 Task: Add or update country calling codes in the 'Policy Information' object in Salesforce.
Action: Mouse moved to (582, 114)
Screenshot: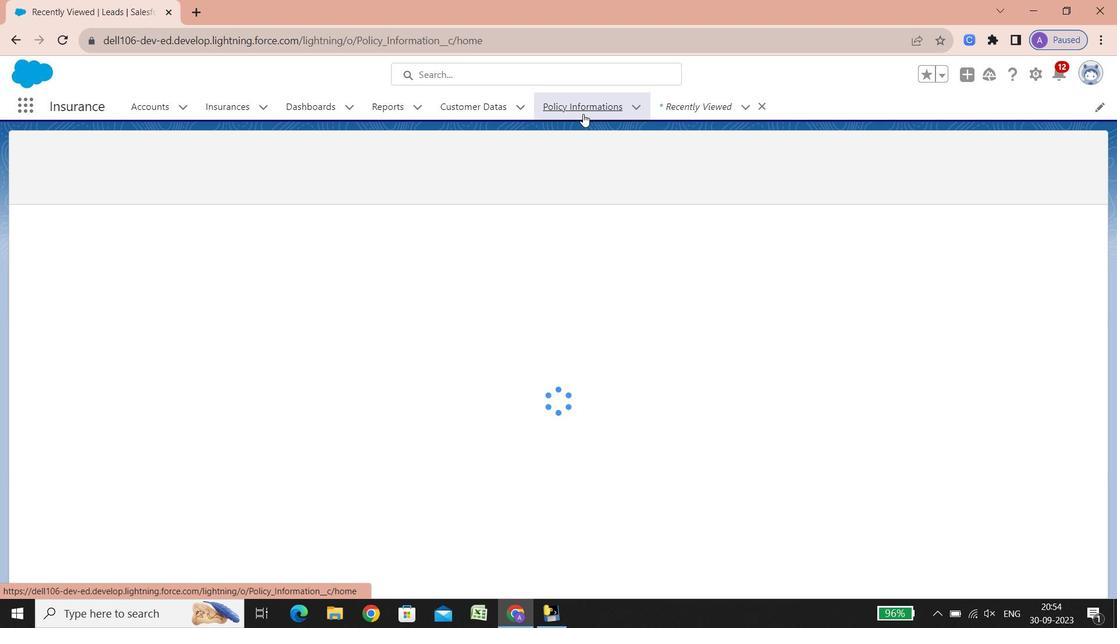
Action: Mouse pressed left at (582, 114)
Screenshot: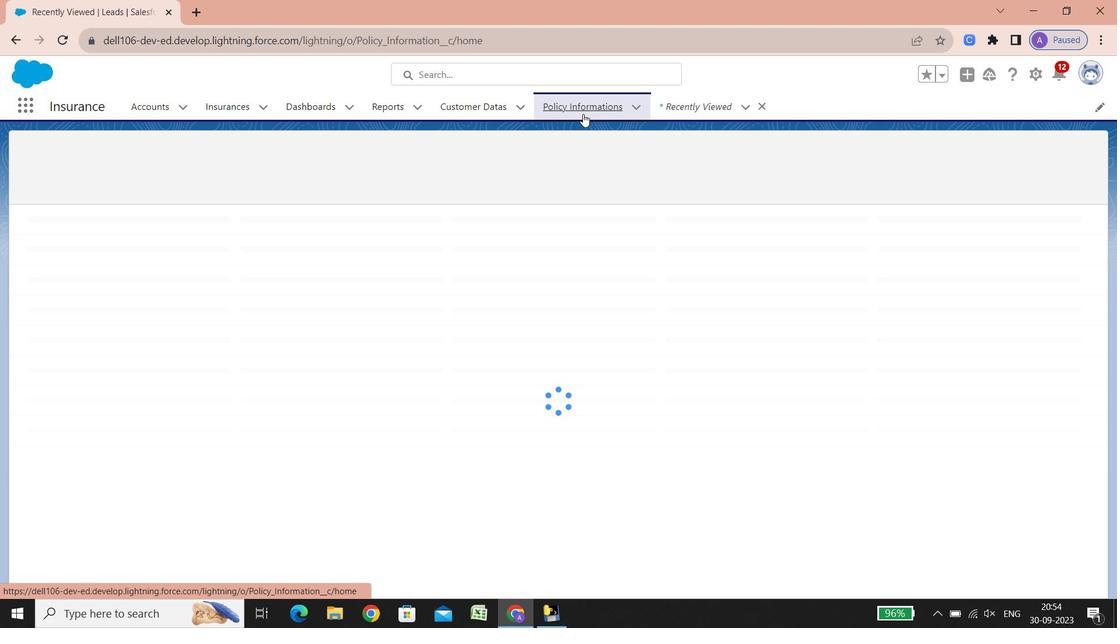 
Action: Mouse moved to (1033, 67)
Screenshot: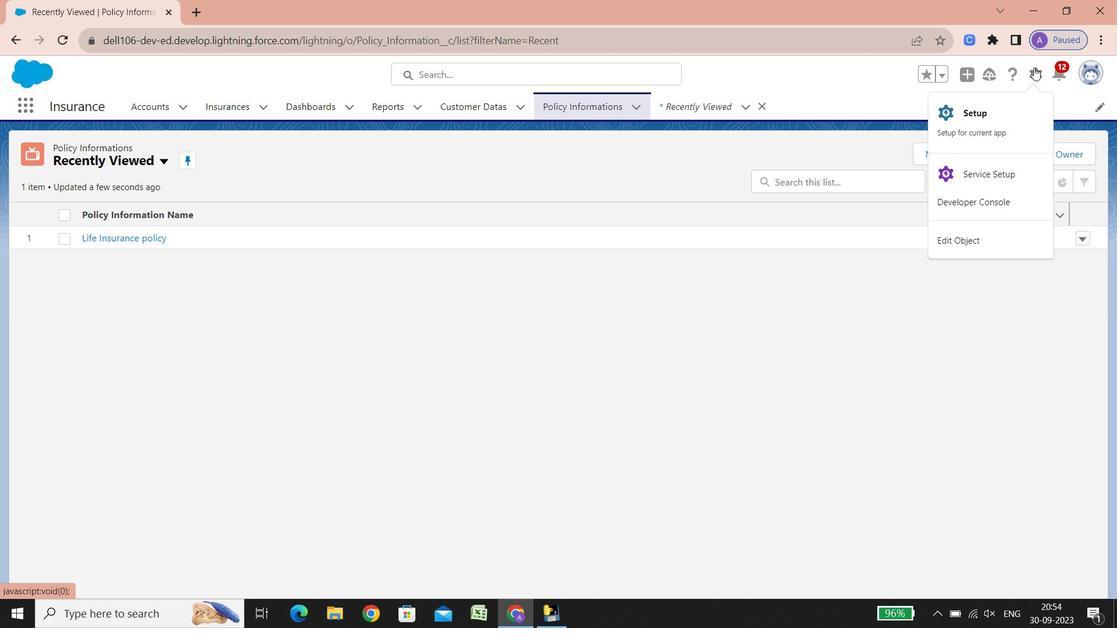 
Action: Mouse pressed left at (1033, 67)
Screenshot: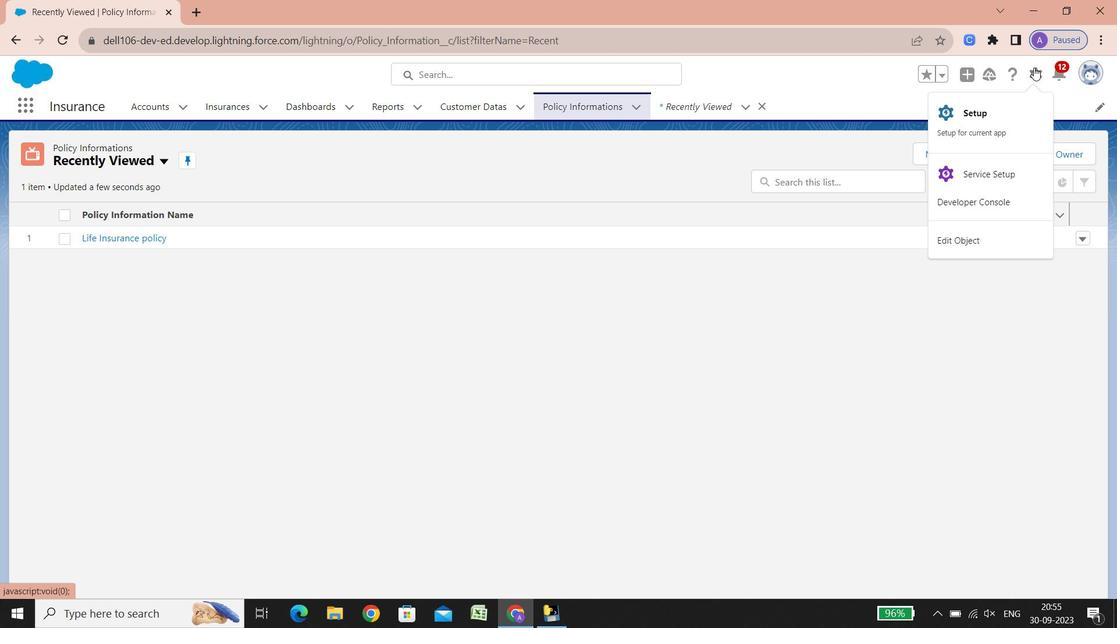 
Action: Mouse moved to (1004, 107)
Screenshot: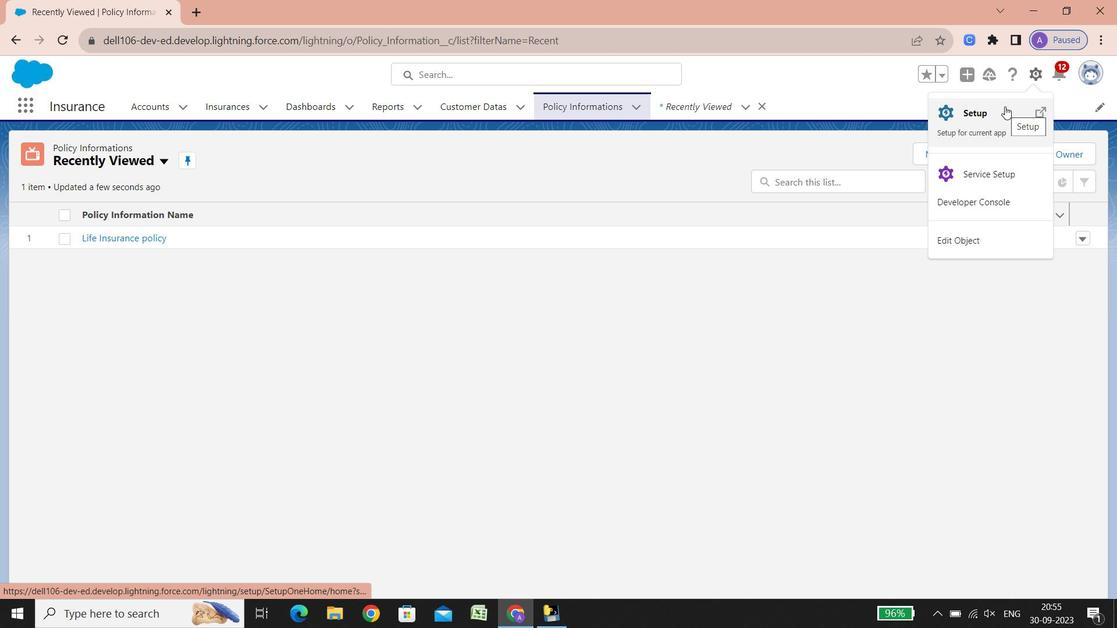 
Action: Mouse pressed left at (1004, 107)
Screenshot: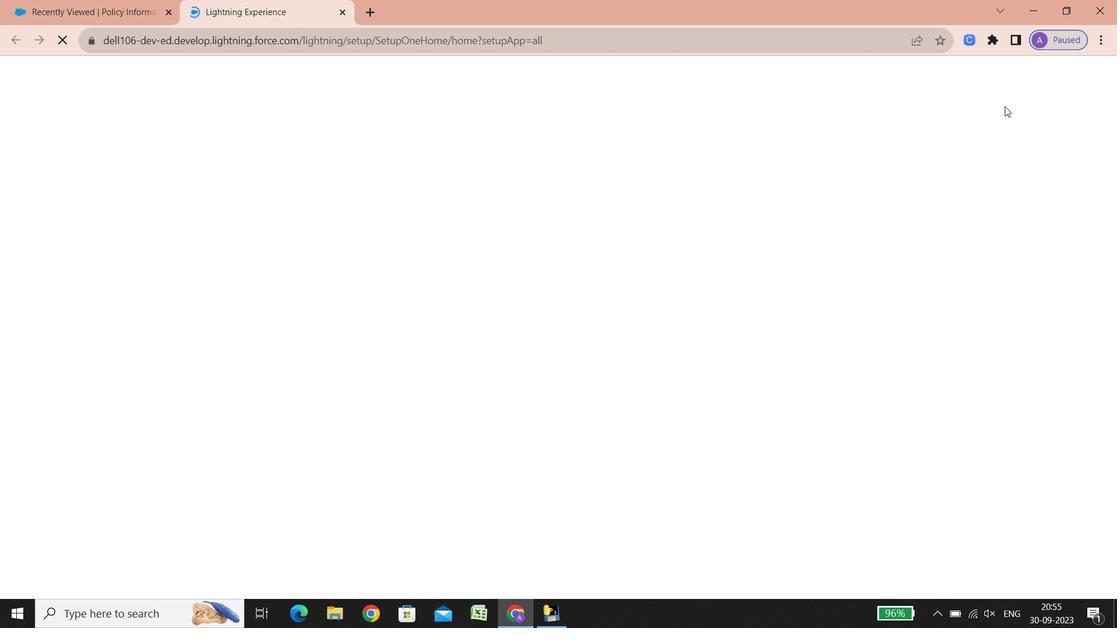 
Action: Mouse moved to (189, 115)
Screenshot: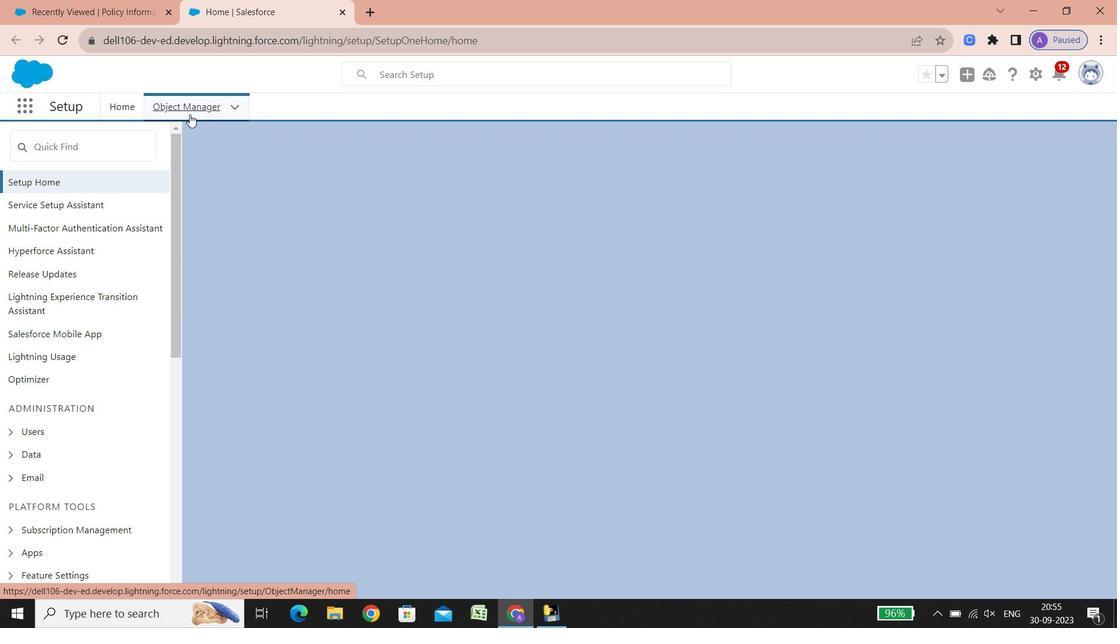
Action: Mouse pressed left at (189, 115)
Screenshot: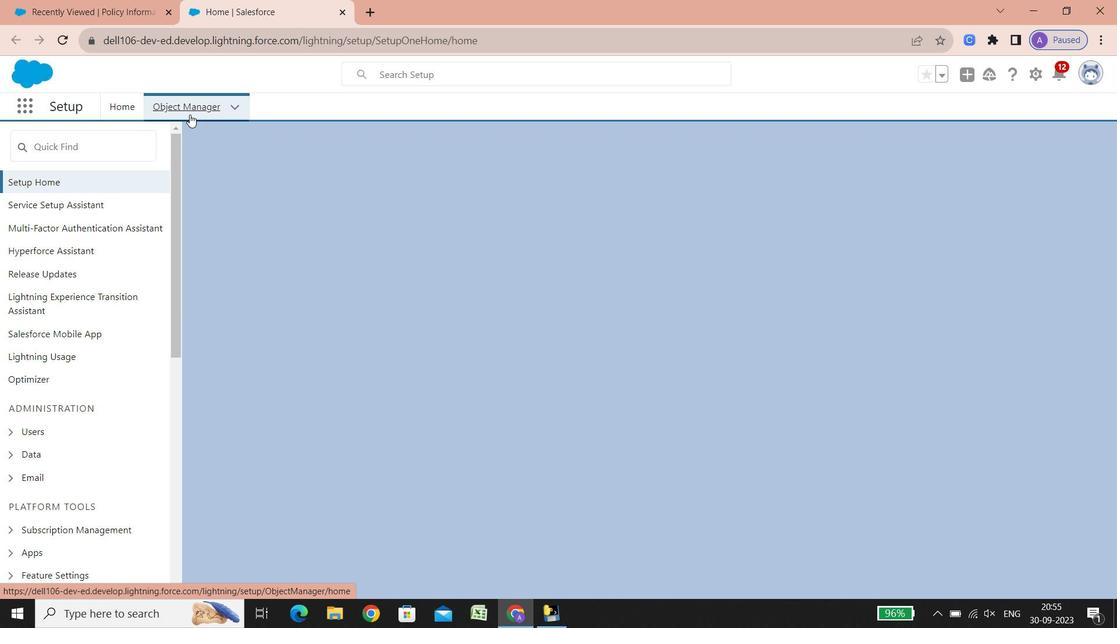 
Action: Mouse moved to (838, 165)
Screenshot: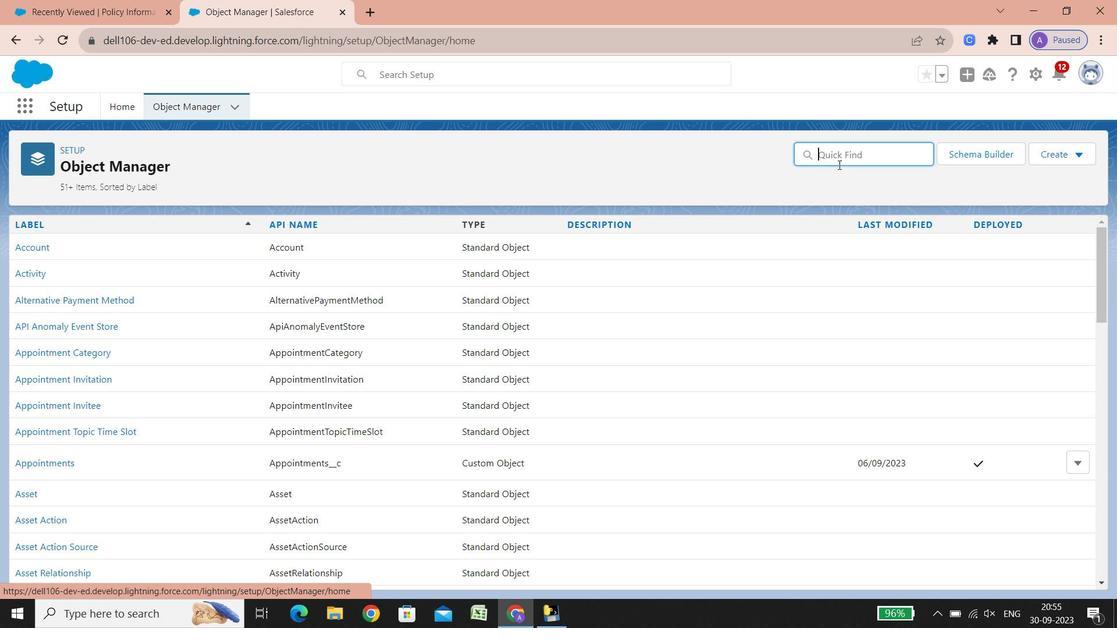 
Action: Mouse pressed left at (838, 165)
Screenshot: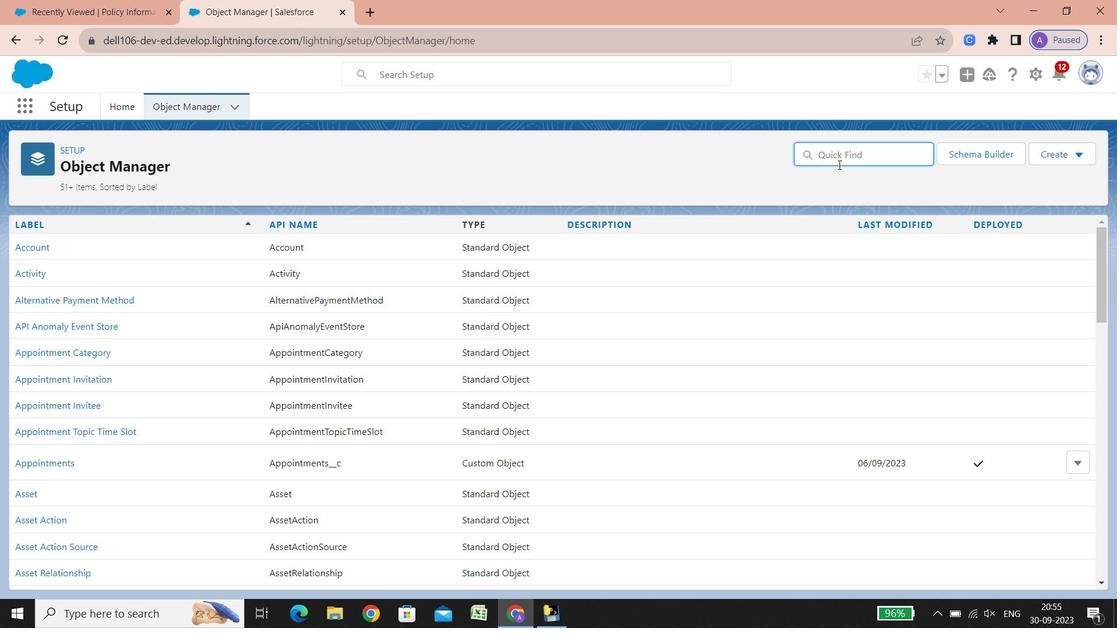 
Action: Key pressed policy
Screenshot: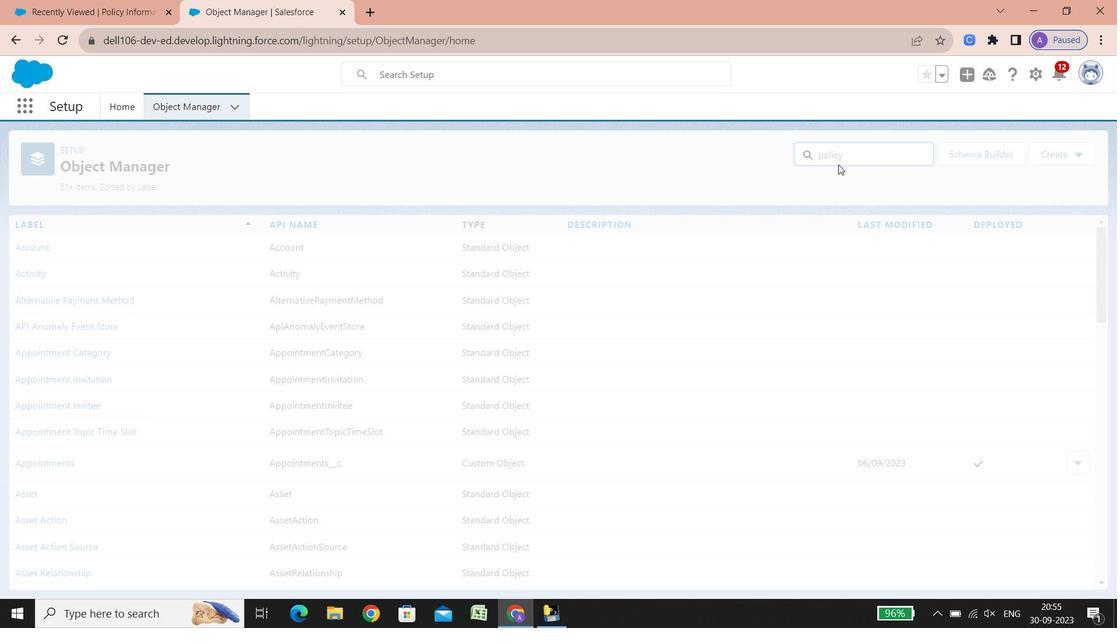 
Action: Mouse moved to (60, 242)
Screenshot: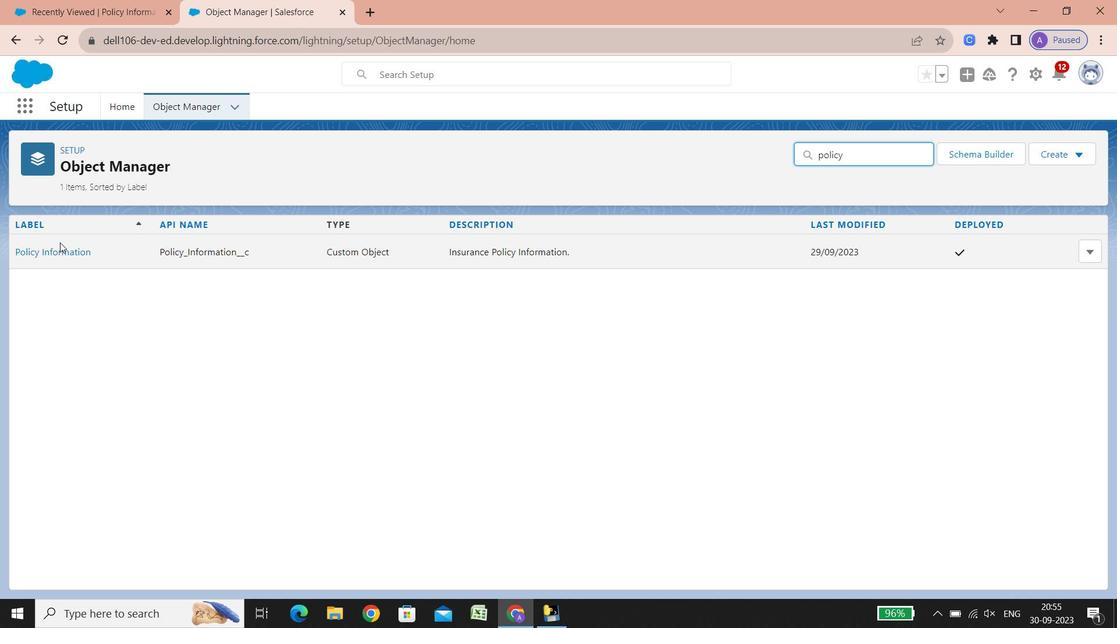 
Action: Mouse pressed left at (60, 242)
Screenshot: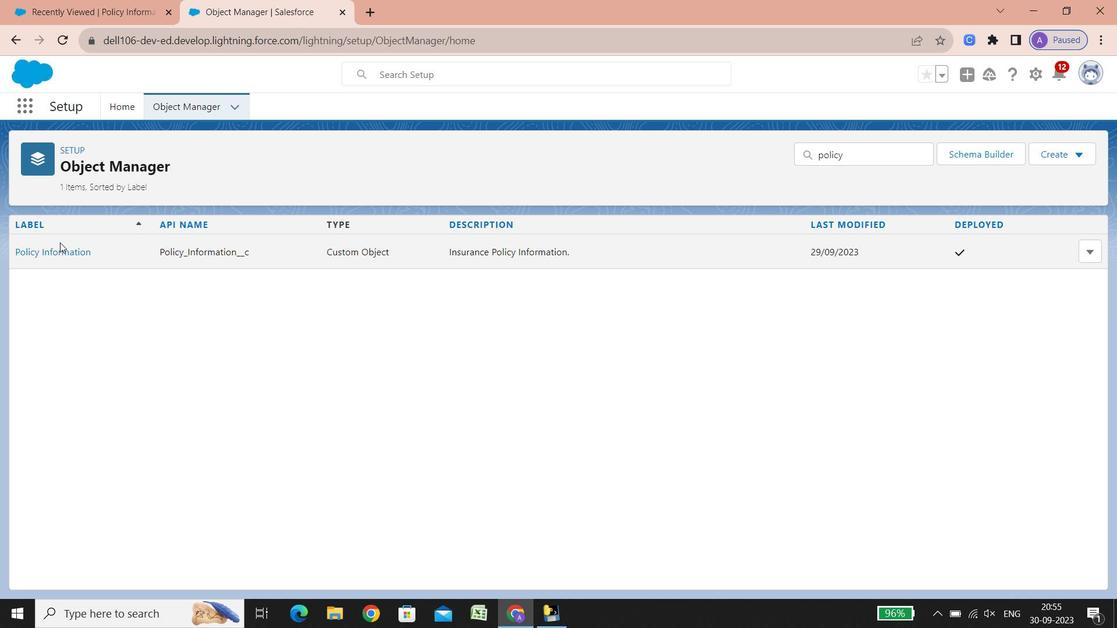 
Action: Mouse moved to (59, 247)
Screenshot: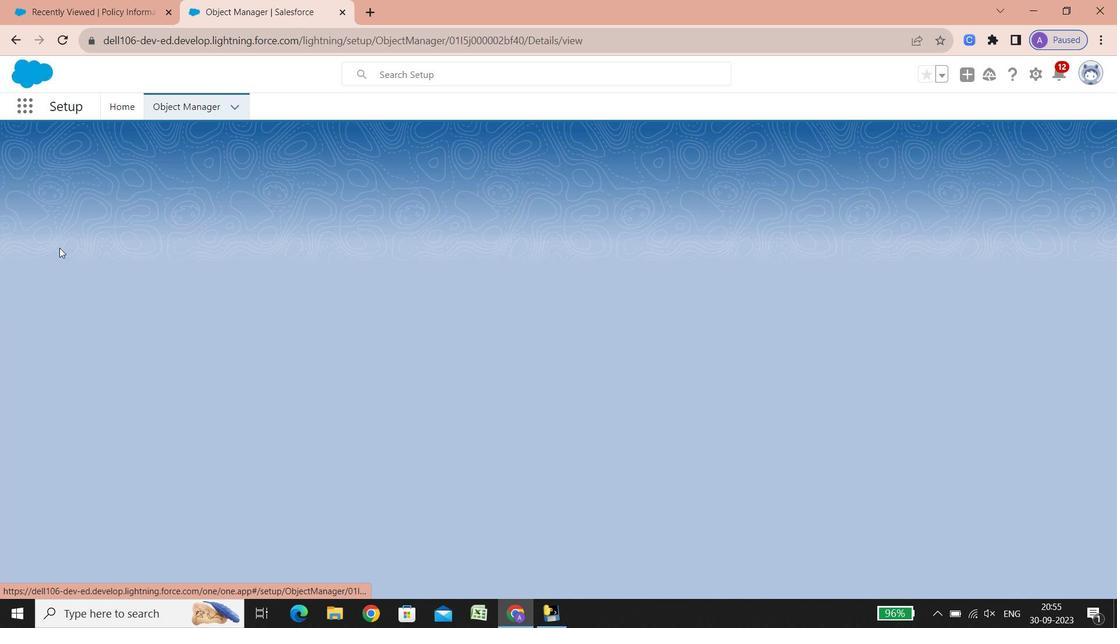 
Action: Mouse pressed left at (59, 247)
Screenshot: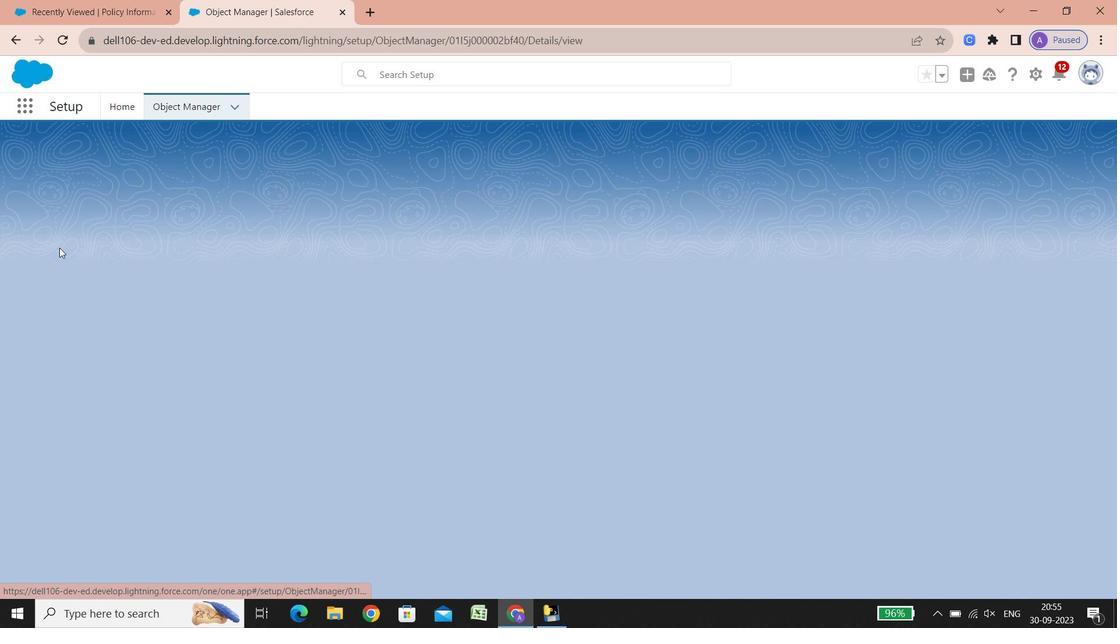
Action: Mouse moved to (95, 254)
Screenshot: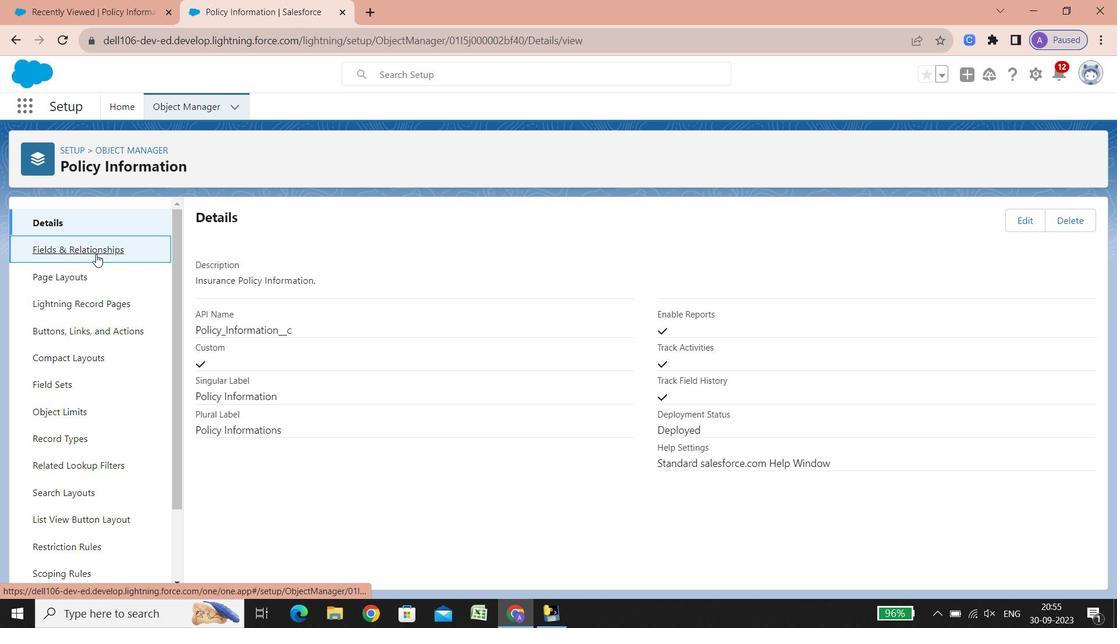
Action: Mouse pressed left at (95, 254)
Screenshot: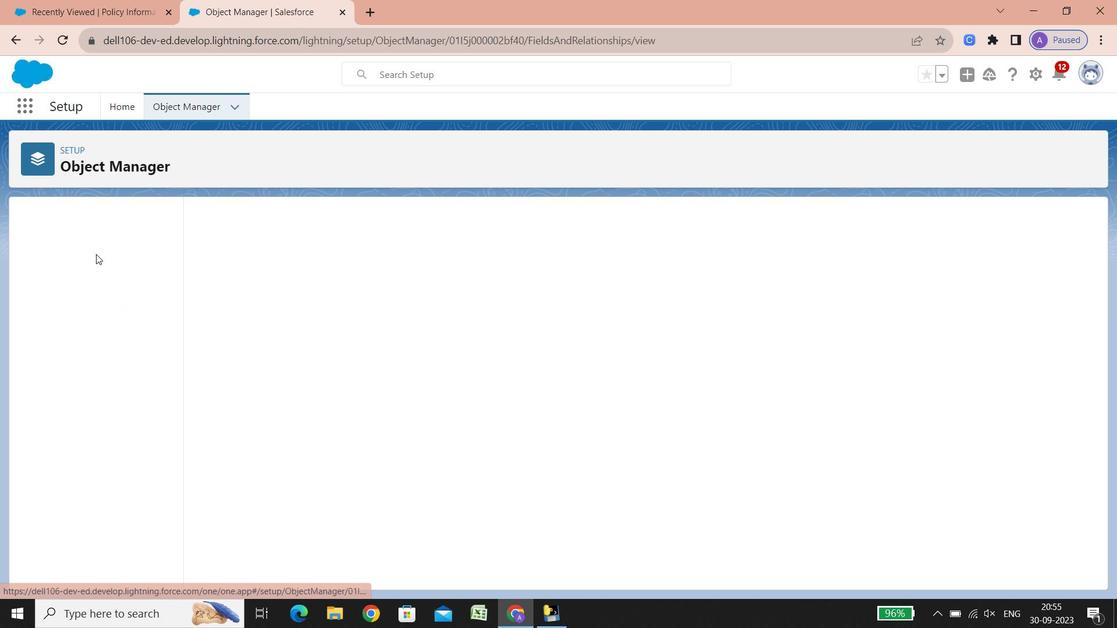 
Action: Mouse moved to (265, 390)
Screenshot: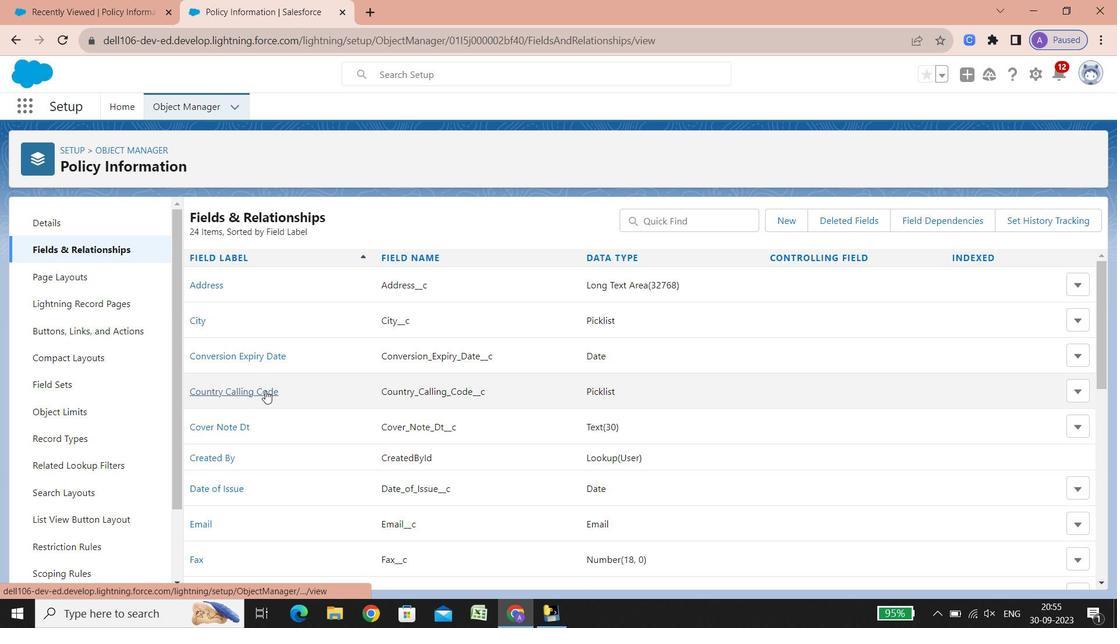 
Action: Mouse pressed left at (265, 390)
Screenshot: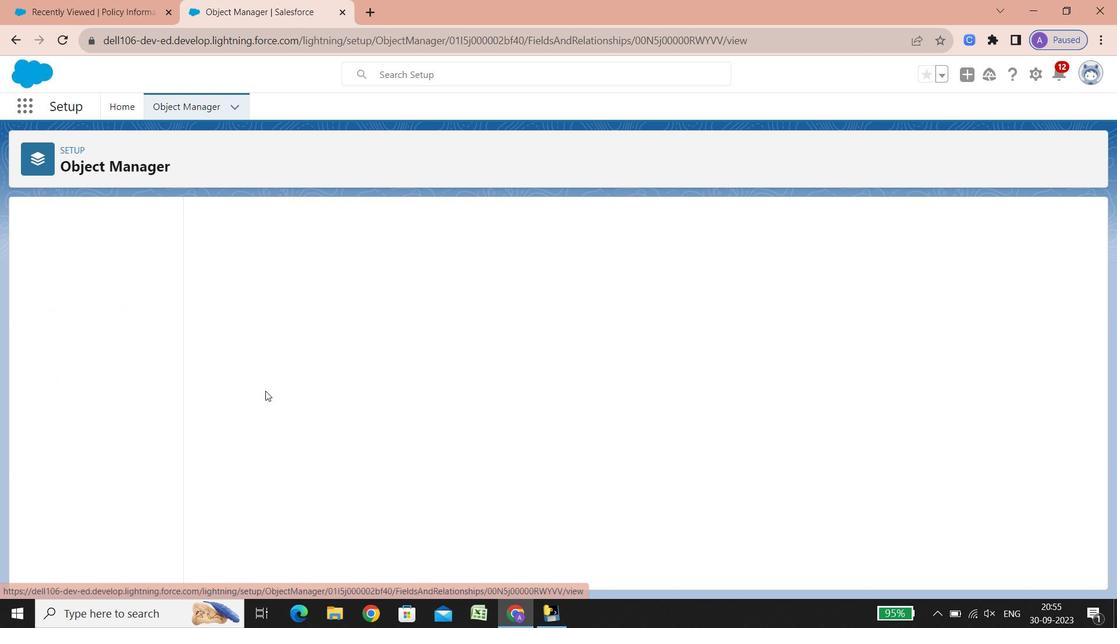 
Action: Mouse moved to (454, 406)
Screenshot: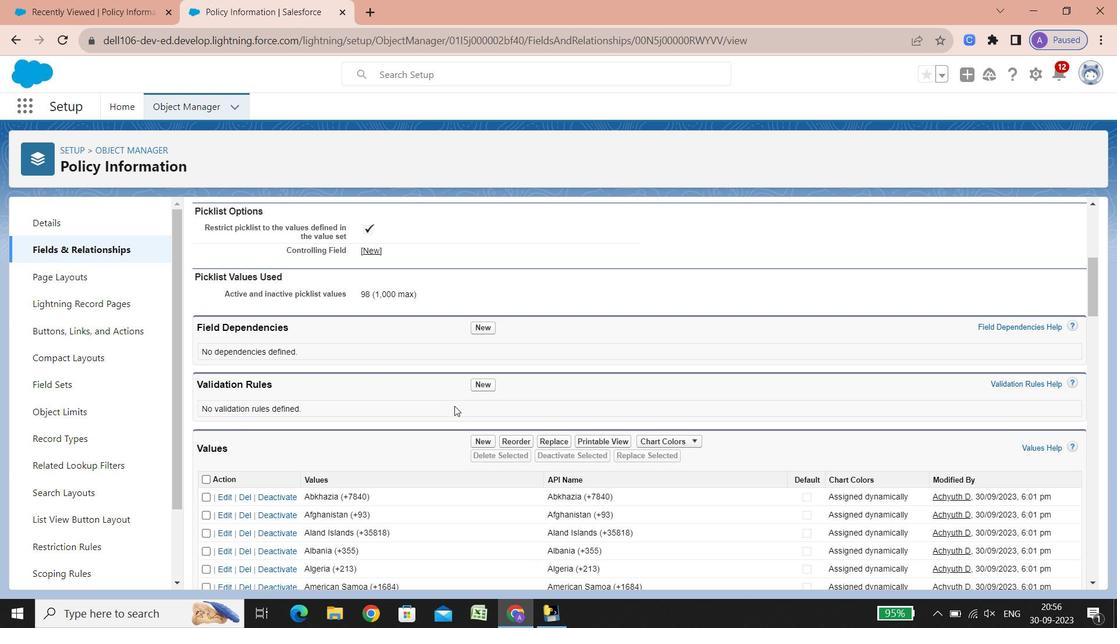 
Action: Mouse scrolled (454, 406) with delta (0, 0)
Screenshot: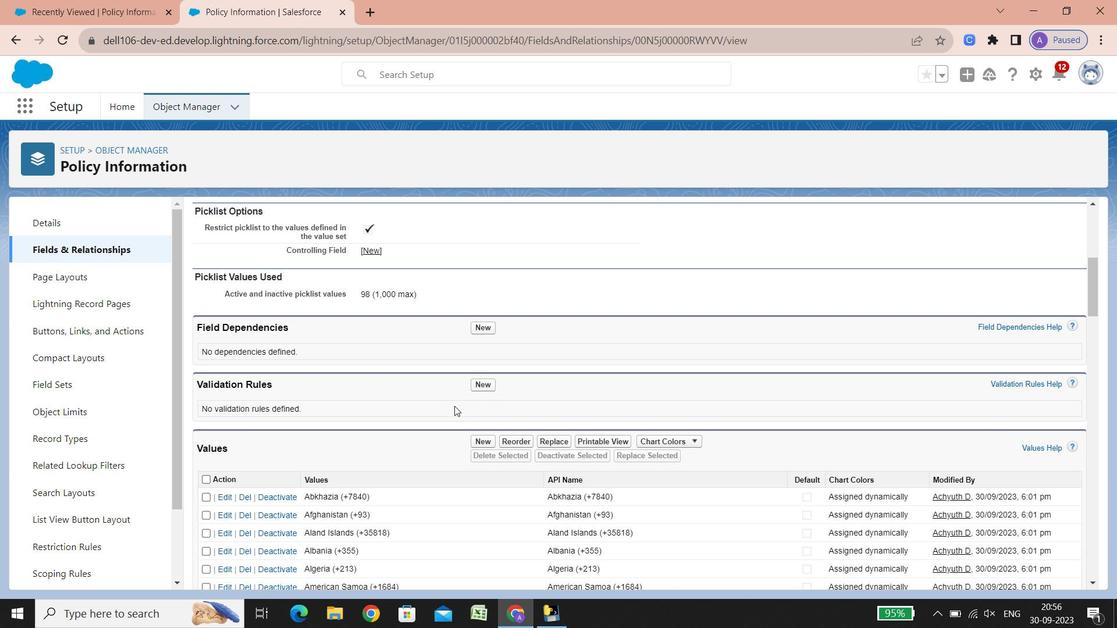 
Action: Mouse scrolled (454, 406) with delta (0, 0)
Screenshot: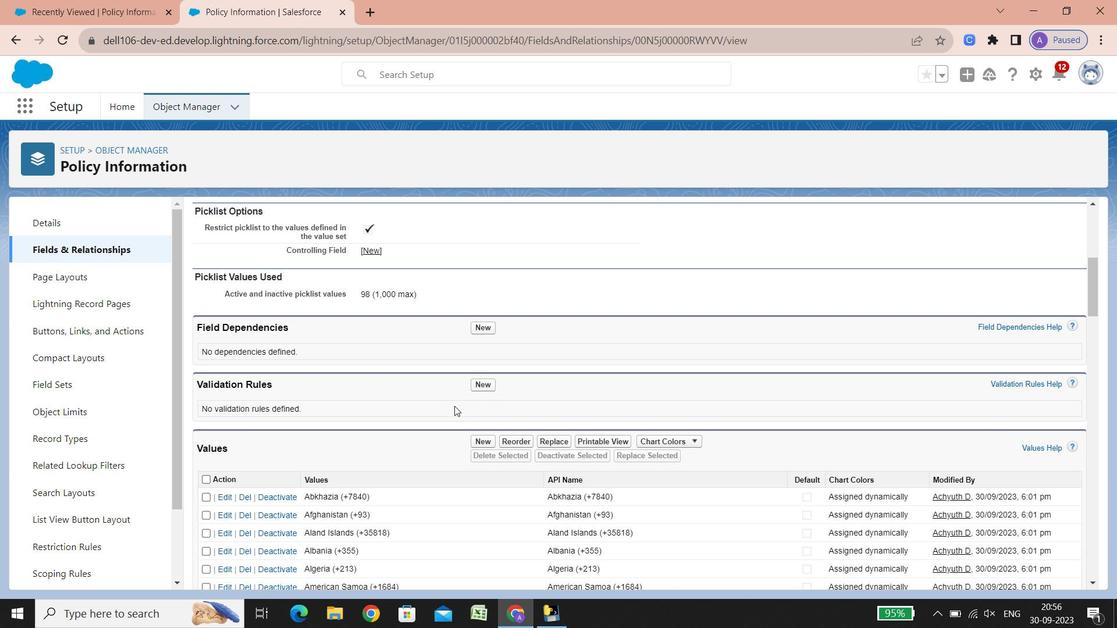 
Action: Mouse scrolled (454, 406) with delta (0, 0)
Screenshot: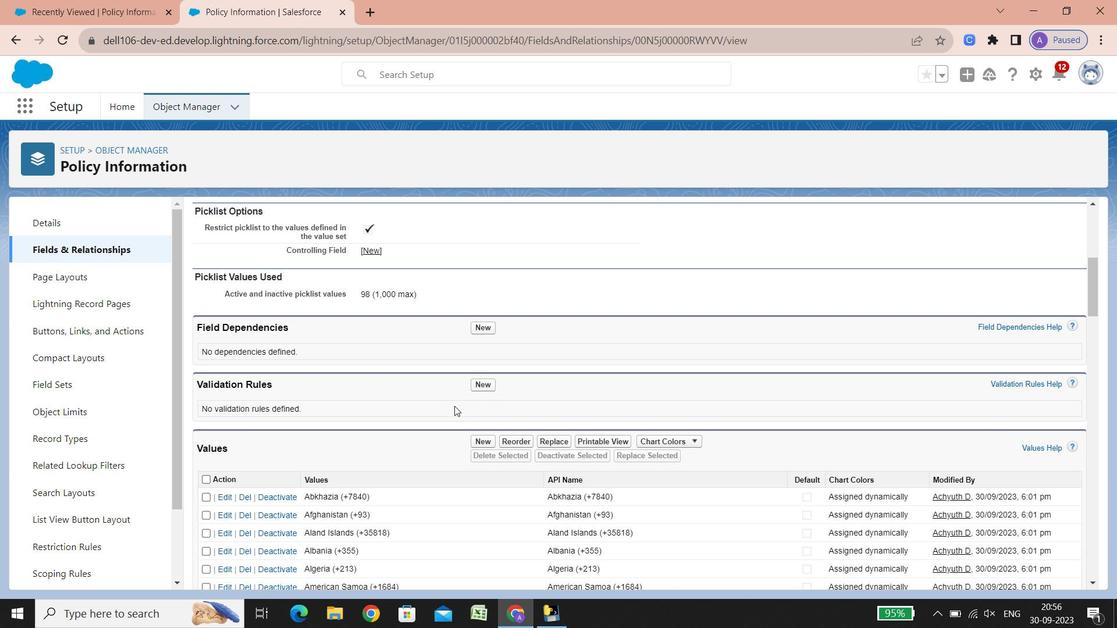 
Action: Mouse scrolled (454, 406) with delta (0, 0)
Screenshot: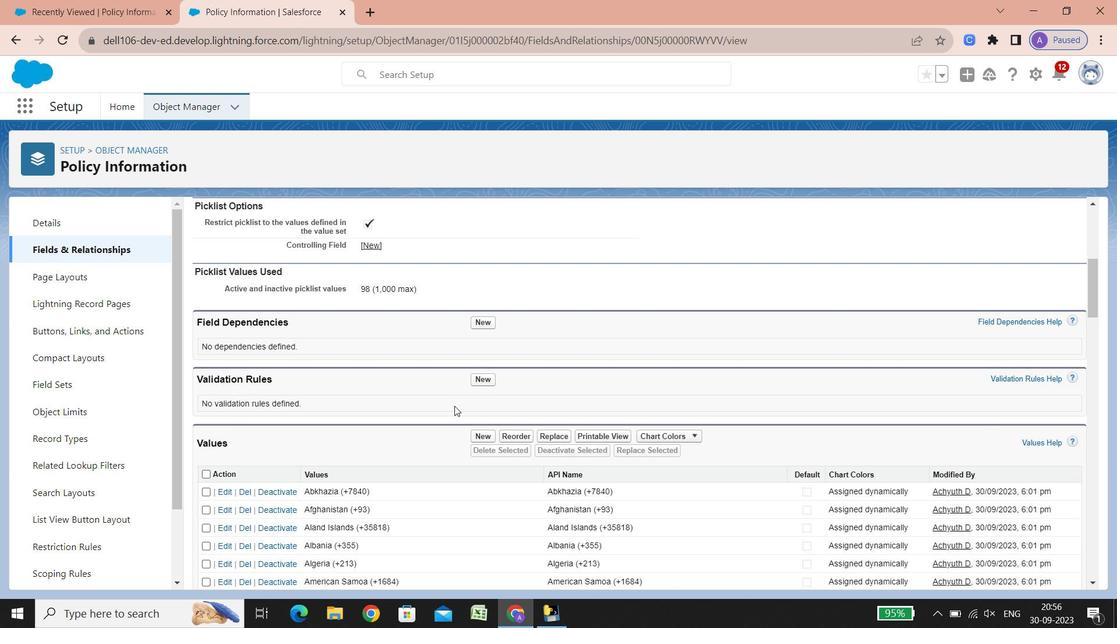 
Action: Mouse scrolled (454, 406) with delta (0, 0)
Screenshot: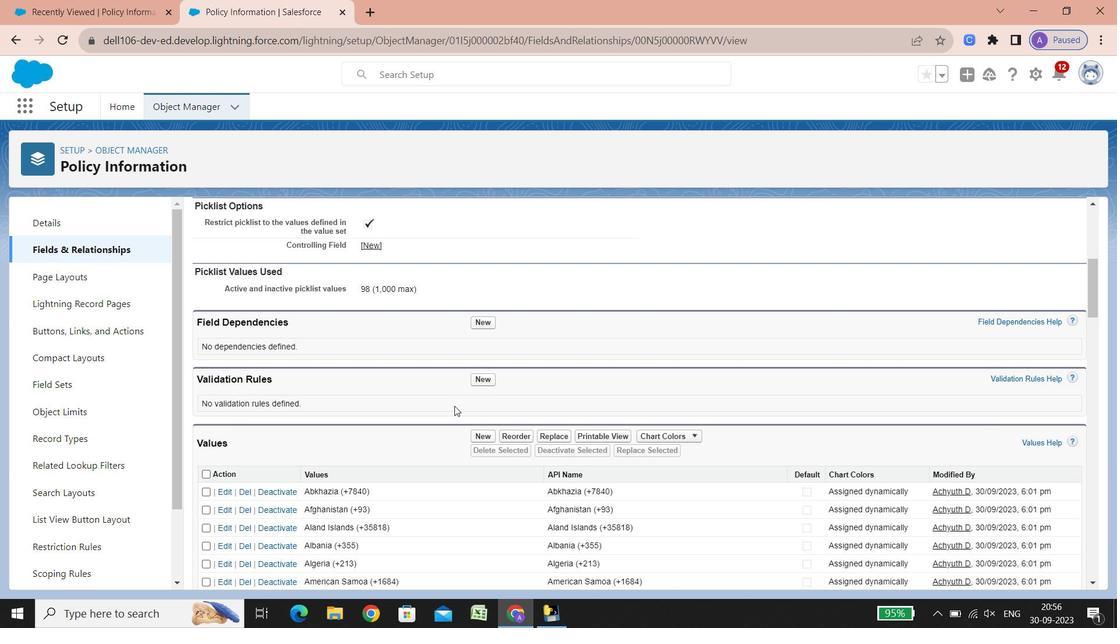 
Action: Mouse scrolled (454, 406) with delta (0, 0)
Screenshot: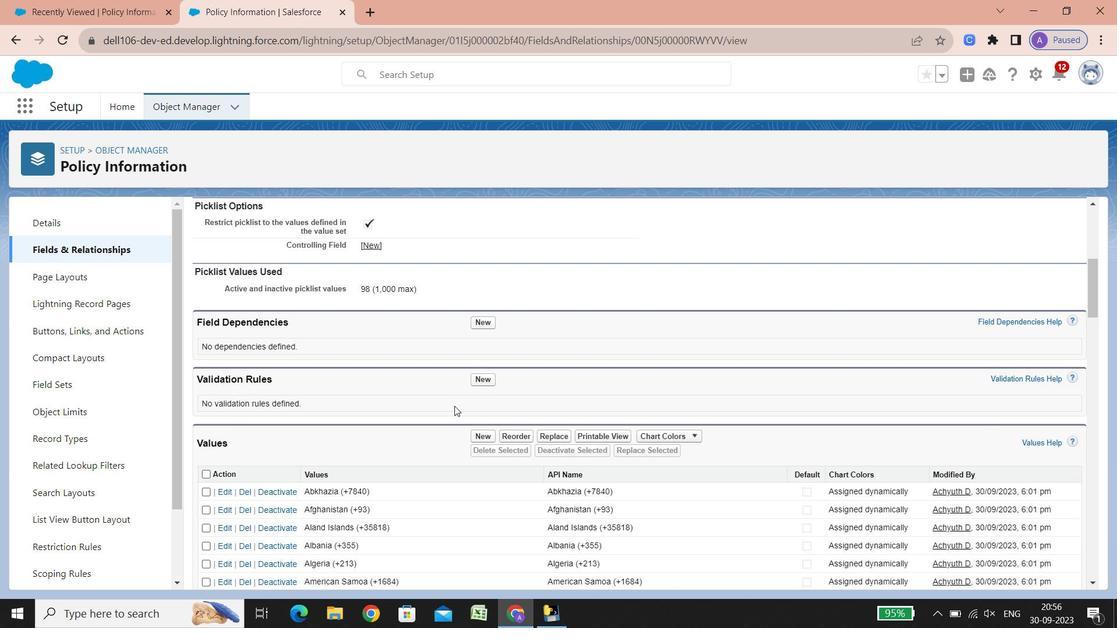 
Action: Mouse scrolled (454, 406) with delta (0, 0)
Screenshot: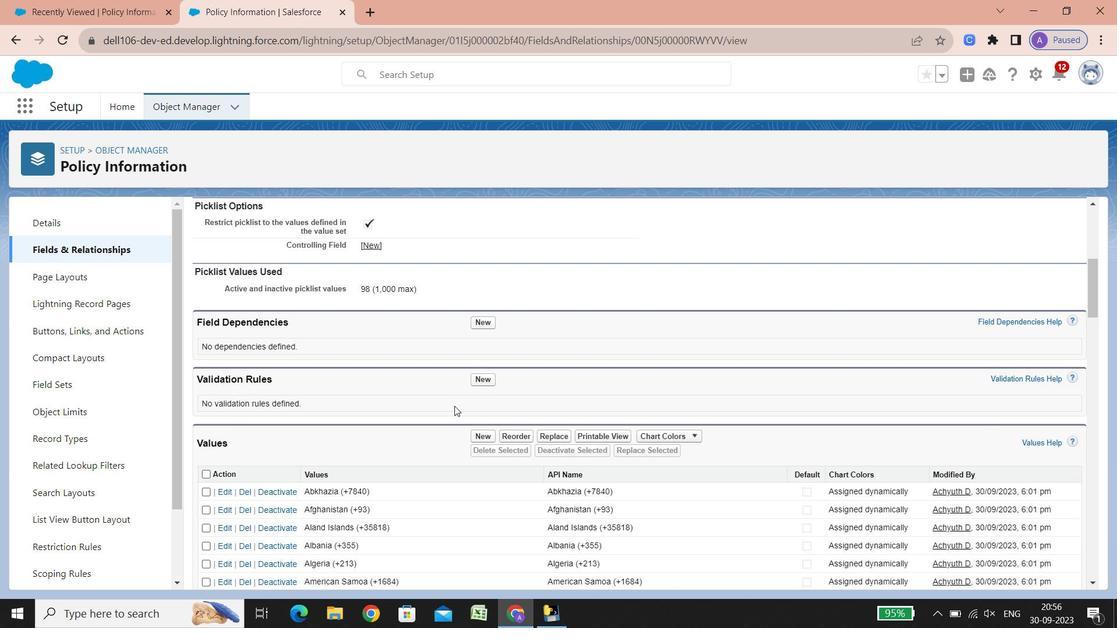 
Action: Mouse scrolled (454, 406) with delta (0, 0)
Screenshot: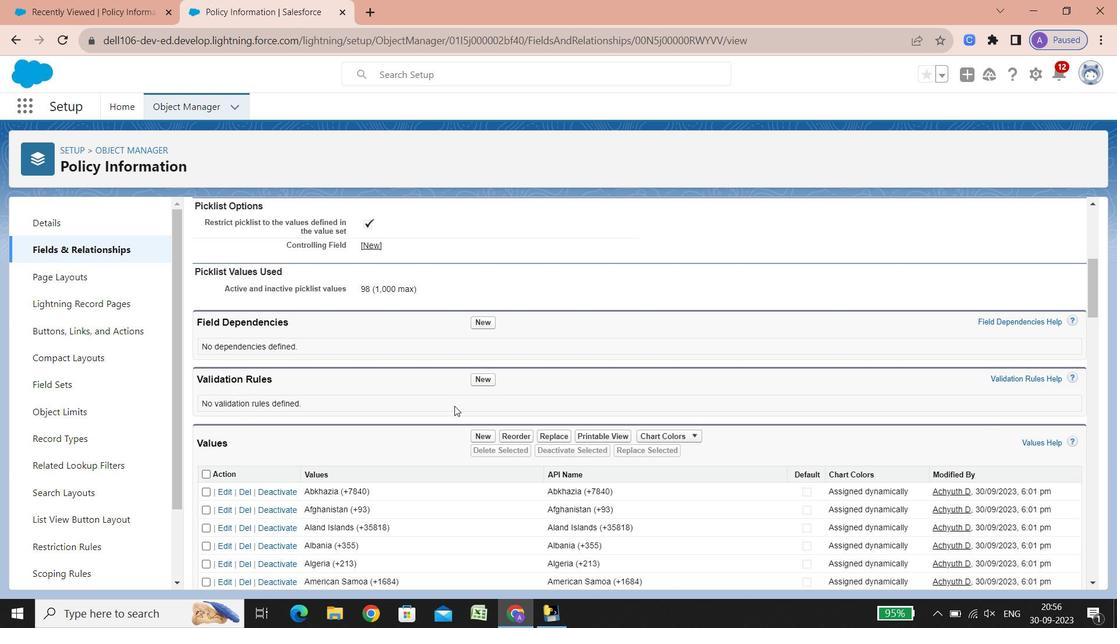 
Action: Mouse scrolled (454, 406) with delta (0, 0)
Screenshot: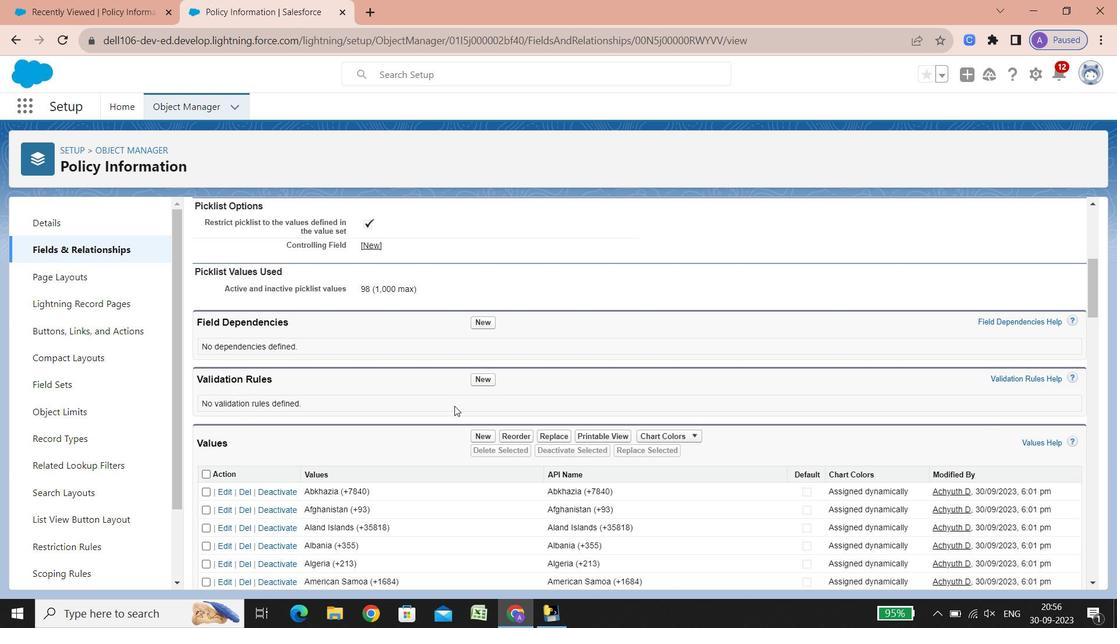 
Action: Mouse scrolled (454, 406) with delta (0, 0)
Screenshot: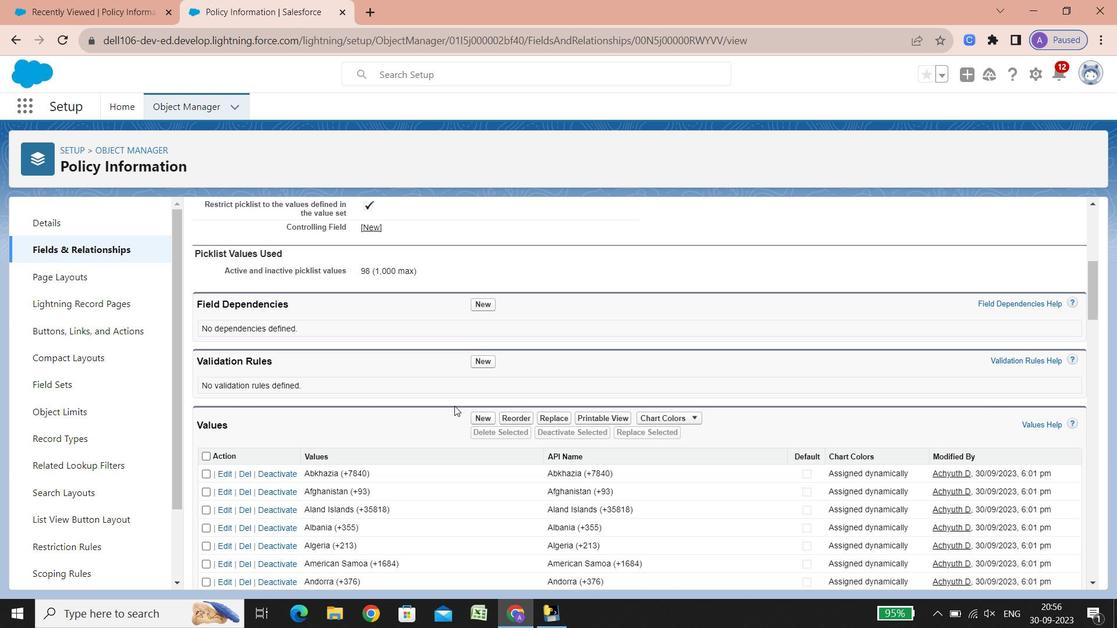 
Action: Mouse scrolled (454, 406) with delta (0, 0)
Screenshot: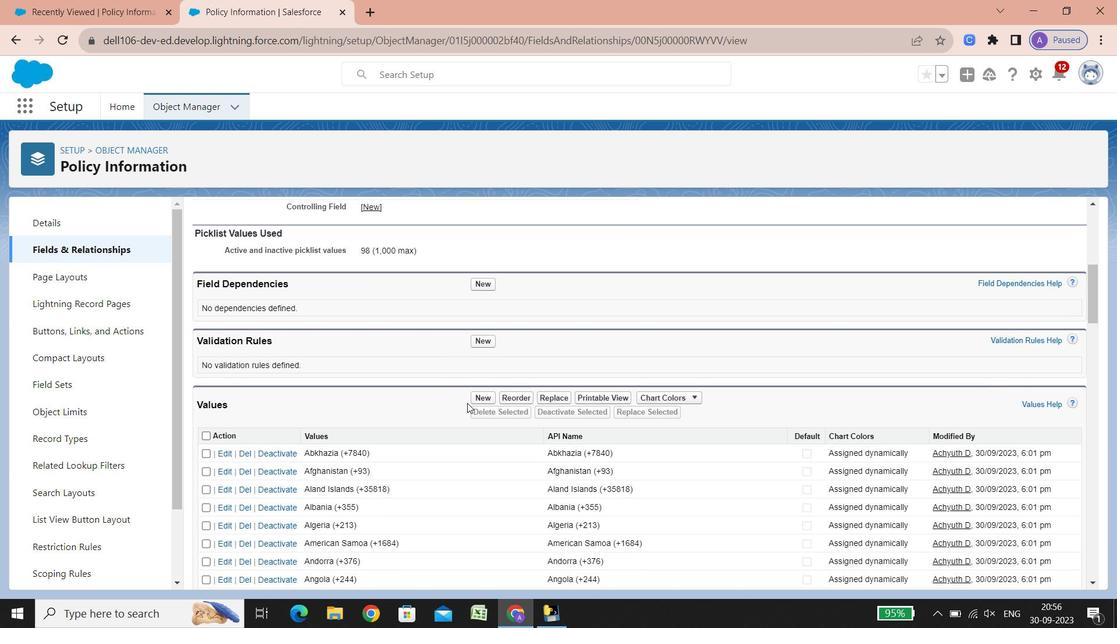 
Action: Mouse scrolled (454, 406) with delta (0, 0)
Screenshot: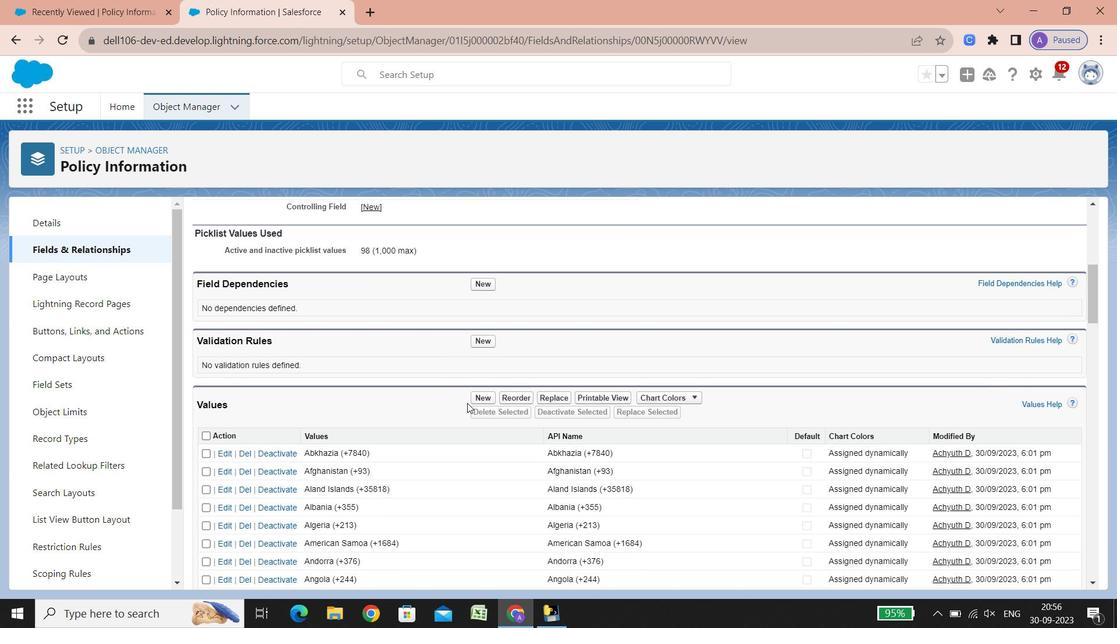 
Action: Mouse scrolled (454, 406) with delta (0, 0)
Screenshot: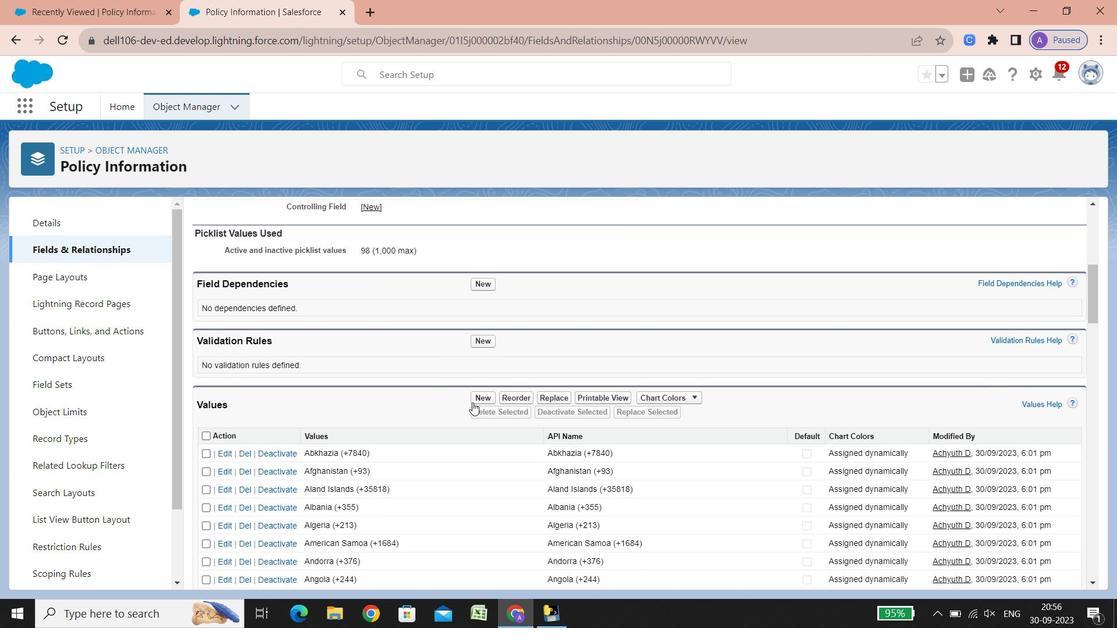 
Action: Mouse scrolled (454, 406) with delta (0, 0)
Screenshot: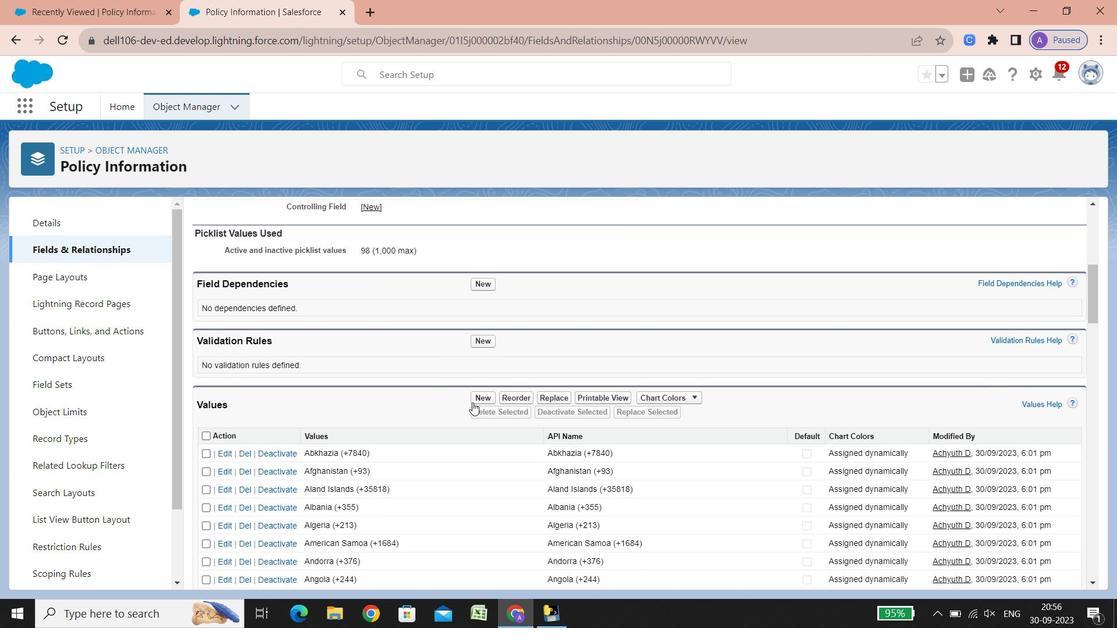 
Action: Mouse scrolled (454, 406) with delta (0, 0)
Screenshot: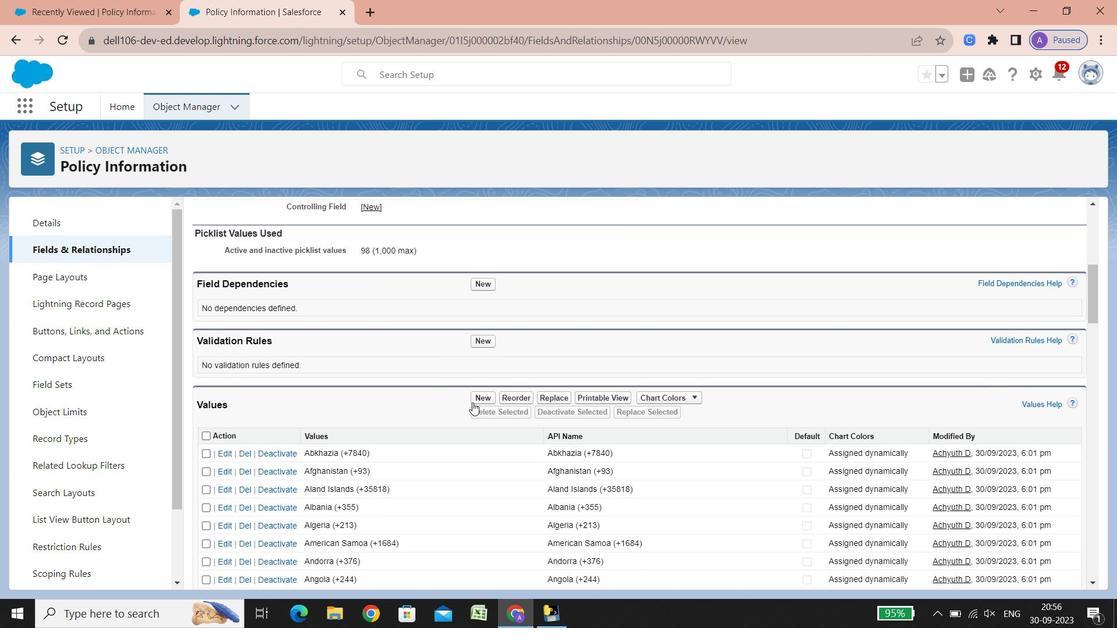 
Action: Mouse scrolled (454, 406) with delta (0, 0)
Screenshot: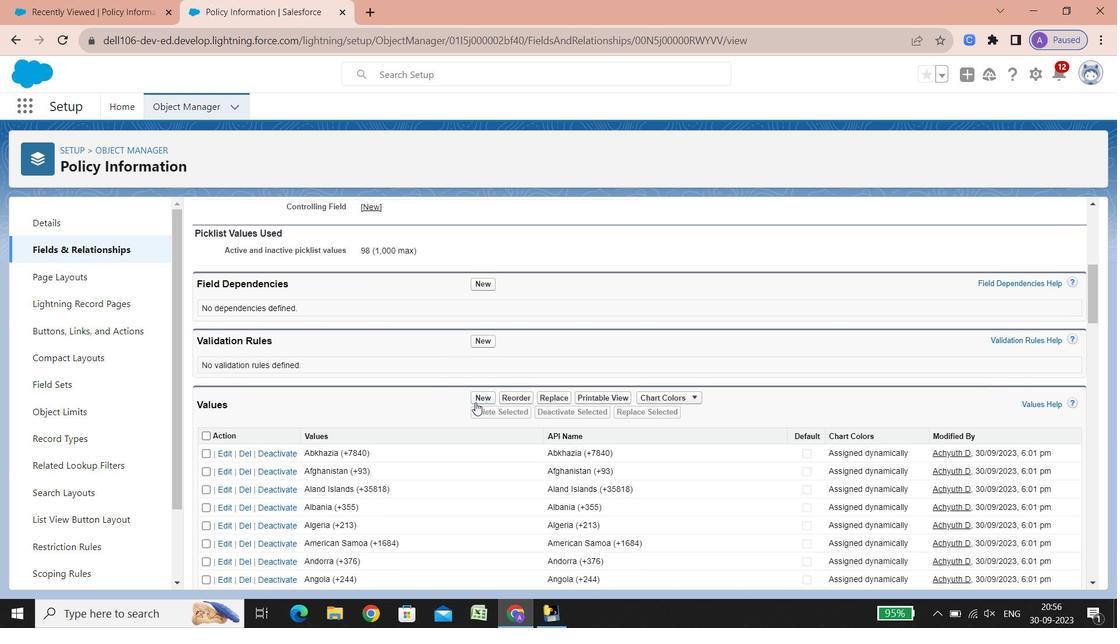 
Action: Mouse scrolled (454, 406) with delta (0, 0)
Screenshot: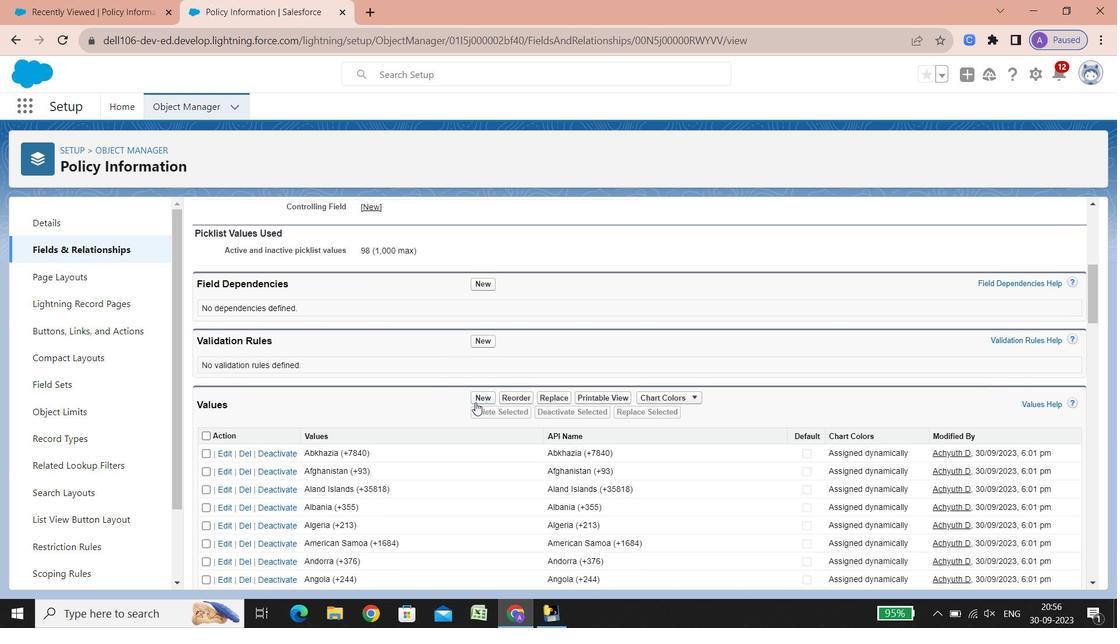 
Action: Mouse scrolled (454, 406) with delta (0, 0)
Screenshot: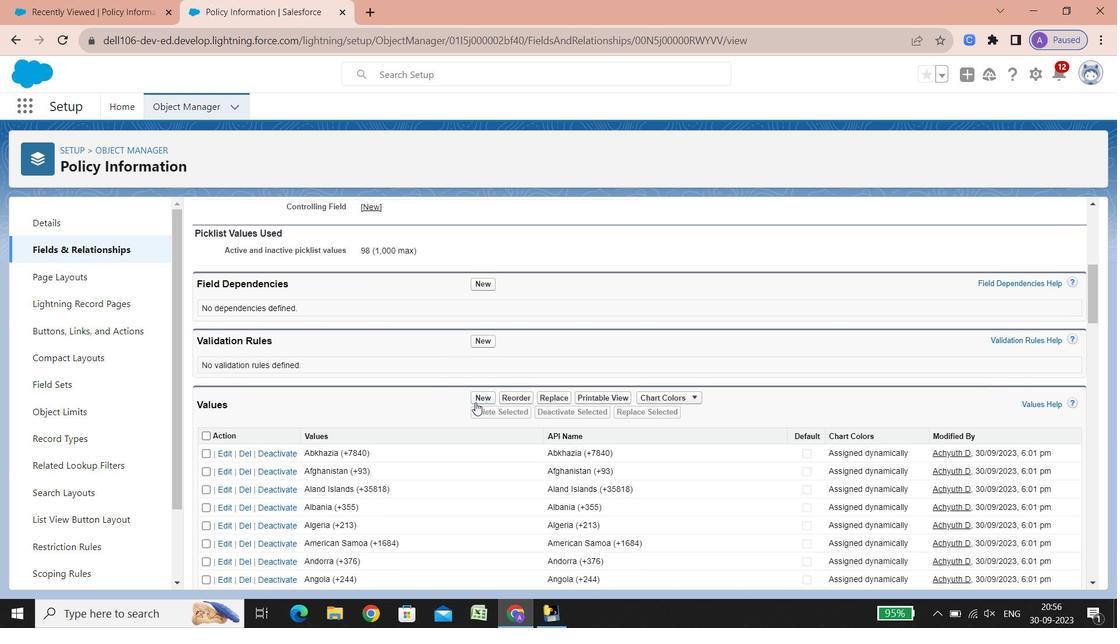 
Action: Mouse scrolled (454, 406) with delta (0, 0)
Screenshot: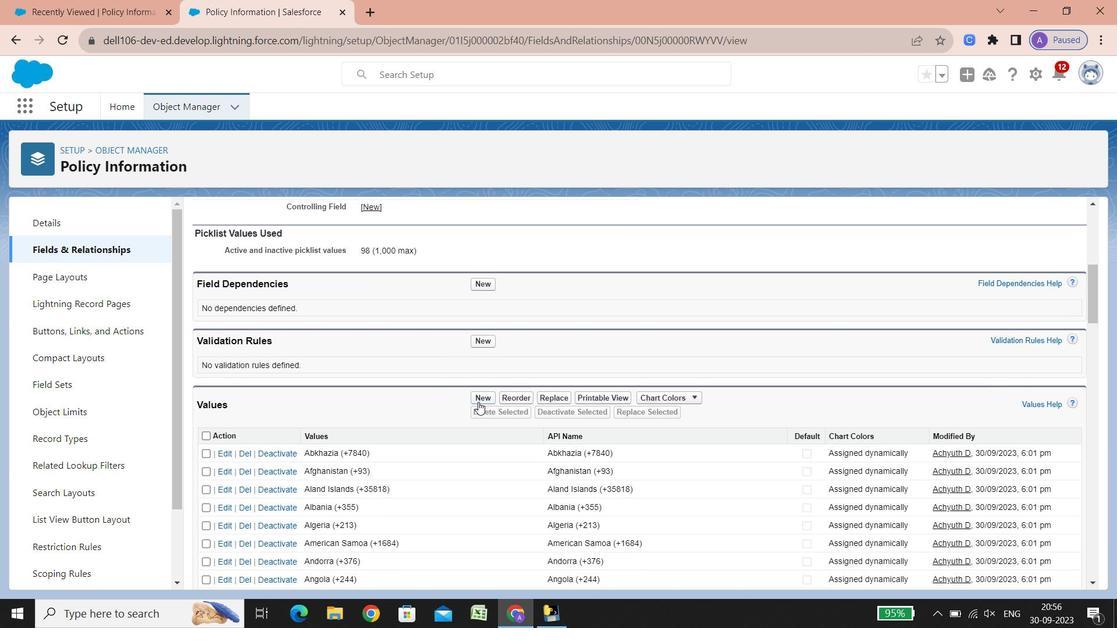 
Action: Mouse scrolled (454, 406) with delta (0, 0)
Screenshot: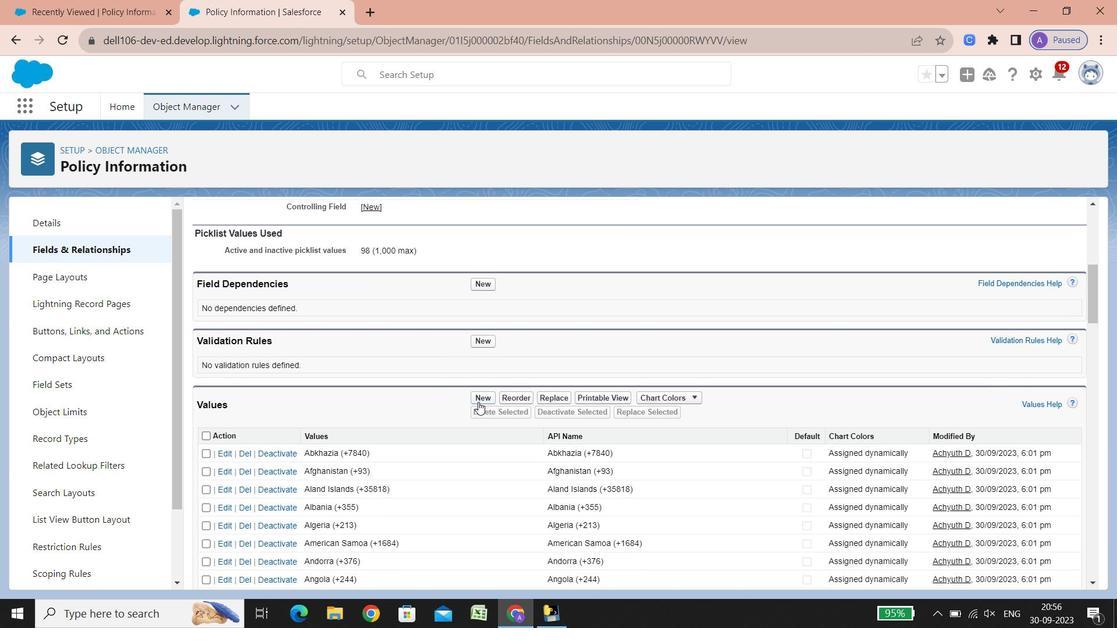 
Action: Mouse scrolled (454, 406) with delta (0, 0)
Screenshot: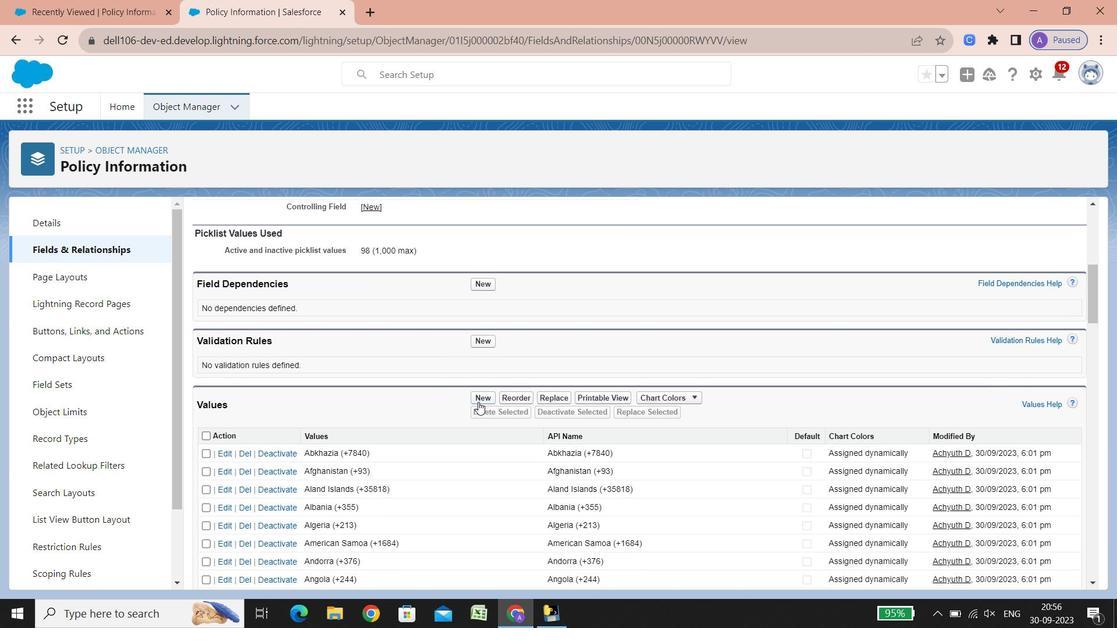
Action: Mouse scrolled (454, 406) with delta (0, 0)
Screenshot: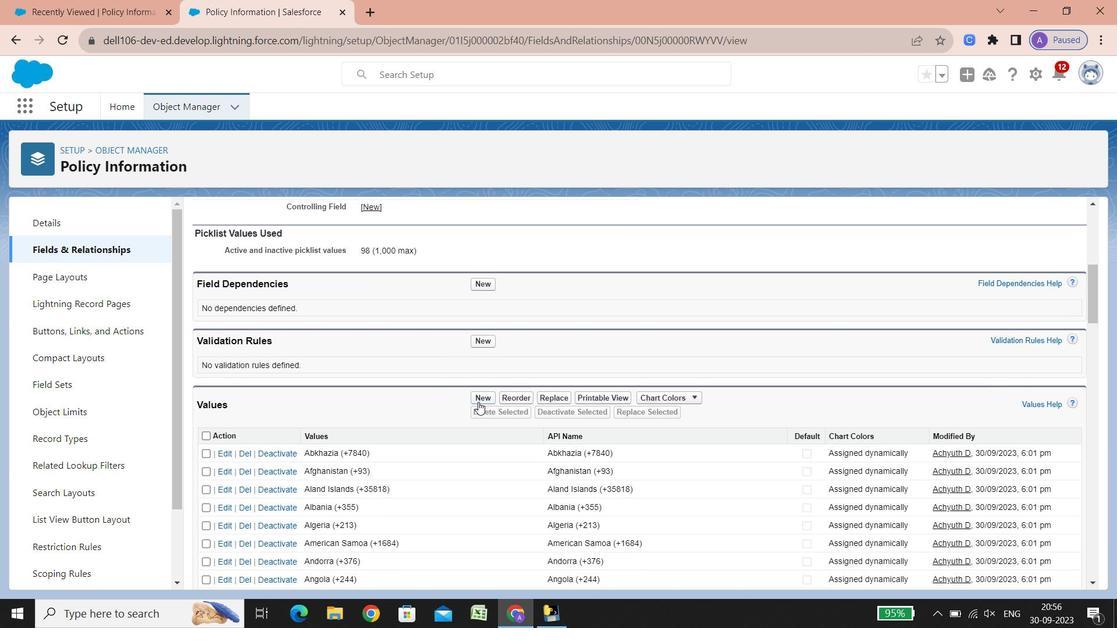 
Action: Mouse scrolled (454, 406) with delta (0, 0)
Screenshot: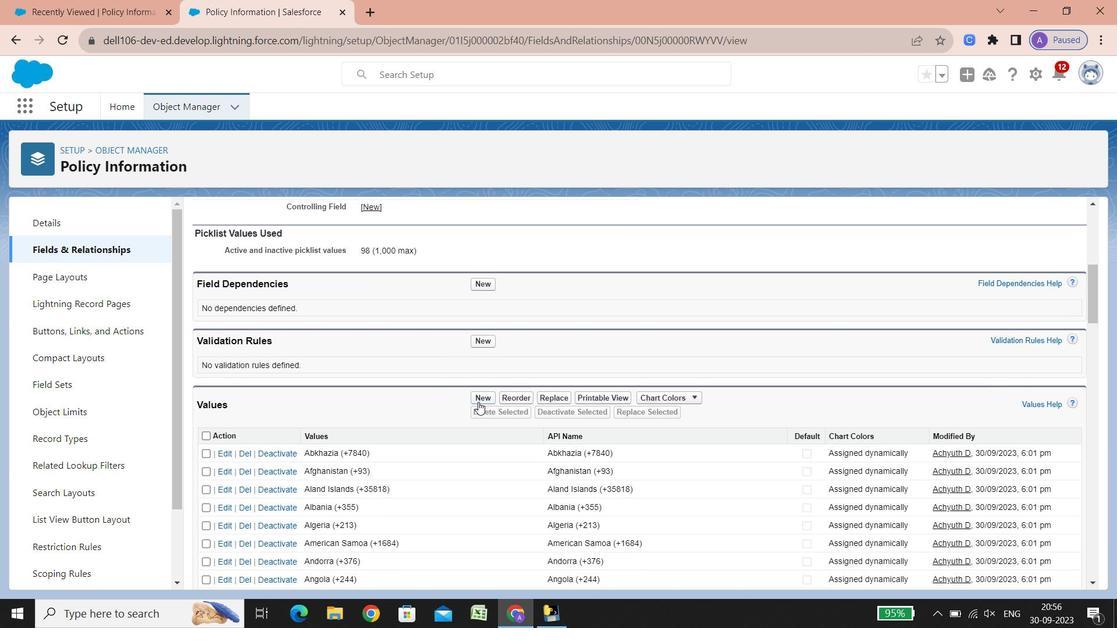 
Action: Mouse scrolled (454, 406) with delta (0, 0)
Screenshot: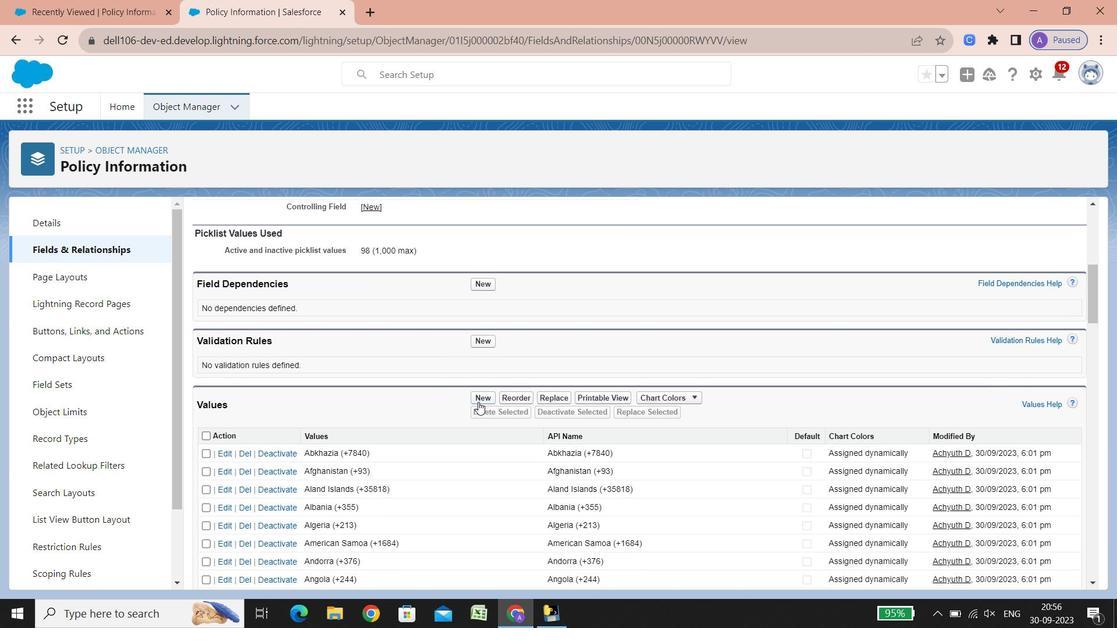 
Action: Mouse scrolled (454, 406) with delta (0, 0)
Screenshot: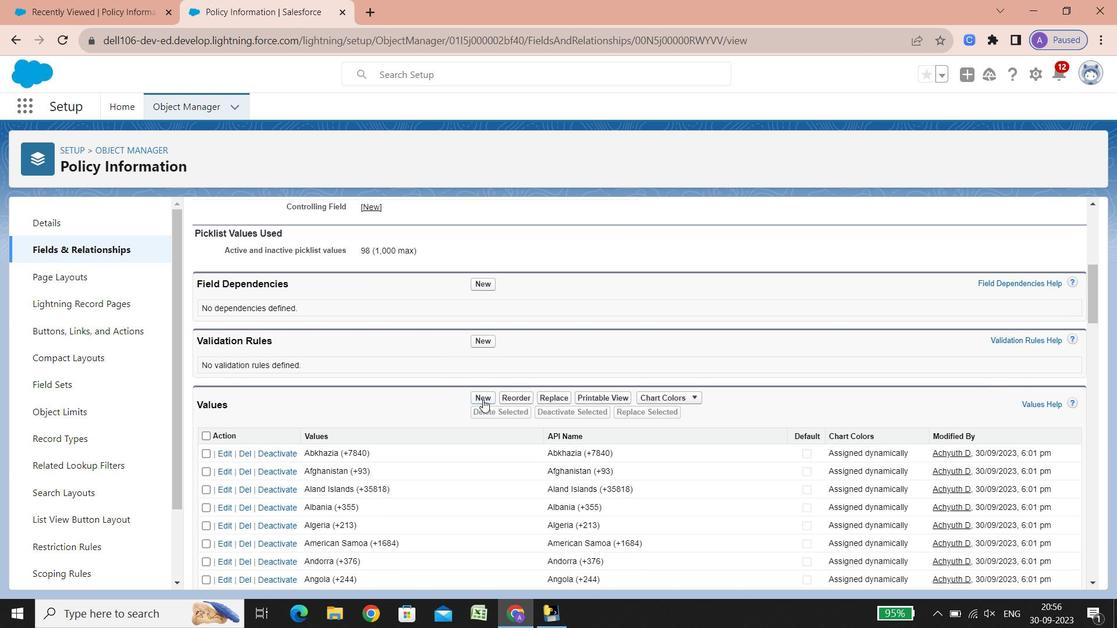 
Action: Mouse moved to (485, 399)
Screenshot: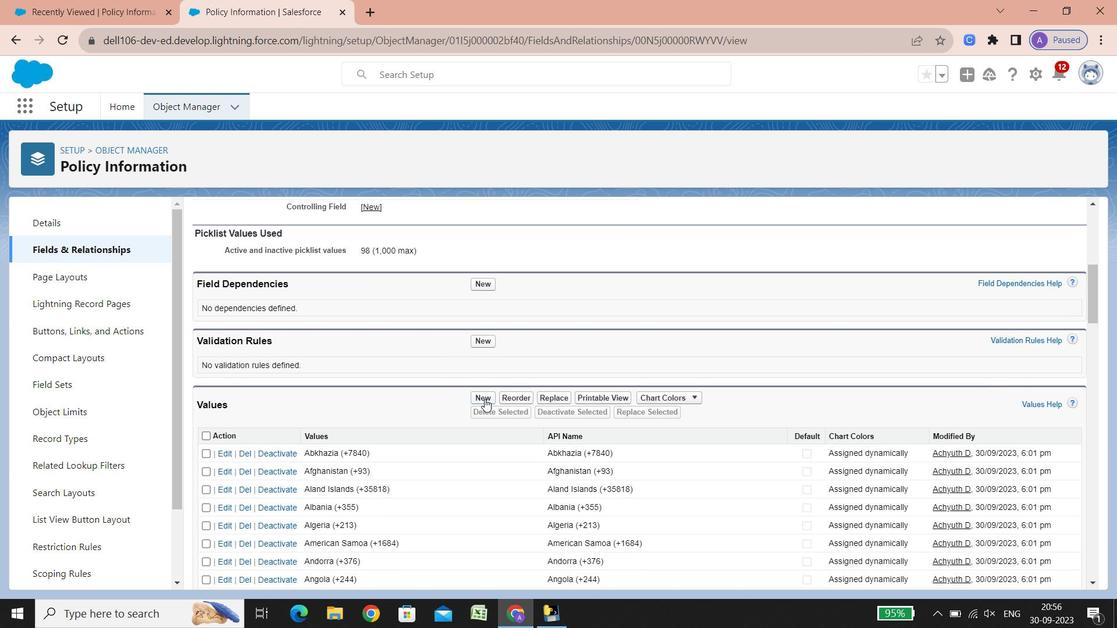 
Action: Mouse pressed left at (485, 399)
Screenshot: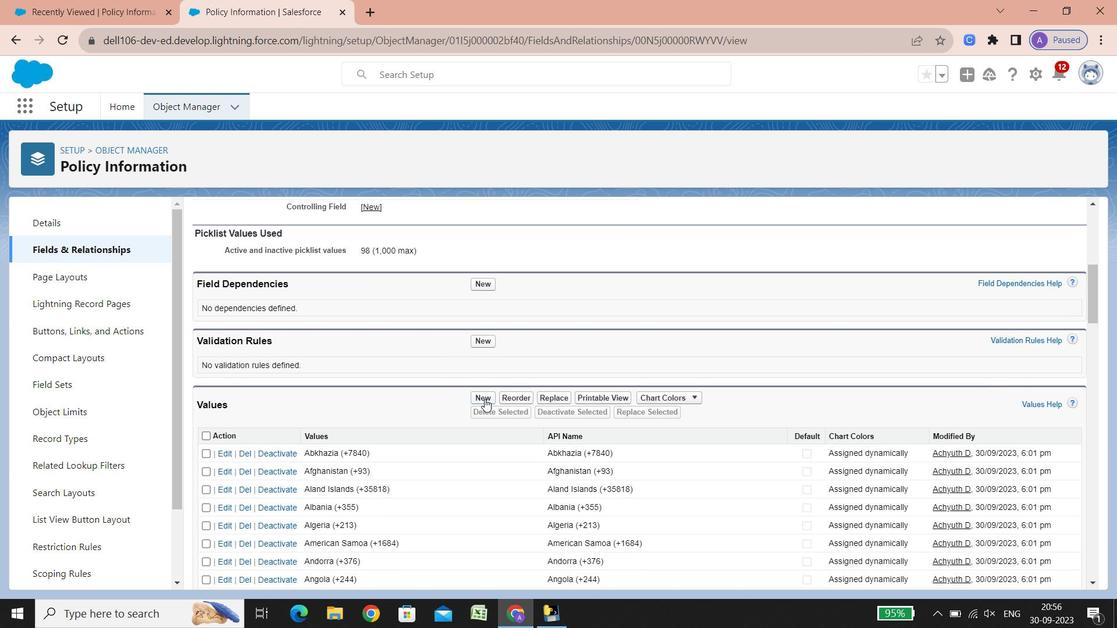 
Action: Mouse moved to (514, 518)
Screenshot: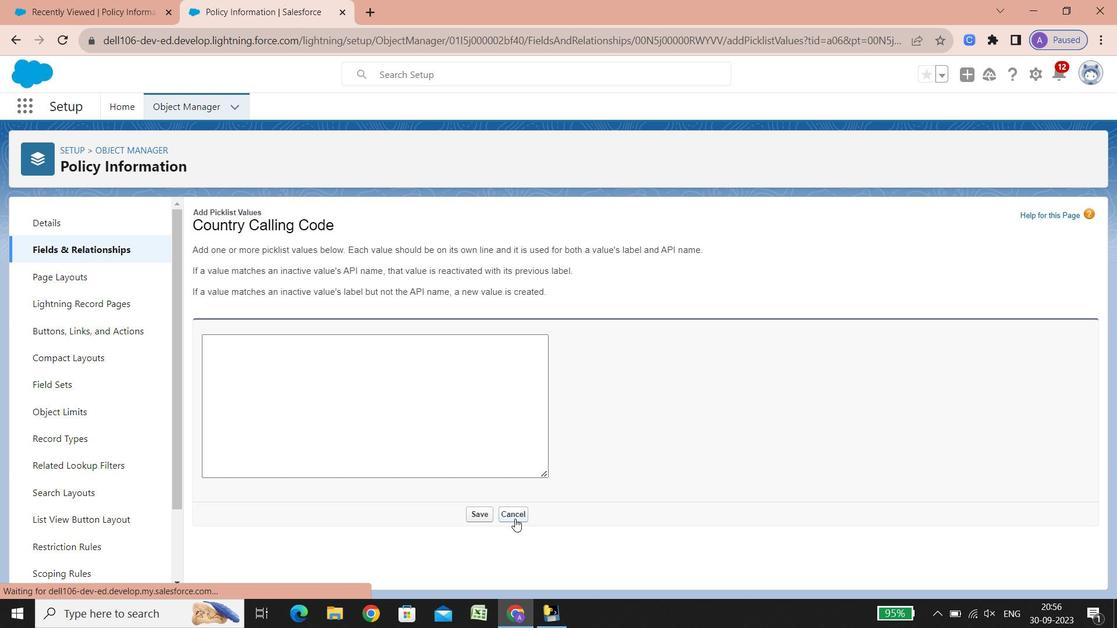 
Action: Mouse pressed left at (514, 518)
Screenshot: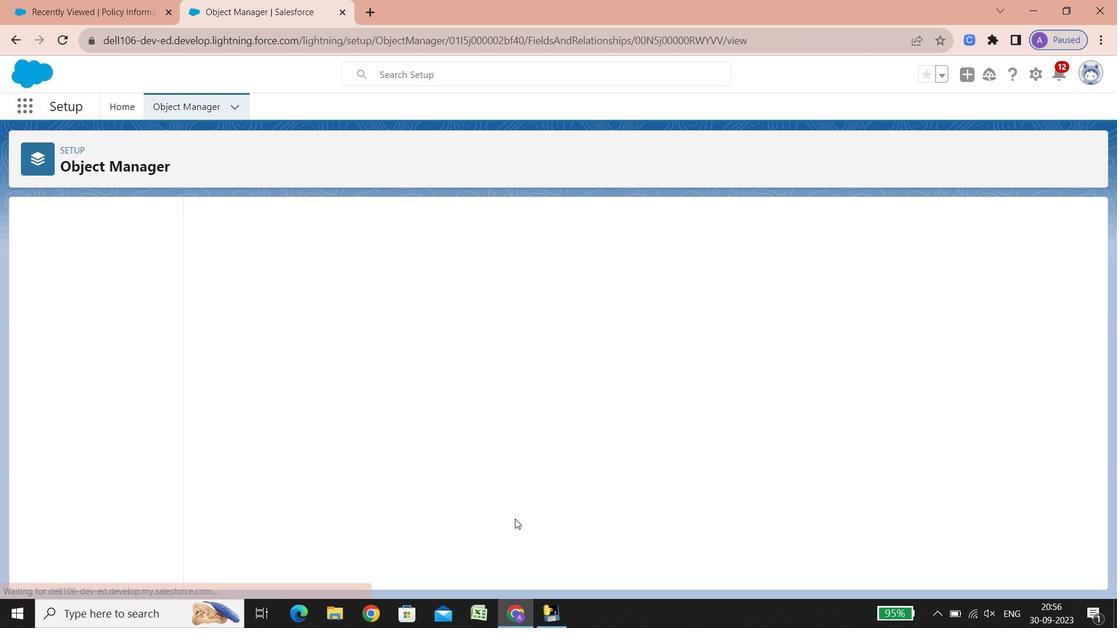 
Action: Mouse scrolled (514, 518) with delta (0, 0)
Screenshot: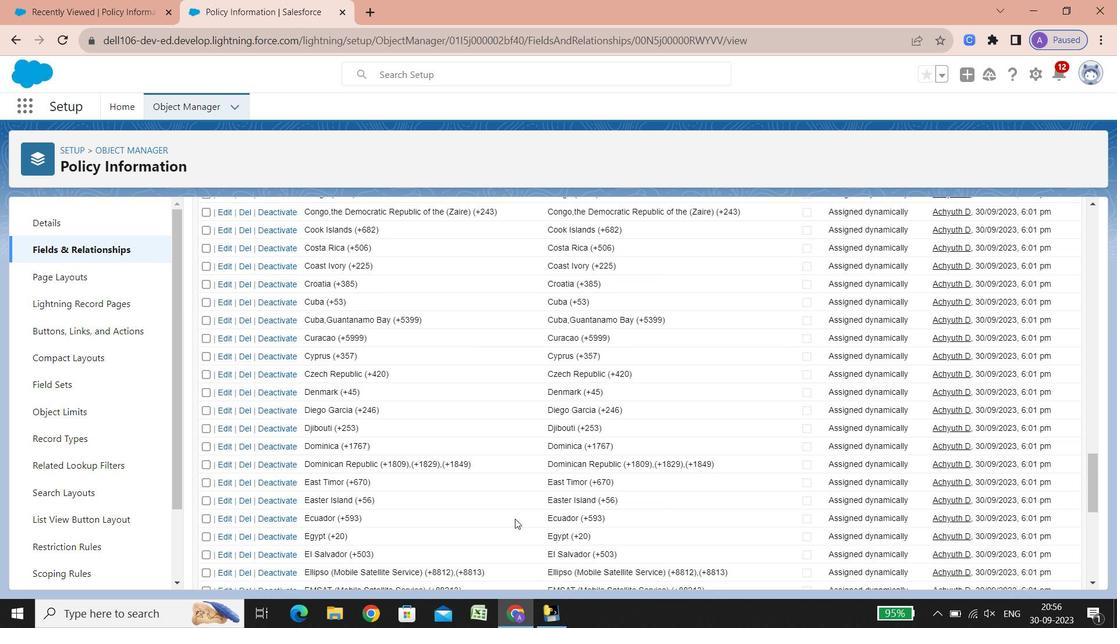 
Action: Mouse scrolled (514, 518) with delta (0, 0)
Screenshot: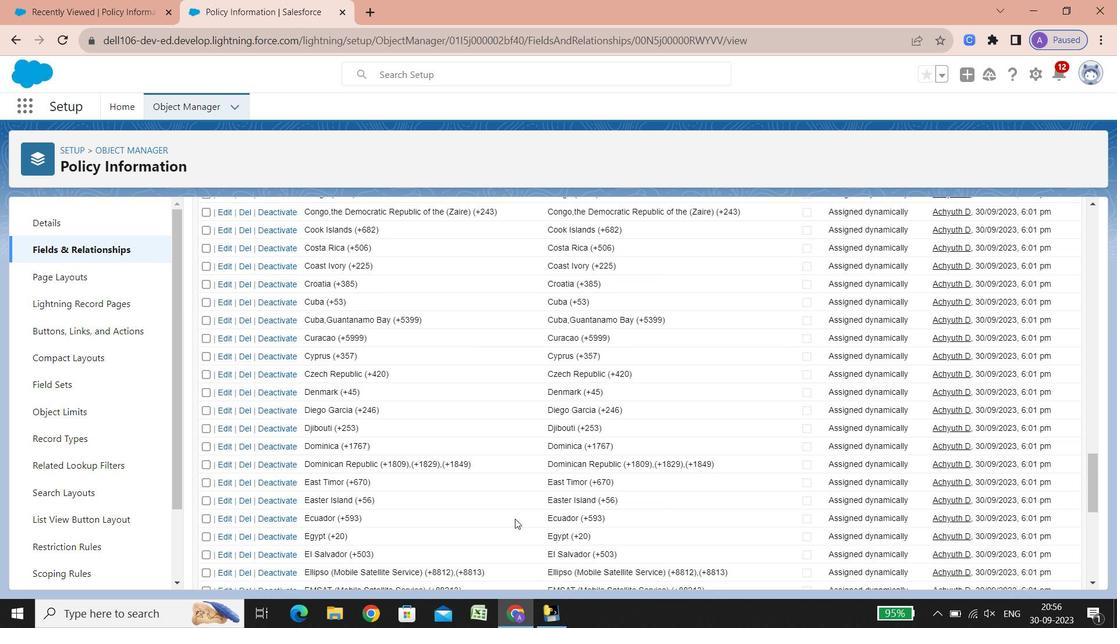 
Action: Mouse scrolled (514, 518) with delta (0, 0)
Screenshot: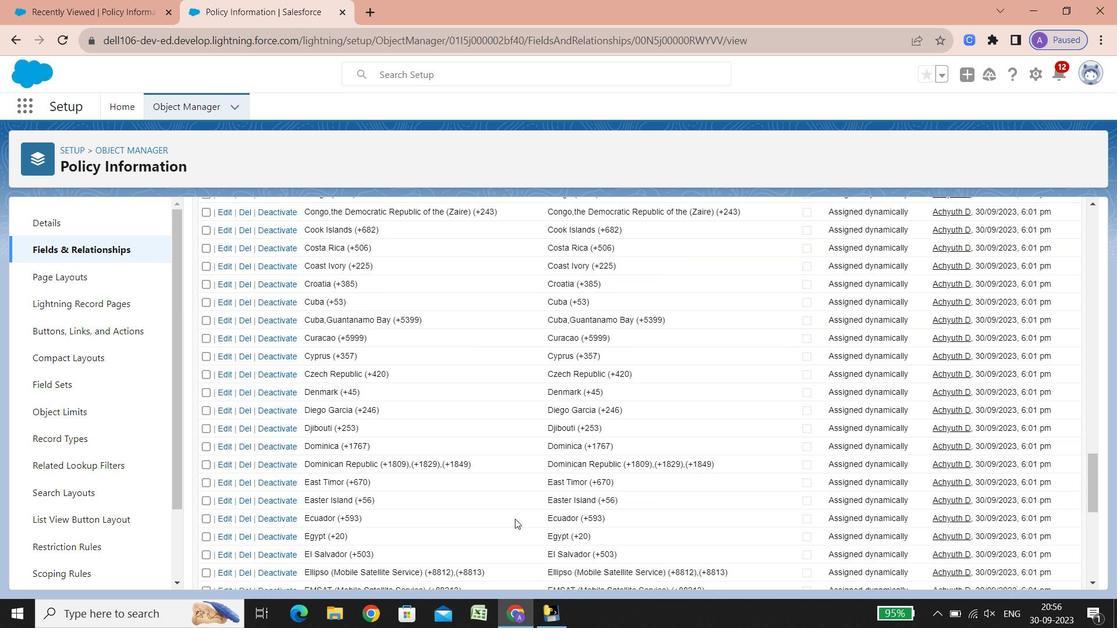 
Action: Mouse scrolled (514, 518) with delta (0, 0)
Screenshot: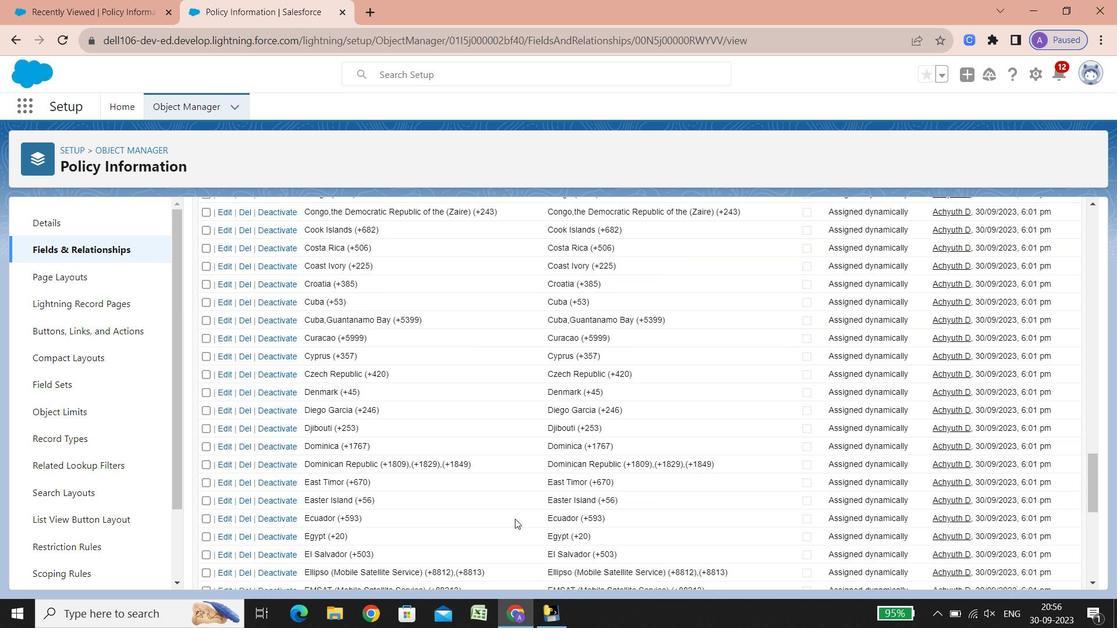 
Action: Mouse scrolled (514, 518) with delta (0, 0)
Screenshot: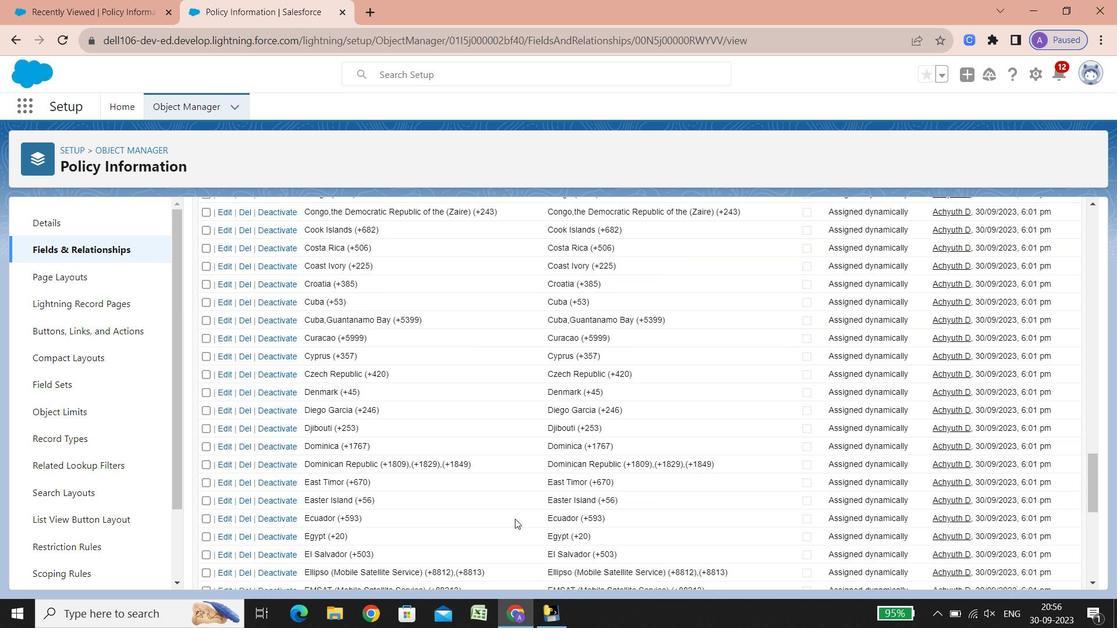 
Action: Mouse scrolled (514, 518) with delta (0, 0)
Screenshot: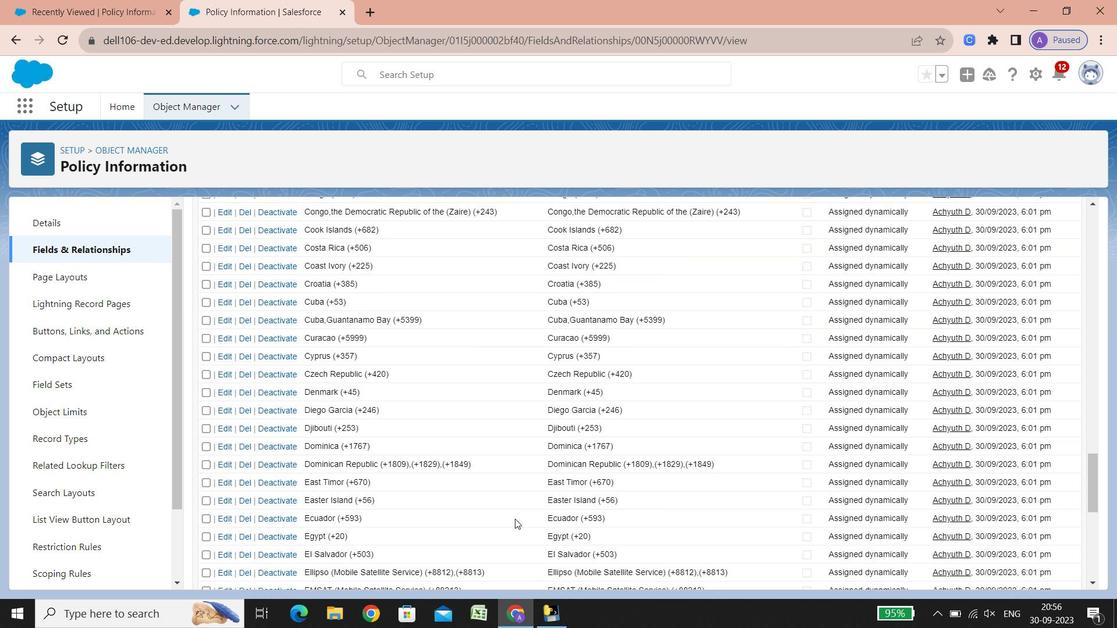 
Action: Mouse scrolled (514, 518) with delta (0, 0)
Screenshot: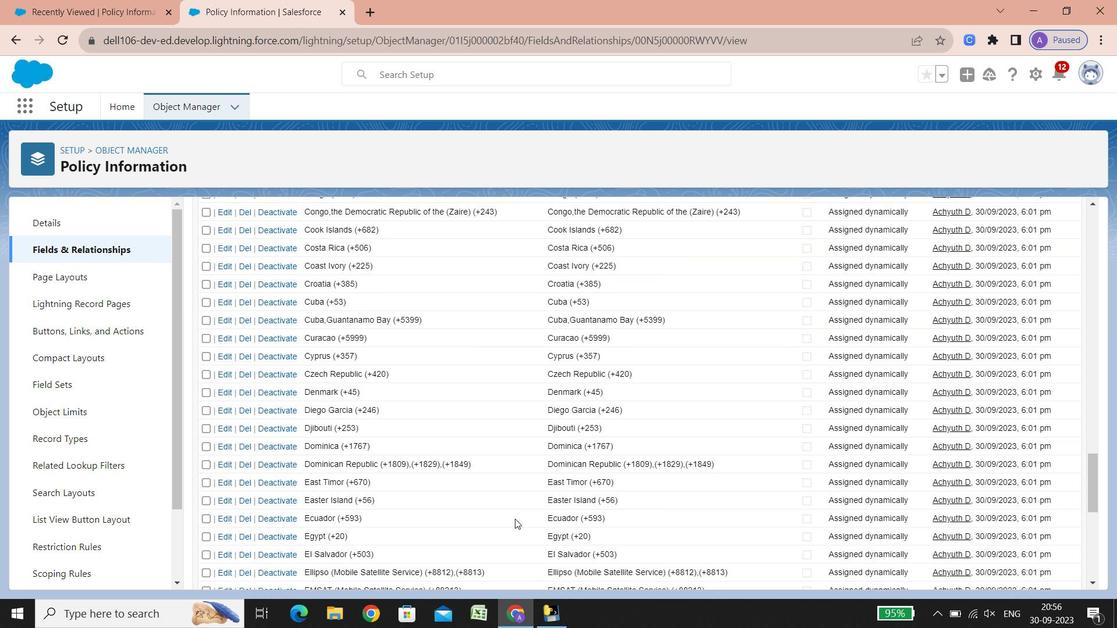 
Action: Mouse scrolled (514, 518) with delta (0, 0)
Screenshot: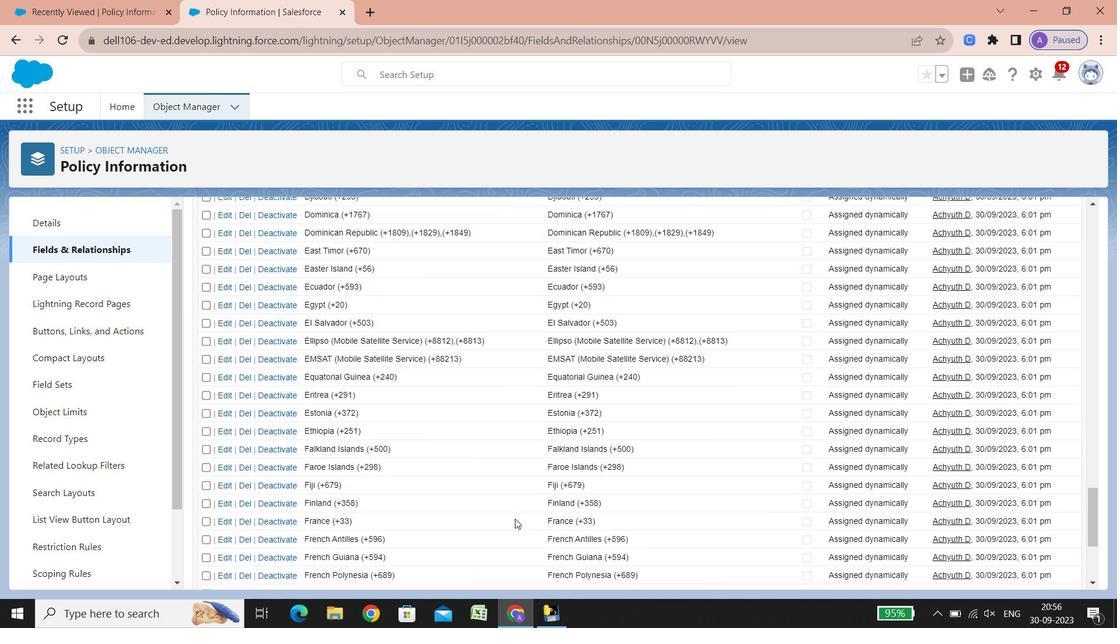 
Action: Mouse scrolled (514, 518) with delta (0, 0)
Screenshot: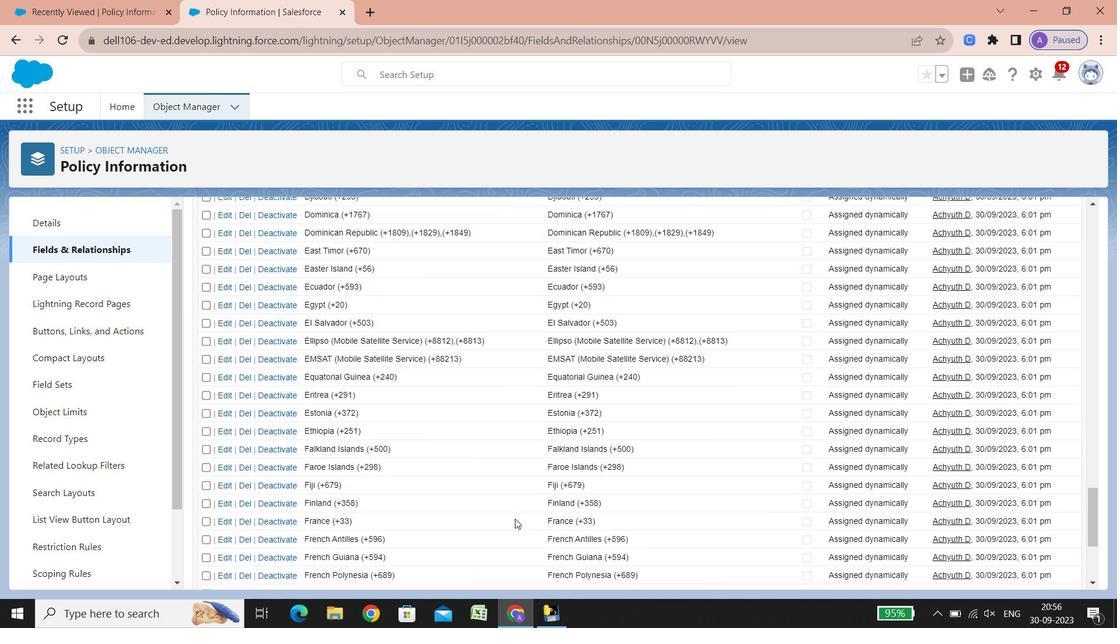 
Action: Mouse scrolled (514, 518) with delta (0, 0)
Screenshot: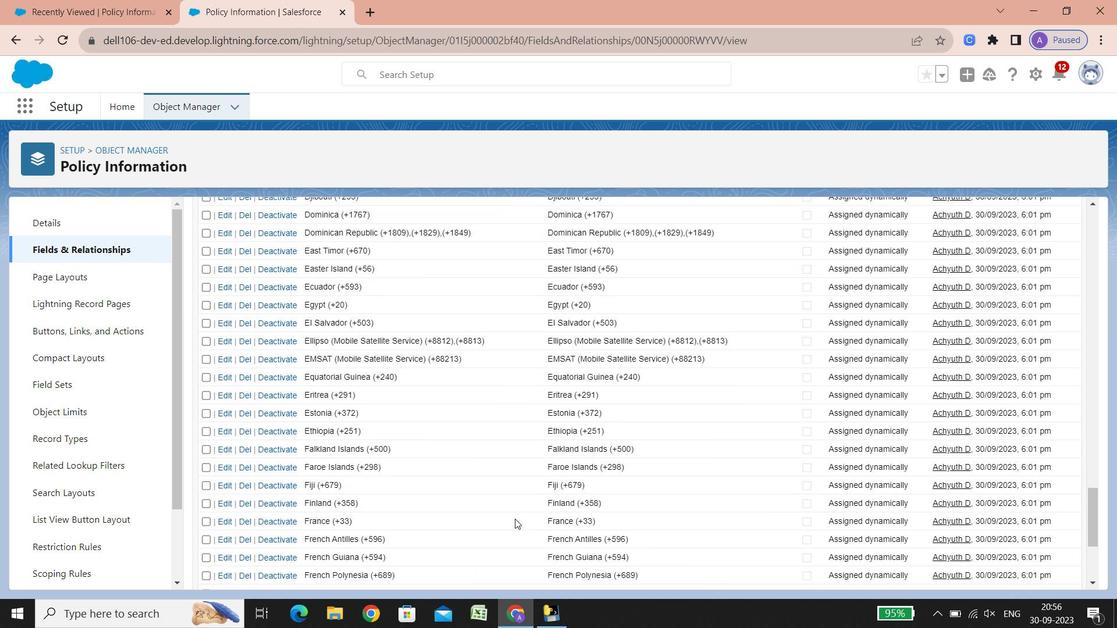 
Action: Mouse scrolled (514, 518) with delta (0, 0)
Screenshot: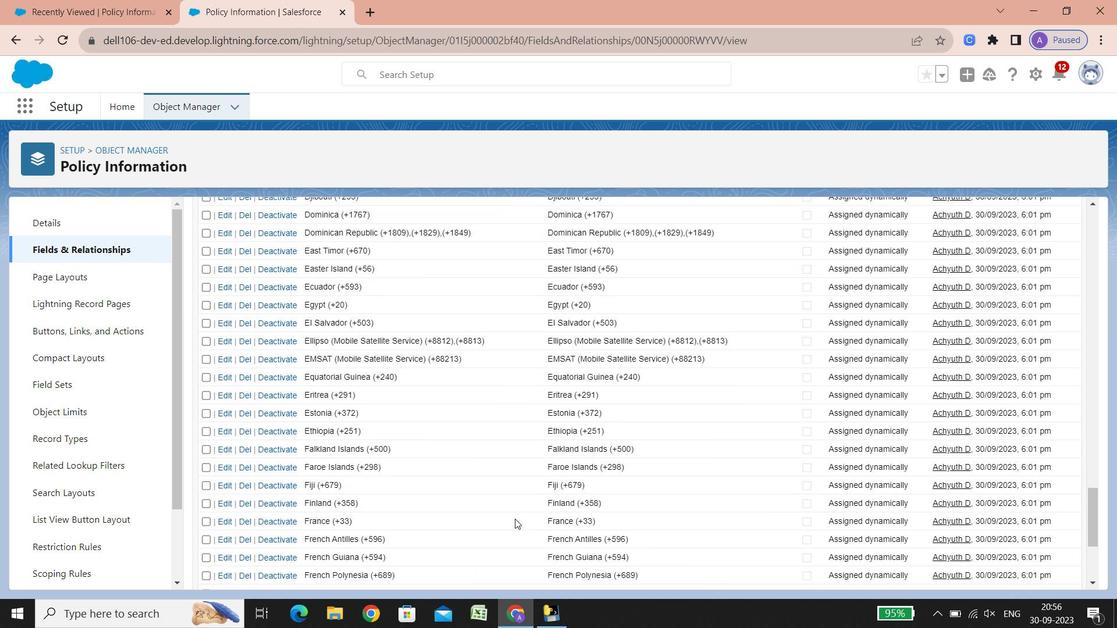 
Action: Mouse scrolled (514, 518) with delta (0, 0)
Screenshot: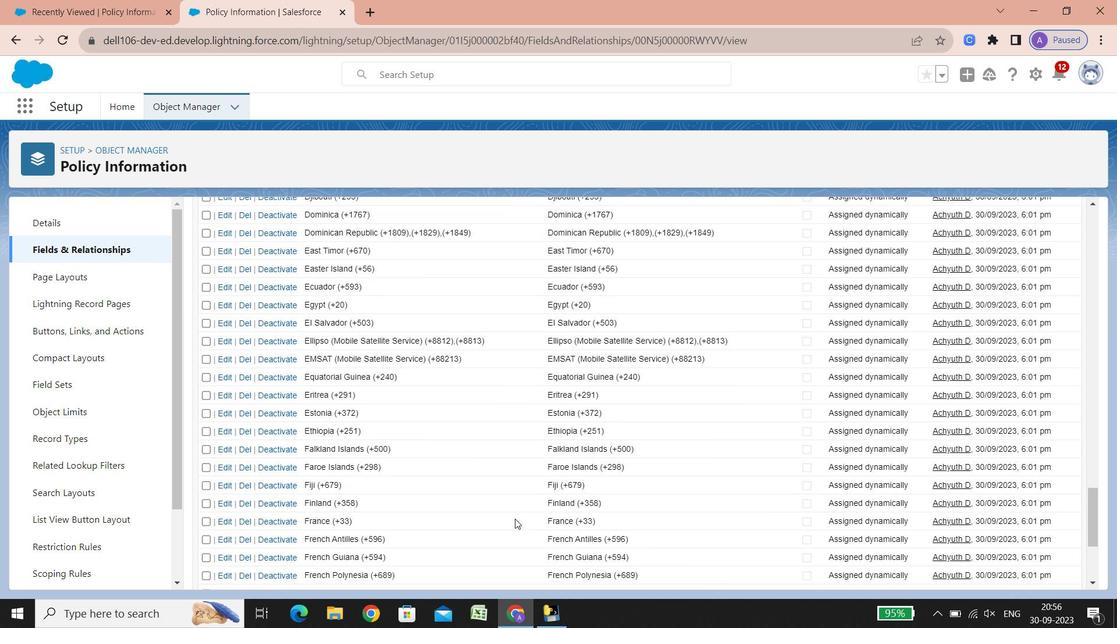 
Action: Mouse scrolled (514, 518) with delta (0, 0)
Screenshot: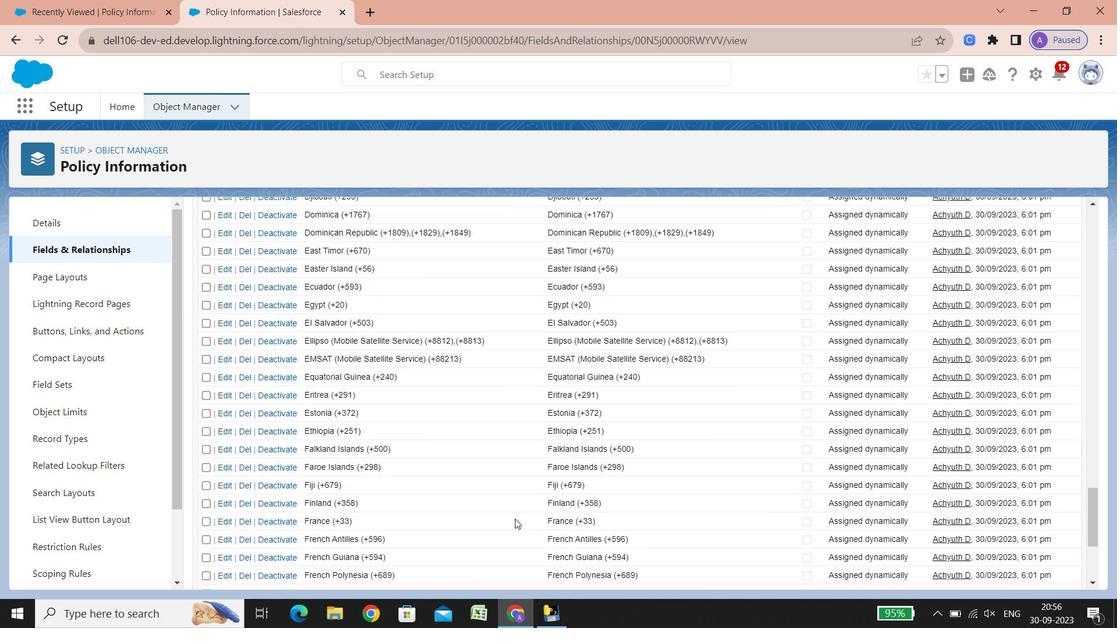 
Action: Mouse scrolled (514, 518) with delta (0, 0)
Screenshot: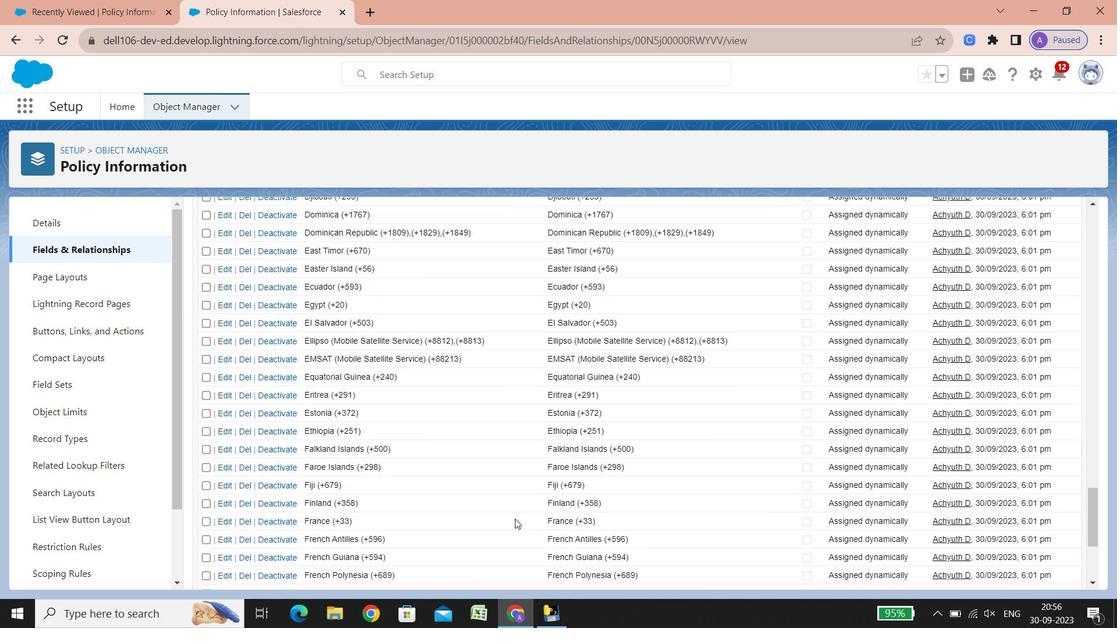 
Action: Mouse scrolled (514, 518) with delta (0, 0)
Screenshot: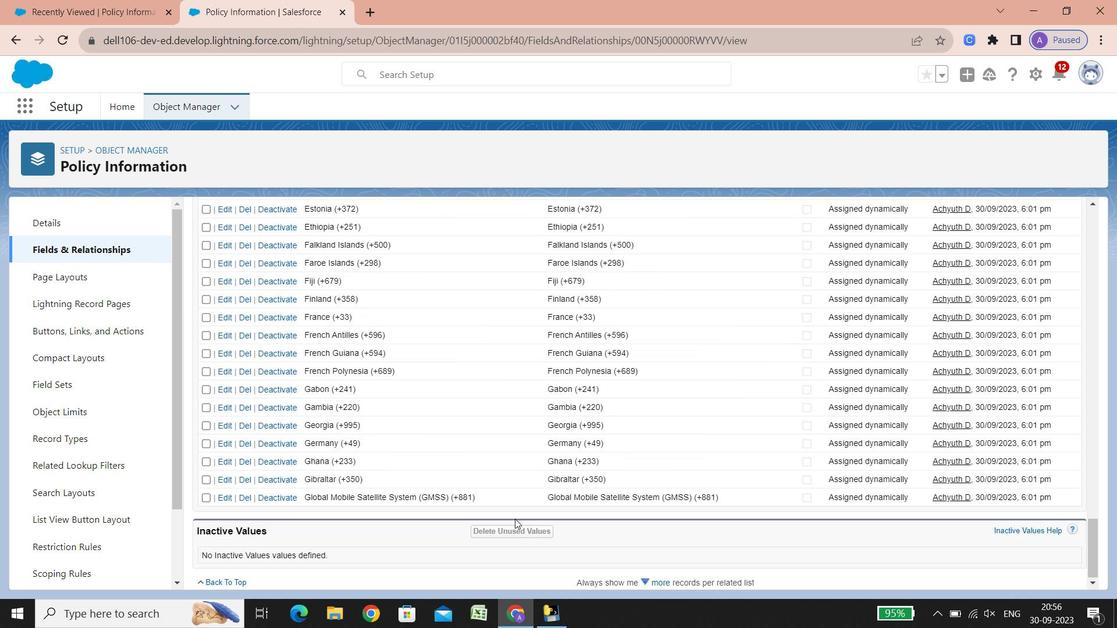 
Action: Mouse scrolled (514, 518) with delta (0, 0)
Screenshot: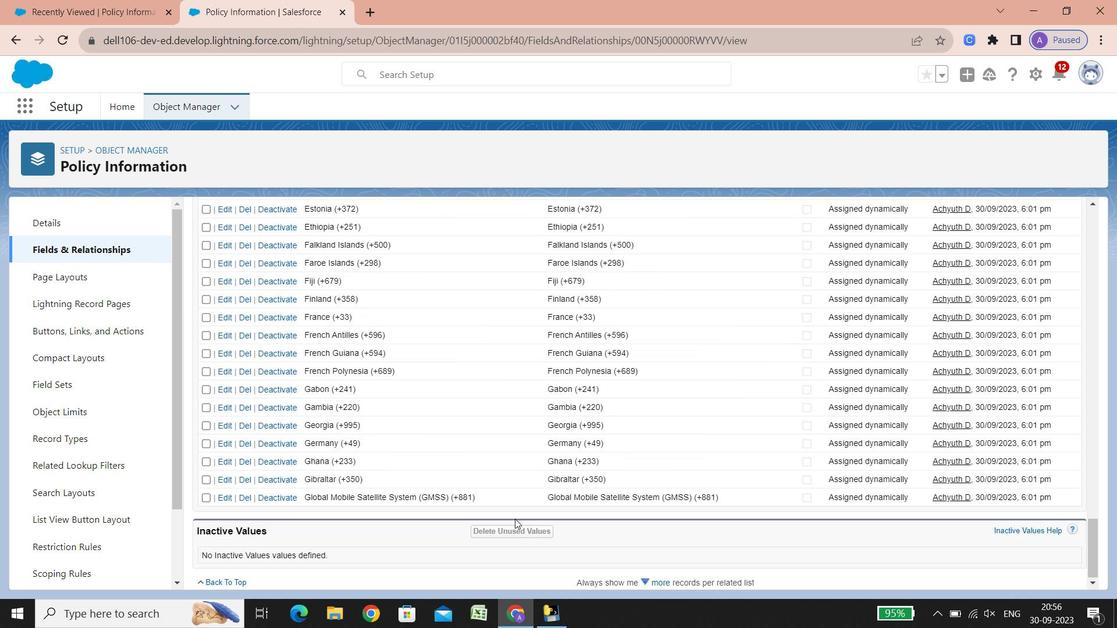 
Action: Mouse scrolled (514, 518) with delta (0, 0)
Screenshot: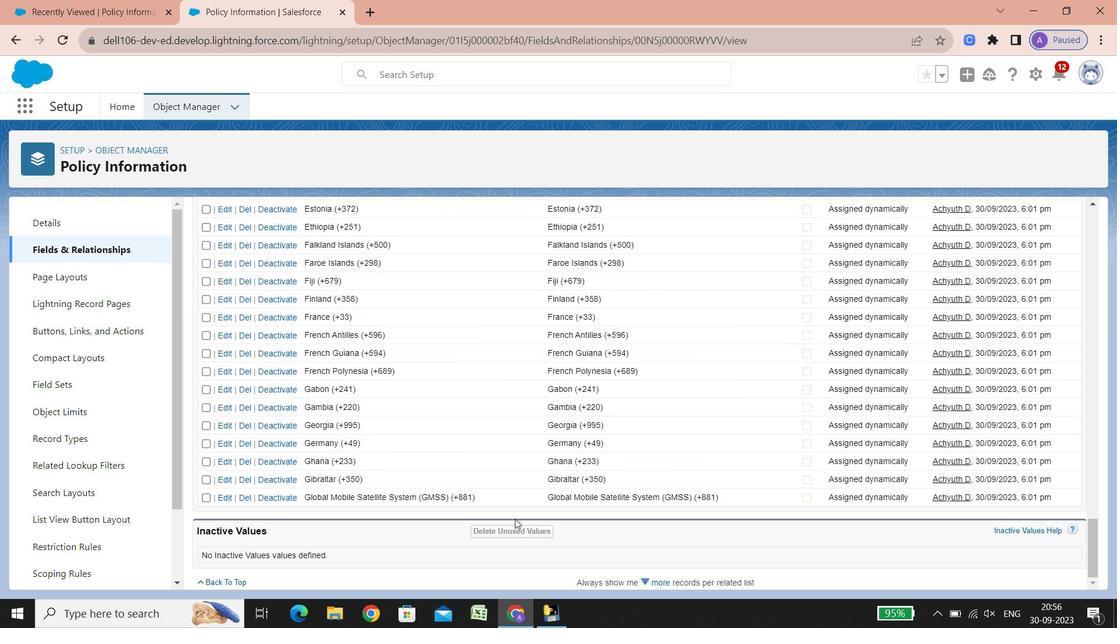 
Action: Mouse scrolled (514, 518) with delta (0, 0)
Screenshot: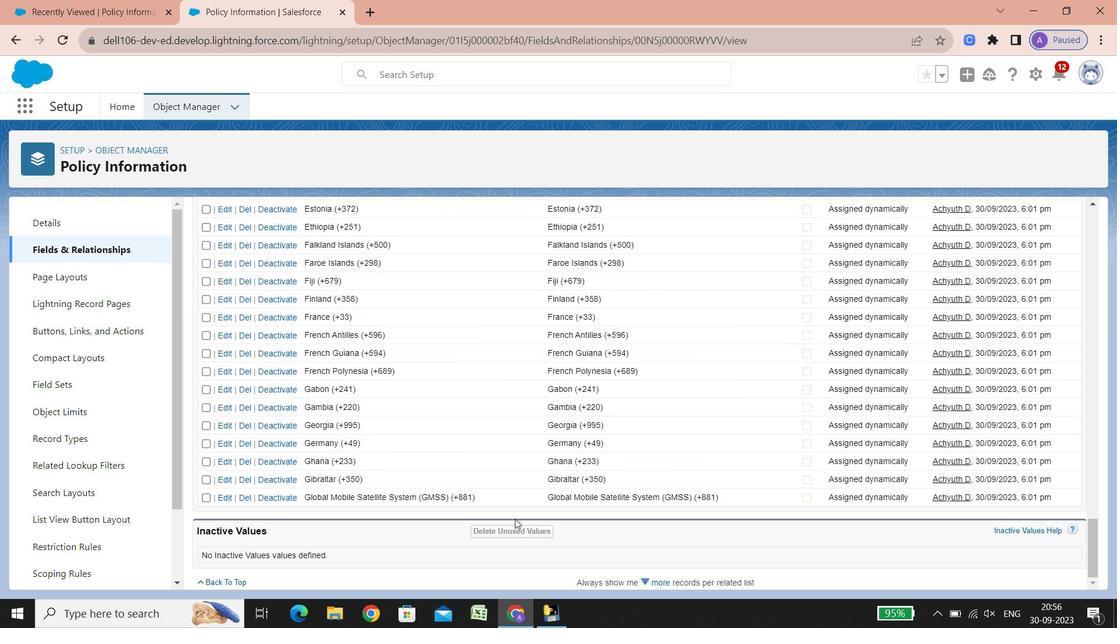 
Action: Mouse scrolled (514, 518) with delta (0, 0)
Screenshot: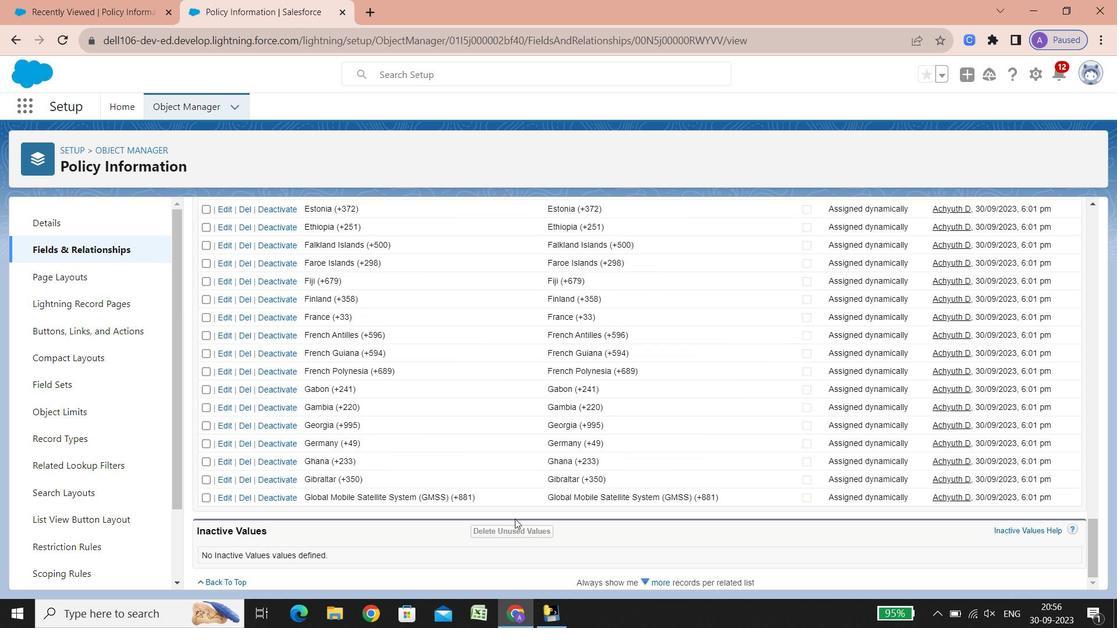 
Action: Mouse scrolled (514, 518) with delta (0, 0)
Screenshot: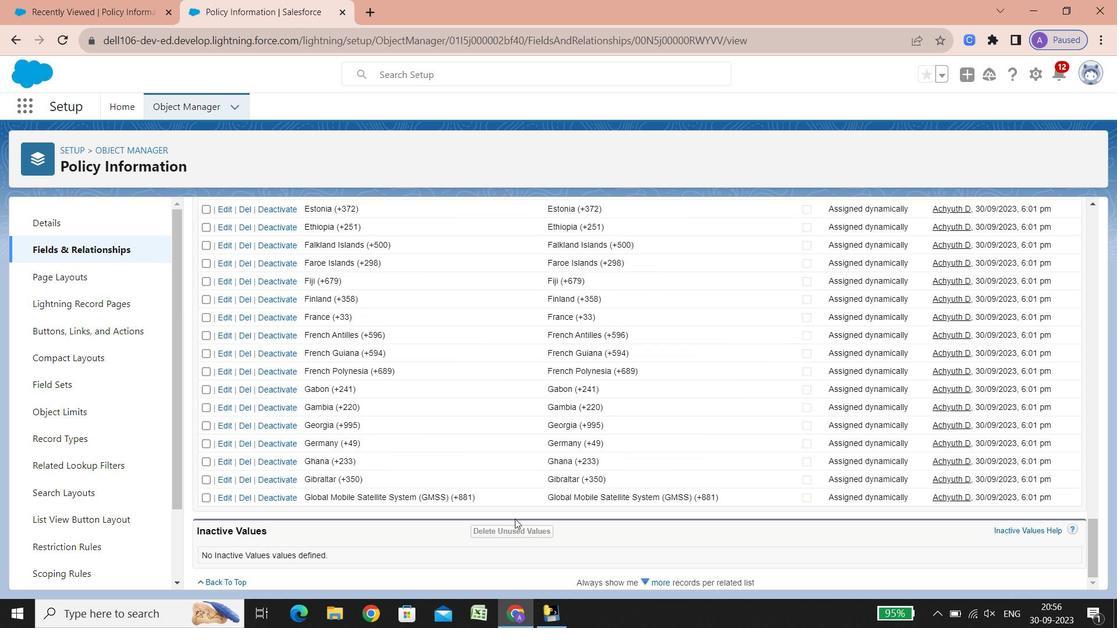 
Action: Mouse scrolled (514, 518) with delta (0, 0)
Screenshot: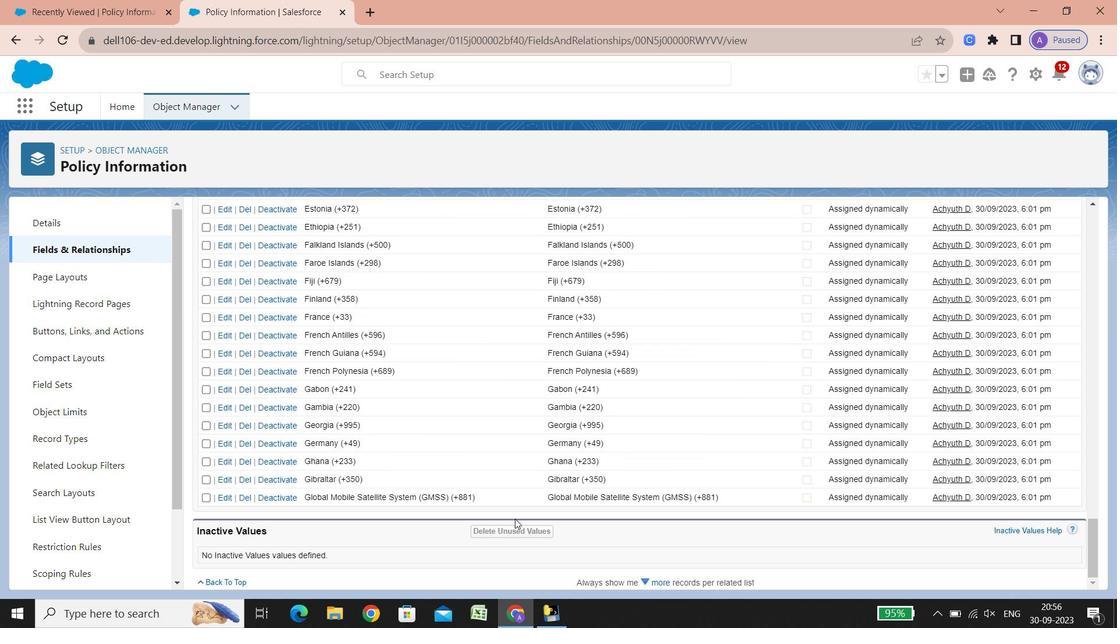 
Action: Mouse scrolled (514, 518) with delta (0, 0)
Screenshot: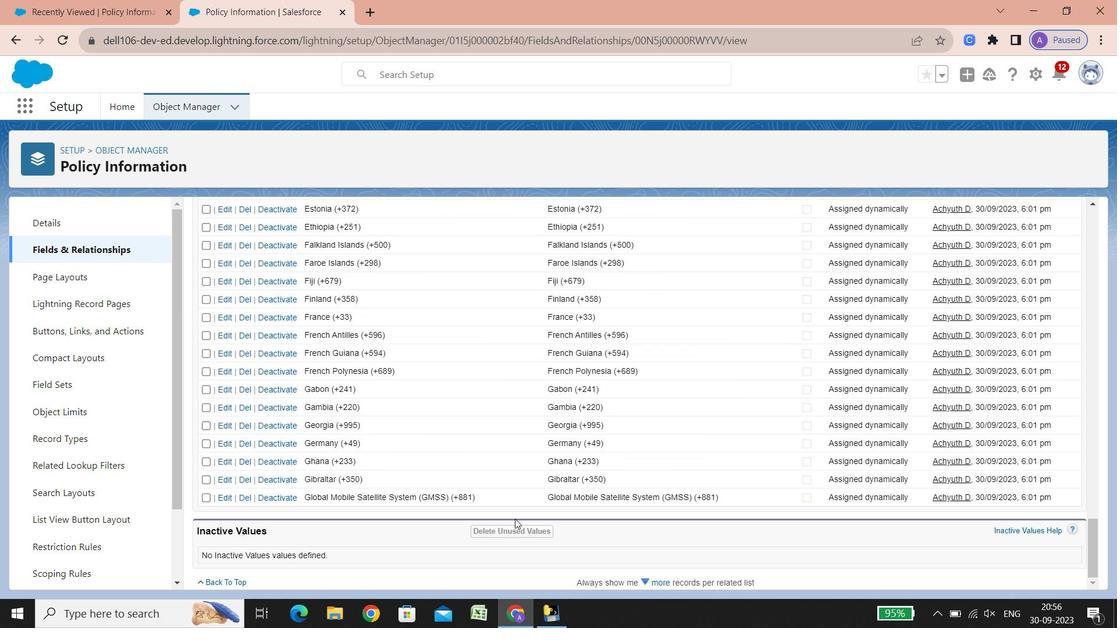
Action: Mouse scrolled (514, 518) with delta (0, 0)
Screenshot: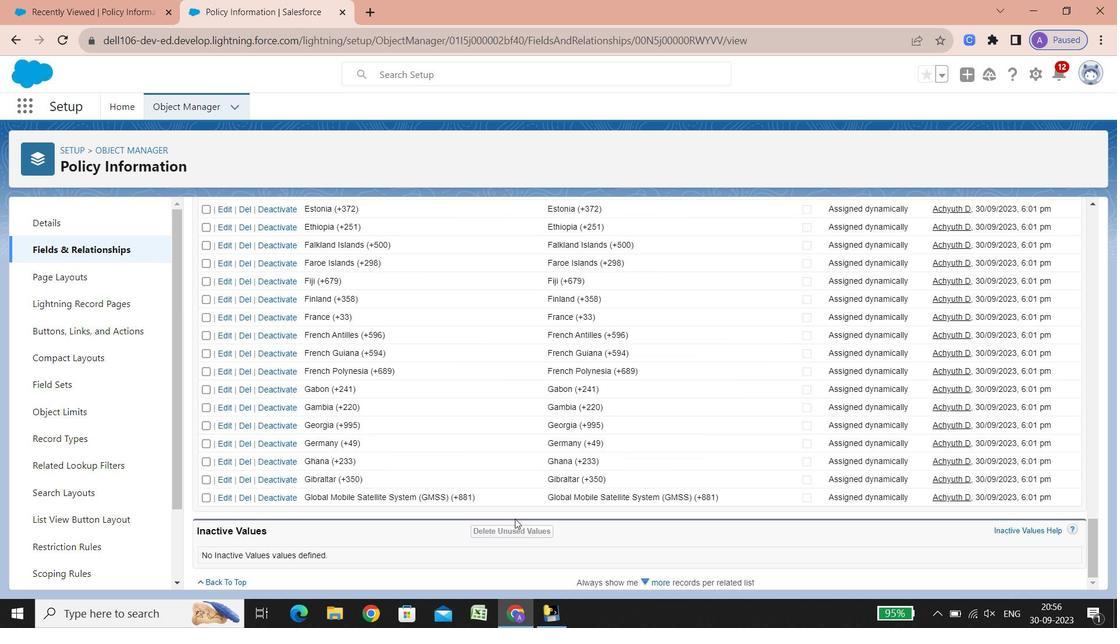 
Action: Mouse scrolled (514, 518) with delta (0, 0)
Screenshot: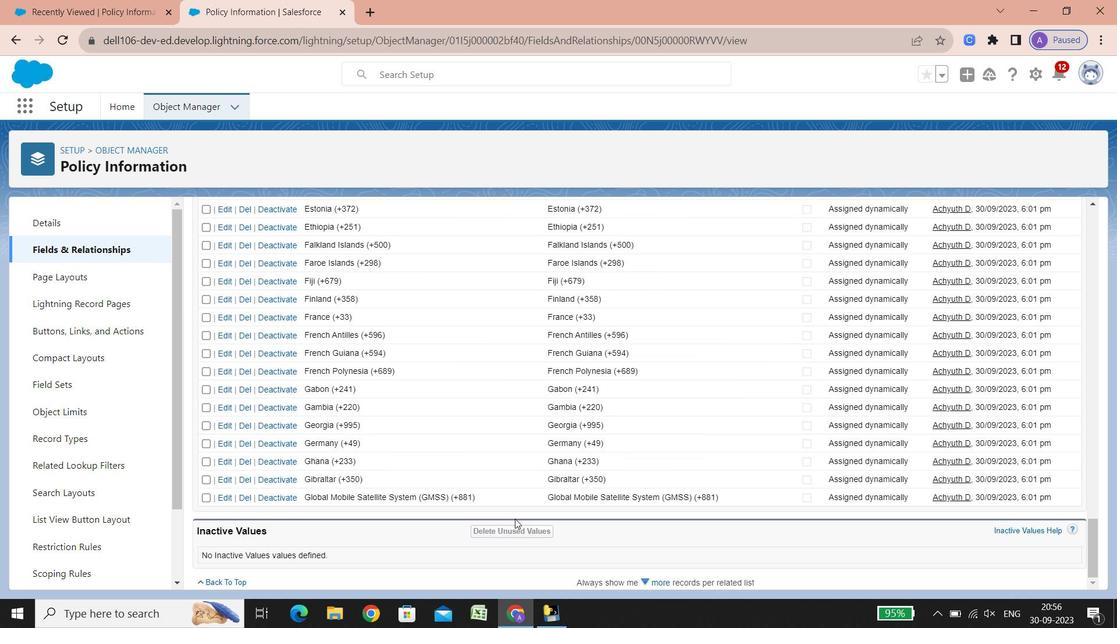 
Action: Mouse scrolled (514, 518) with delta (0, 0)
Screenshot: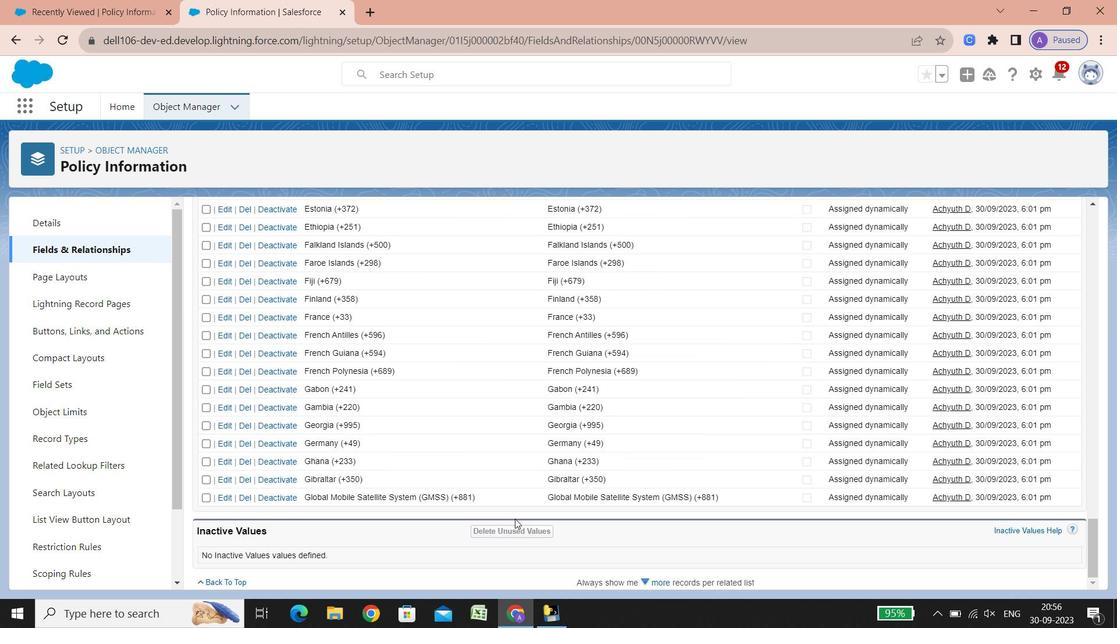 
Action: Mouse scrolled (514, 518) with delta (0, 0)
Screenshot: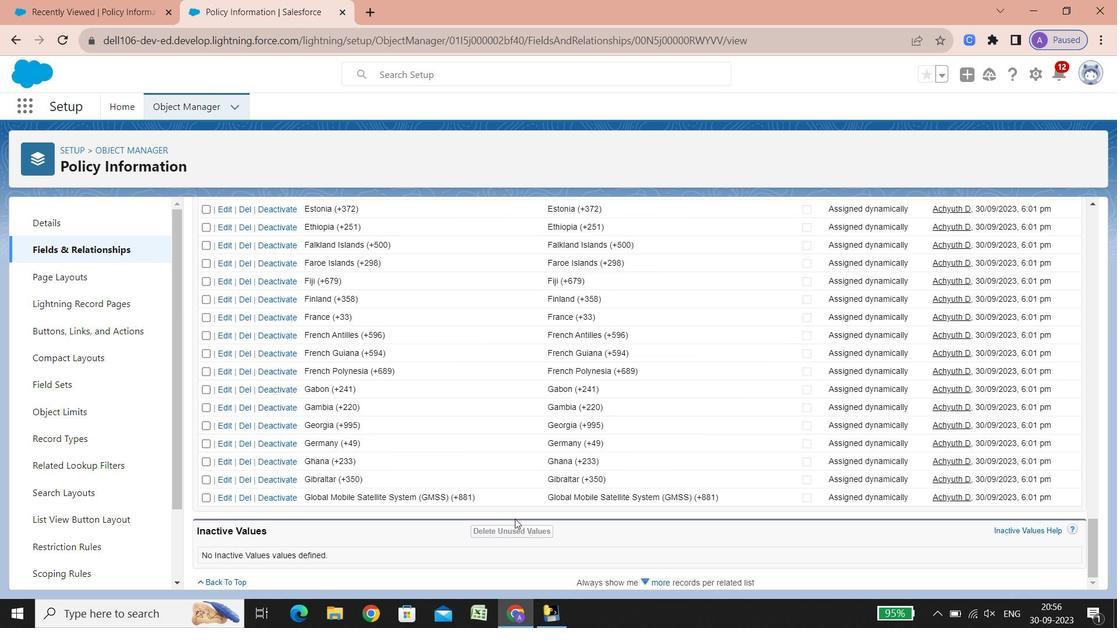 
Action: Mouse scrolled (514, 518) with delta (0, 0)
Screenshot: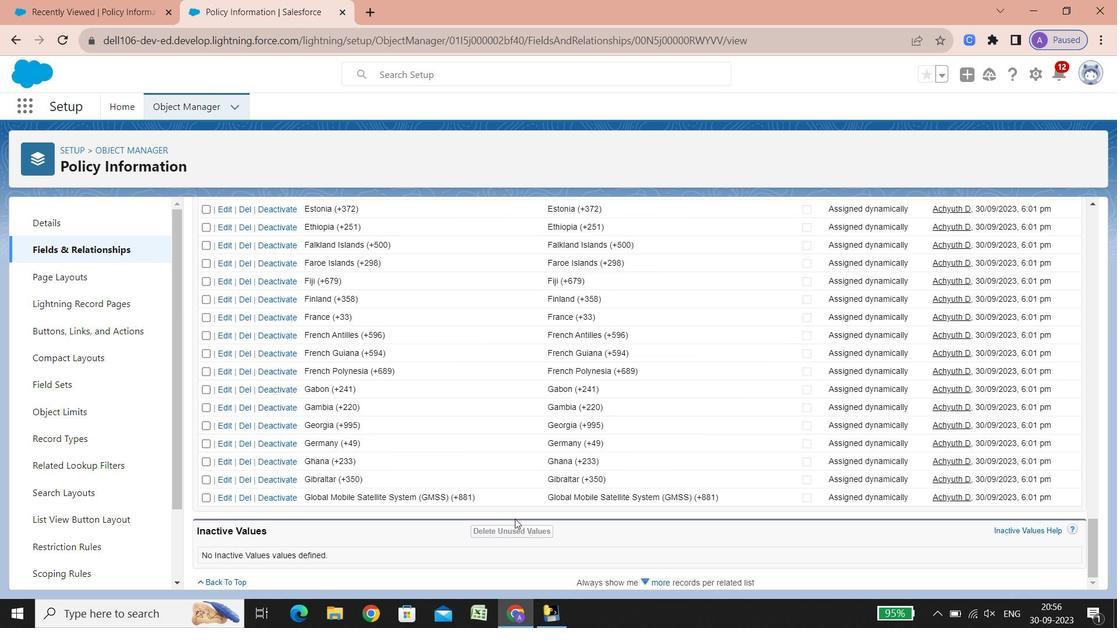 
Action: Mouse scrolled (514, 518) with delta (0, 0)
Screenshot: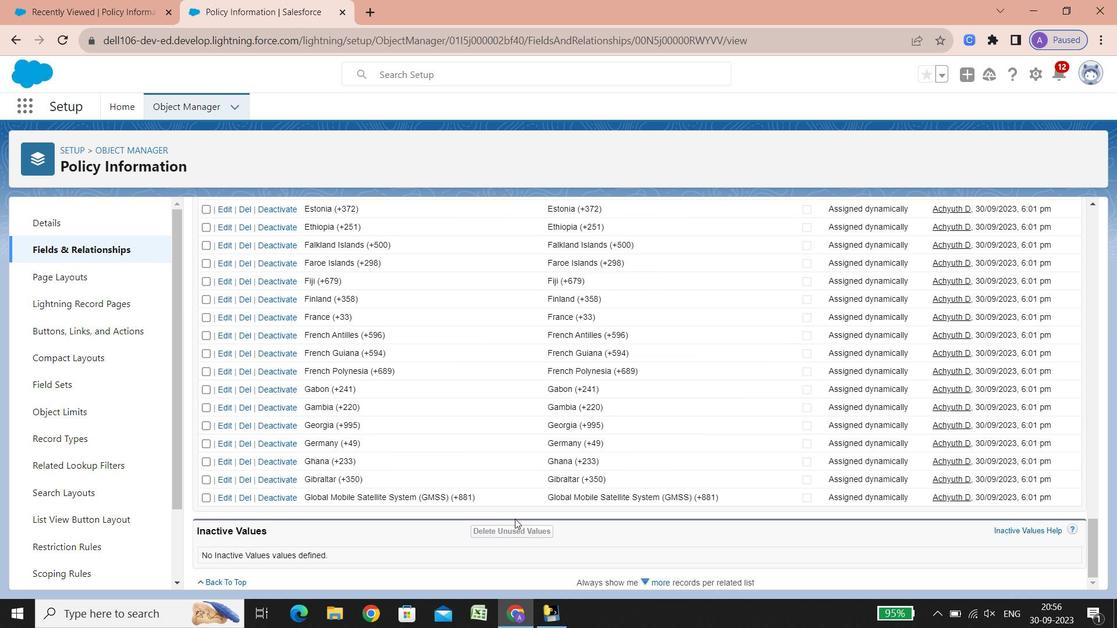 
Action: Mouse scrolled (514, 518) with delta (0, 0)
Screenshot: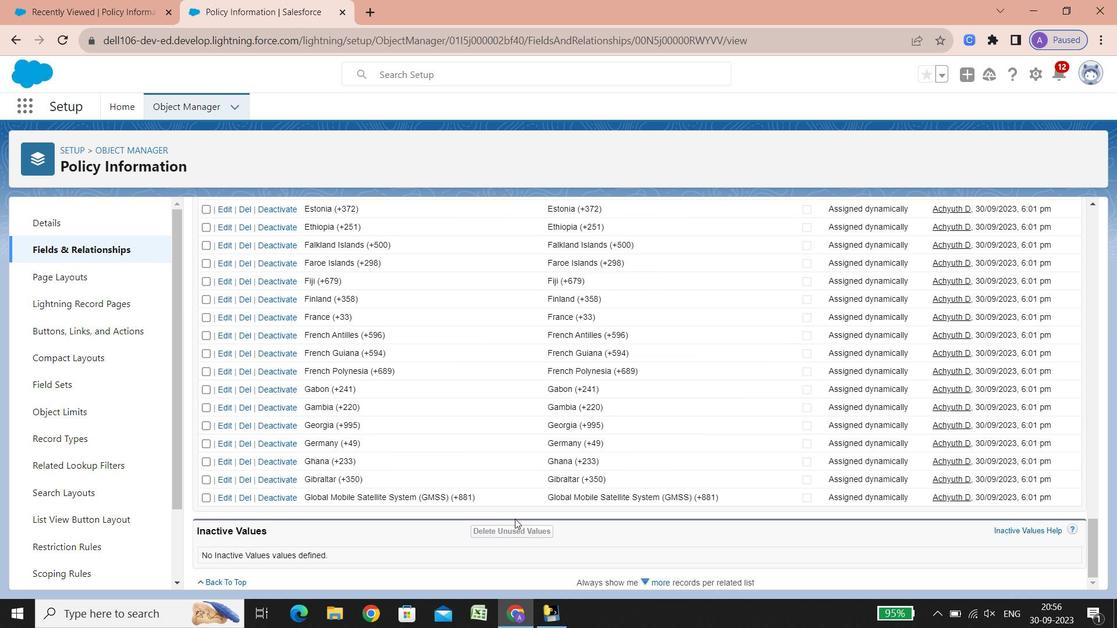 
Action: Mouse scrolled (514, 518) with delta (0, 0)
Screenshot: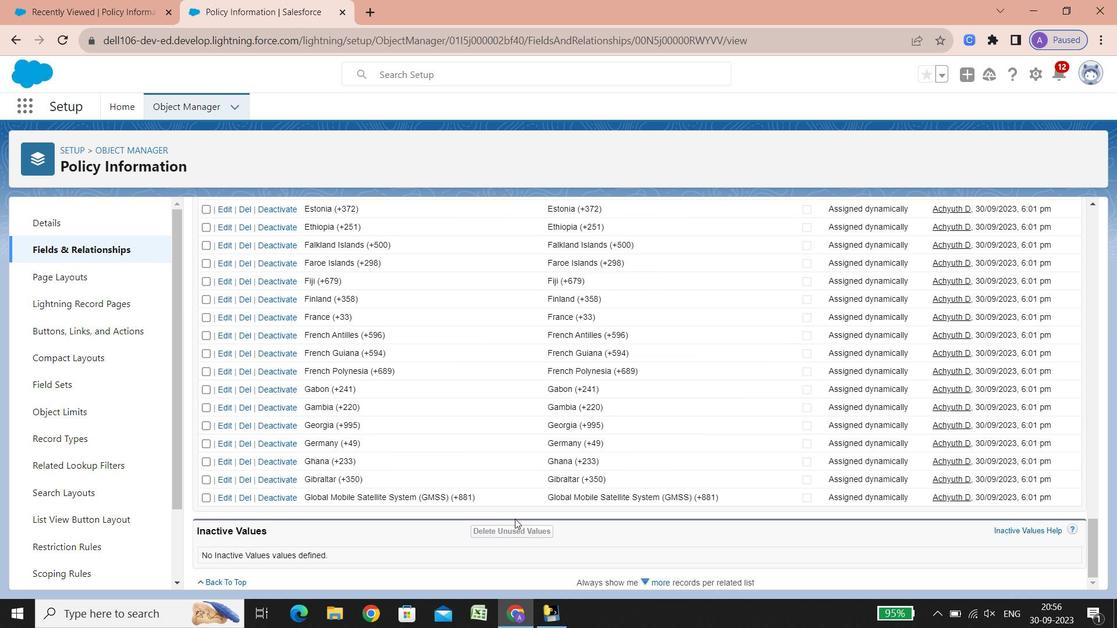 
Action: Mouse scrolled (514, 518) with delta (0, 0)
Screenshot: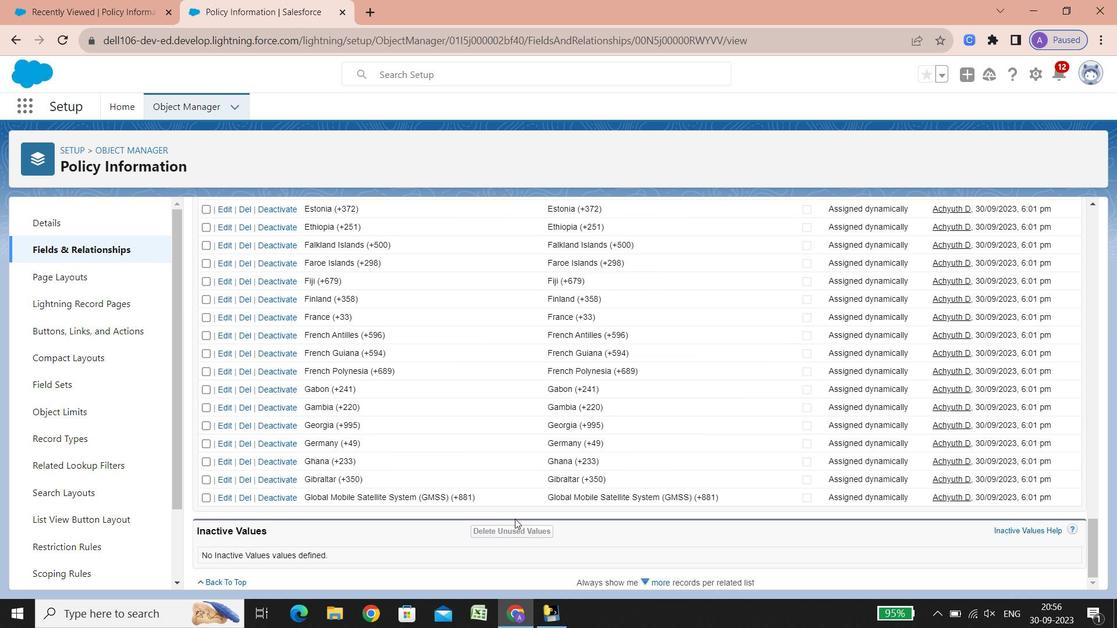 
Action: Mouse scrolled (514, 518) with delta (0, 0)
Screenshot: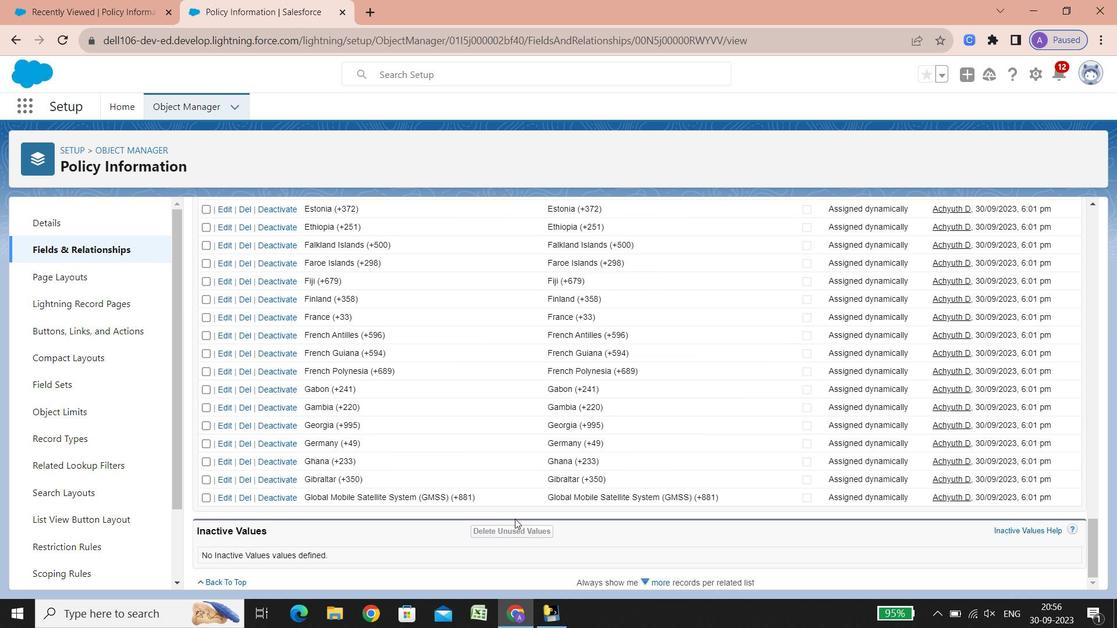 
Action: Mouse scrolled (514, 518) with delta (0, 0)
Screenshot: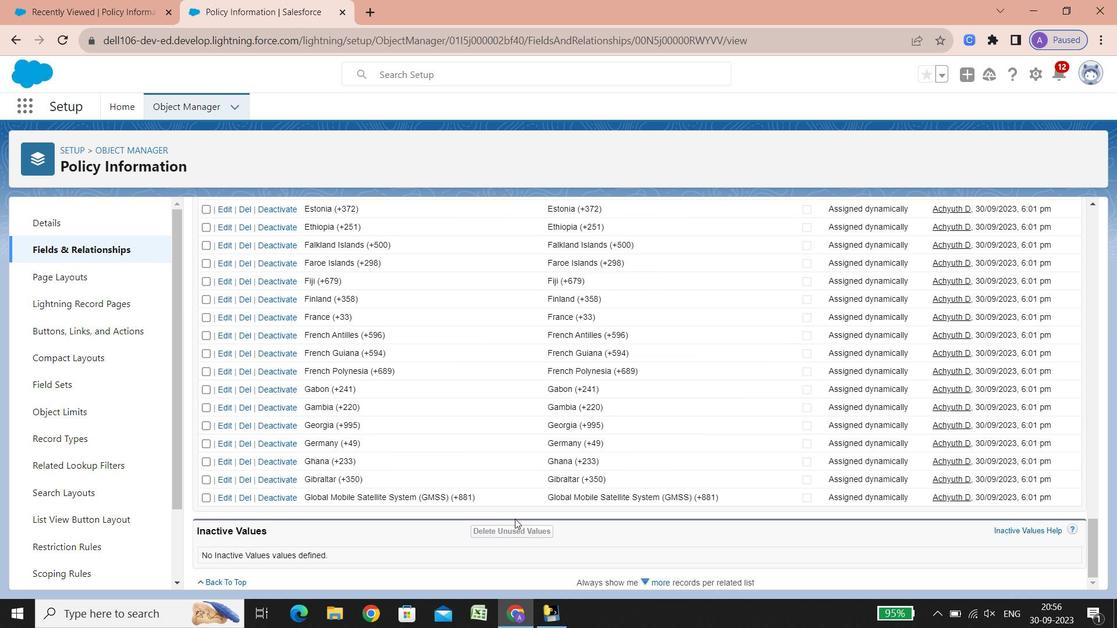 
Action: Mouse scrolled (514, 518) with delta (0, 0)
Screenshot: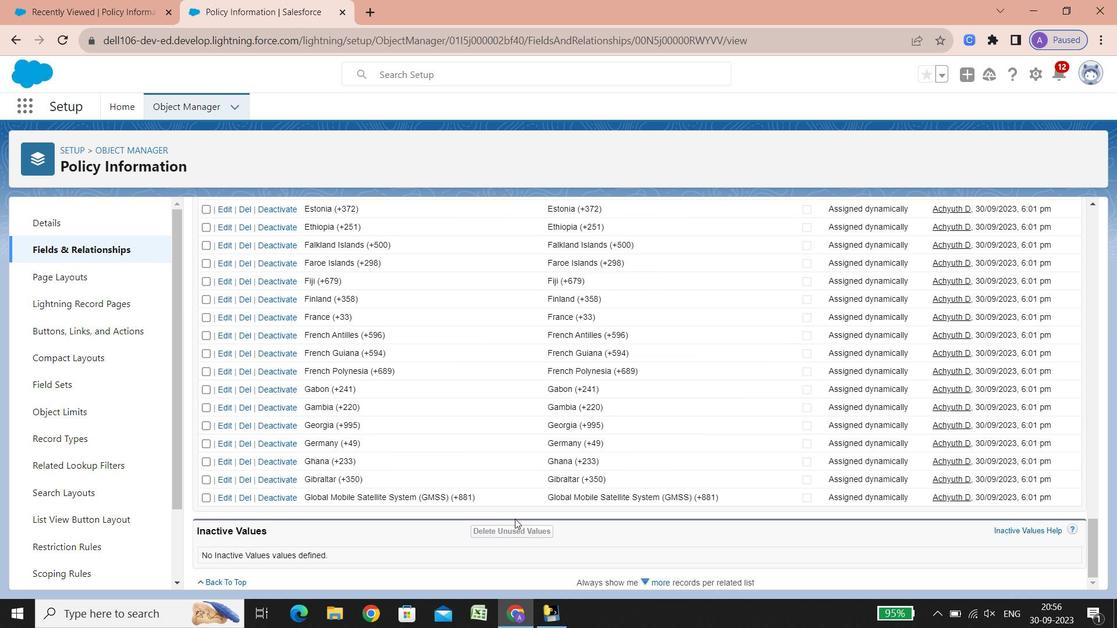 
Action: Mouse scrolled (514, 518) with delta (0, 0)
Screenshot: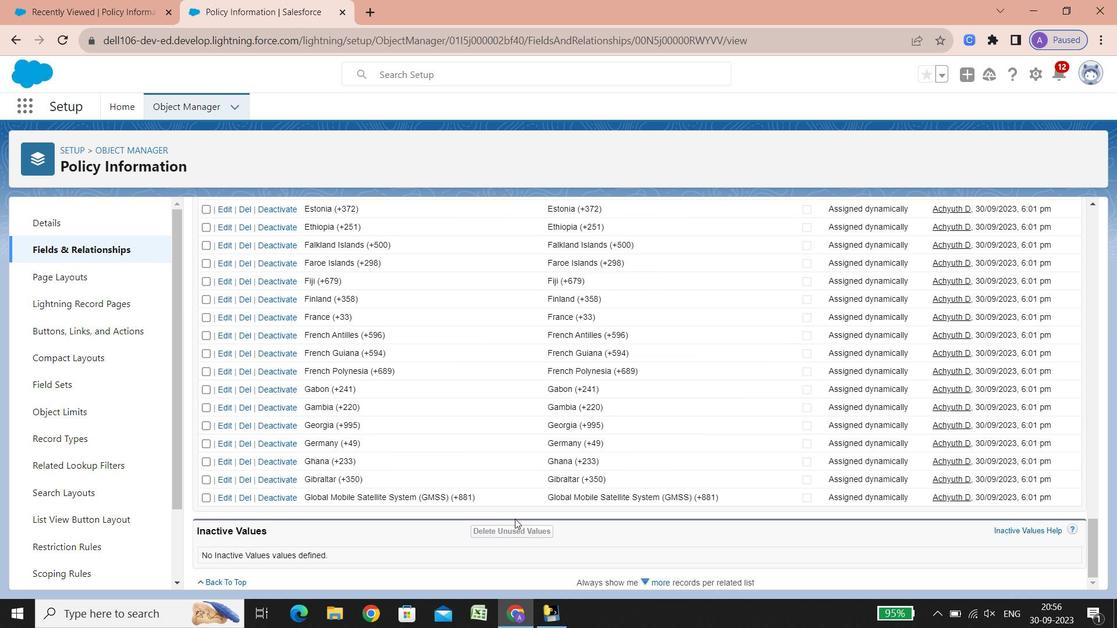 
Action: Mouse scrolled (514, 518) with delta (0, 0)
Screenshot: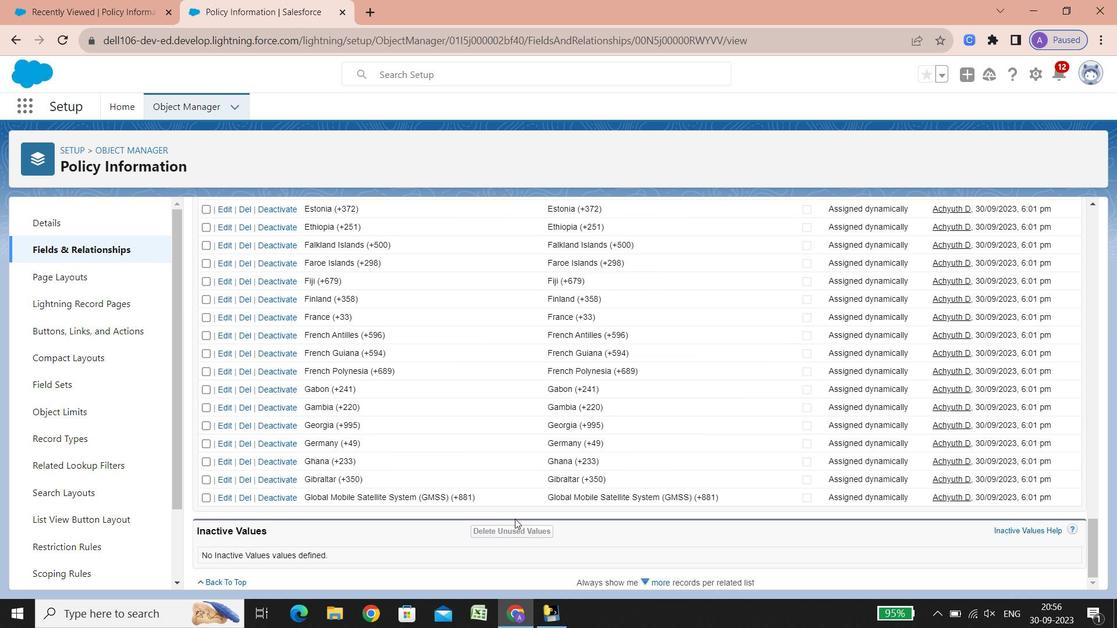 
Action: Mouse scrolled (514, 518) with delta (0, 0)
Screenshot: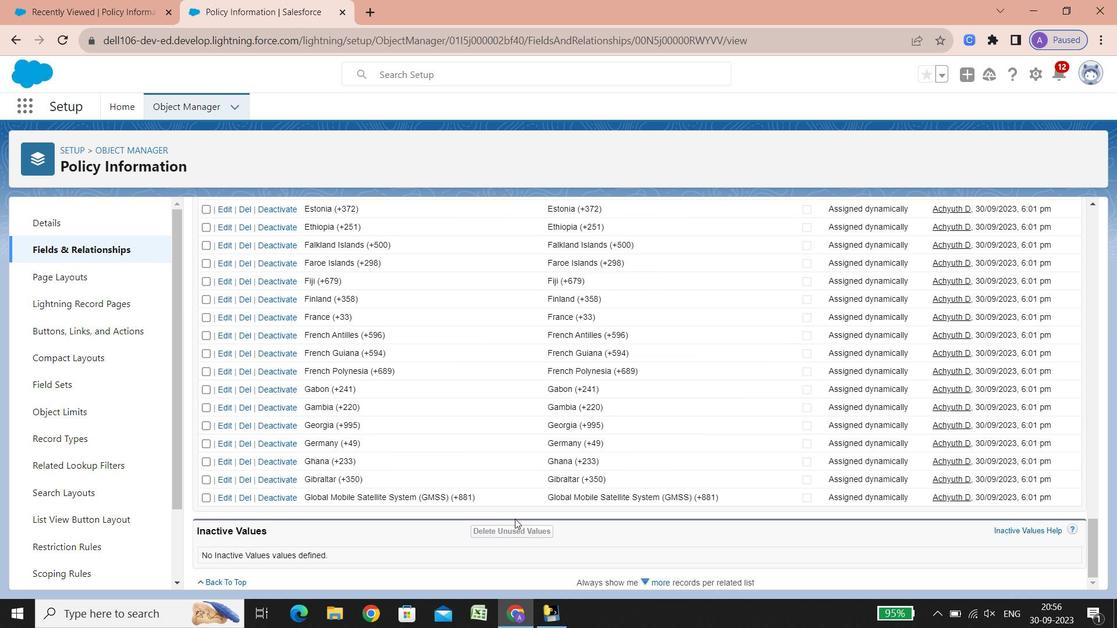 
Action: Mouse scrolled (514, 518) with delta (0, 0)
Screenshot: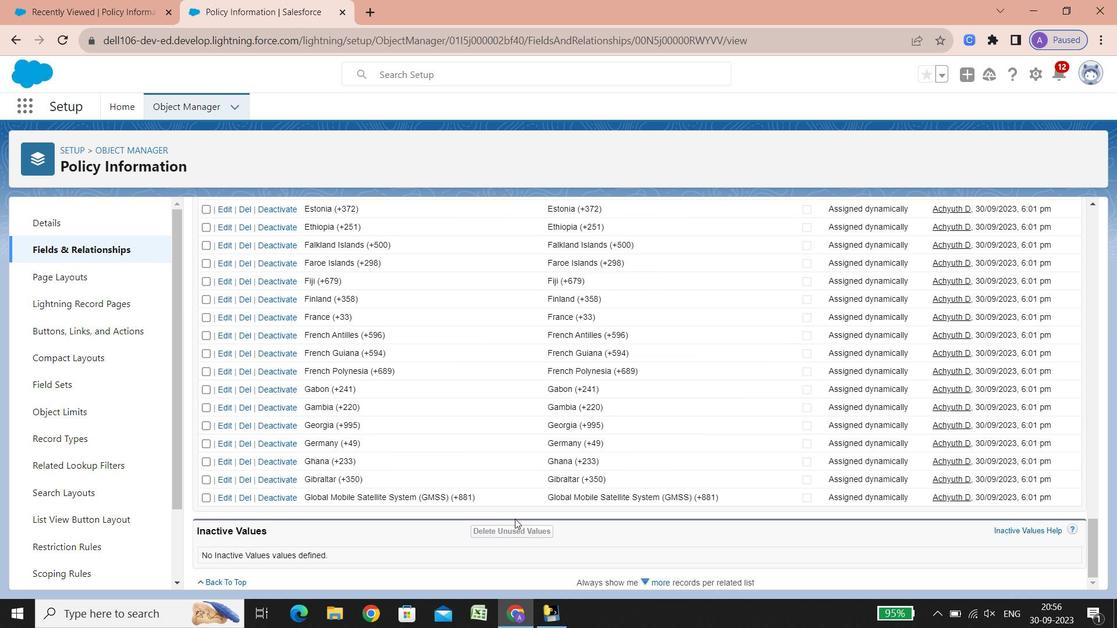 
Action: Mouse scrolled (514, 518) with delta (0, 0)
Screenshot: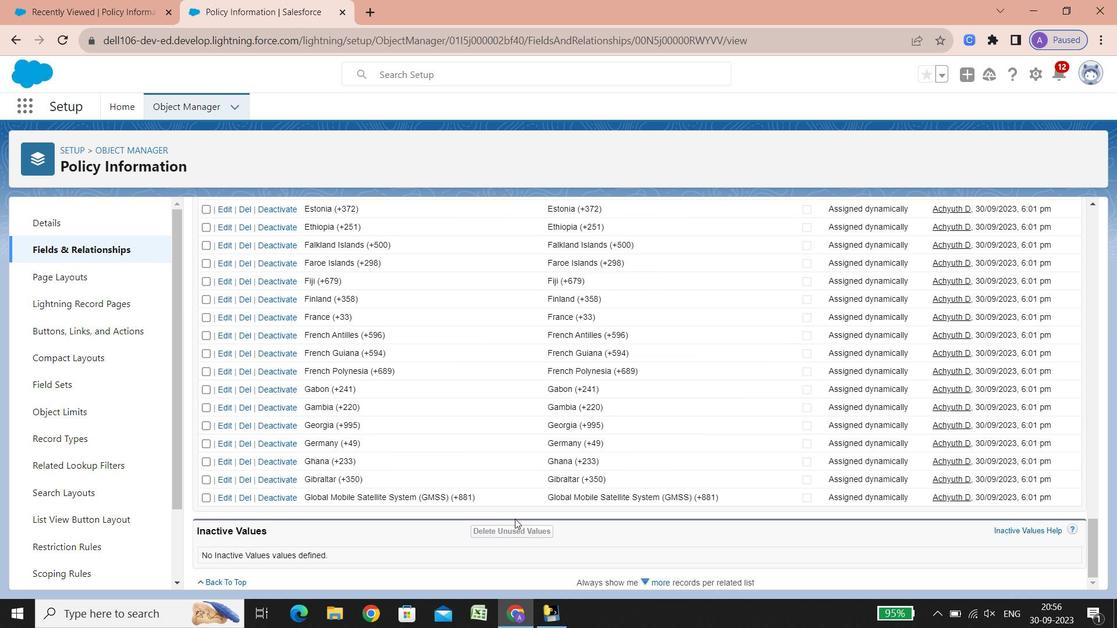 
Action: Mouse scrolled (514, 518) with delta (0, 0)
Screenshot: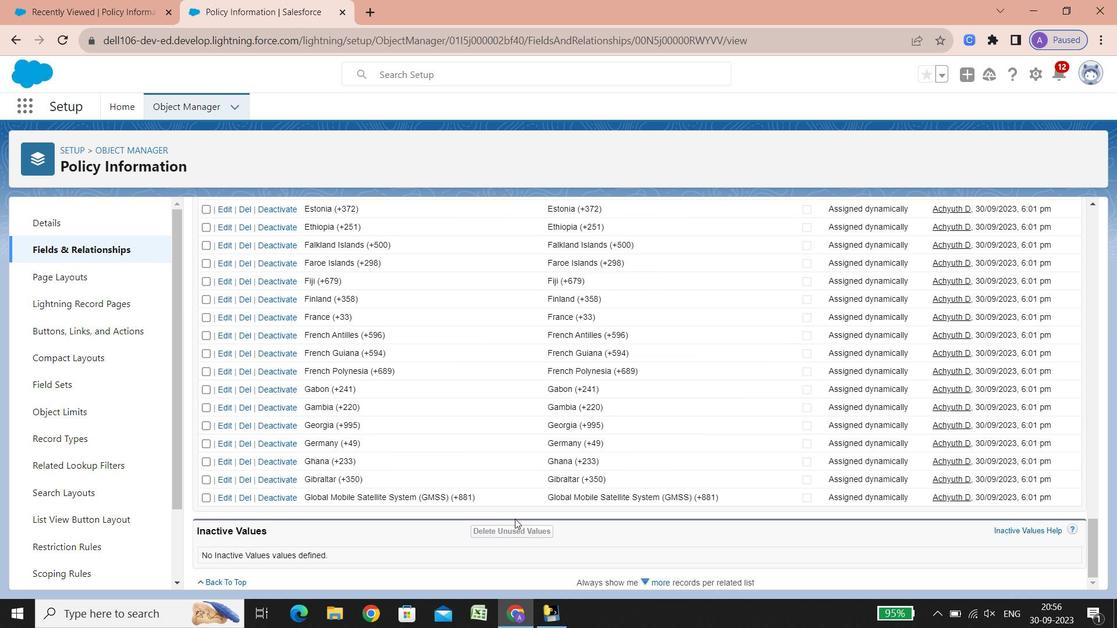 
Action: Mouse scrolled (514, 518) with delta (0, 0)
Screenshot: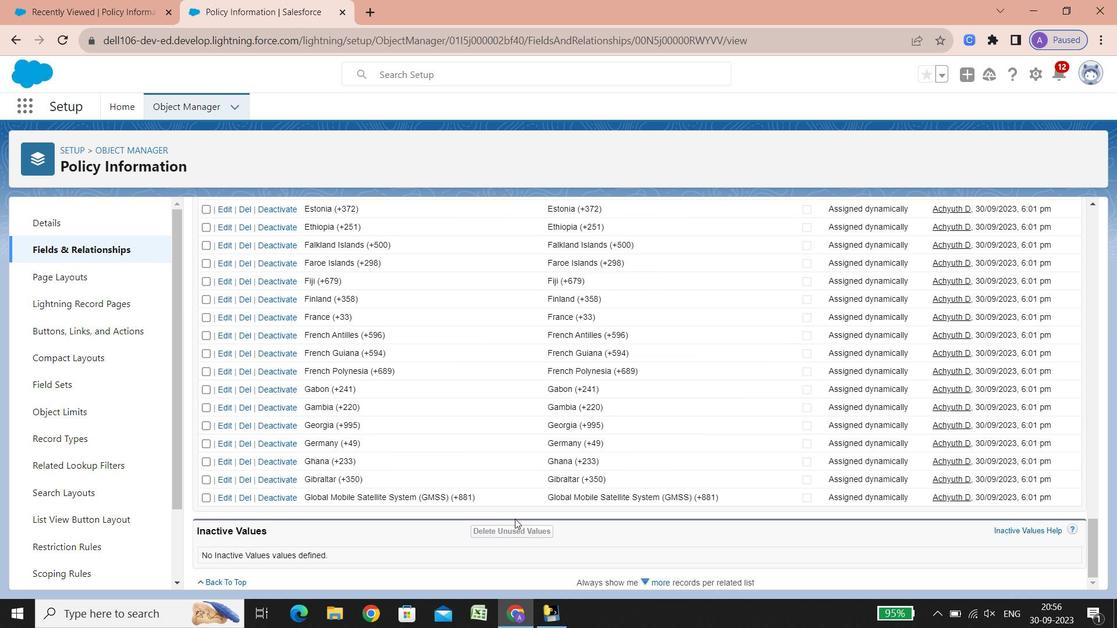
Action: Mouse scrolled (514, 518) with delta (0, 0)
Screenshot: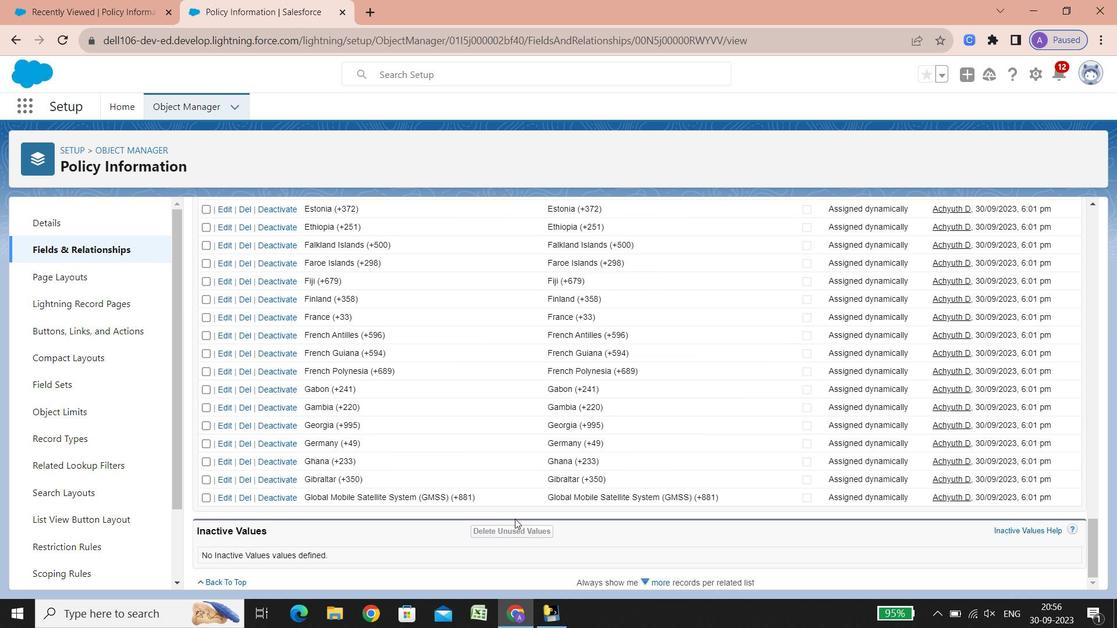 
Action: Mouse scrolled (514, 518) with delta (0, 0)
Screenshot: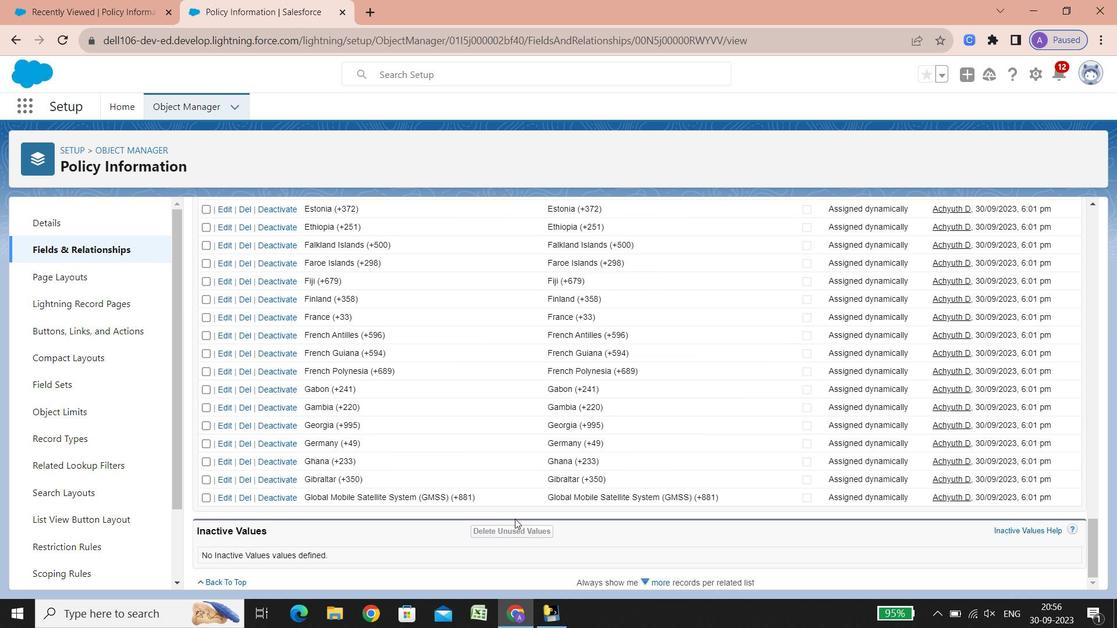 
Action: Mouse scrolled (514, 518) with delta (0, 0)
Screenshot: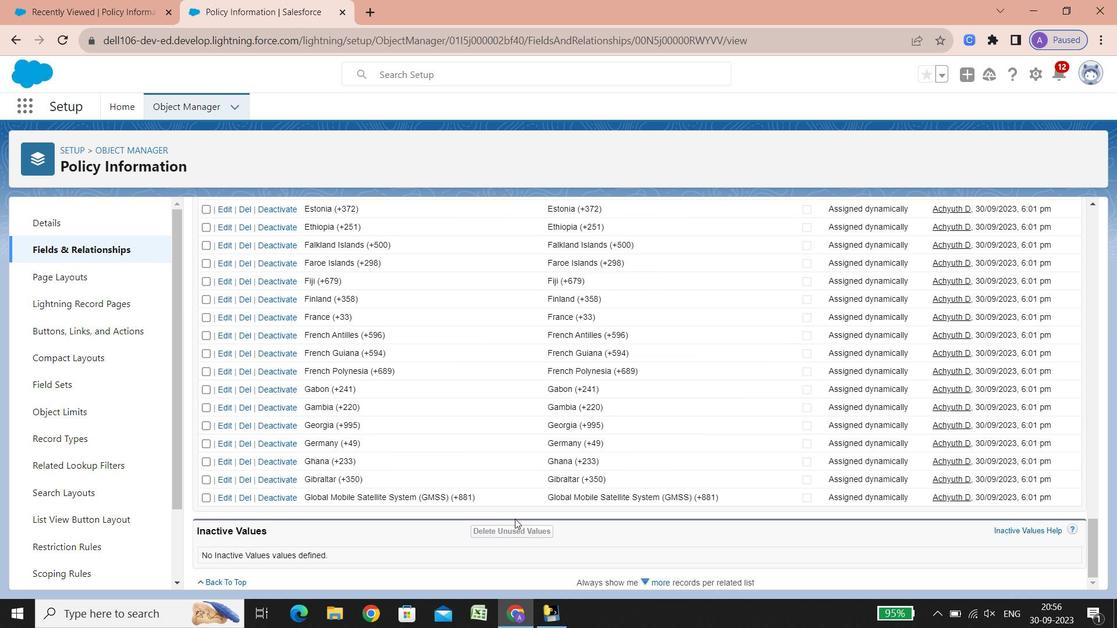 
Action: Mouse scrolled (514, 518) with delta (0, 0)
Screenshot: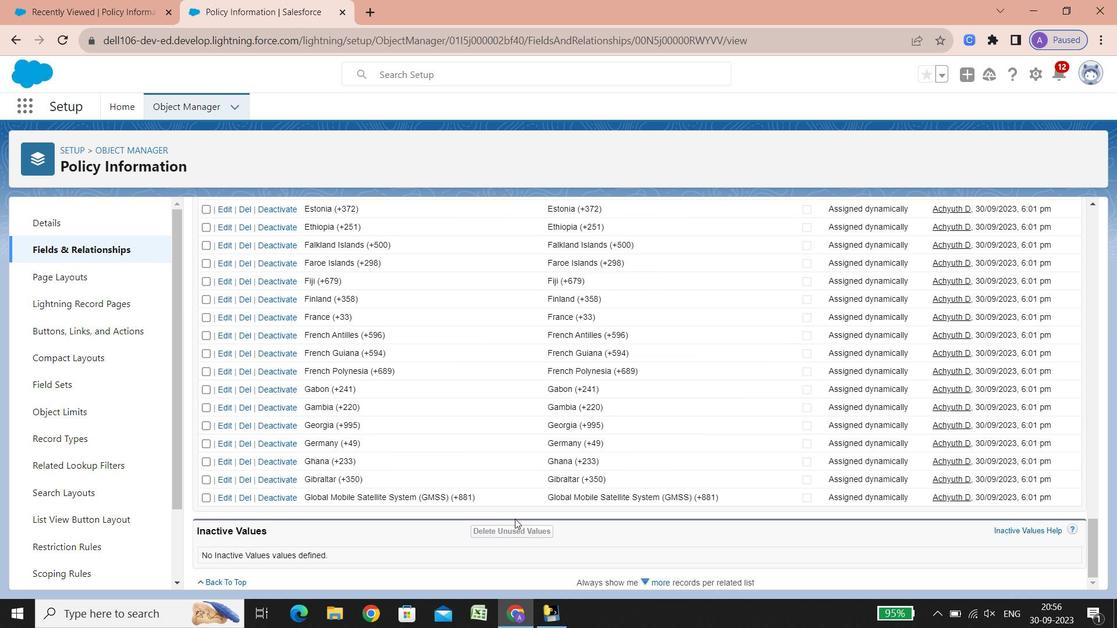 
Action: Mouse scrolled (514, 518) with delta (0, 0)
Screenshot: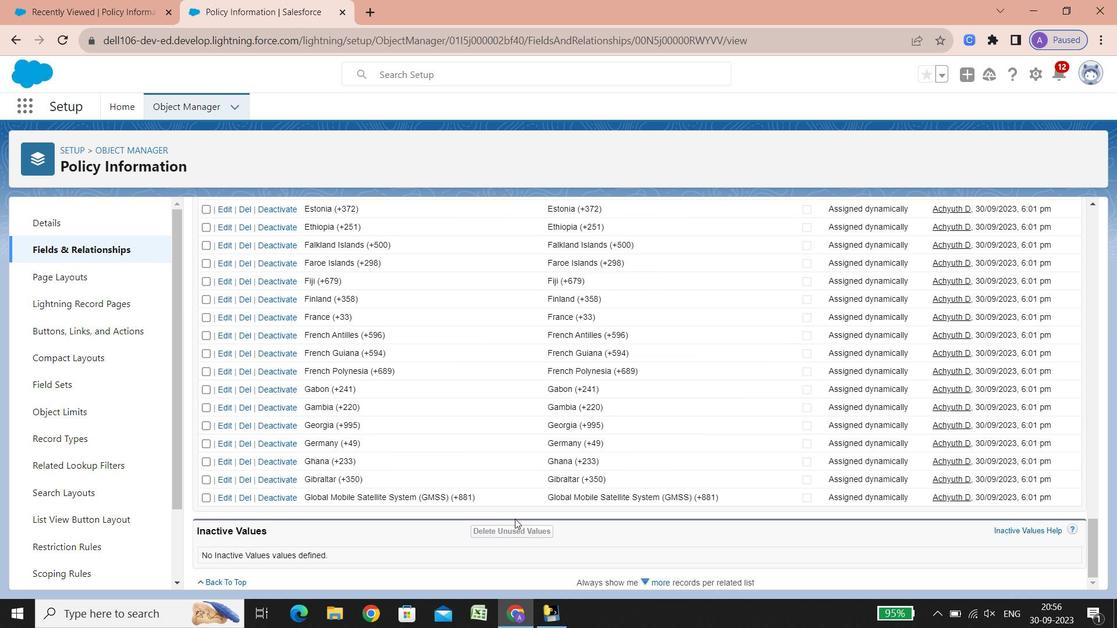 
Action: Mouse scrolled (514, 518) with delta (0, 0)
Screenshot: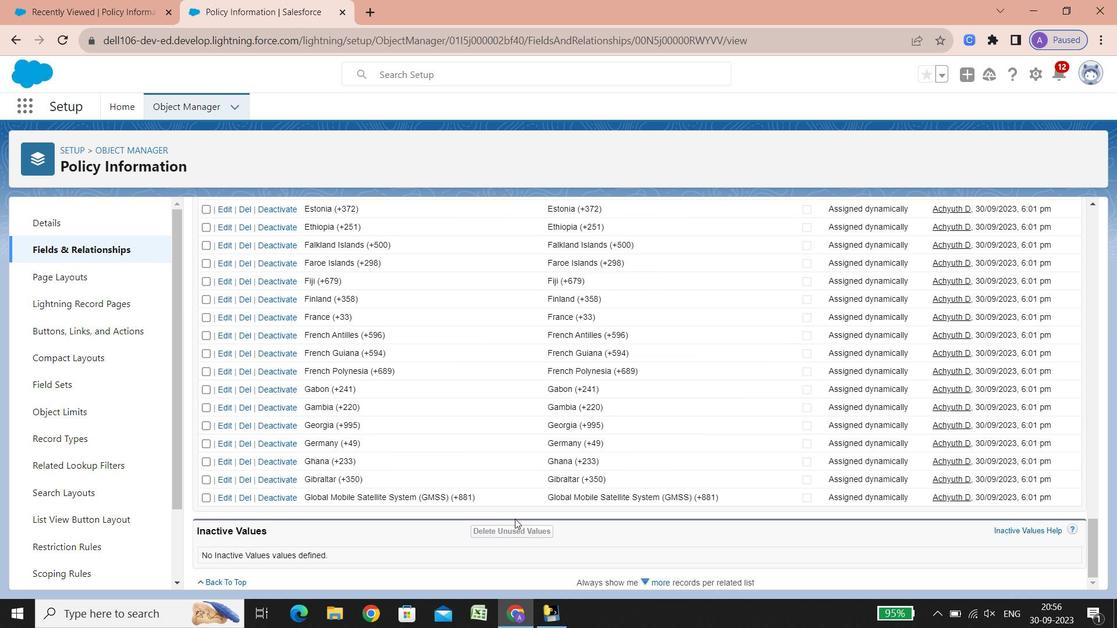 
Action: Mouse scrolled (514, 518) with delta (0, 0)
Screenshot: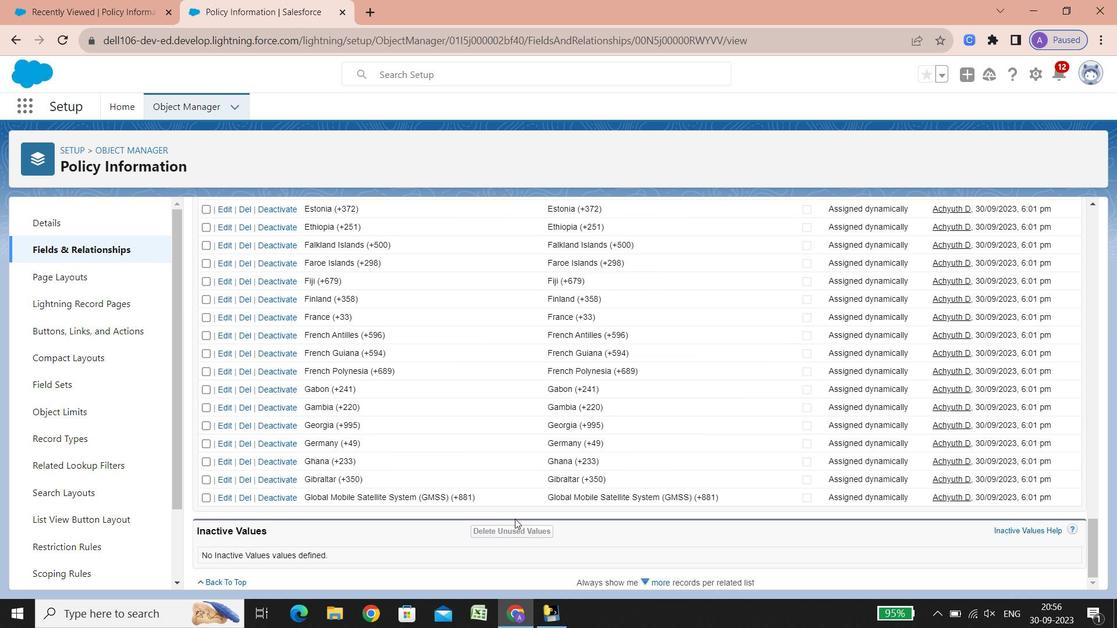 
Action: Mouse scrolled (514, 518) with delta (0, 0)
Screenshot: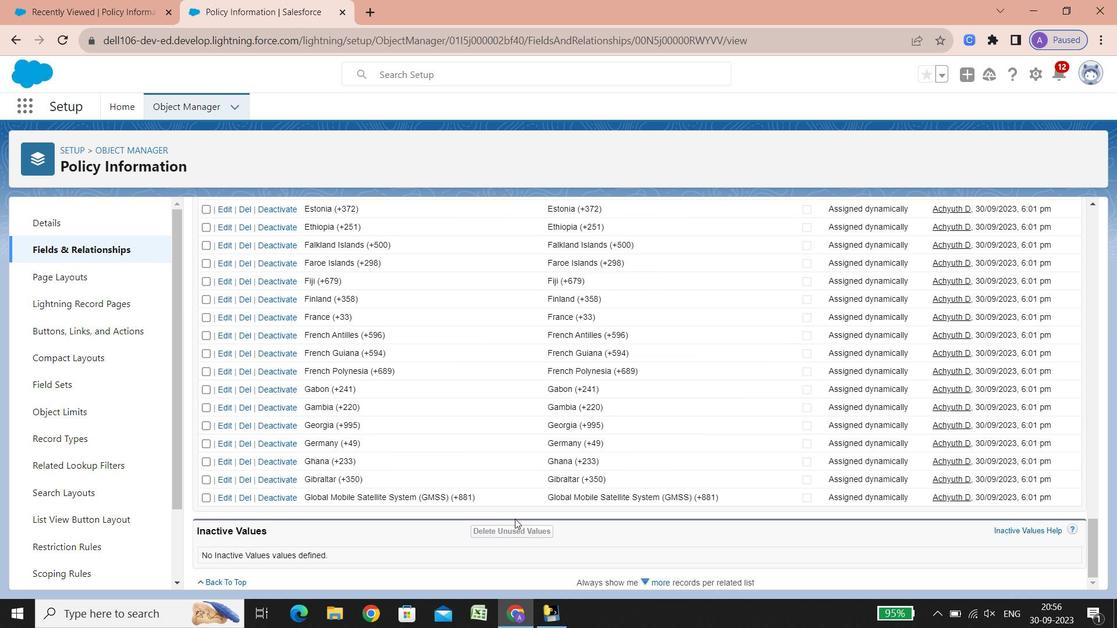 
Action: Mouse scrolled (514, 518) with delta (0, 0)
Screenshot: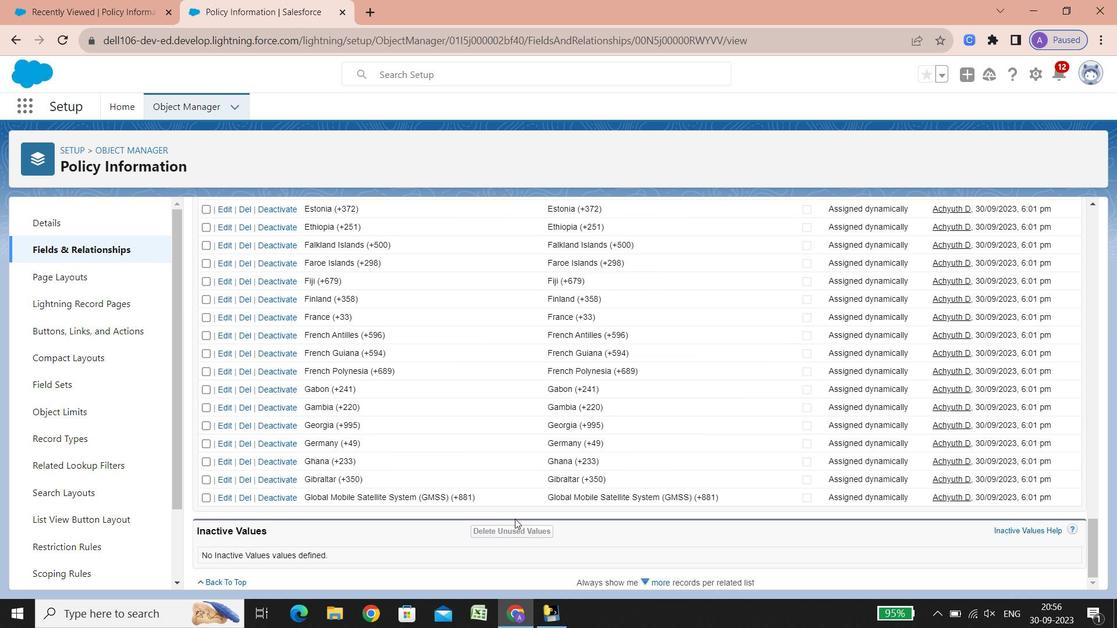 
Action: Mouse scrolled (514, 518) with delta (0, 0)
Screenshot: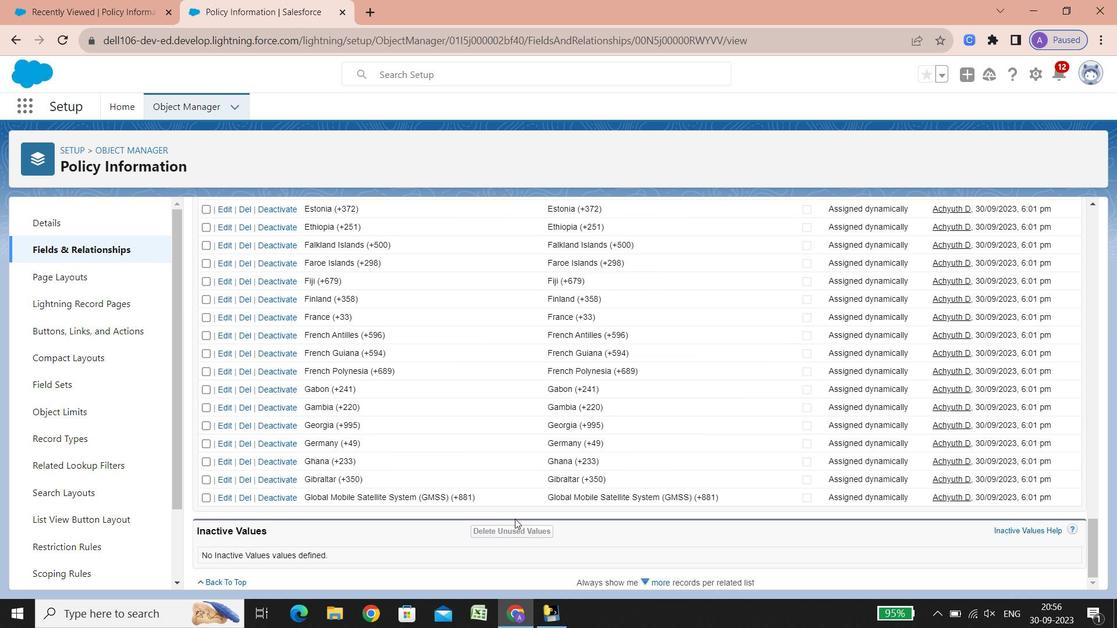
Action: Mouse scrolled (514, 518) with delta (0, 0)
Screenshot: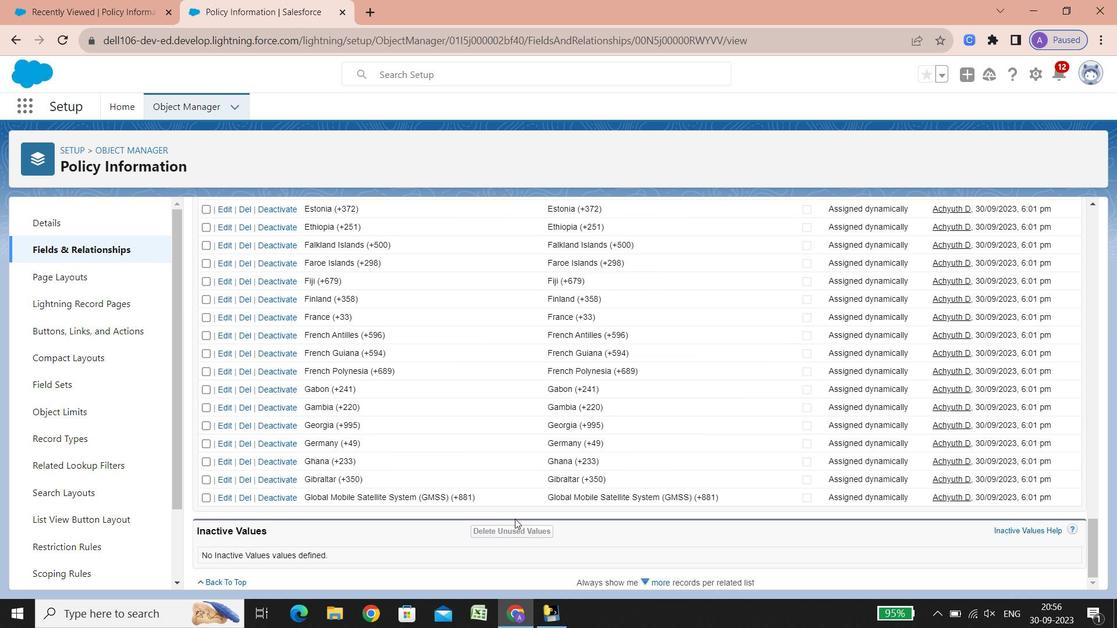 
Action: Mouse scrolled (514, 518) with delta (0, 0)
Screenshot: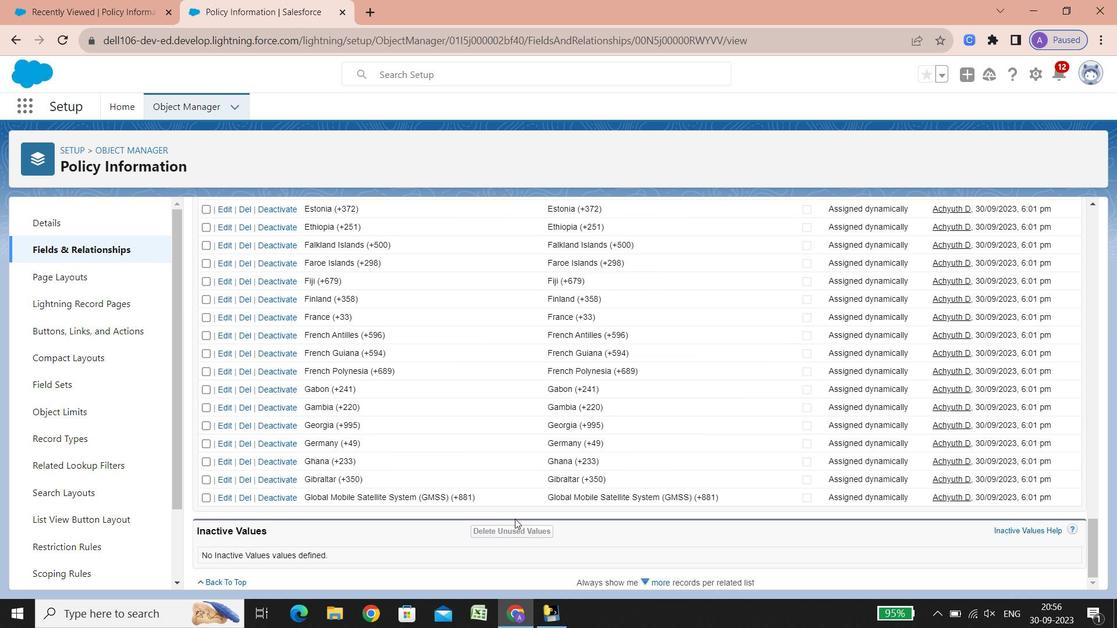 
Action: Mouse scrolled (514, 518) with delta (0, 0)
Screenshot: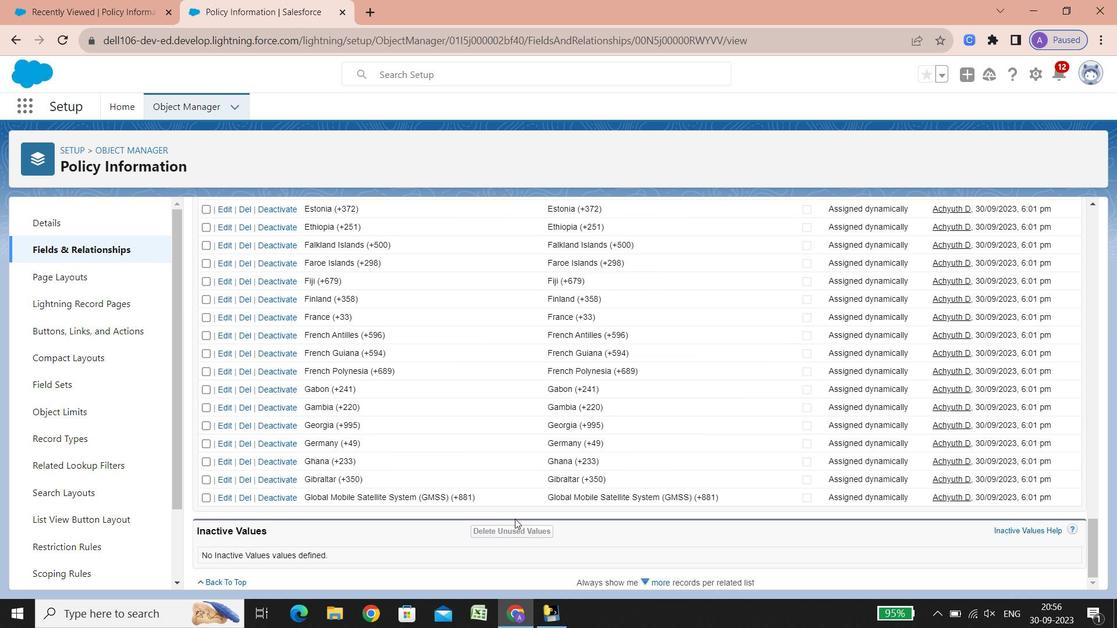 
Action: Mouse scrolled (514, 518) with delta (0, 0)
Screenshot: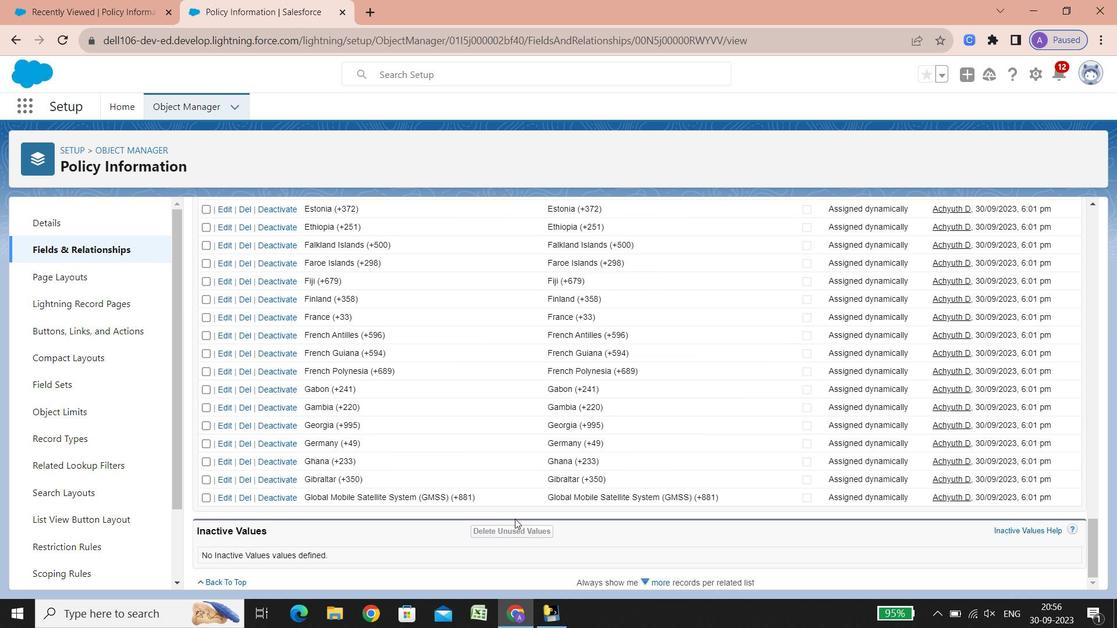 
Action: Mouse scrolled (514, 518) with delta (0, 0)
Screenshot: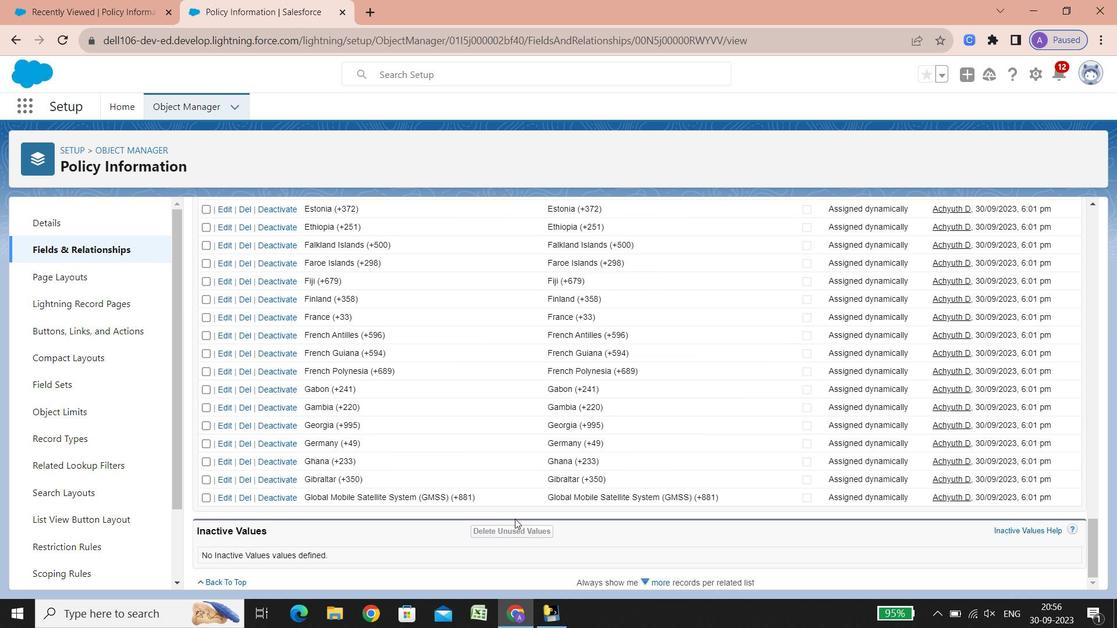 
Action: Mouse scrolled (514, 518) with delta (0, 0)
Screenshot: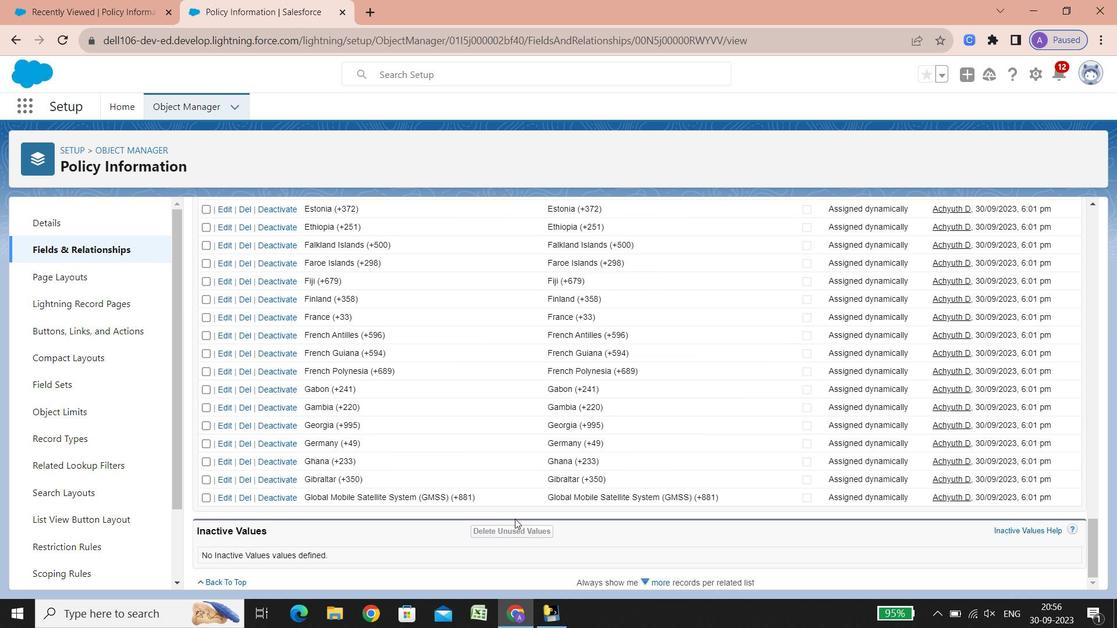 
Action: Mouse scrolled (514, 518) with delta (0, 0)
Screenshot: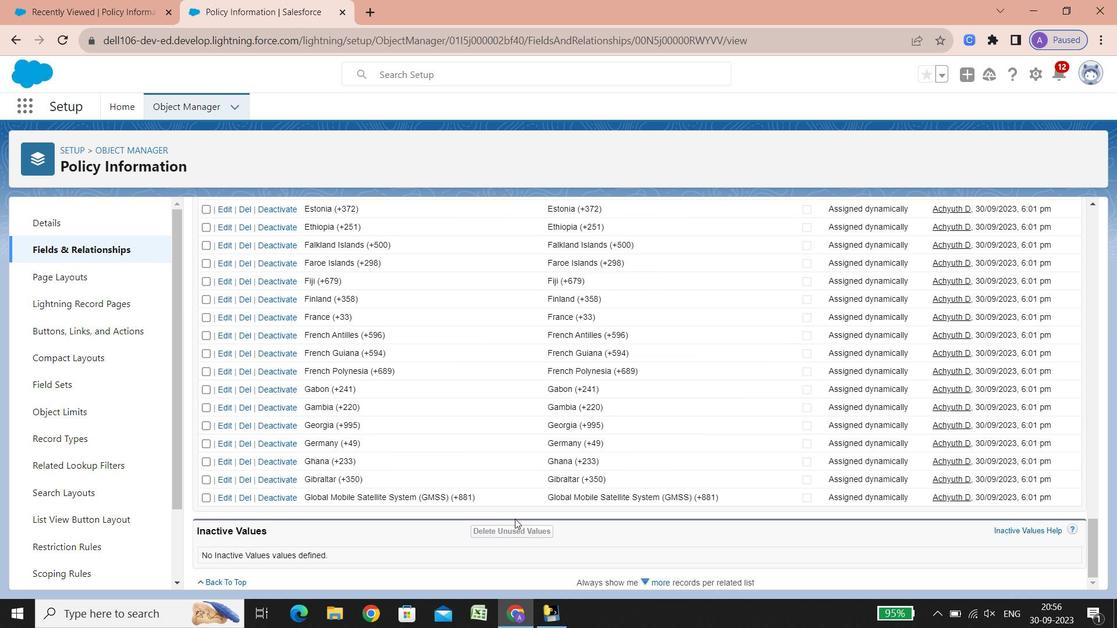 
Action: Mouse scrolled (514, 518) with delta (0, 0)
Screenshot: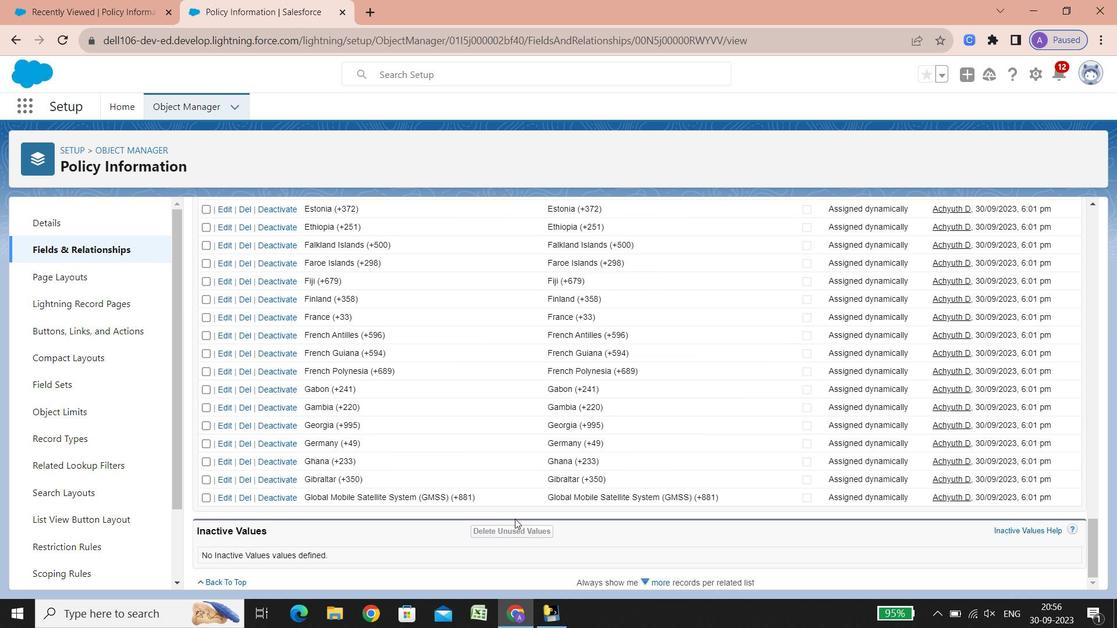 
Action: Mouse scrolled (514, 518) with delta (0, 0)
Screenshot: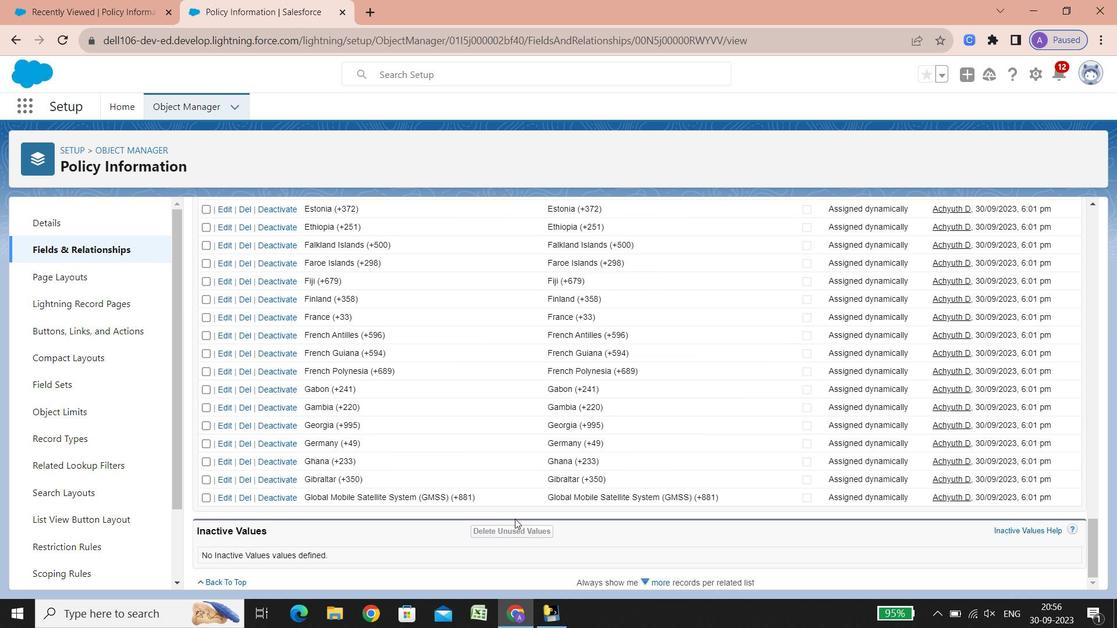 
Action: Mouse scrolled (514, 518) with delta (0, 0)
Screenshot: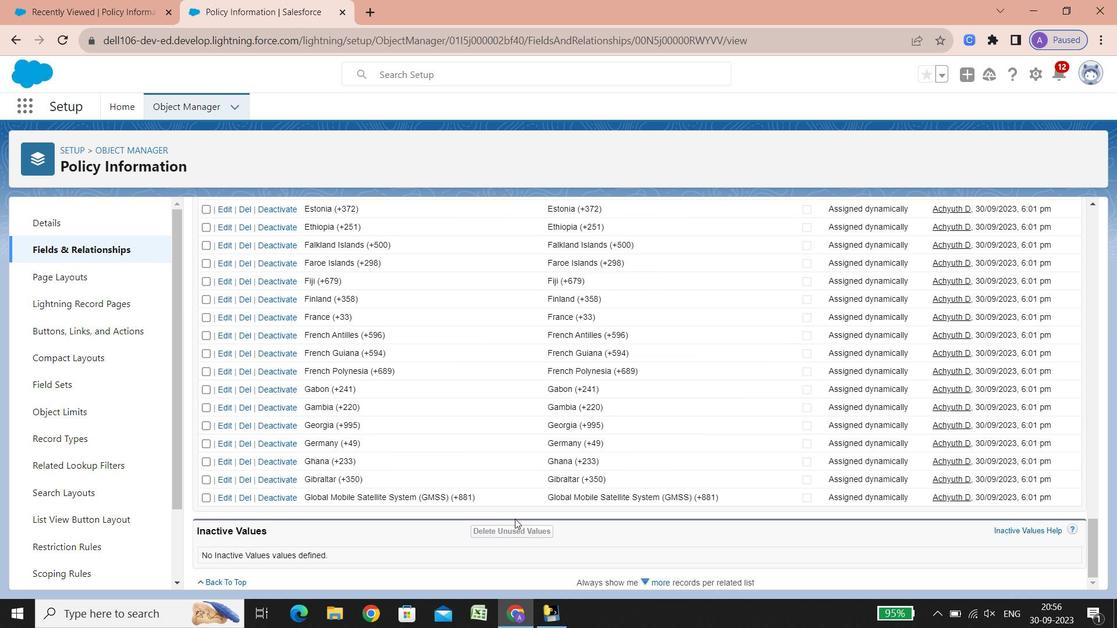 
Action: Mouse scrolled (514, 518) with delta (0, 0)
Screenshot: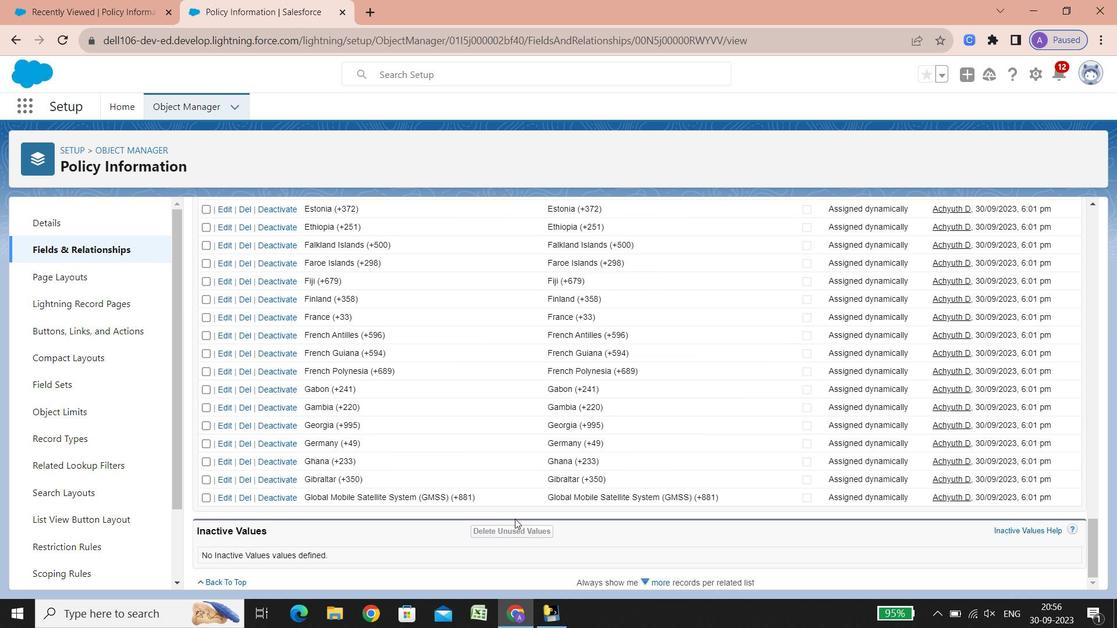 
Action: Mouse scrolled (514, 518) with delta (0, 0)
Screenshot: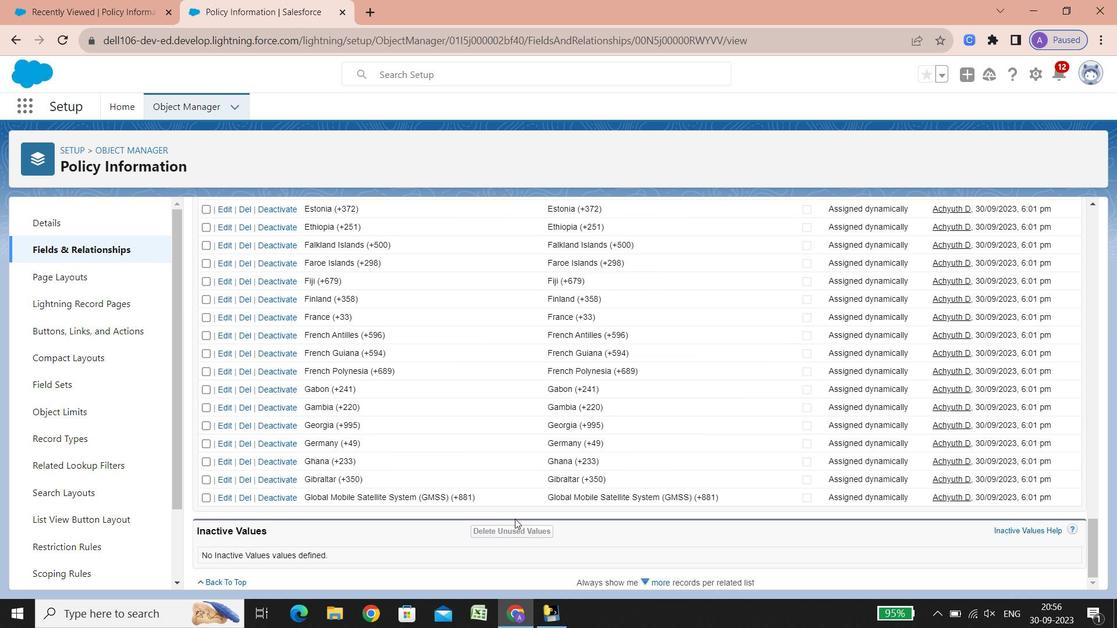 
Action: Mouse scrolled (514, 518) with delta (0, 0)
Screenshot: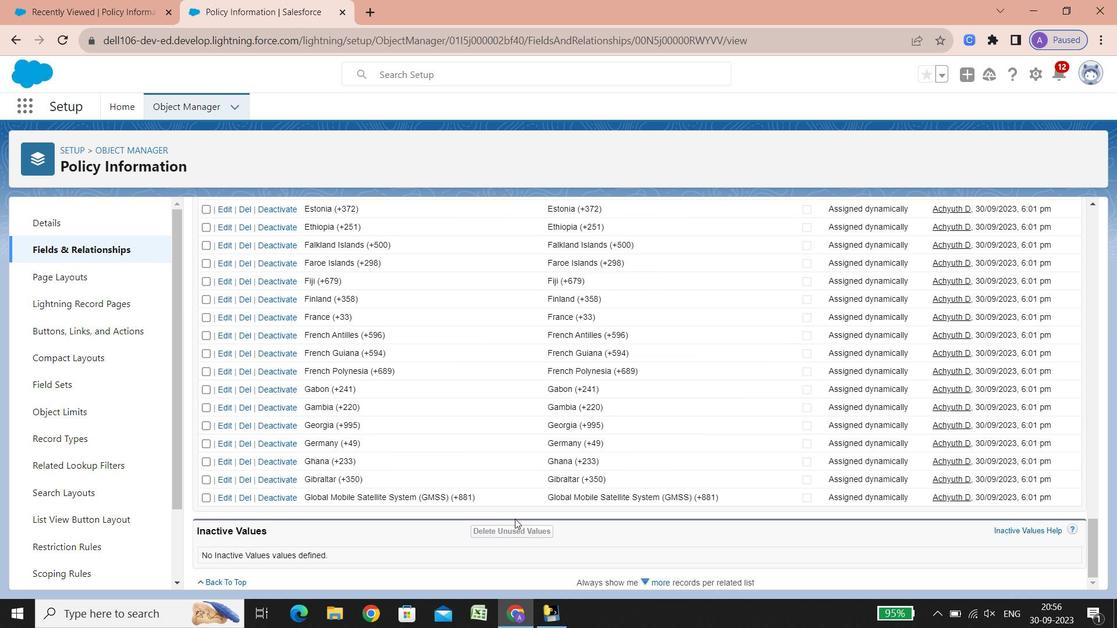 
Action: Mouse scrolled (514, 518) with delta (0, 0)
Screenshot: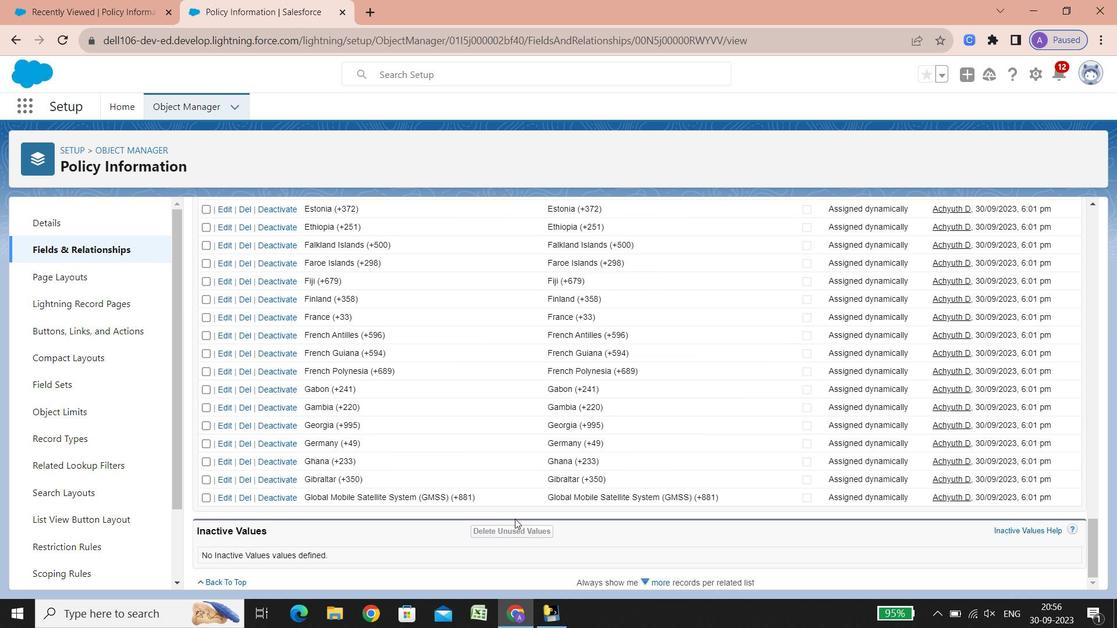 
Action: Mouse scrolled (514, 518) with delta (0, 0)
Screenshot: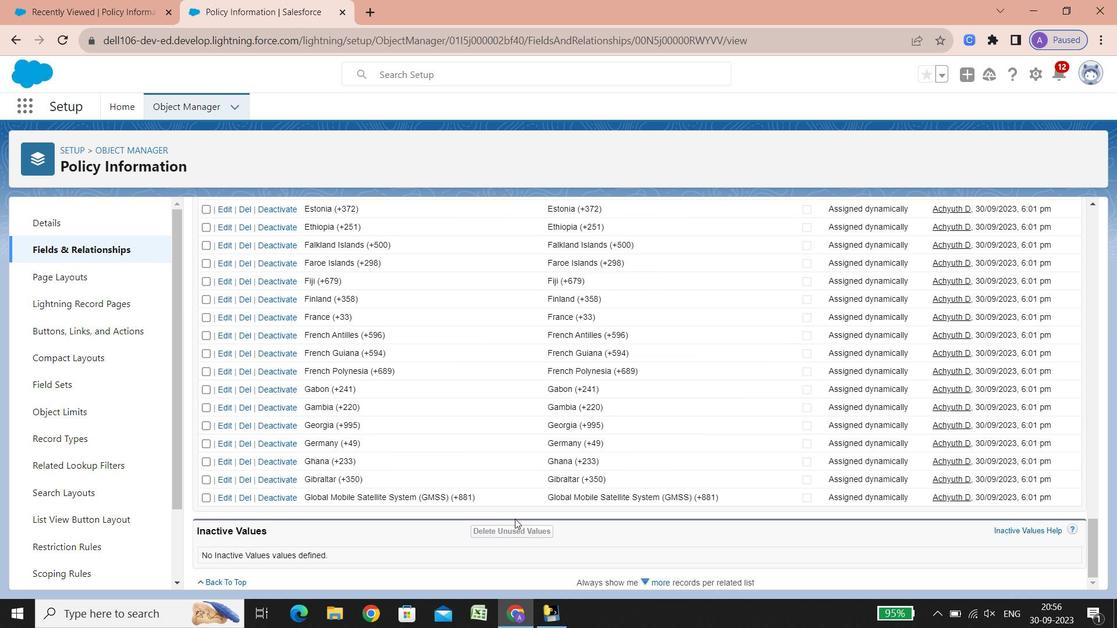 
Action: Mouse scrolled (514, 518) with delta (0, 0)
Screenshot: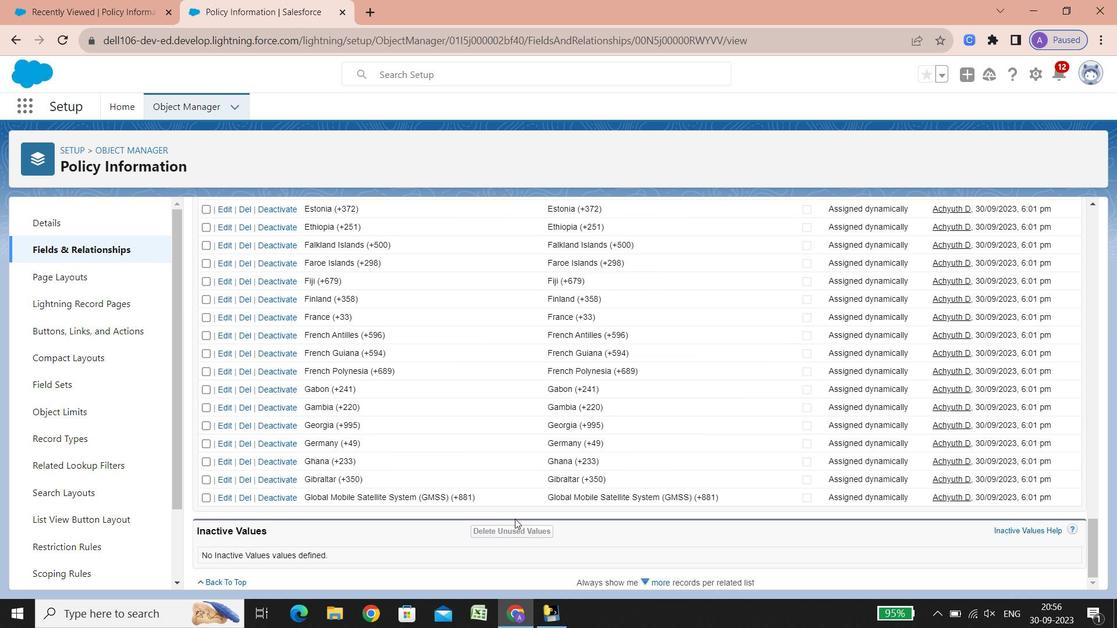 
Action: Mouse scrolled (514, 518) with delta (0, 0)
Screenshot: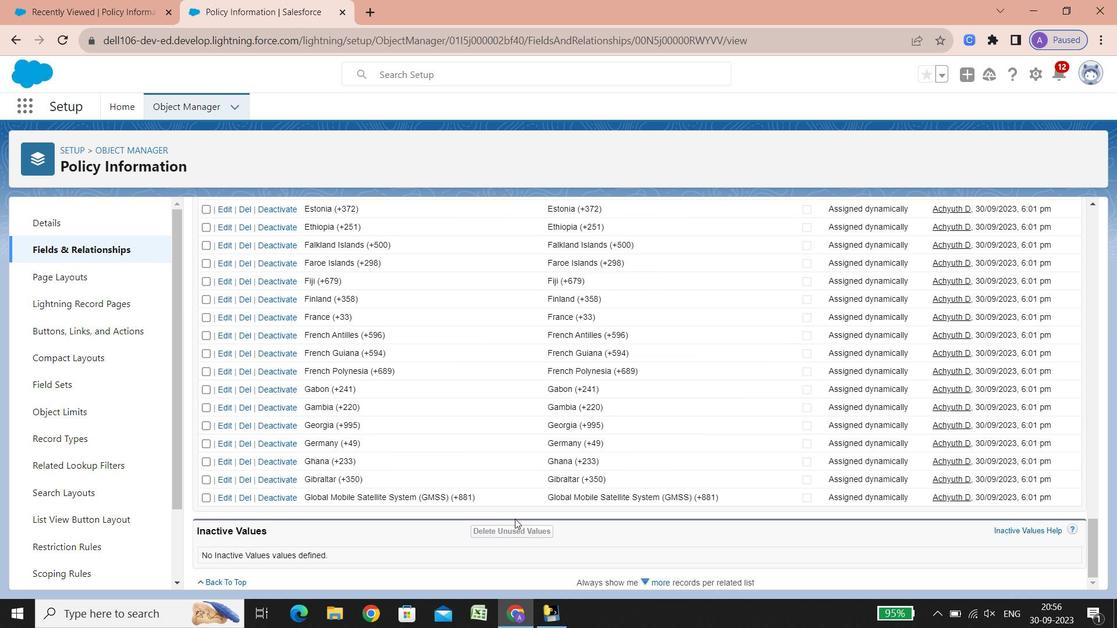
Action: Mouse scrolled (514, 518) with delta (0, 0)
Screenshot: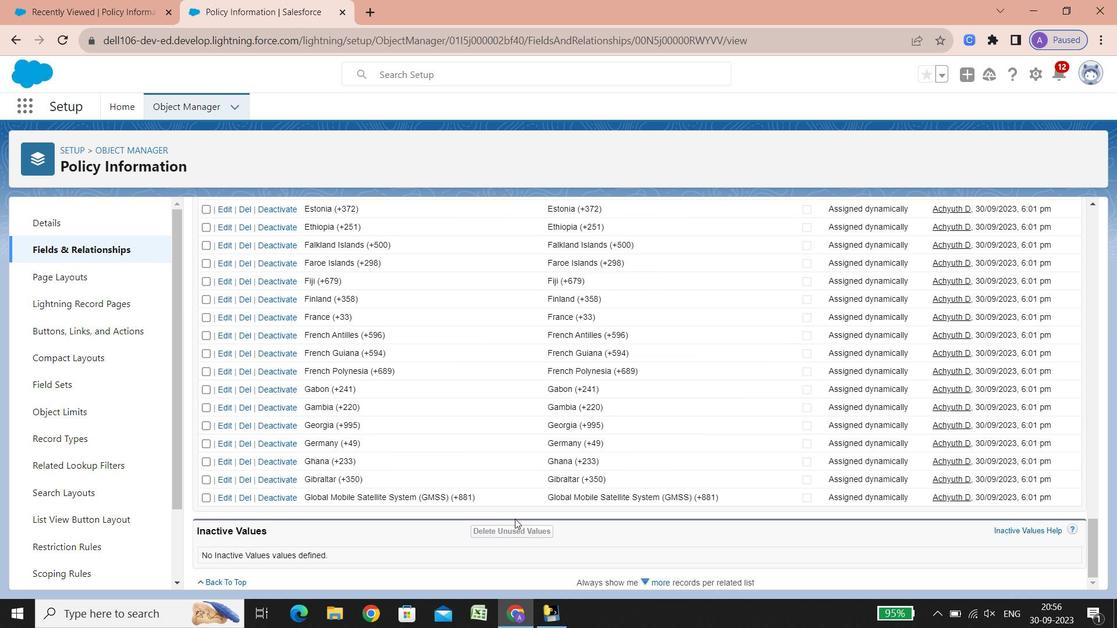
Action: Mouse scrolled (514, 518) with delta (0, 0)
Screenshot: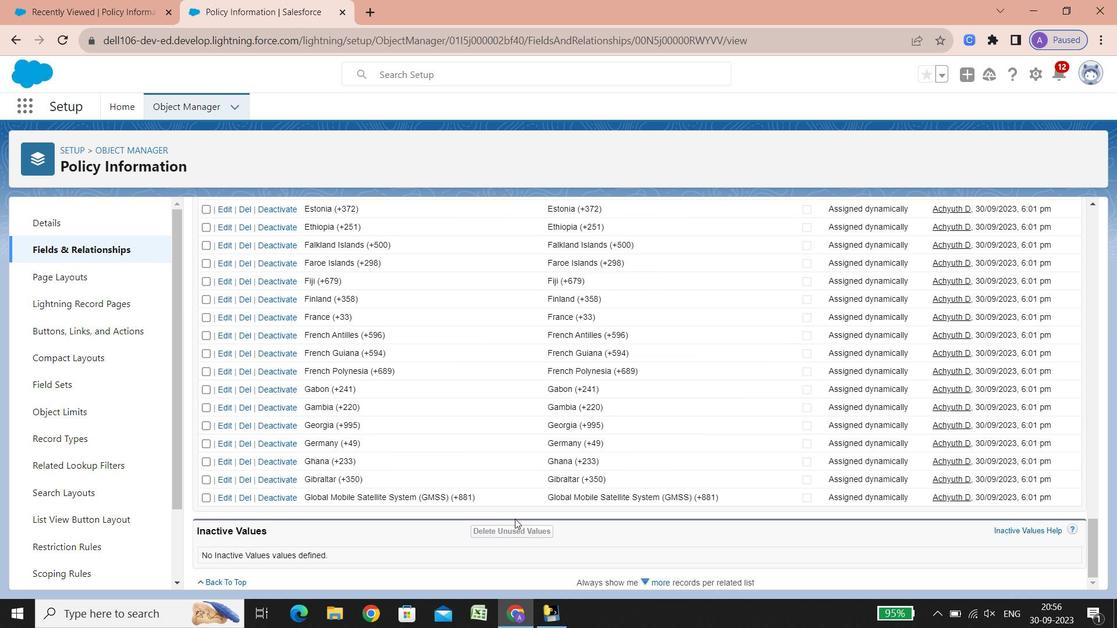 
Action: Mouse scrolled (514, 518) with delta (0, 0)
Screenshot: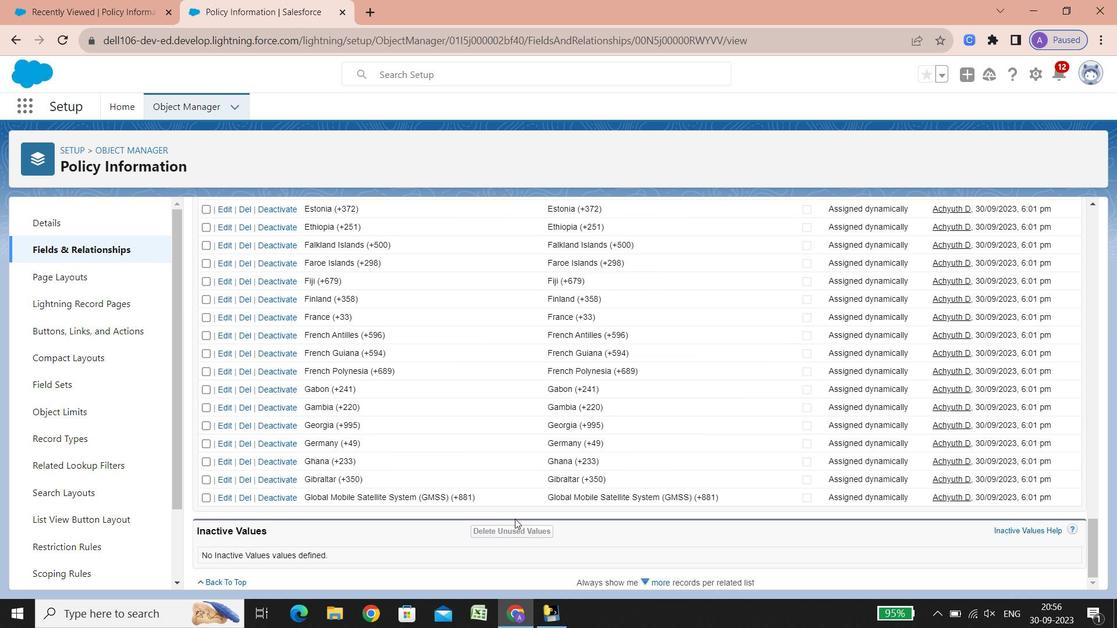 
Action: Mouse scrolled (514, 518) with delta (0, 0)
Screenshot: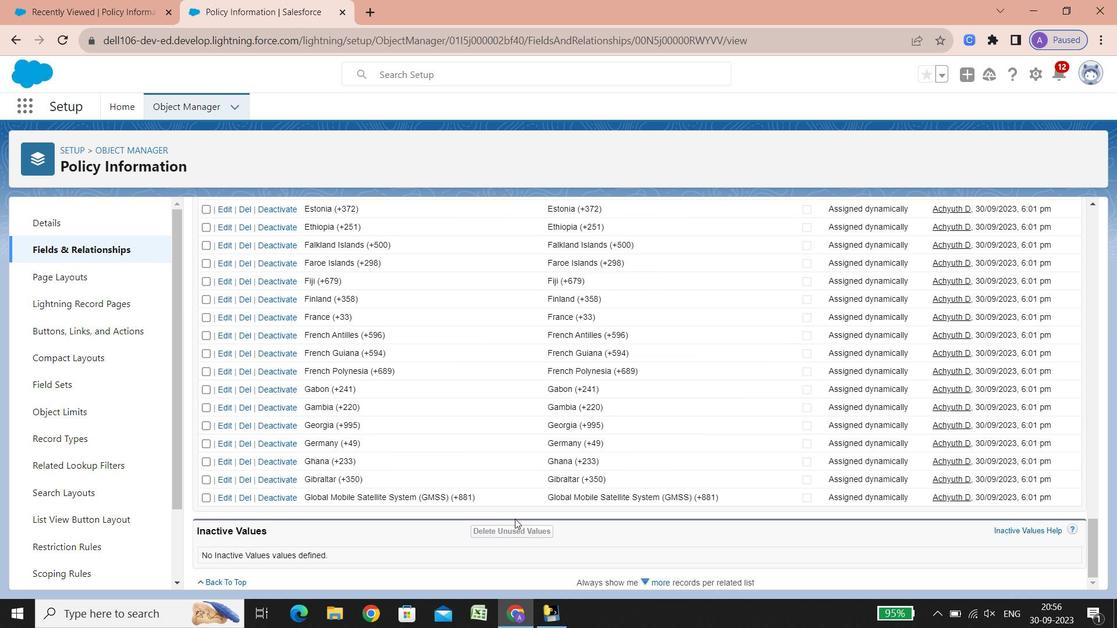 
Action: Mouse scrolled (514, 518) with delta (0, 0)
Screenshot: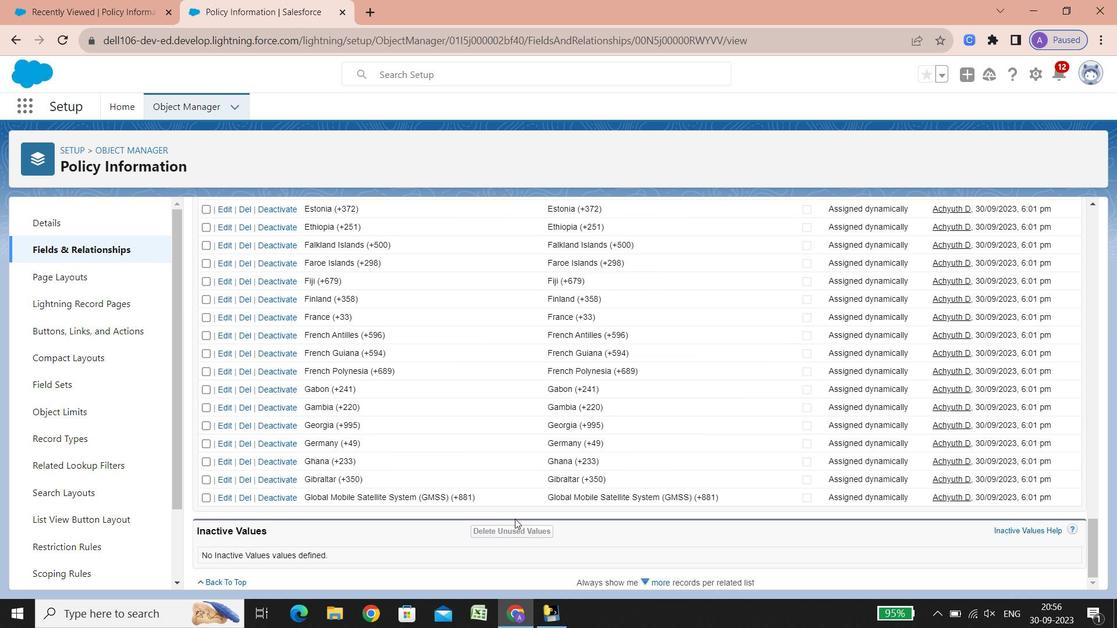 
Action: Mouse scrolled (514, 518) with delta (0, 0)
Screenshot: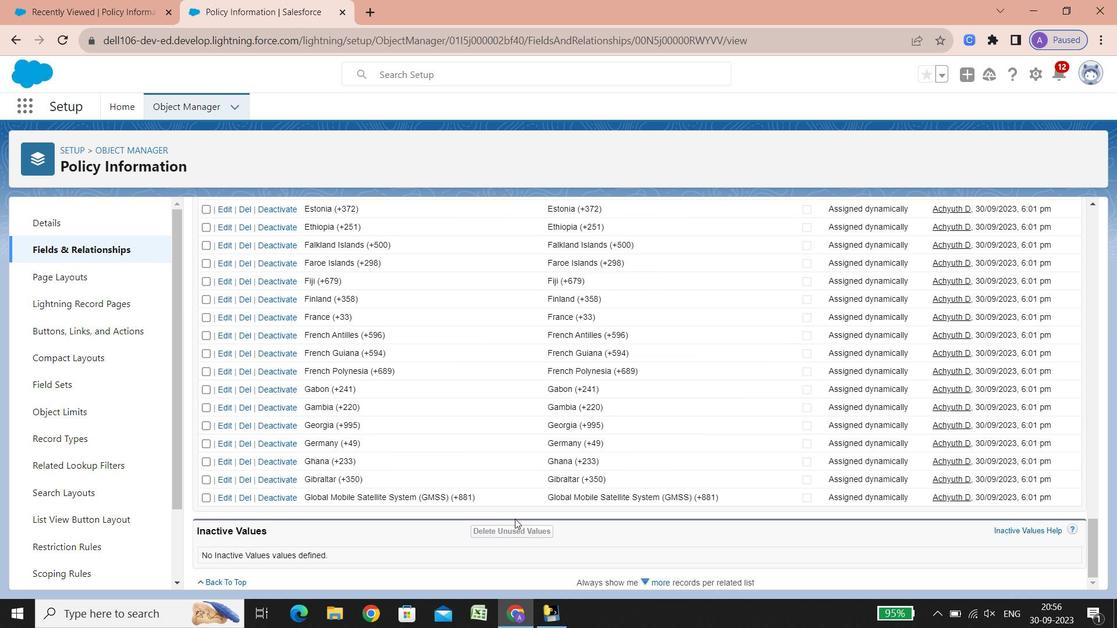 
Action: Mouse scrolled (514, 518) with delta (0, 0)
Screenshot: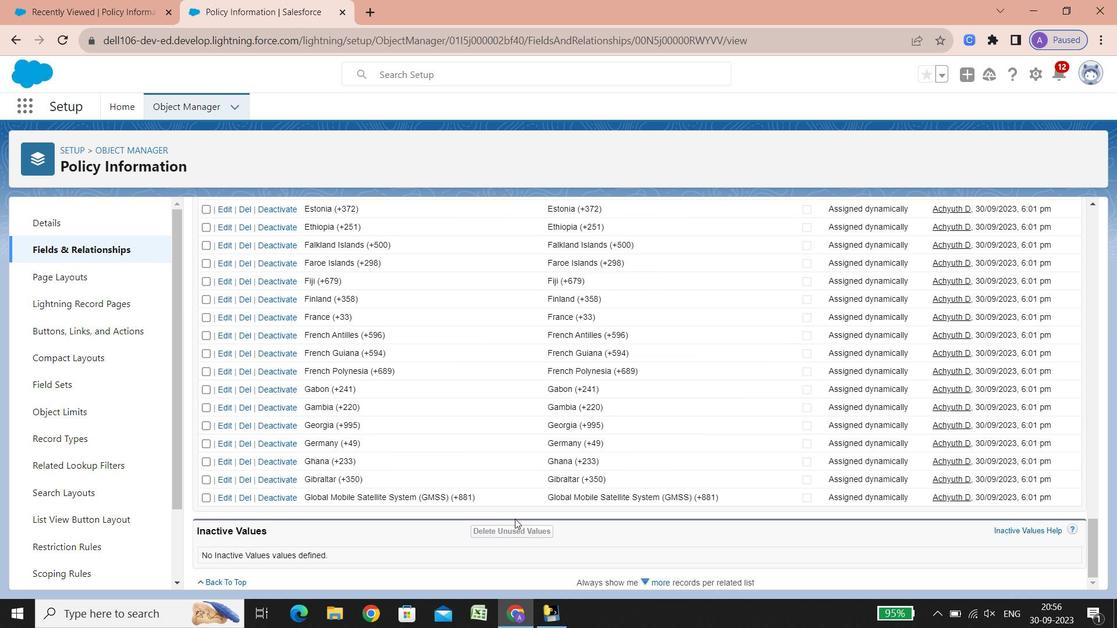 
Action: Mouse scrolled (514, 518) with delta (0, 0)
Screenshot: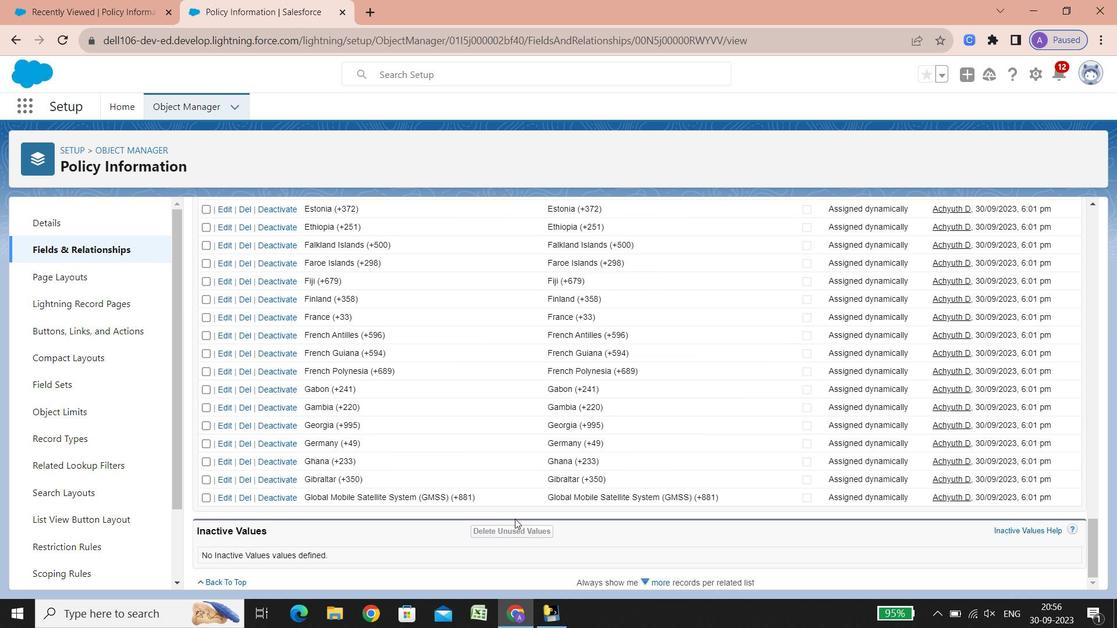 
Action: Mouse scrolled (514, 518) with delta (0, 0)
Screenshot: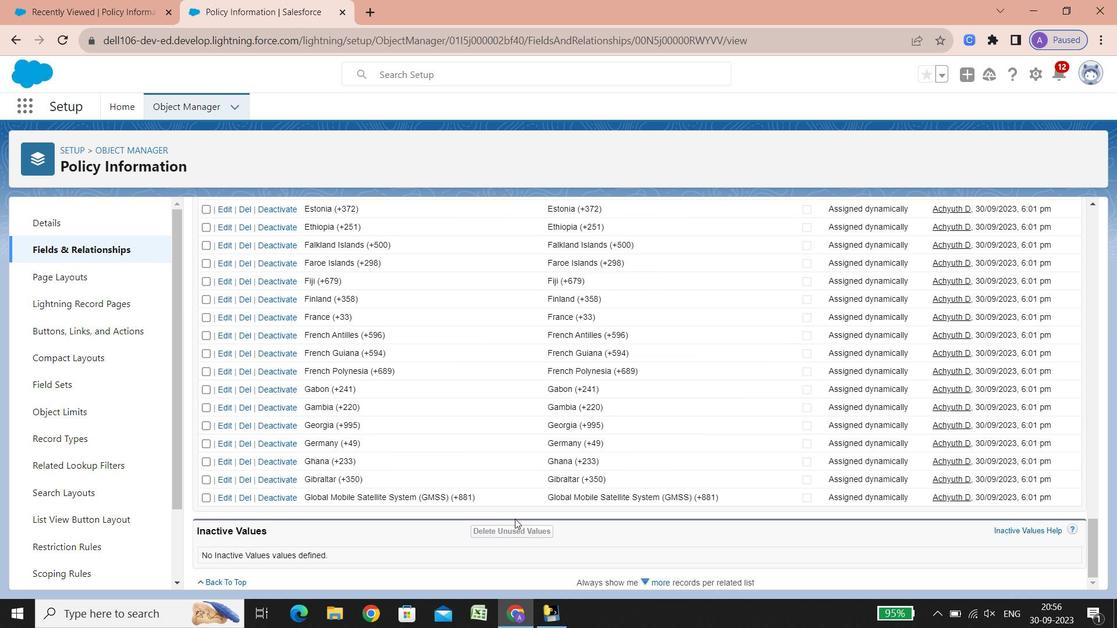 
Action: Mouse scrolled (514, 518) with delta (0, 0)
Screenshot: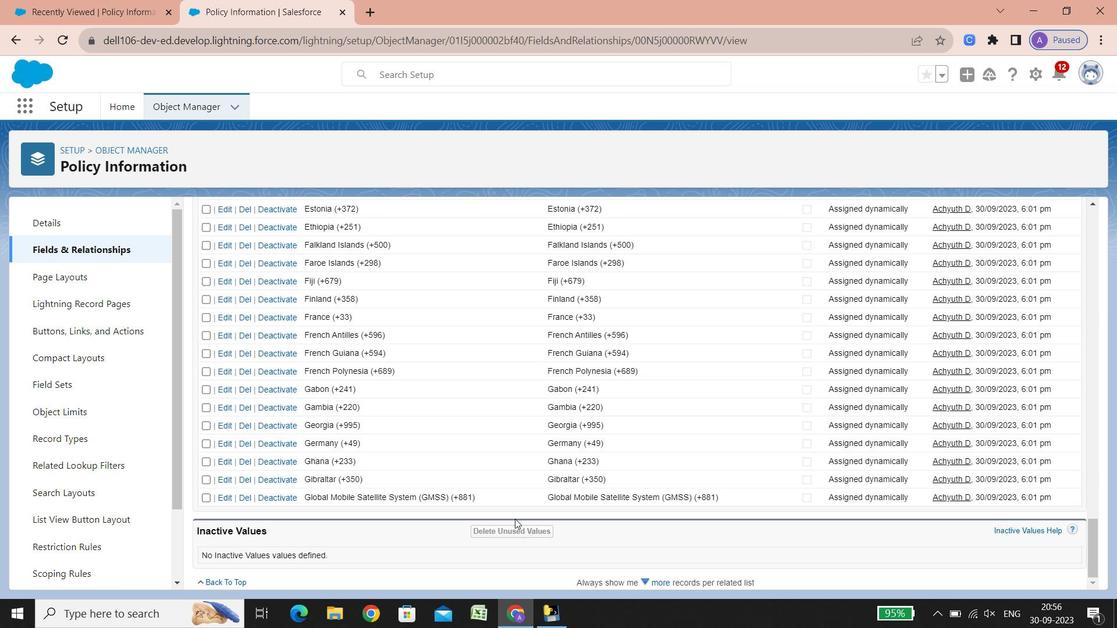 
Action: Mouse scrolled (514, 518) with delta (0, 0)
Screenshot: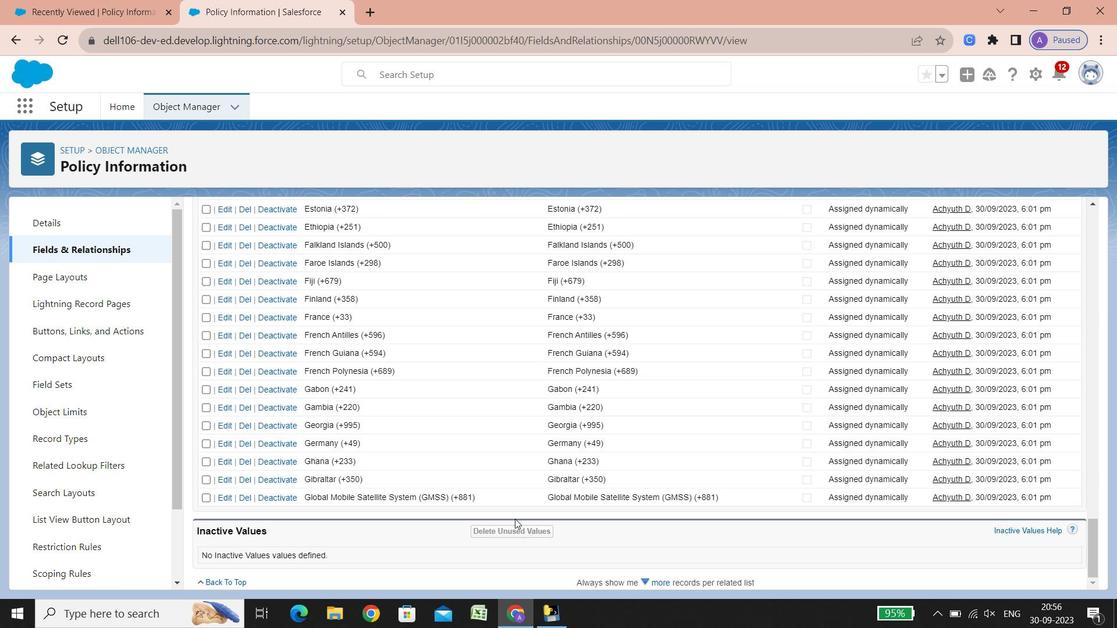 
Action: Mouse scrolled (514, 518) with delta (0, 0)
Screenshot: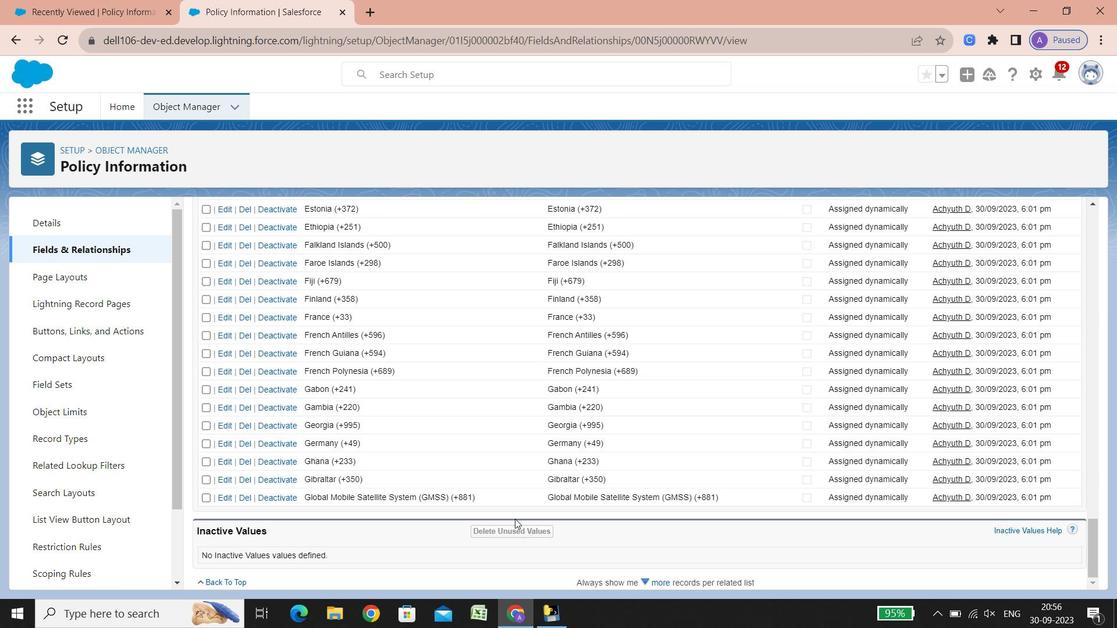 
Action: Mouse scrolled (514, 518) with delta (0, 0)
Screenshot: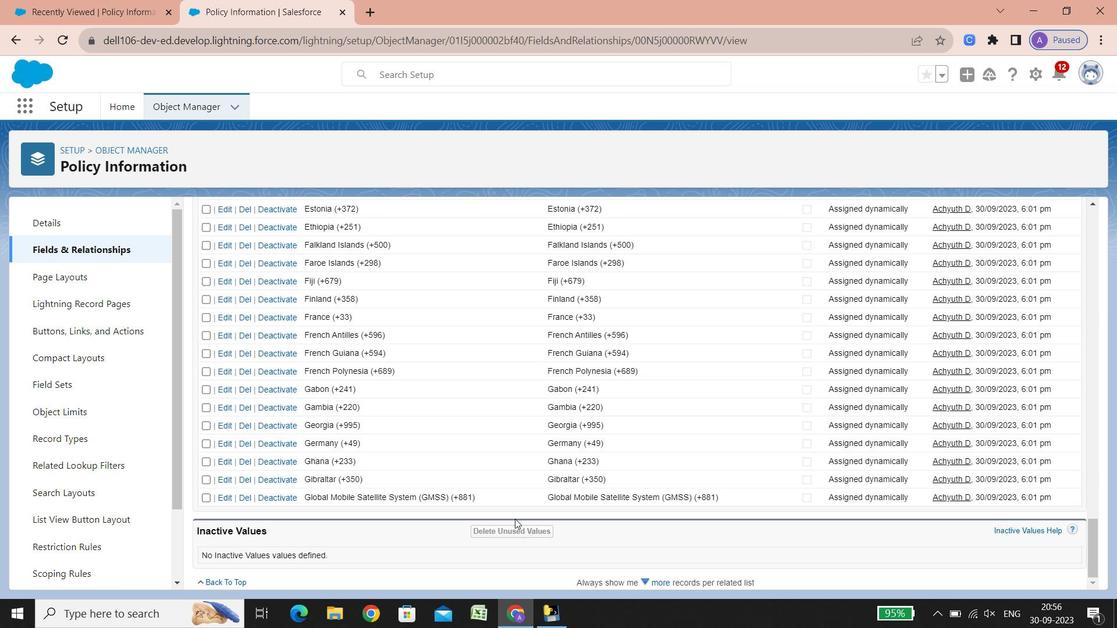 
Action: Mouse scrolled (514, 518) with delta (0, 0)
Screenshot: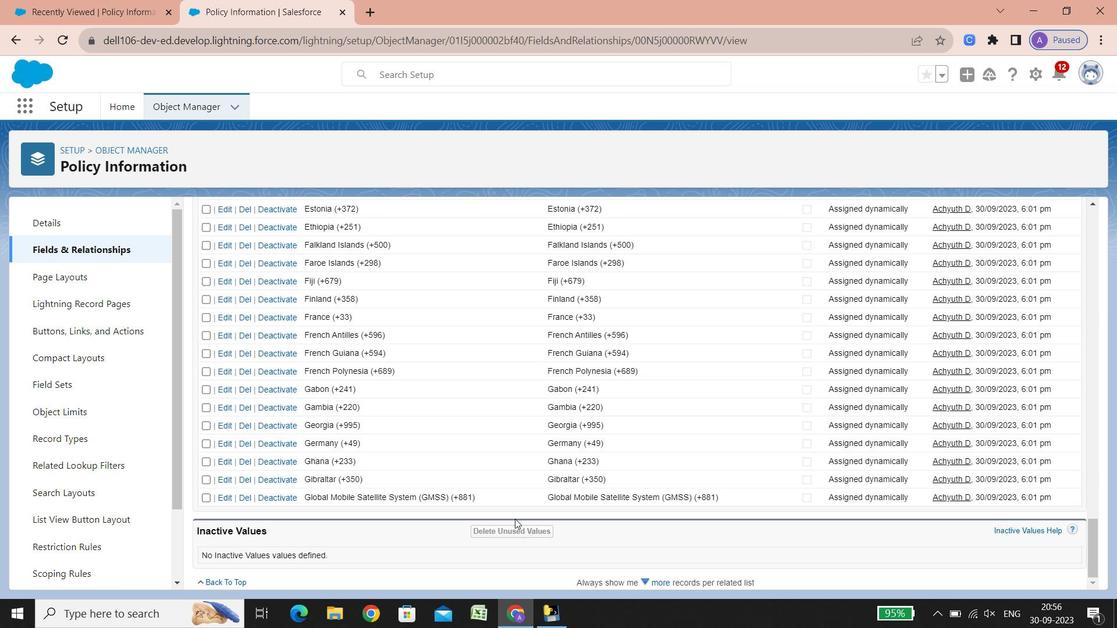 
Action: Mouse scrolled (514, 518) with delta (0, 0)
Screenshot: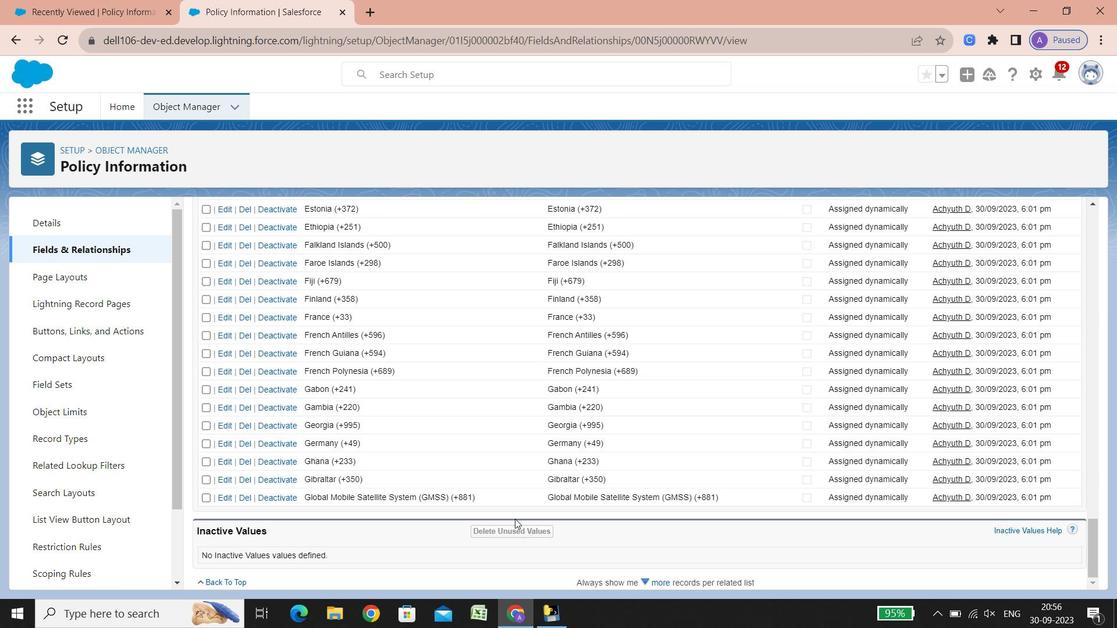 
Action: Mouse scrolled (514, 518) with delta (0, 0)
Screenshot: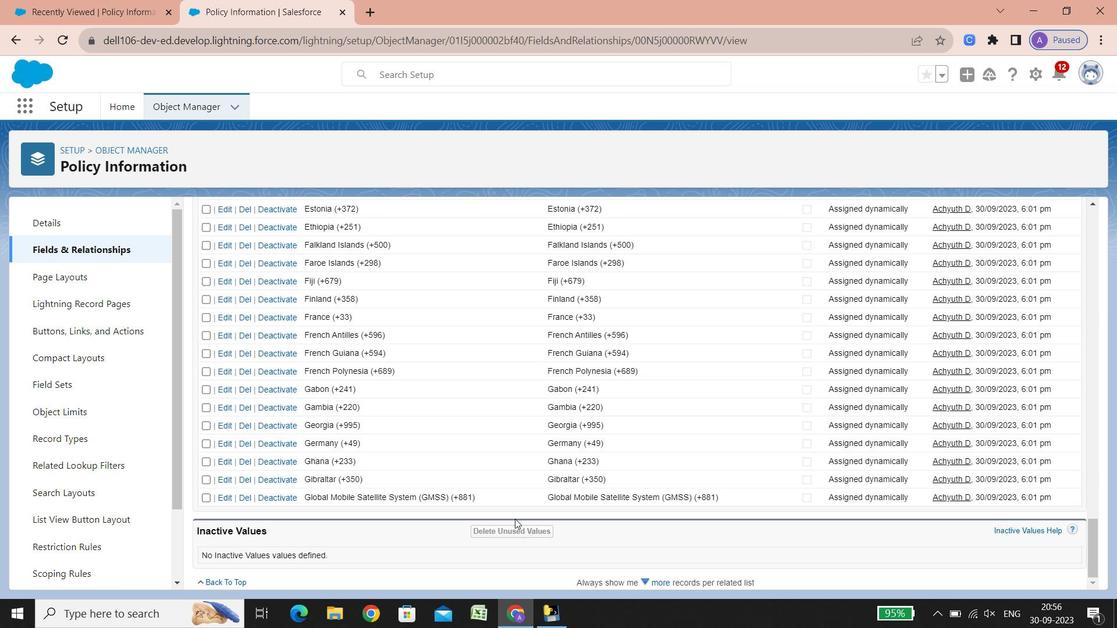 
Action: Mouse scrolled (514, 518) with delta (0, 0)
Screenshot: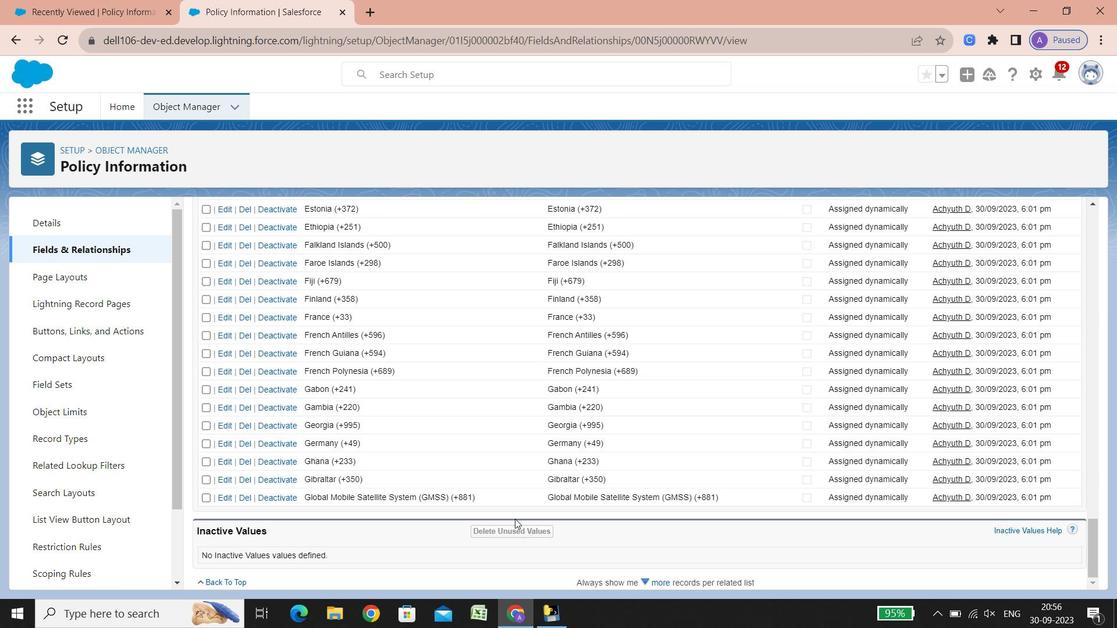 
Action: Mouse scrolled (514, 518) with delta (0, 0)
Screenshot: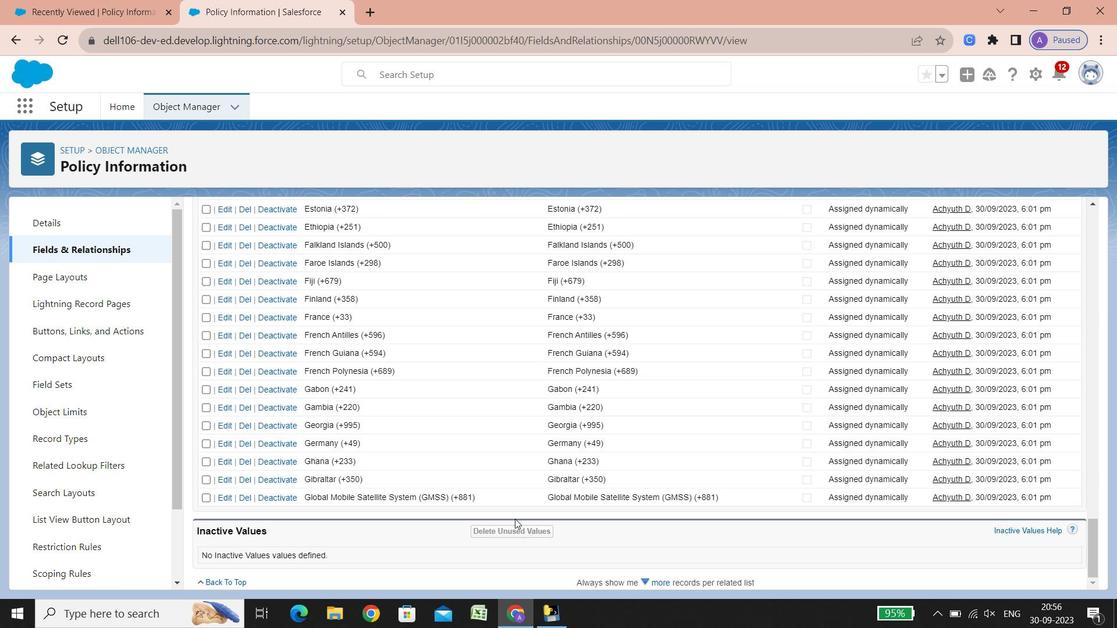 
Action: Mouse scrolled (514, 518) with delta (0, 0)
Screenshot: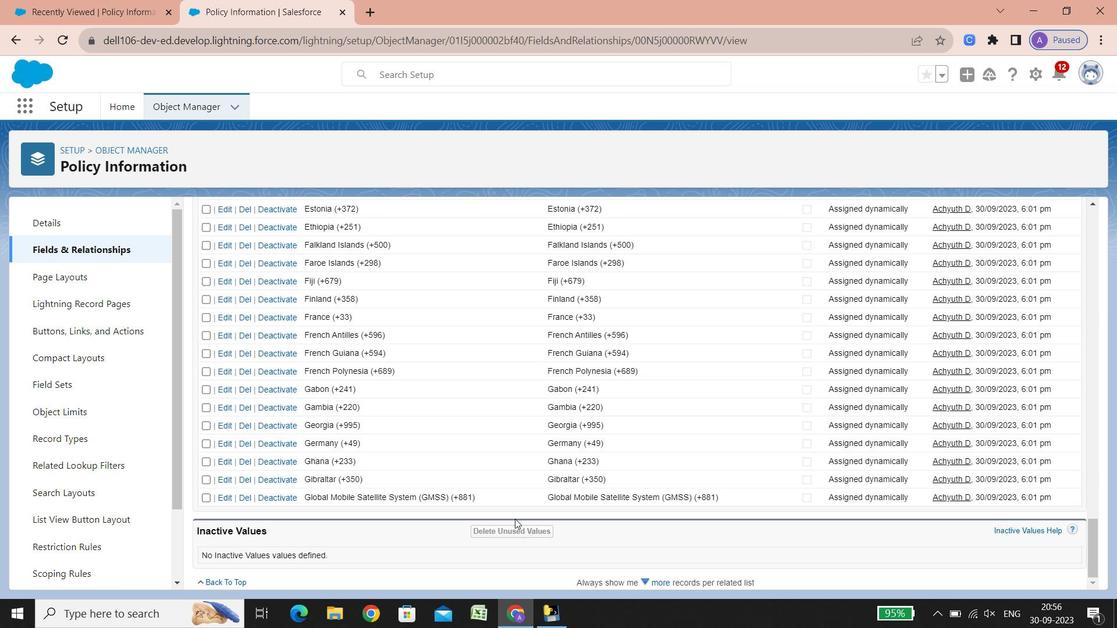 
Action: Mouse scrolled (514, 518) with delta (0, 0)
Screenshot: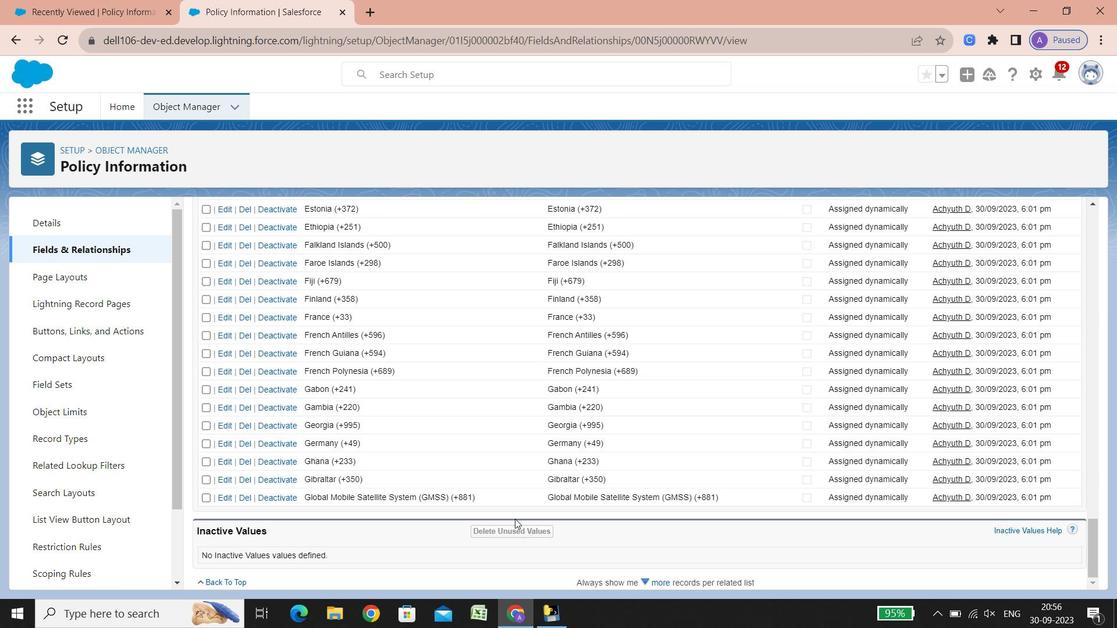 
Action: Mouse scrolled (514, 518) with delta (0, 0)
Screenshot: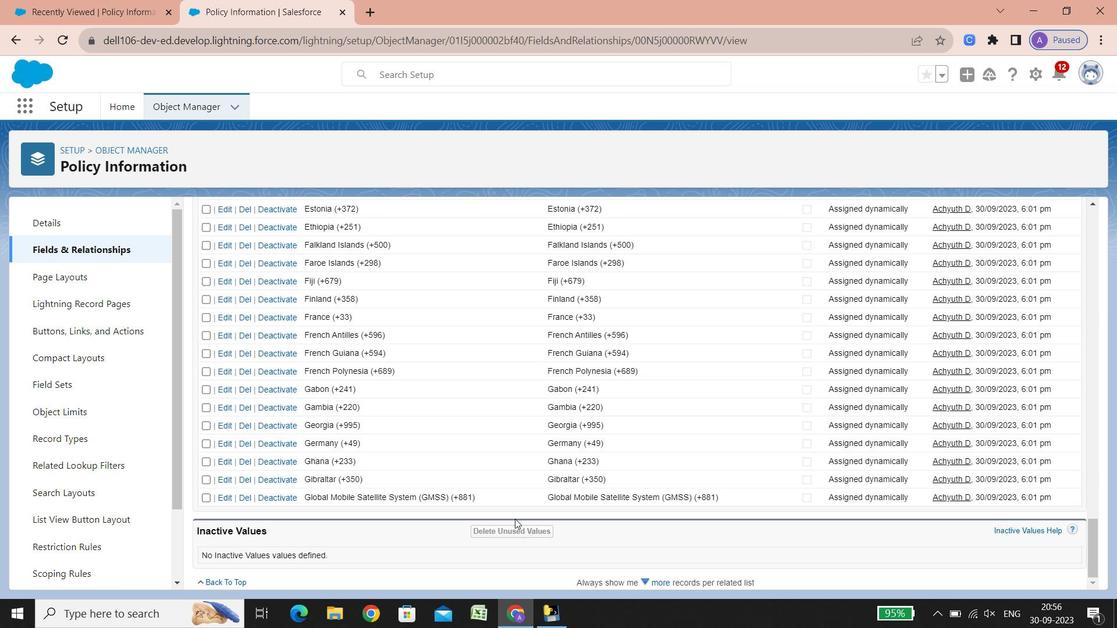 
Action: Mouse scrolled (514, 518) with delta (0, 0)
Screenshot: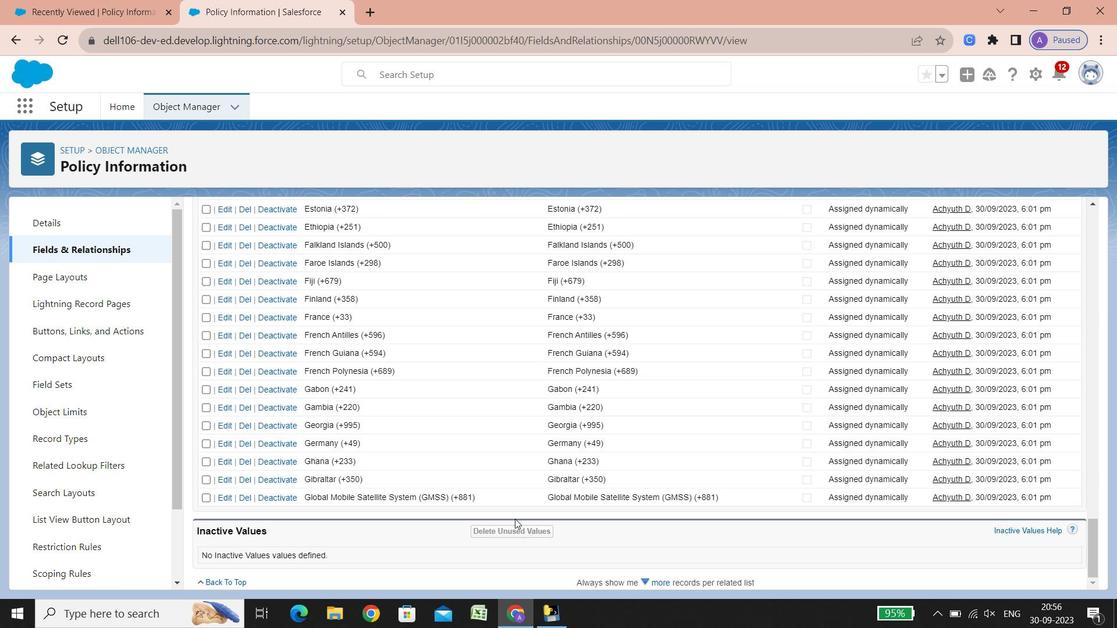 
Action: Mouse scrolled (514, 518) with delta (0, 0)
Screenshot: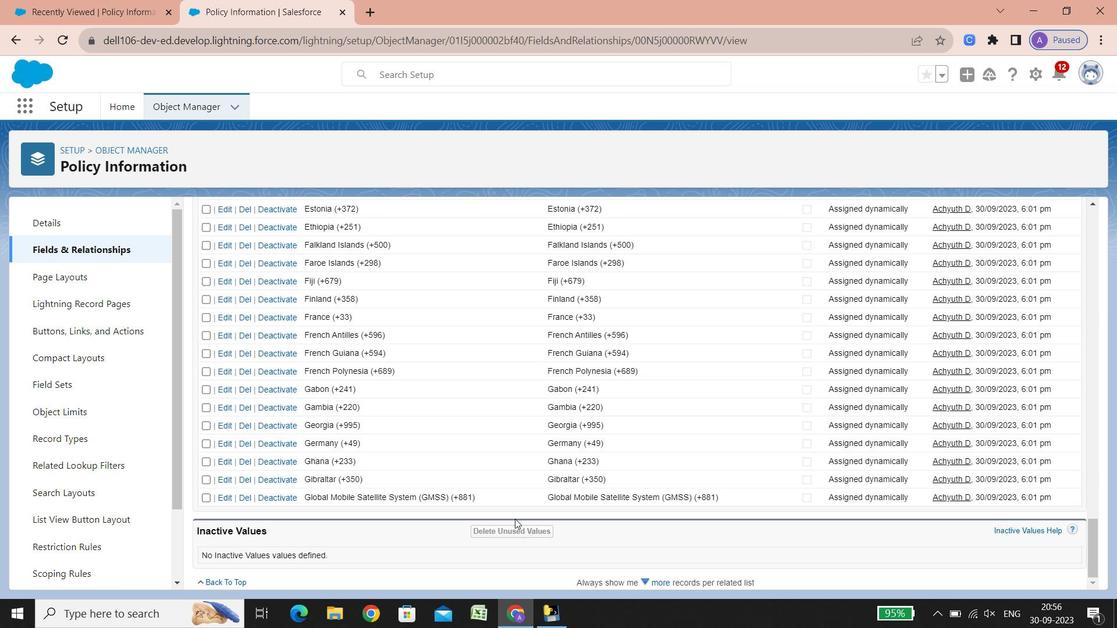 
Action: Mouse scrolled (514, 518) with delta (0, 0)
Screenshot: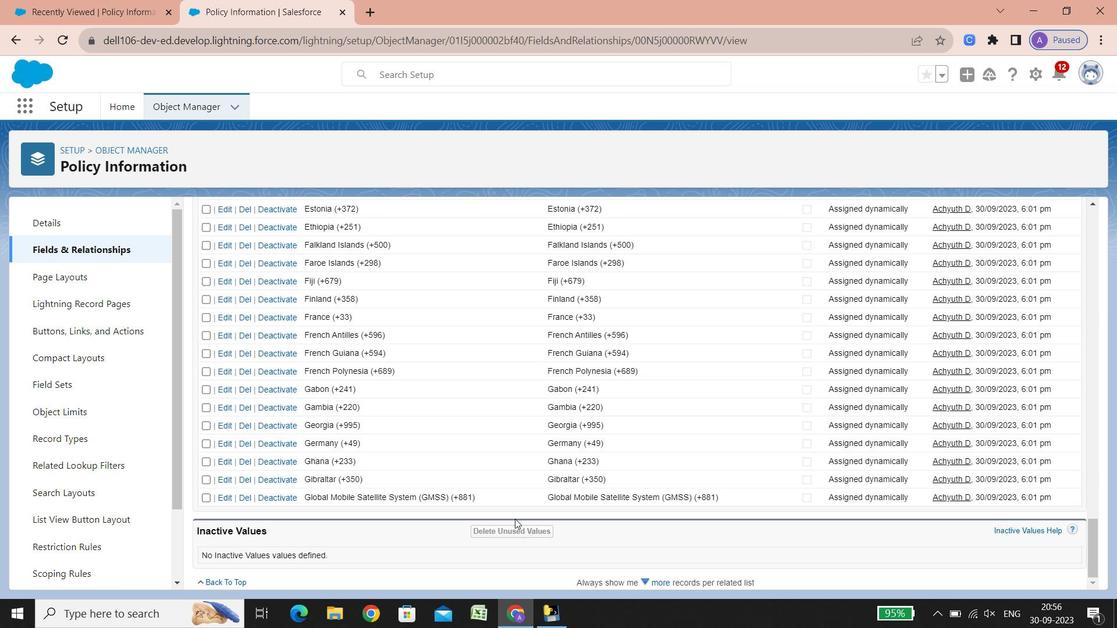 
Action: Mouse scrolled (514, 518) with delta (0, 0)
Screenshot: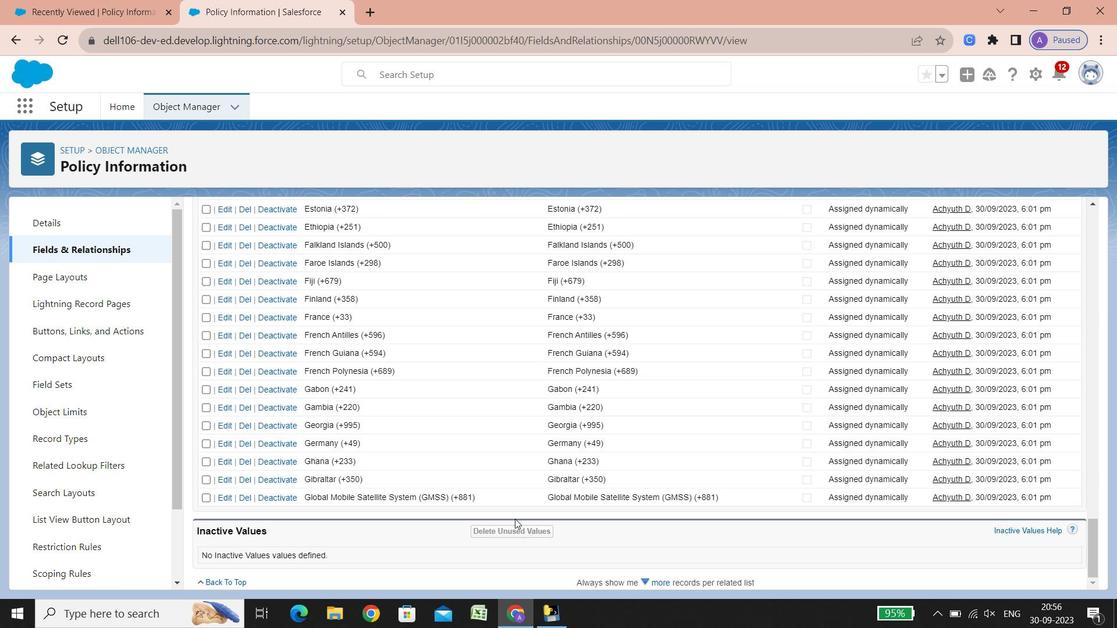 
Action: Mouse scrolled (514, 518) with delta (0, 0)
Screenshot: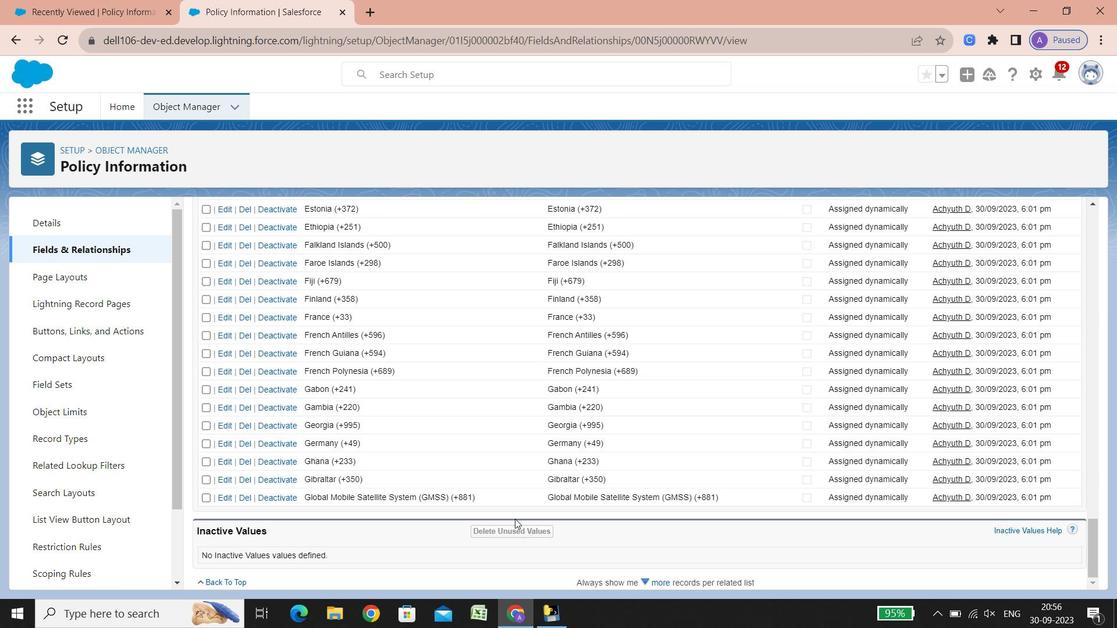 
Action: Mouse scrolled (514, 518) with delta (0, 0)
Screenshot: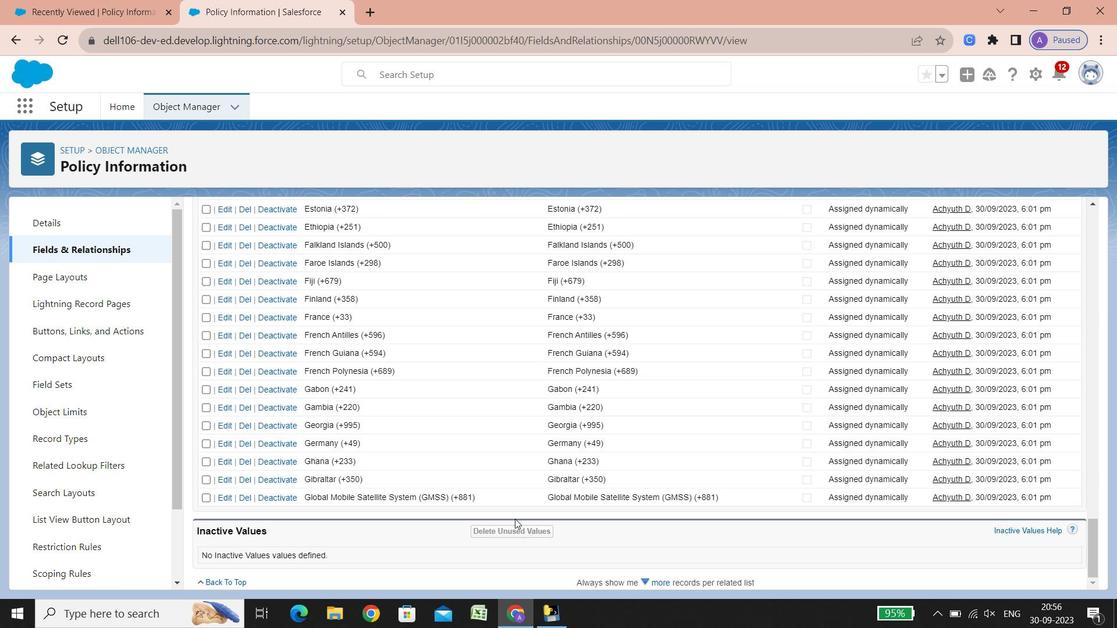 
Action: Mouse scrolled (514, 518) with delta (0, 0)
Screenshot: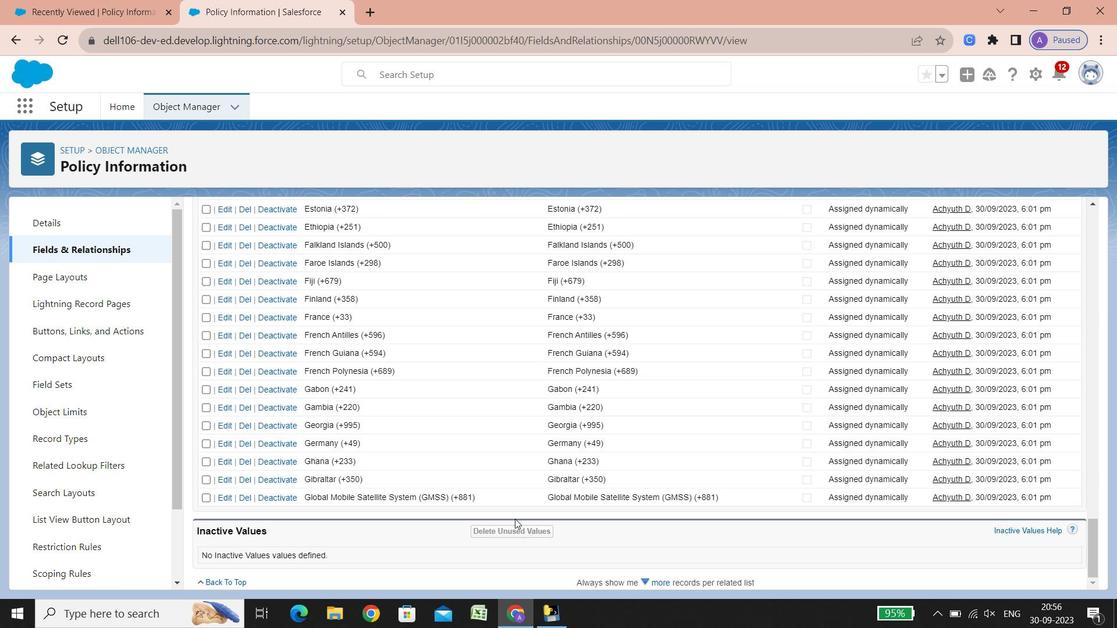 
Action: Mouse scrolled (514, 518) with delta (0, 0)
Screenshot: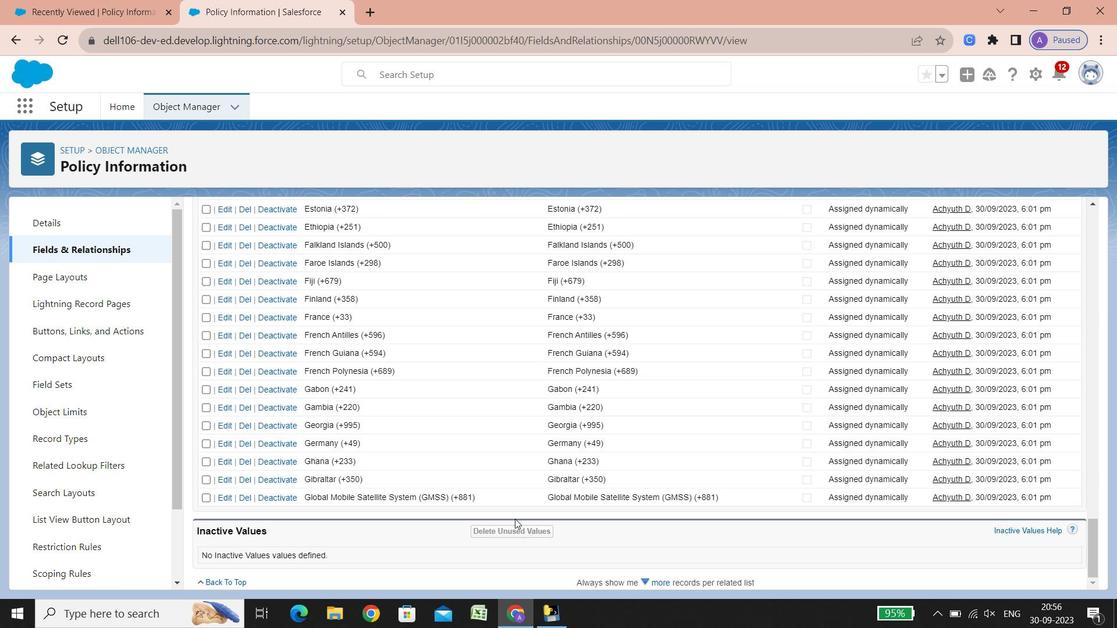 
Action: Mouse scrolled (514, 518) with delta (0, 0)
Screenshot: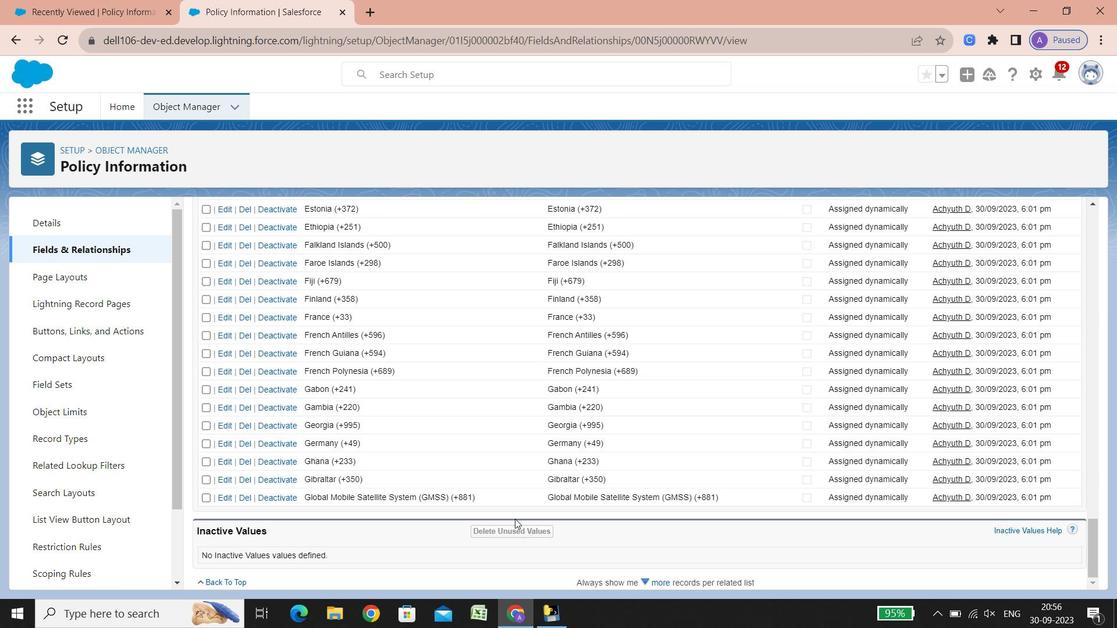 
Action: Mouse scrolled (514, 518) with delta (0, 0)
Screenshot: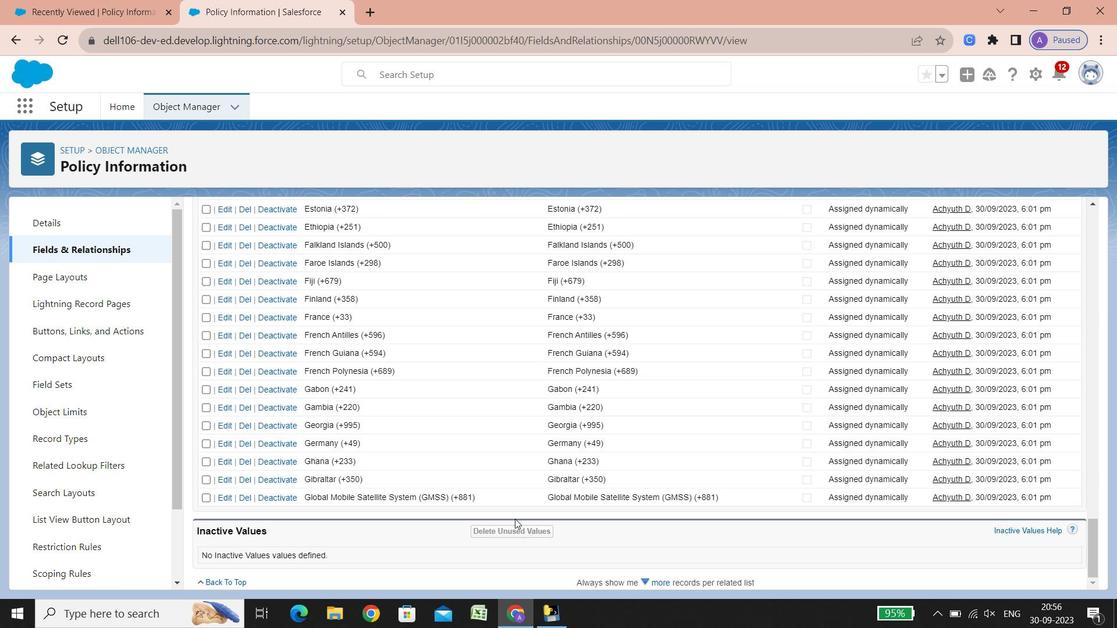 
Action: Mouse scrolled (514, 518) with delta (0, 0)
Screenshot: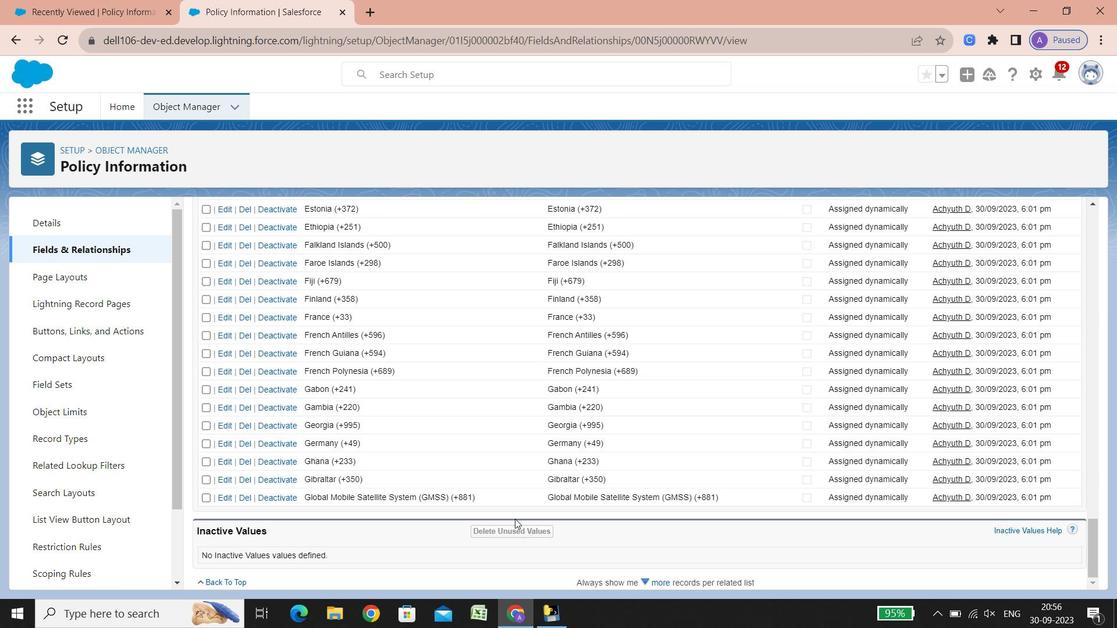 
Action: Mouse scrolled (514, 518) with delta (0, 0)
Screenshot: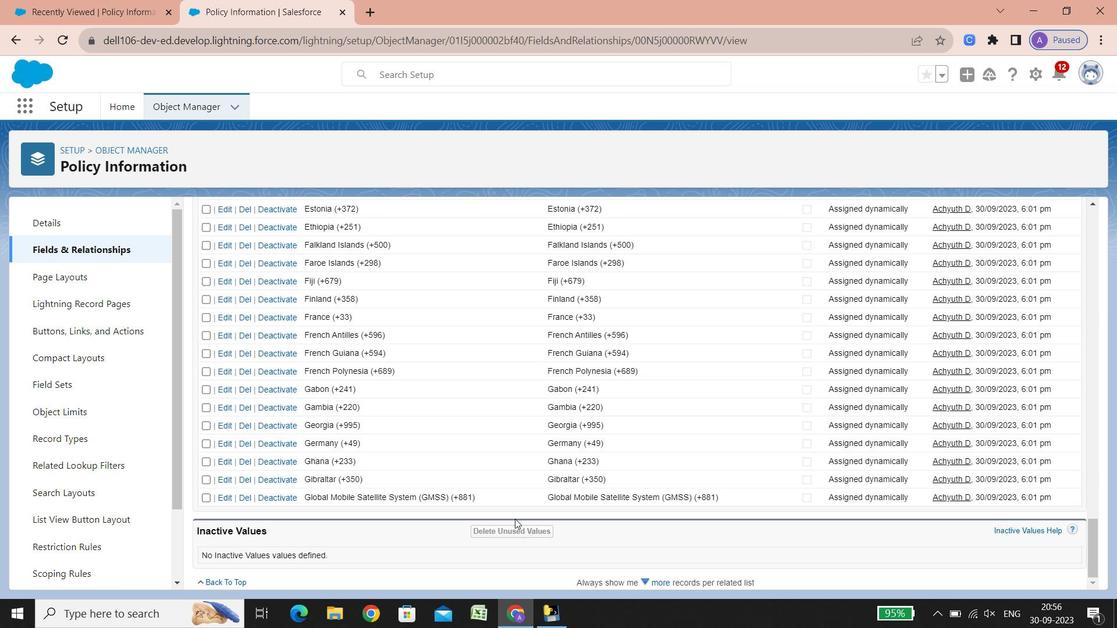 
Action: Mouse scrolled (514, 518) with delta (0, 0)
Screenshot: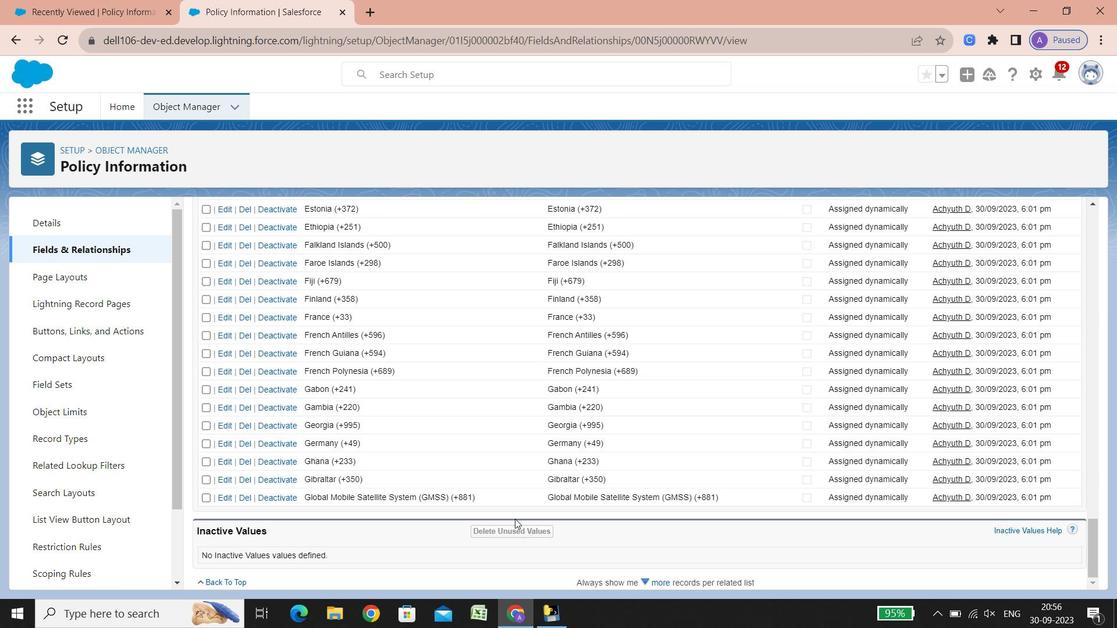 
Action: Mouse scrolled (514, 518) with delta (0, 0)
Screenshot: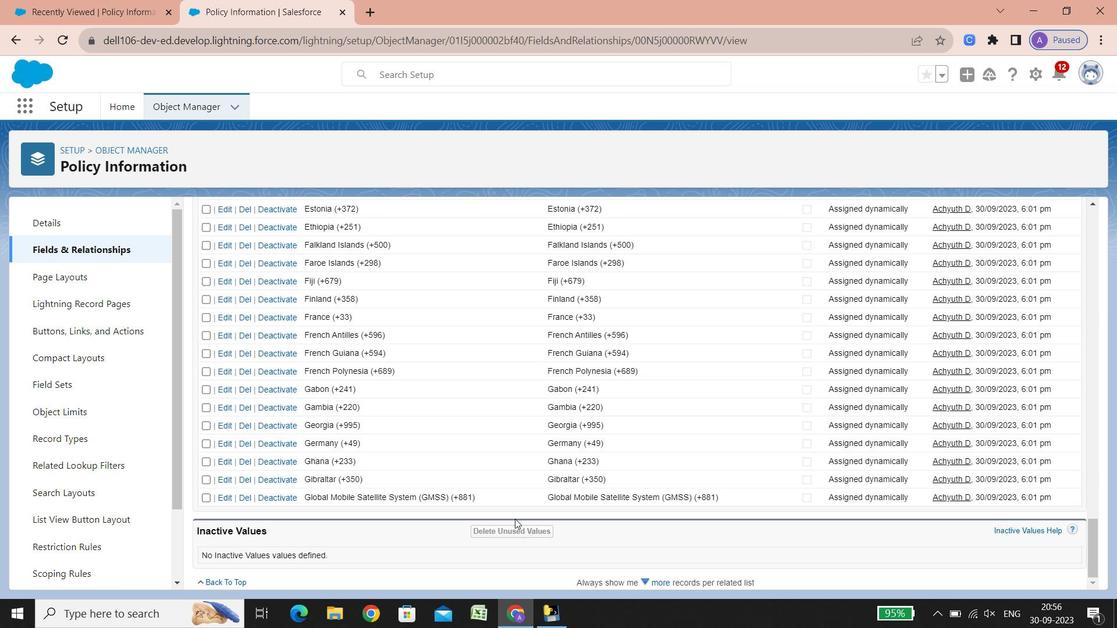 
Action: Mouse scrolled (514, 518) with delta (0, 0)
Screenshot: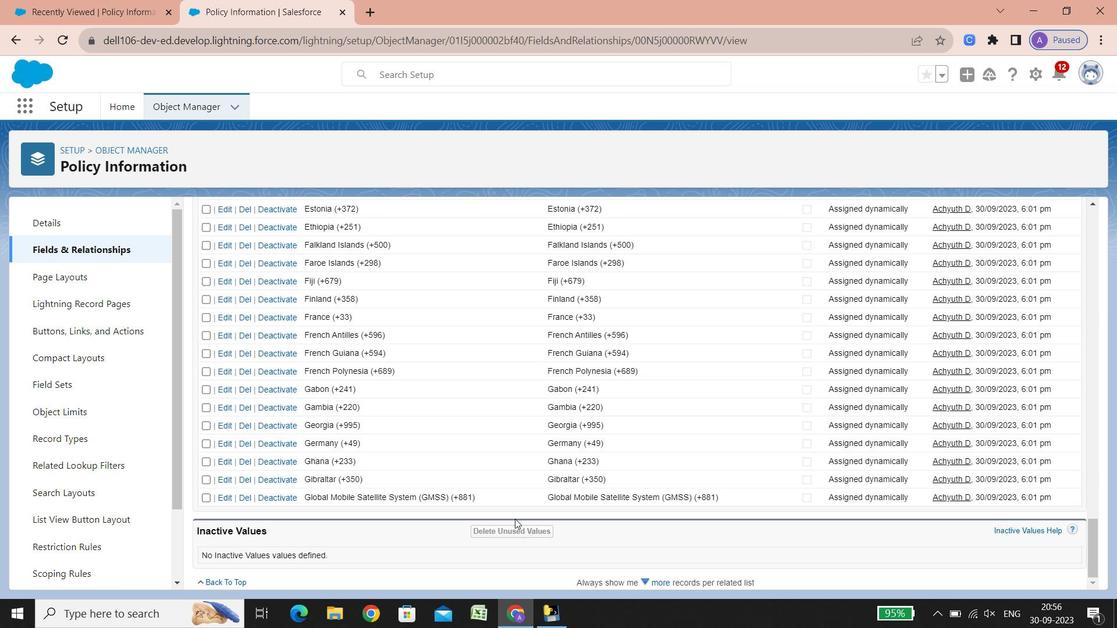 
Action: Mouse scrolled (514, 518) with delta (0, 0)
Screenshot: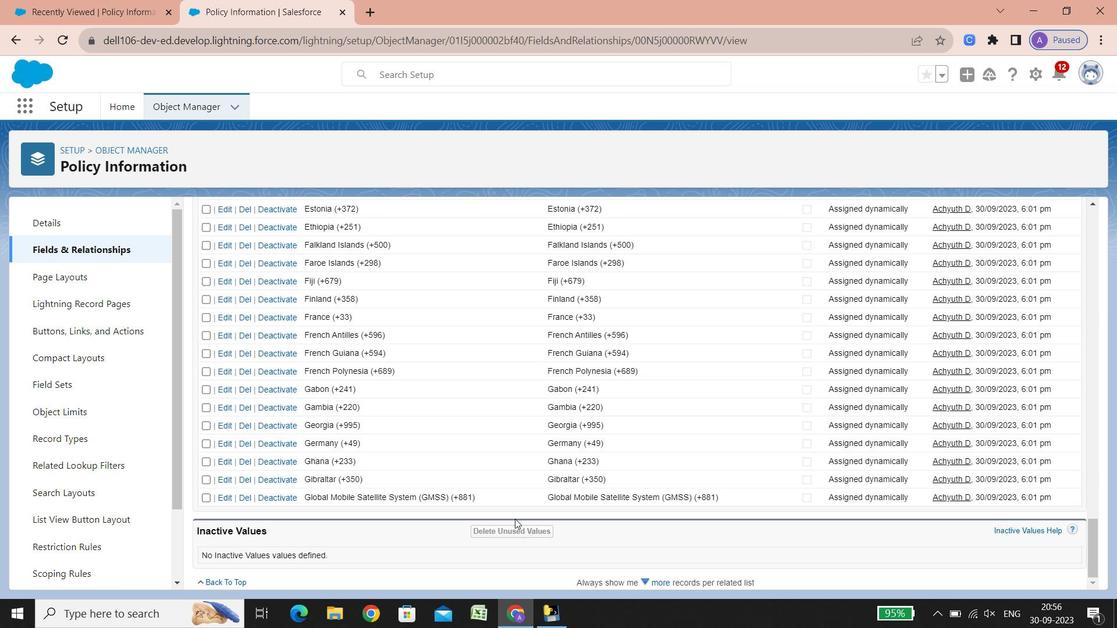 
Action: Mouse scrolled (514, 518) with delta (0, 0)
Screenshot: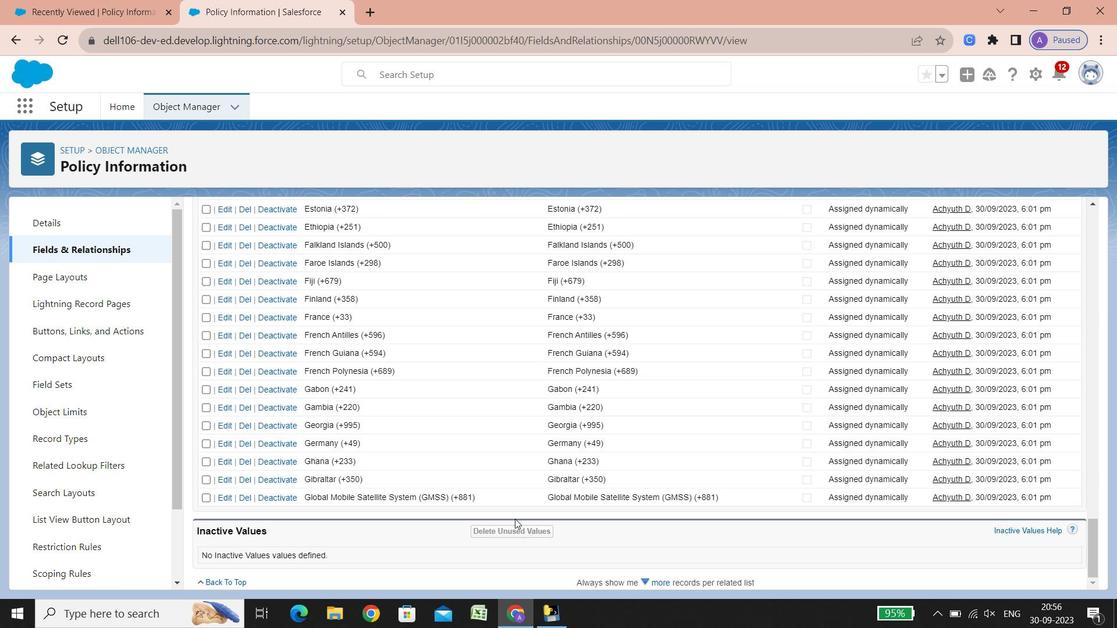 
Action: Mouse scrolled (514, 518) with delta (0, 0)
Screenshot: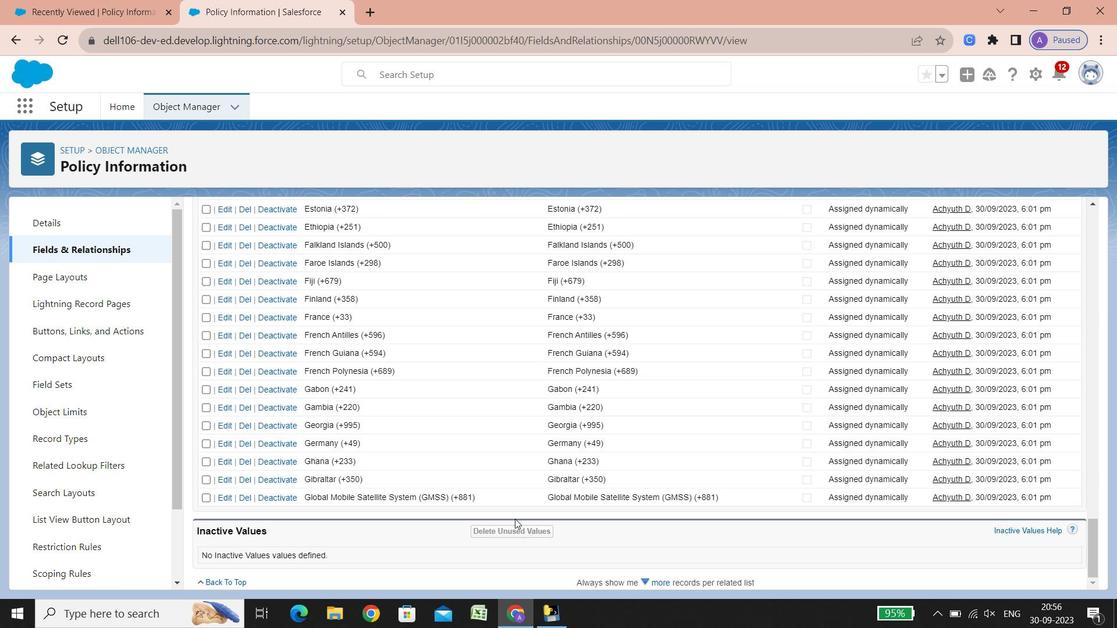 
Action: Mouse scrolled (514, 518) with delta (0, 0)
Screenshot: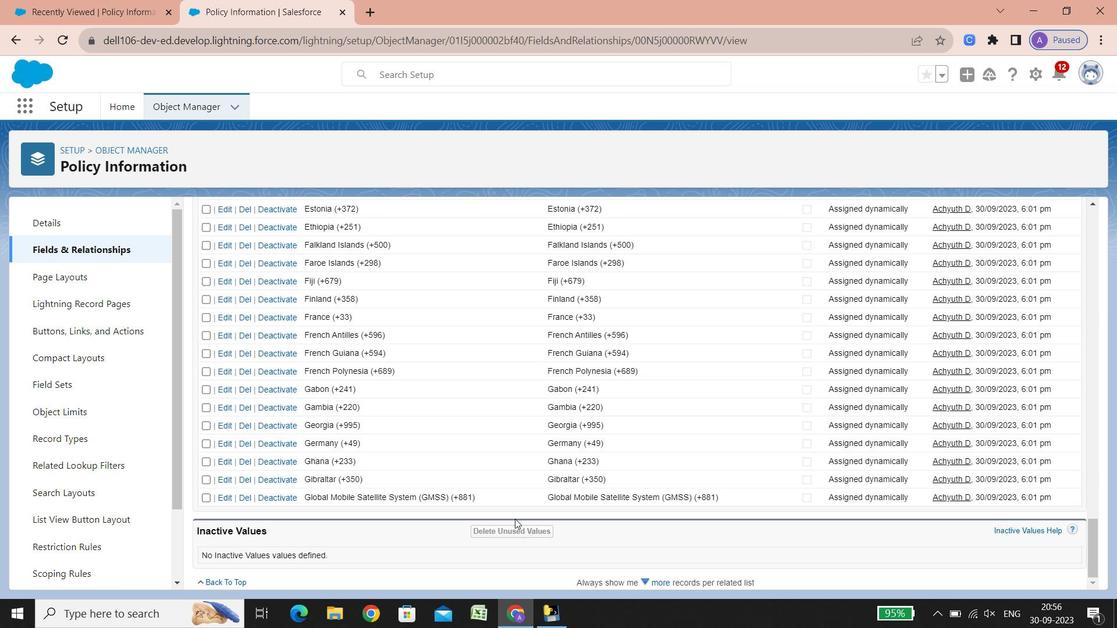 
Action: Mouse scrolled (514, 518) with delta (0, 0)
Screenshot: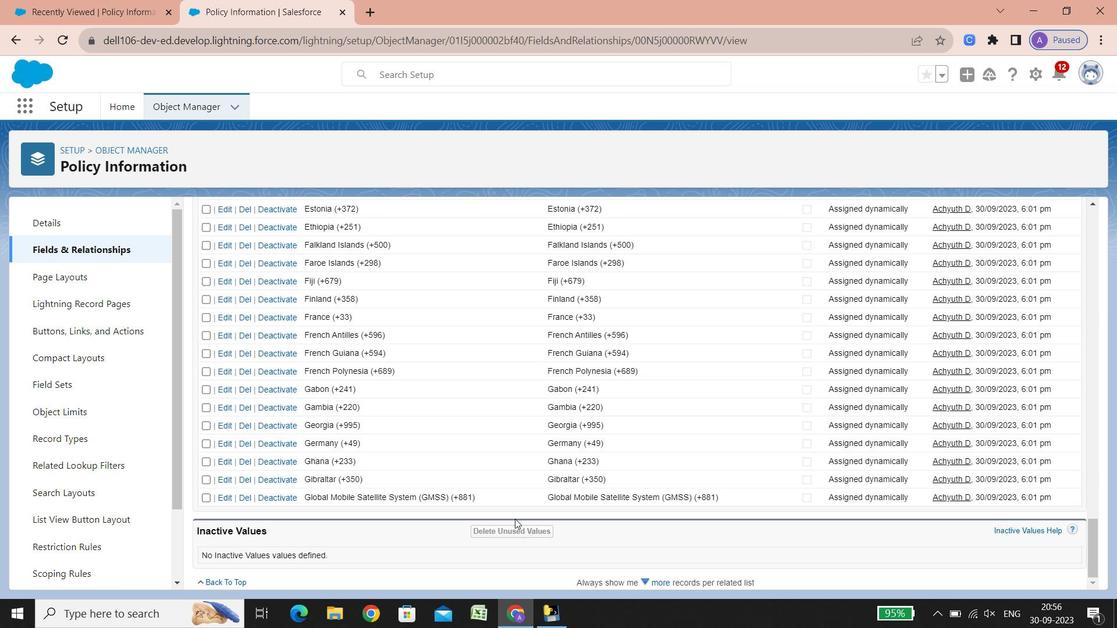 
Action: Mouse scrolled (514, 518) with delta (0, 0)
Screenshot: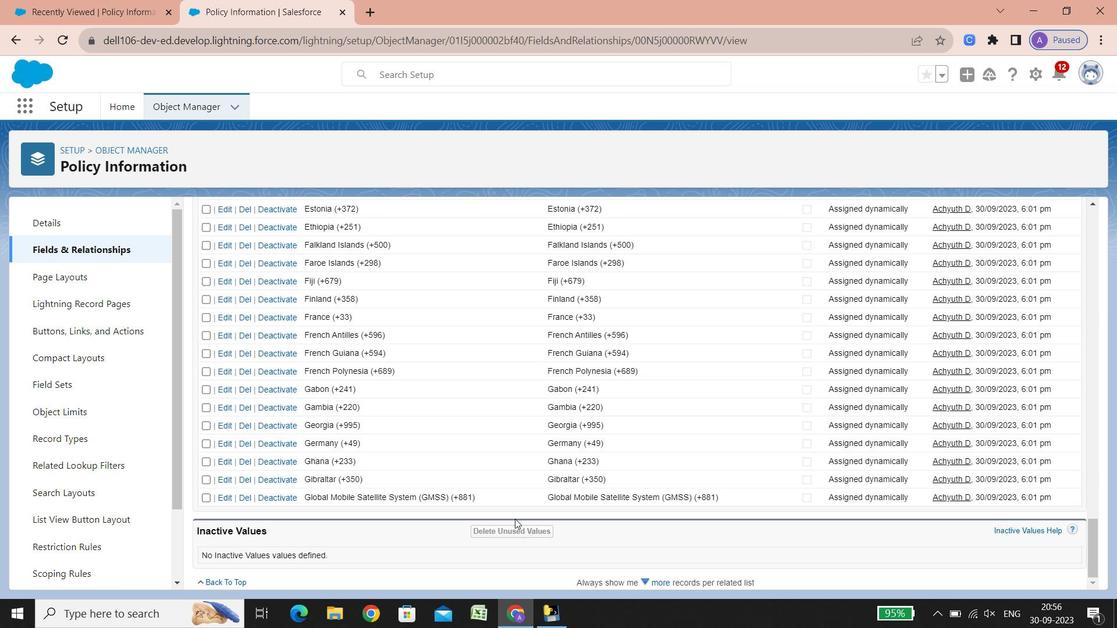 
Action: Mouse scrolled (514, 518) with delta (0, 0)
Screenshot: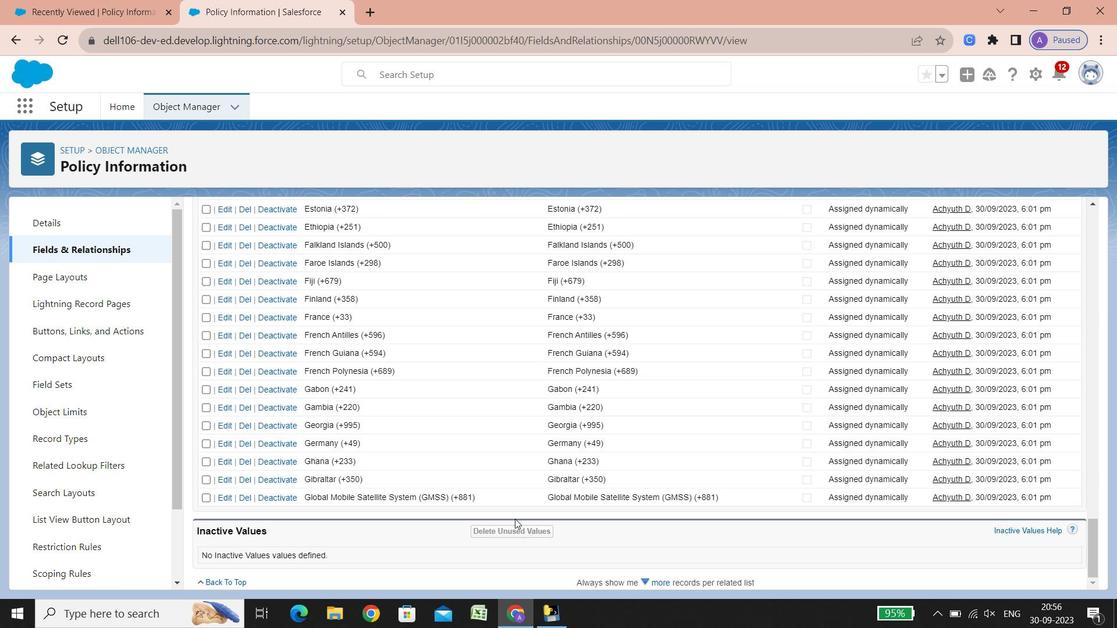 
Action: Mouse scrolled (514, 518) with delta (0, 0)
Screenshot: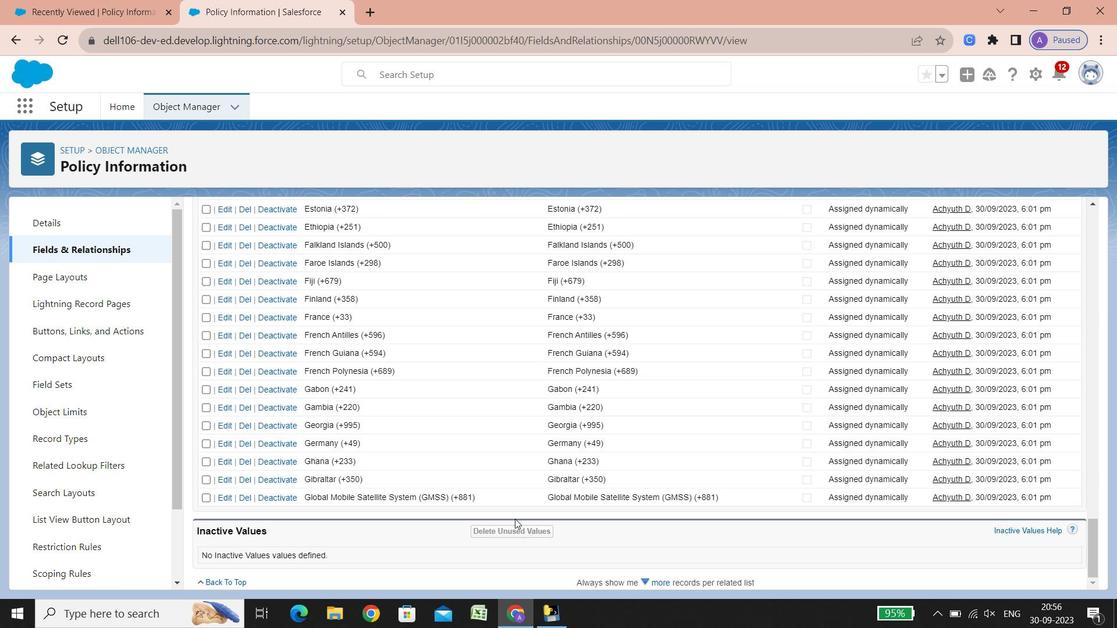 
Action: Mouse scrolled (514, 518) with delta (0, 0)
Screenshot: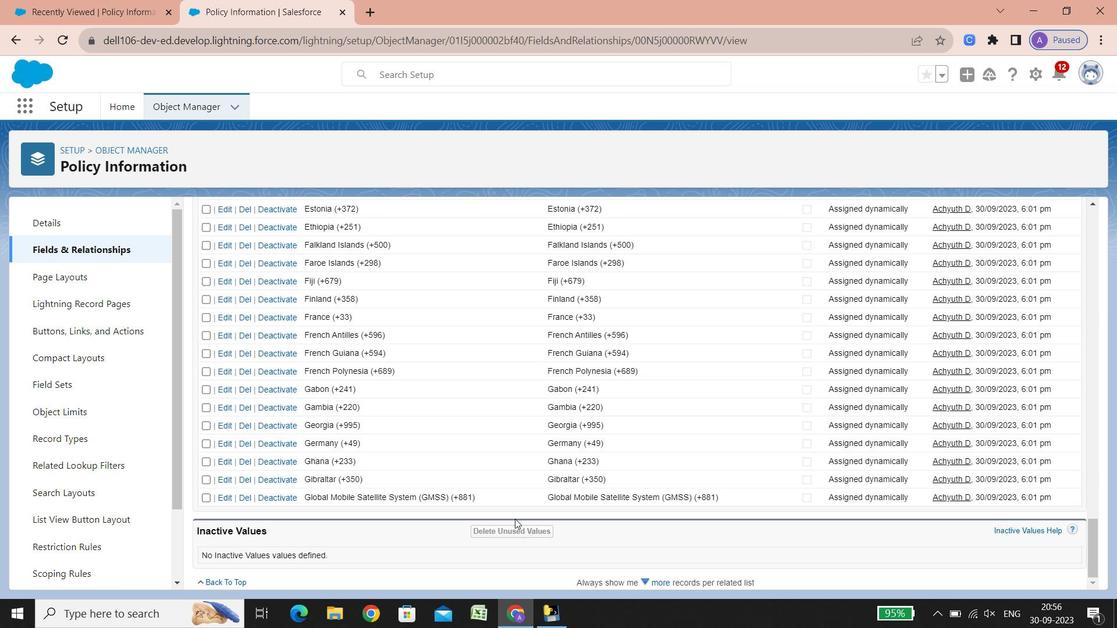 
Action: Mouse scrolled (514, 518) with delta (0, 0)
Screenshot: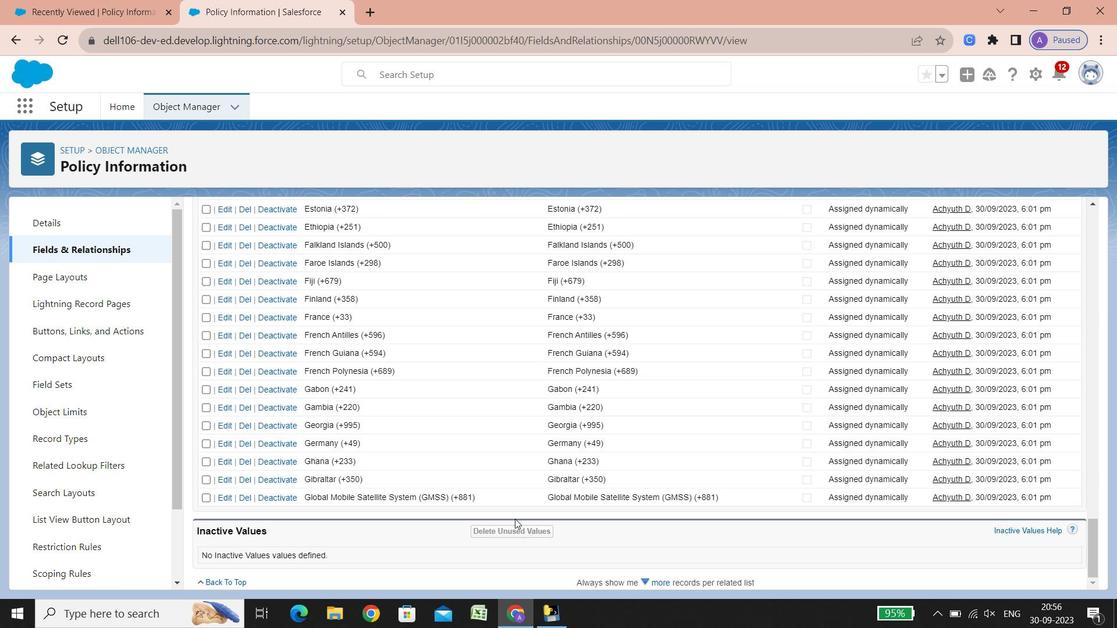 
Action: Mouse scrolled (514, 518) with delta (0, 0)
Screenshot: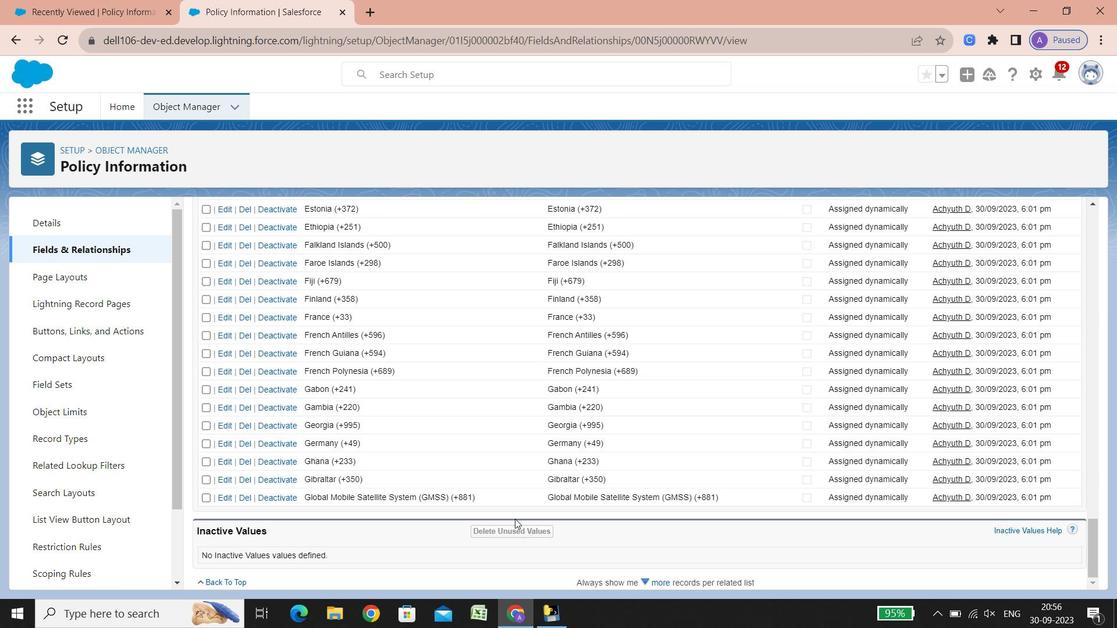
Action: Mouse scrolled (514, 518) with delta (0, 0)
Screenshot: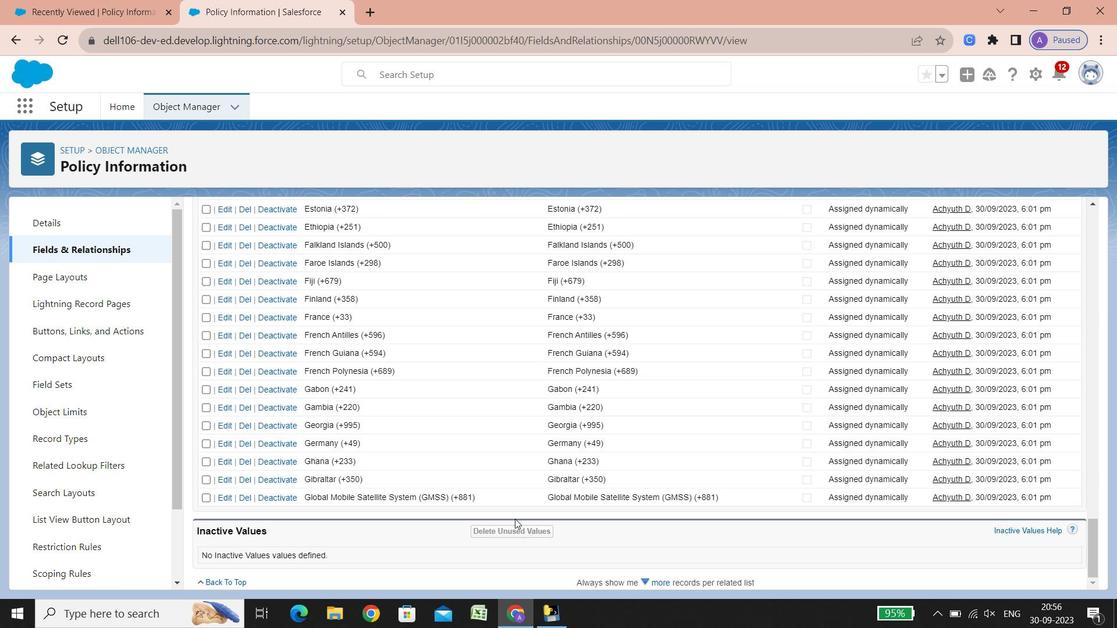 
Action: Mouse scrolled (514, 519) with delta (0, 0)
Screenshot: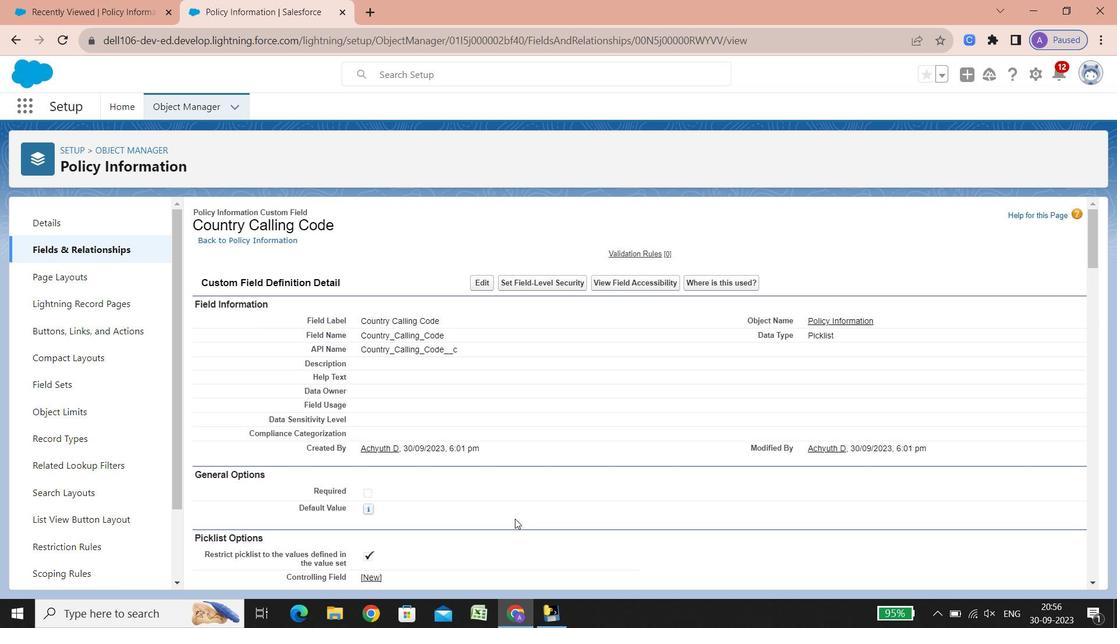 
Action: Mouse scrolled (514, 518) with delta (0, 0)
Screenshot: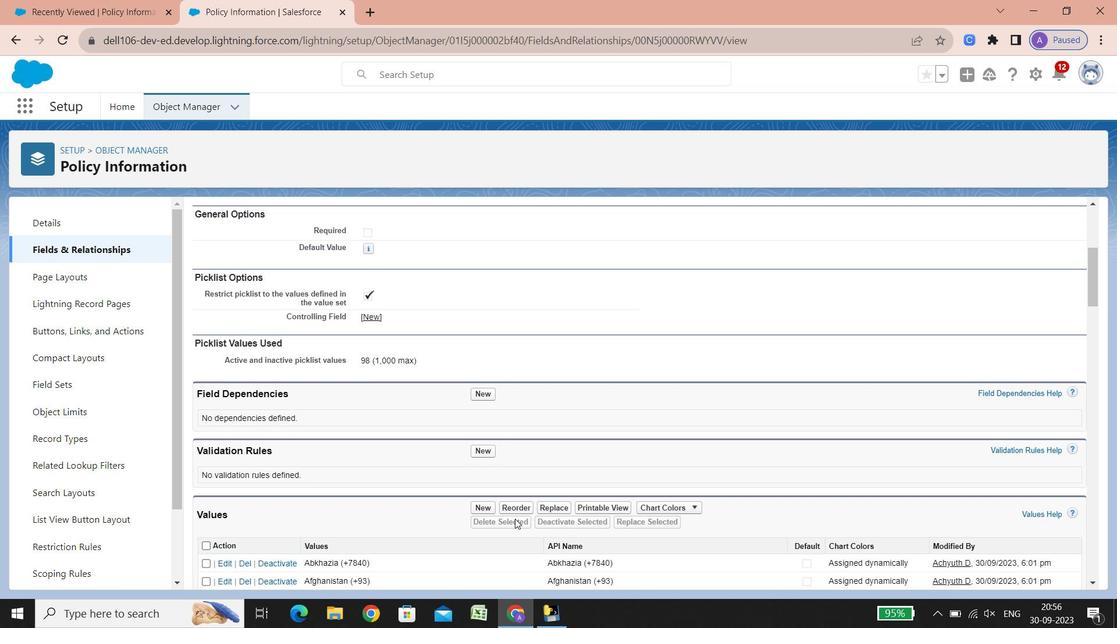 
Action: Mouse scrolled (514, 518) with delta (0, 0)
Screenshot: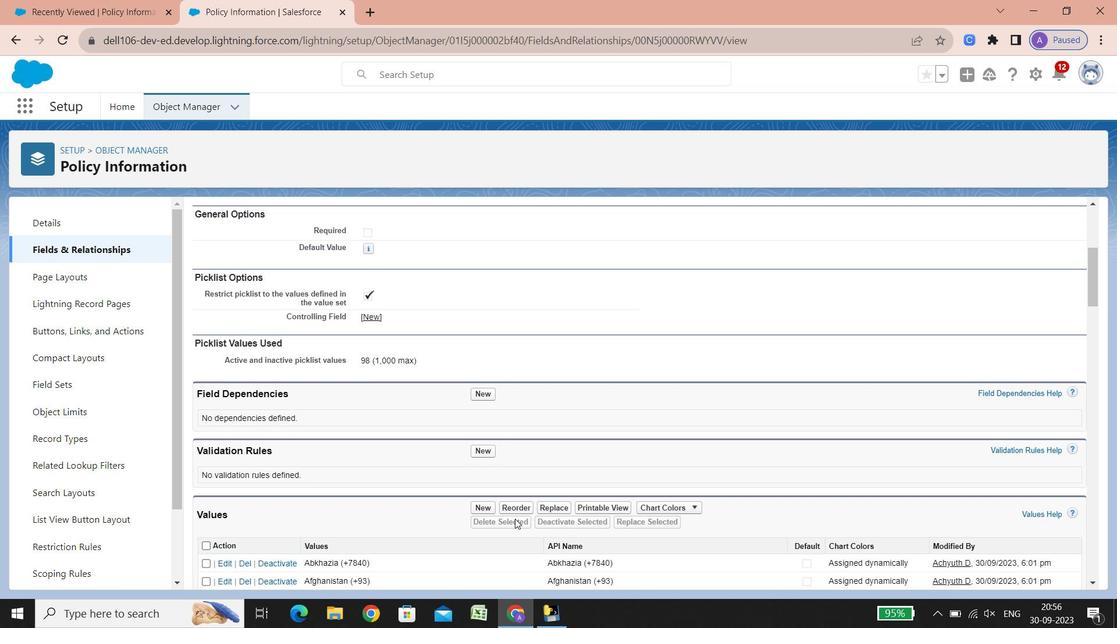 
Action: Mouse scrolled (514, 518) with delta (0, 0)
Screenshot: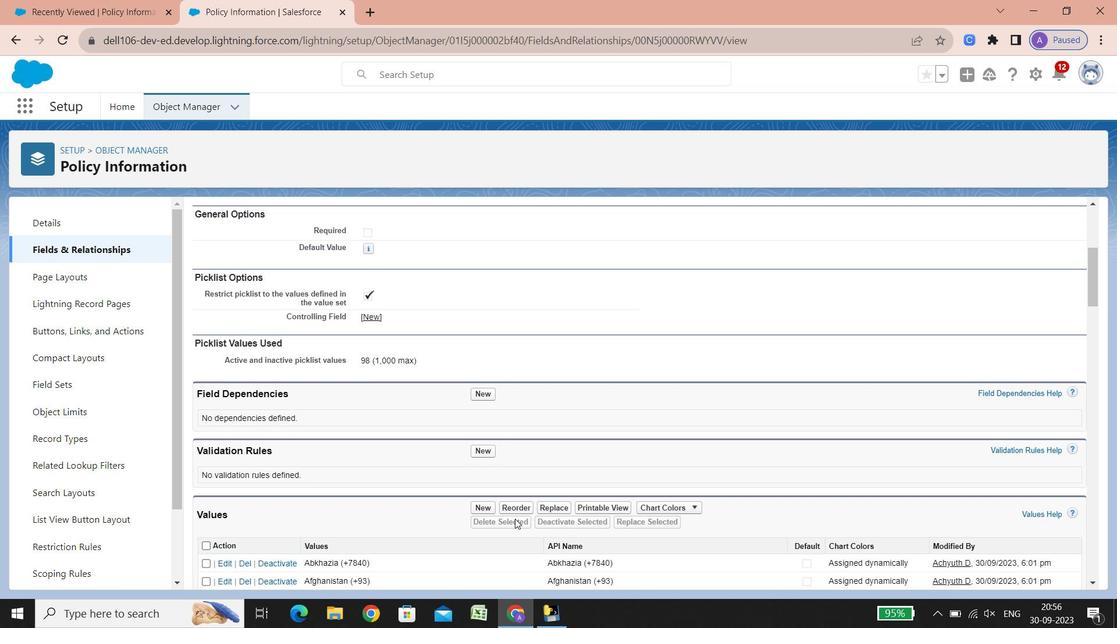 
Action: Mouse scrolled (514, 518) with delta (0, 0)
Screenshot: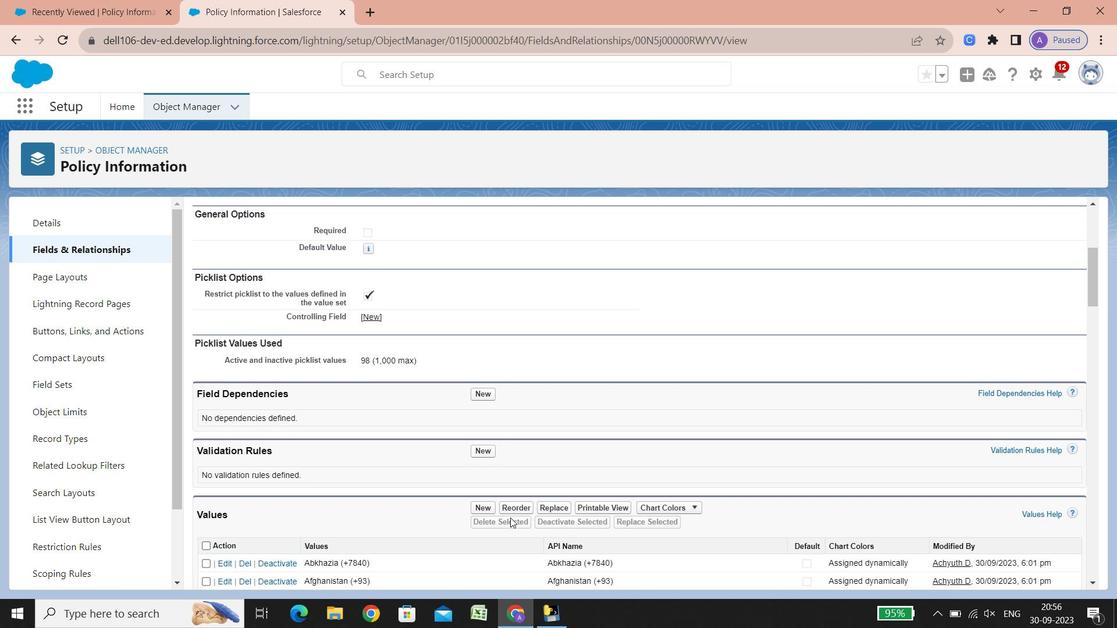 
Action: Mouse scrolled (514, 518) with delta (0, 0)
Screenshot: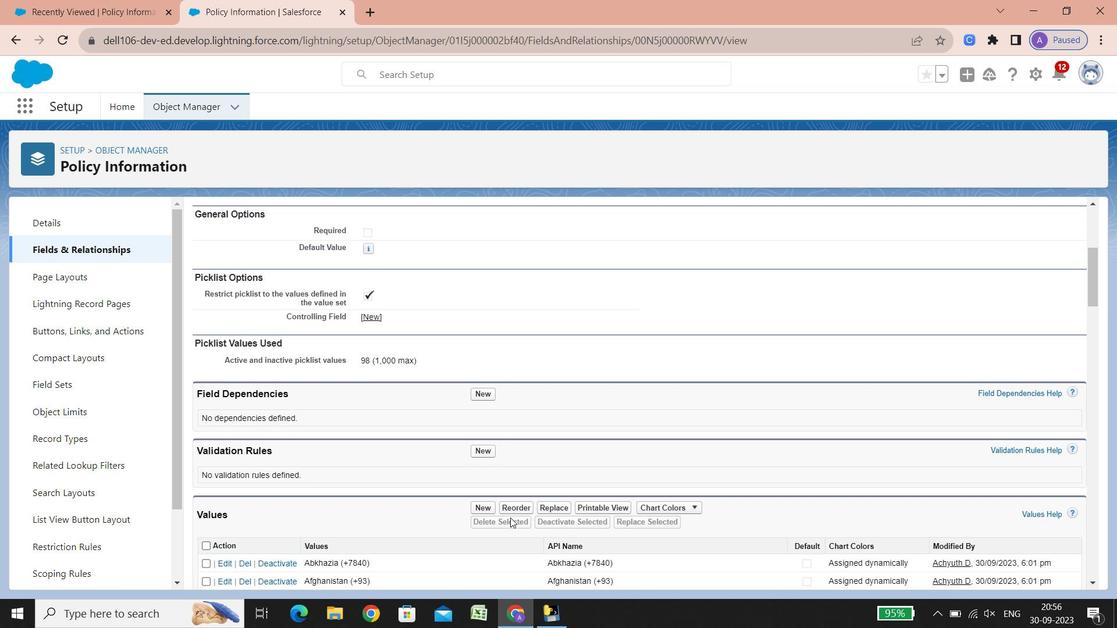 
Action: Mouse scrolled (514, 518) with delta (0, 0)
Screenshot: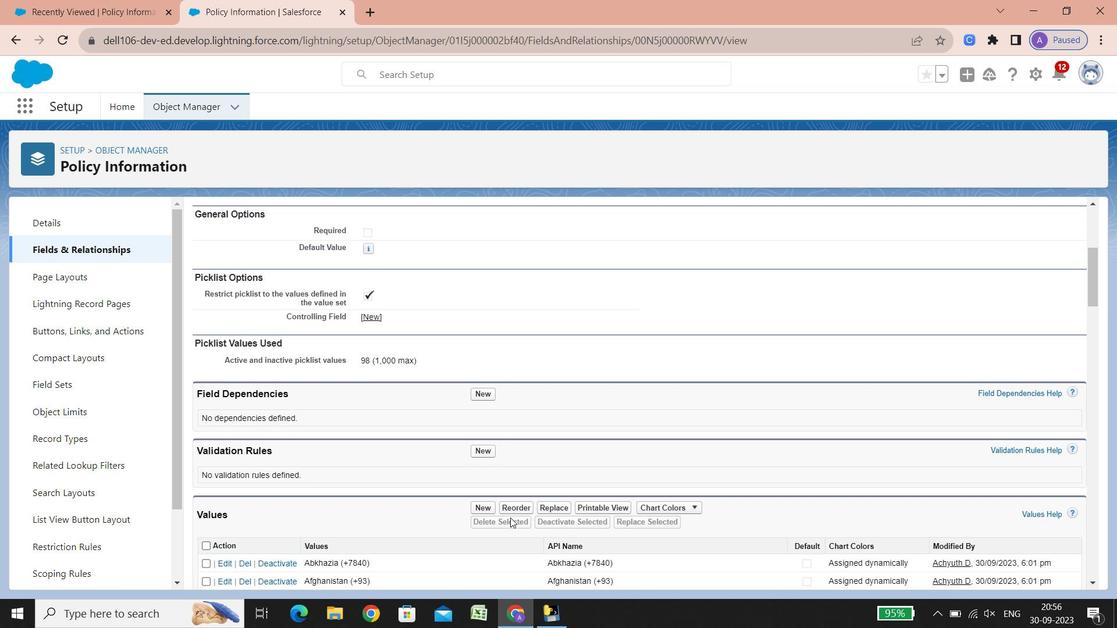 
Action: Mouse scrolled (514, 518) with delta (0, 0)
Screenshot: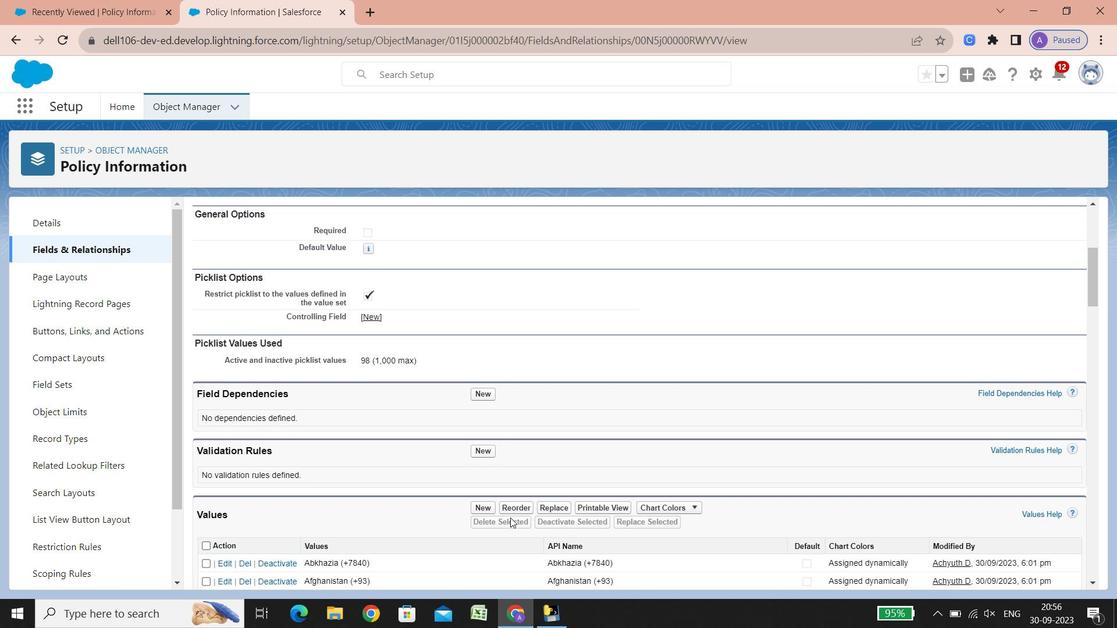 
Action: Mouse scrolled (514, 518) with delta (0, 0)
Screenshot: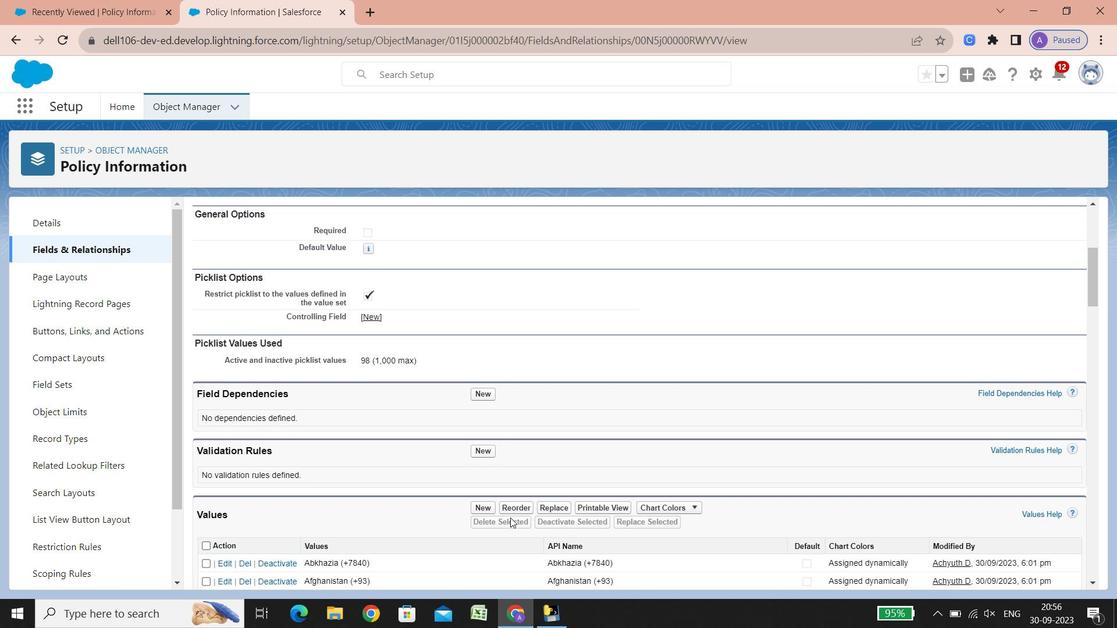 
Action: Mouse scrolled (514, 518) with delta (0, 0)
Screenshot: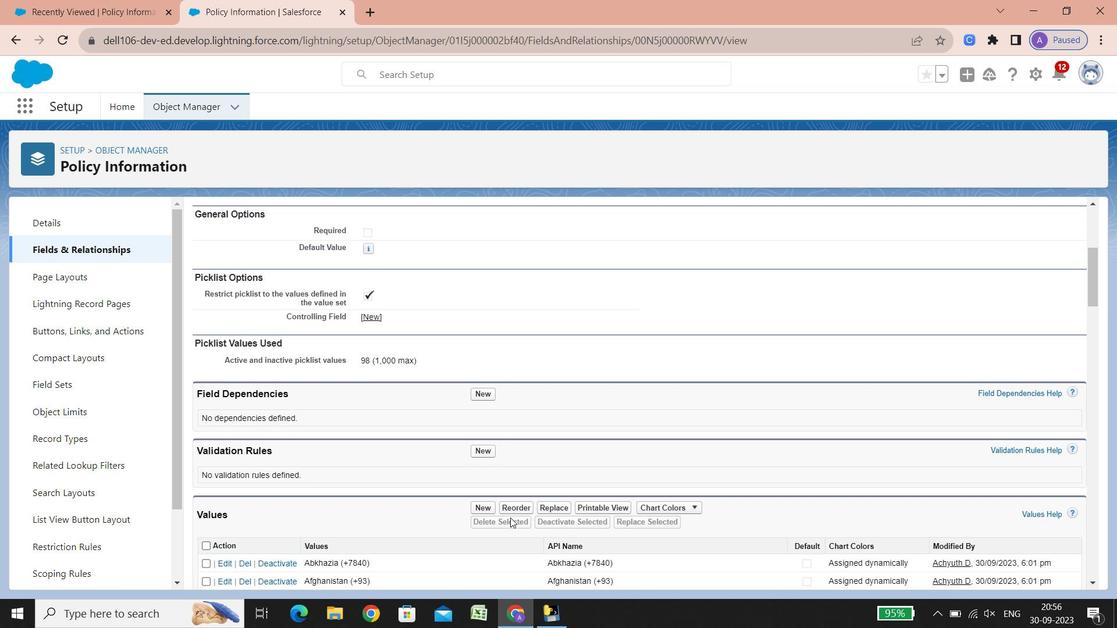 
Action: Mouse scrolled (514, 518) with delta (0, 0)
Screenshot: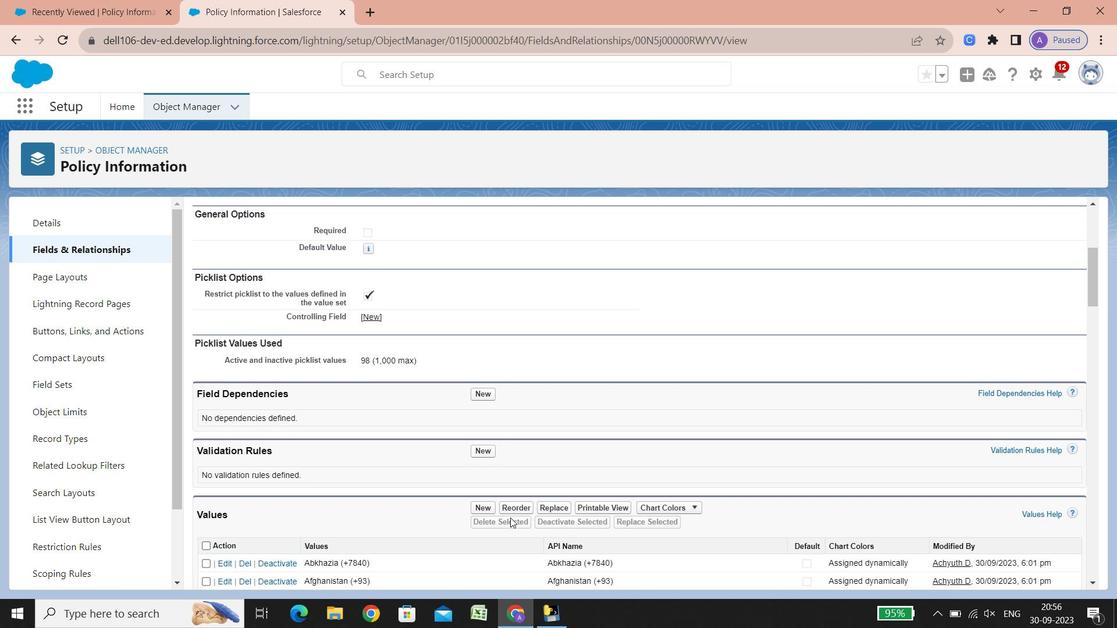 
Action: Mouse scrolled (514, 518) with delta (0, 0)
Screenshot: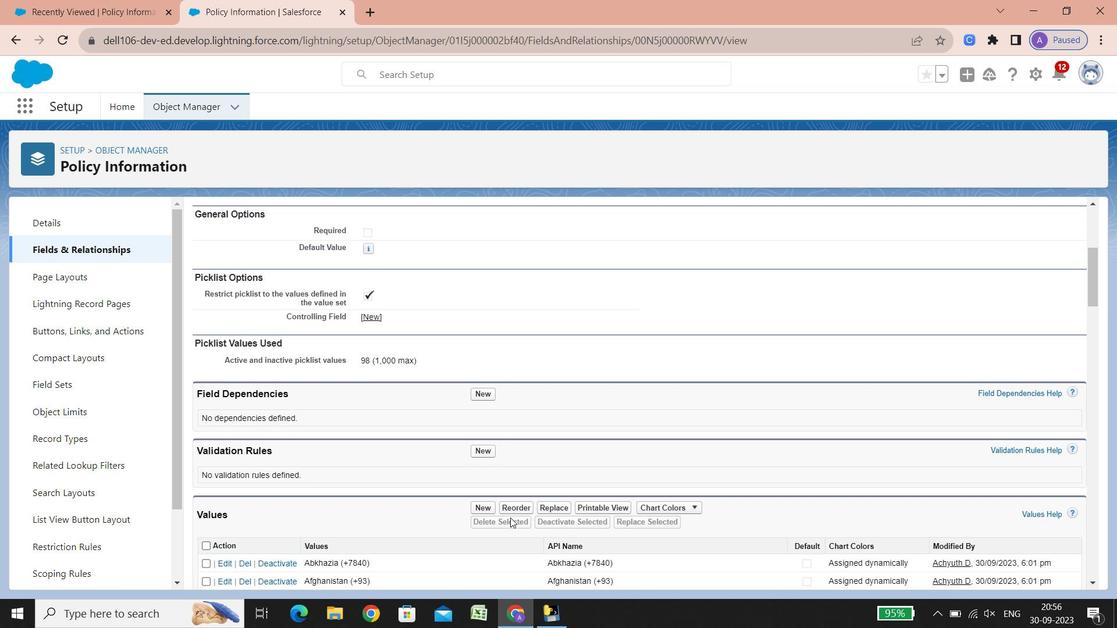 
Action: Mouse scrolled (514, 518) with delta (0, 0)
Screenshot: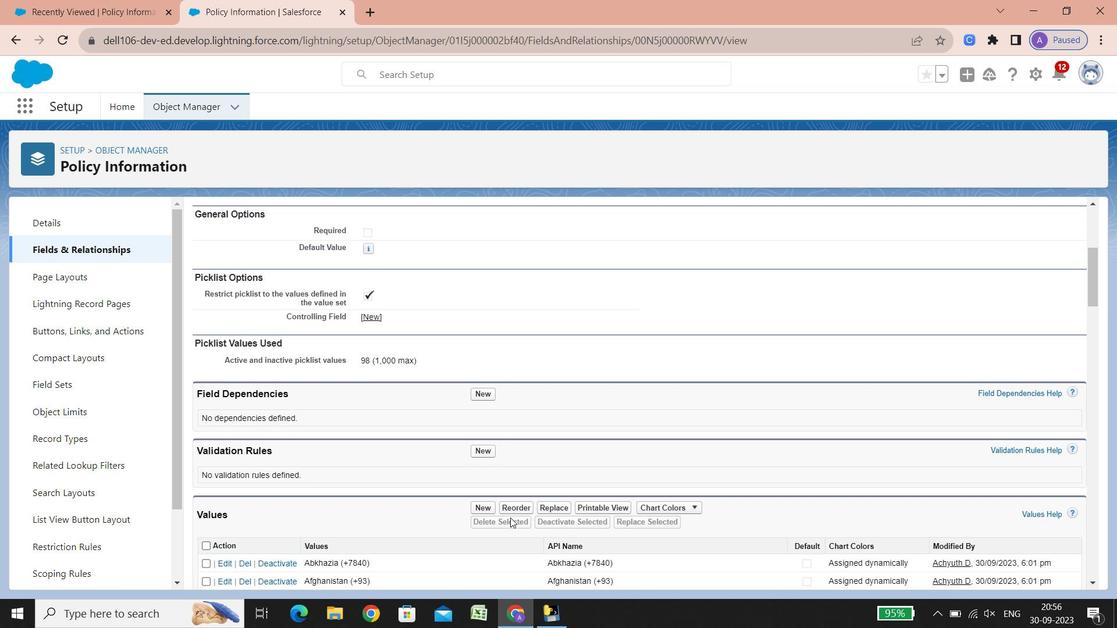 
Action: Mouse scrolled (514, 518) with delta (0, 0)
Screenshot: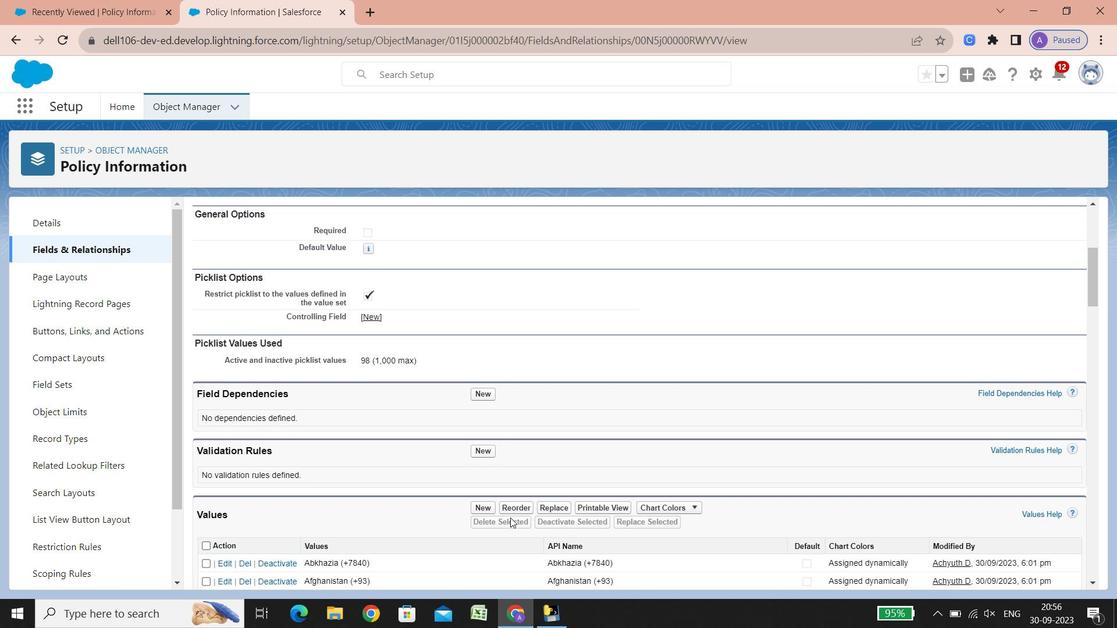 
Action: Mouse scrolled (514, 518) with delta (0, 0)
Screenshot: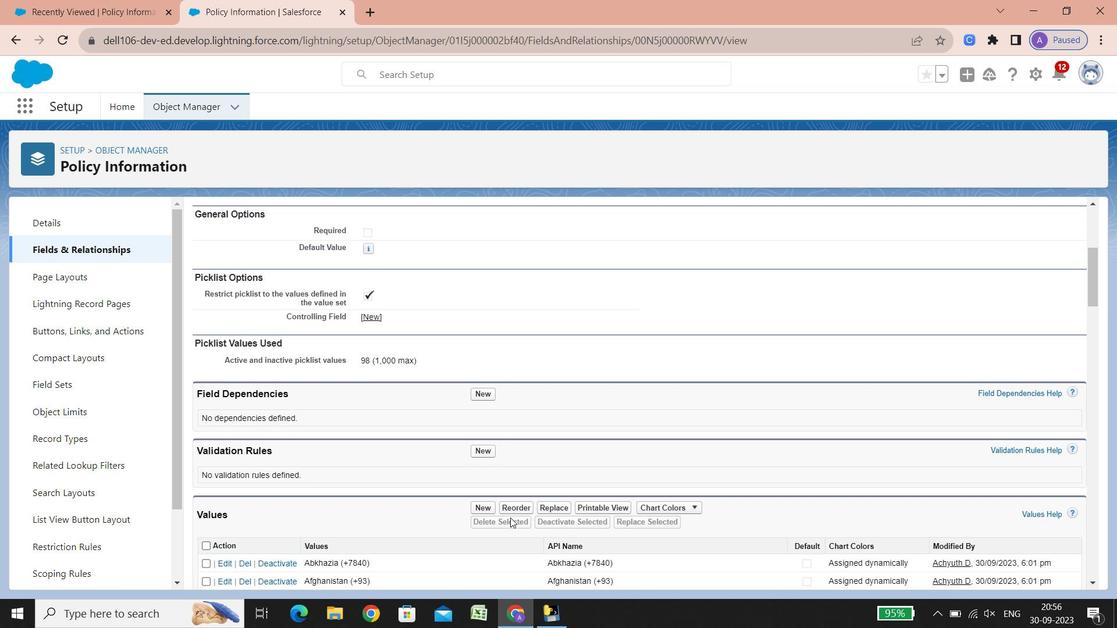 
Action: Mouse scrolled (514, 518) with delta (0, 0)
Screenshot: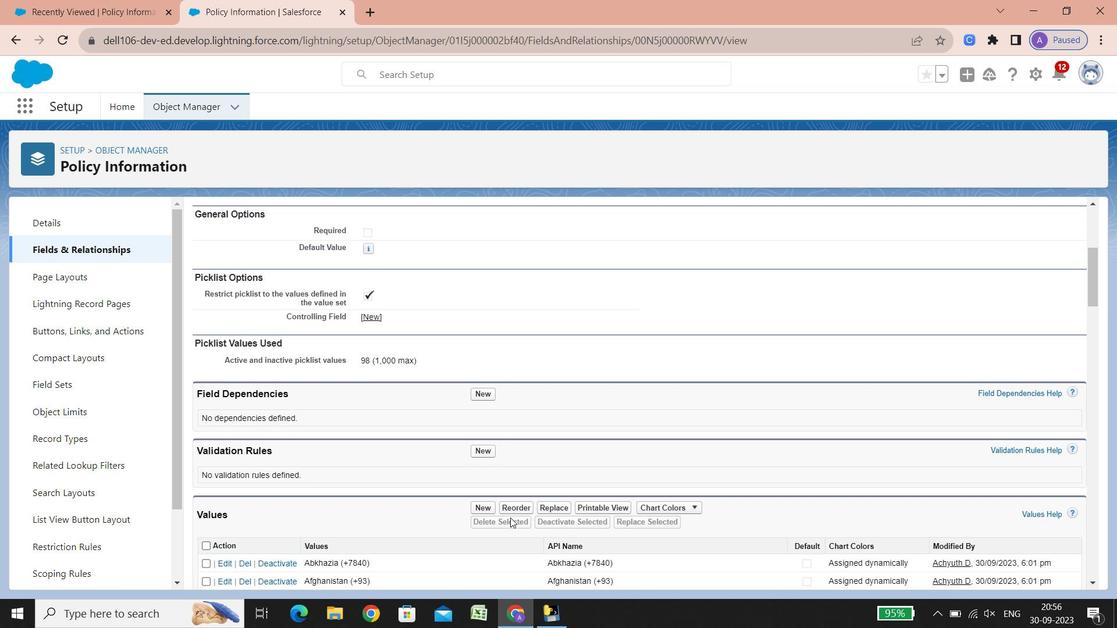 
Action: Mouse scrolled (514, 518) with delta (0, 0)
Screenshot: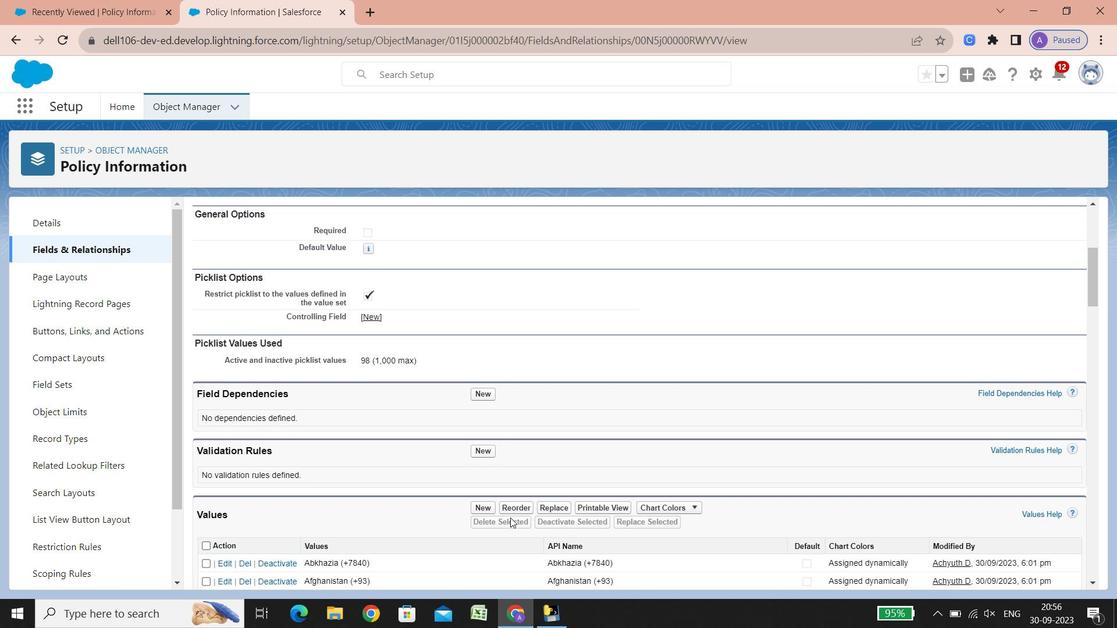 
Action: Mouse scrolled (514, 518) with delta (0, 0)
Screenshot: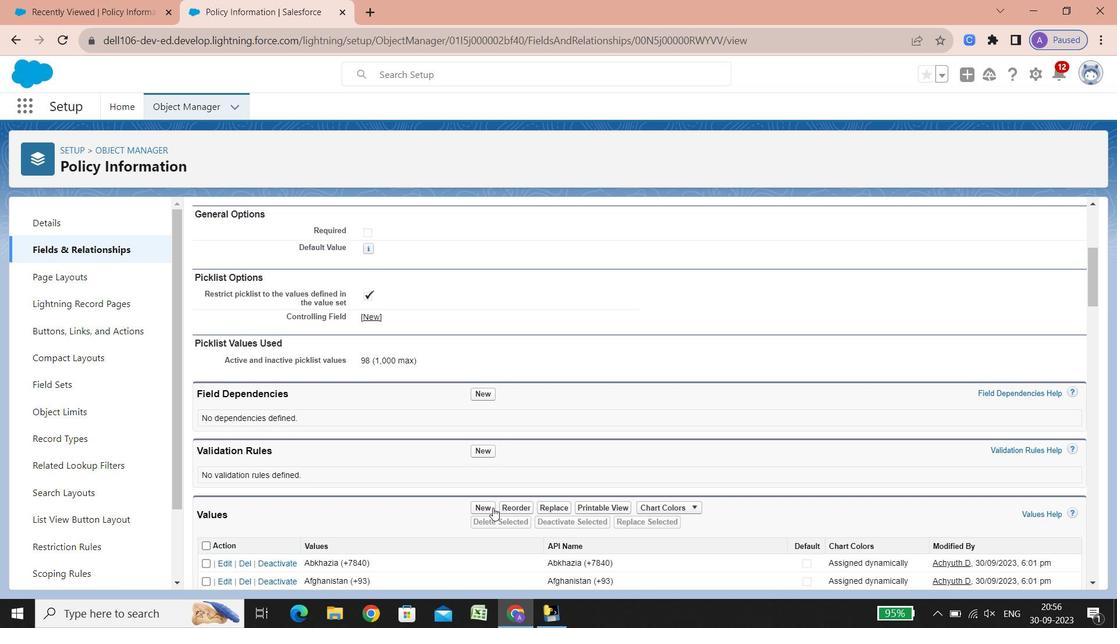 
Action: Mouse scrolled (514, 518) with delta (0, 0)
Screenshot: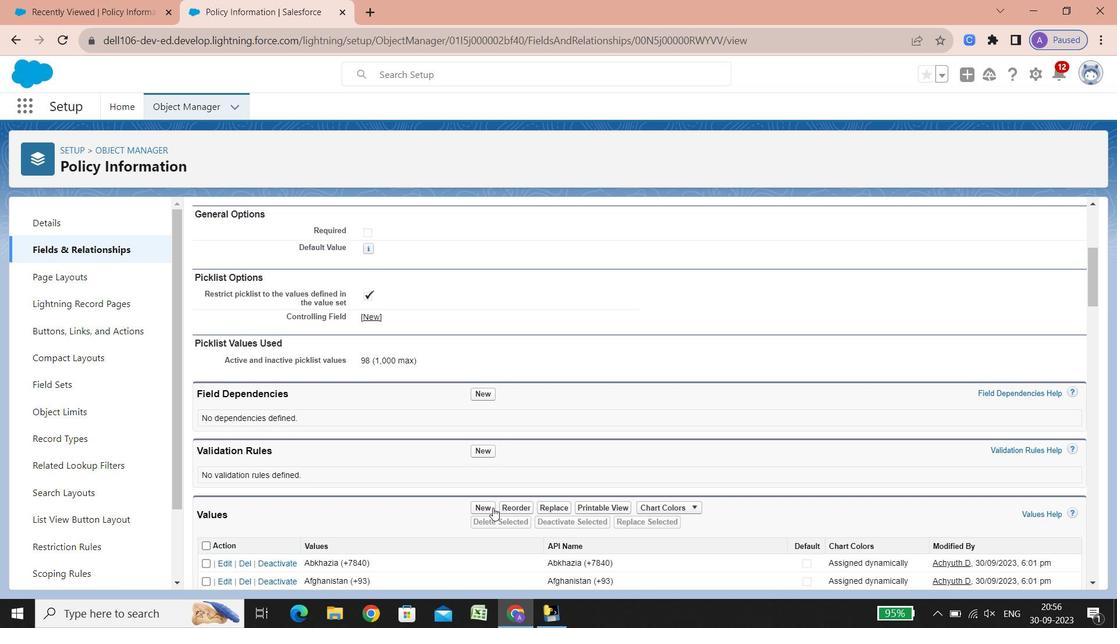 
Action: Mouse scrolled (514, 518) with delta (0, 0)
Screenshot: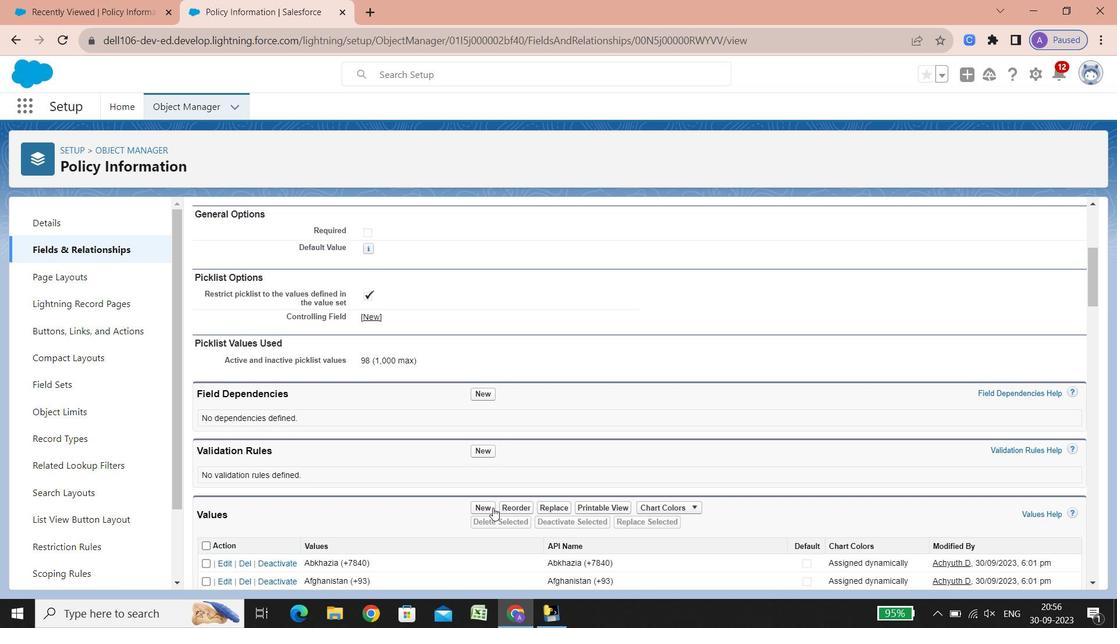 
Action: Mouse scrolled (514, 518) with delta (0, 0)
Screenshot: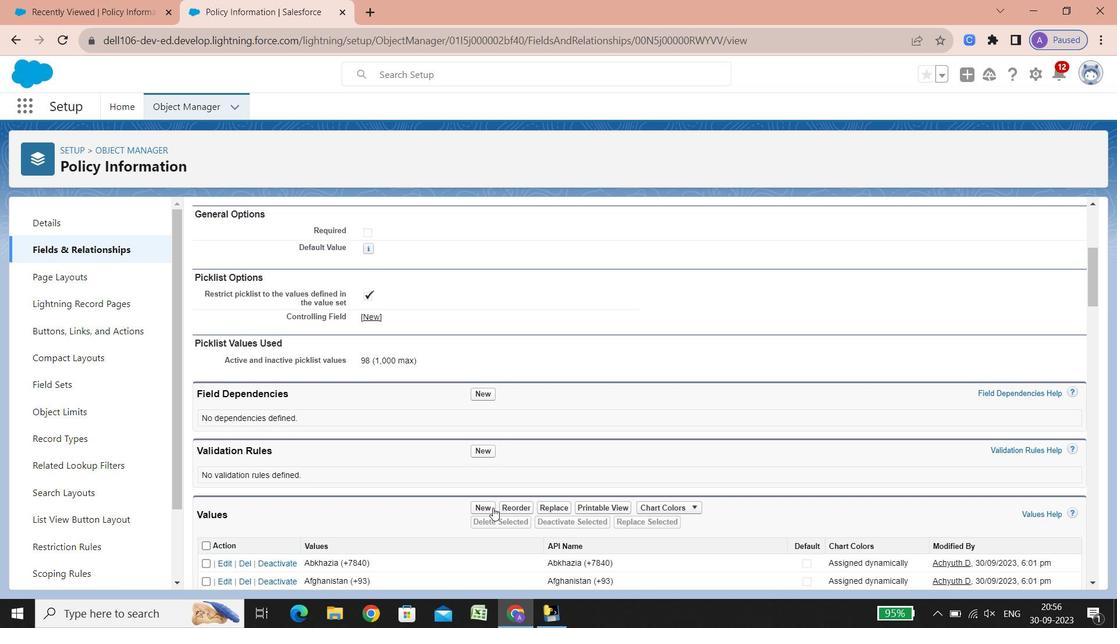 
Action: Mouse scrolled (514, 518) with delta (0, 0)
Screenshot: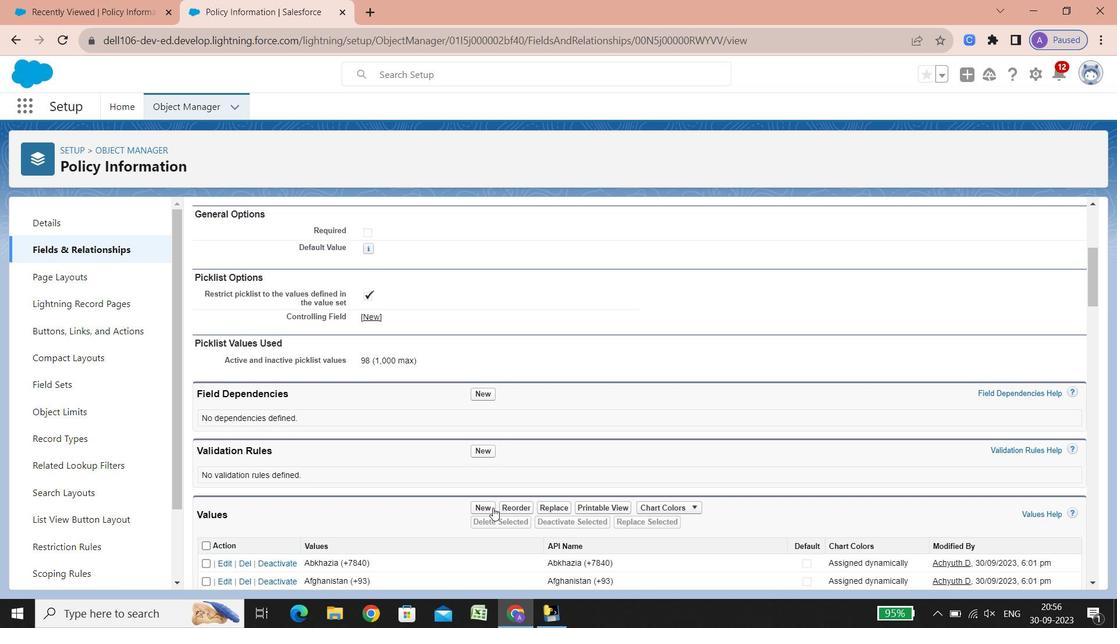 
Action: Mouse scrolled (514, 518) with delta (0, 0)
Screenshot: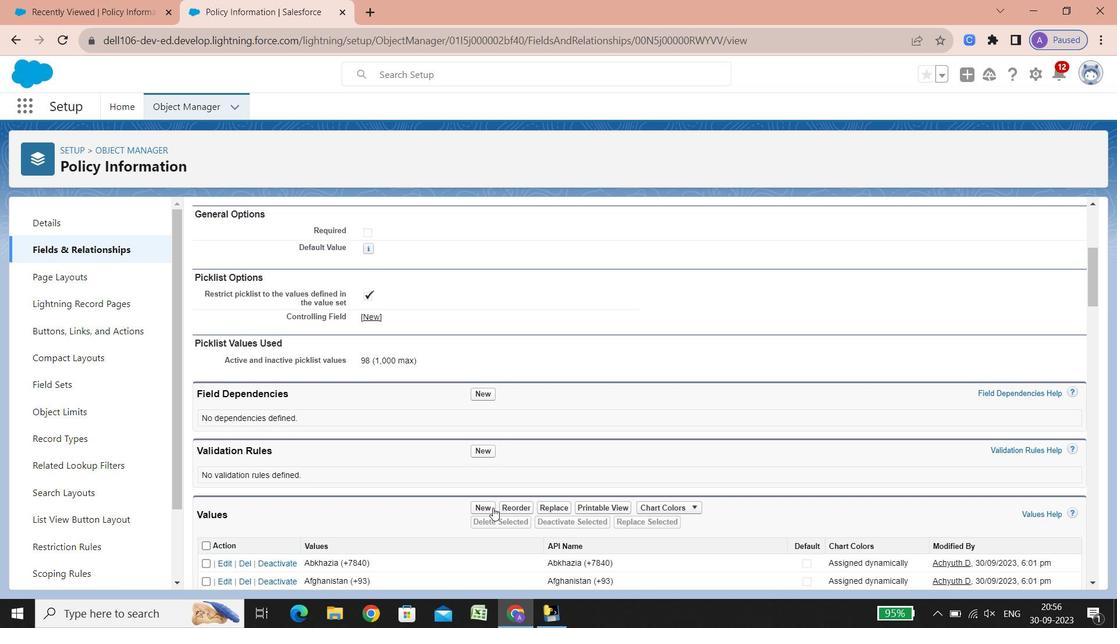 
Action: Mouse scrolled (514, 518) with delta (0, 0)
Screenshot: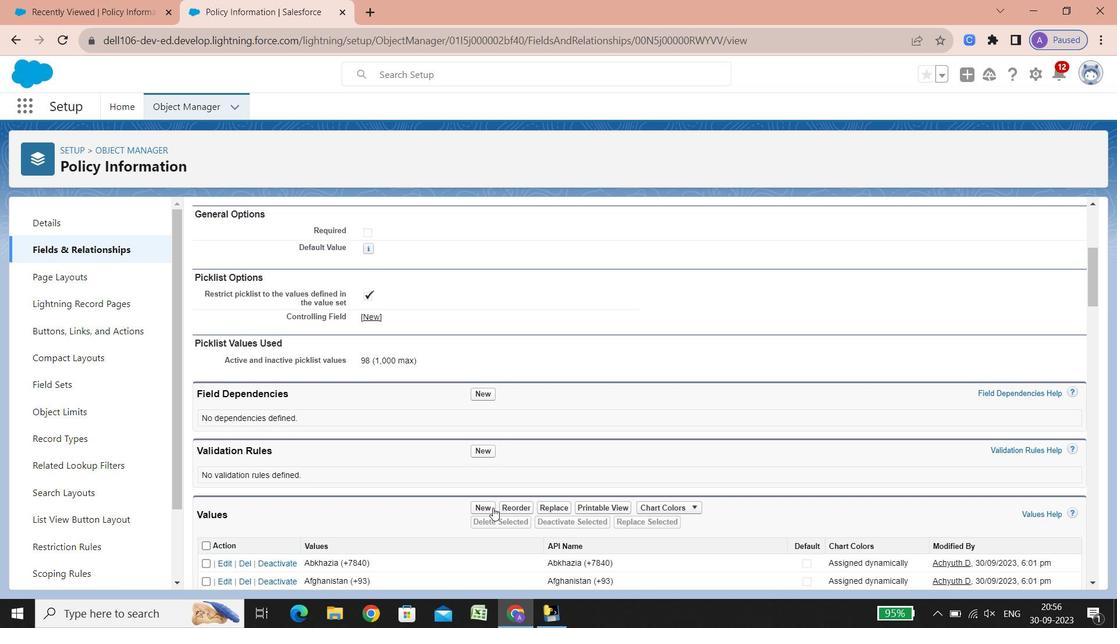 
Action: Mouse scrolled (514, 518) with delta (0, 0)
Screenshot: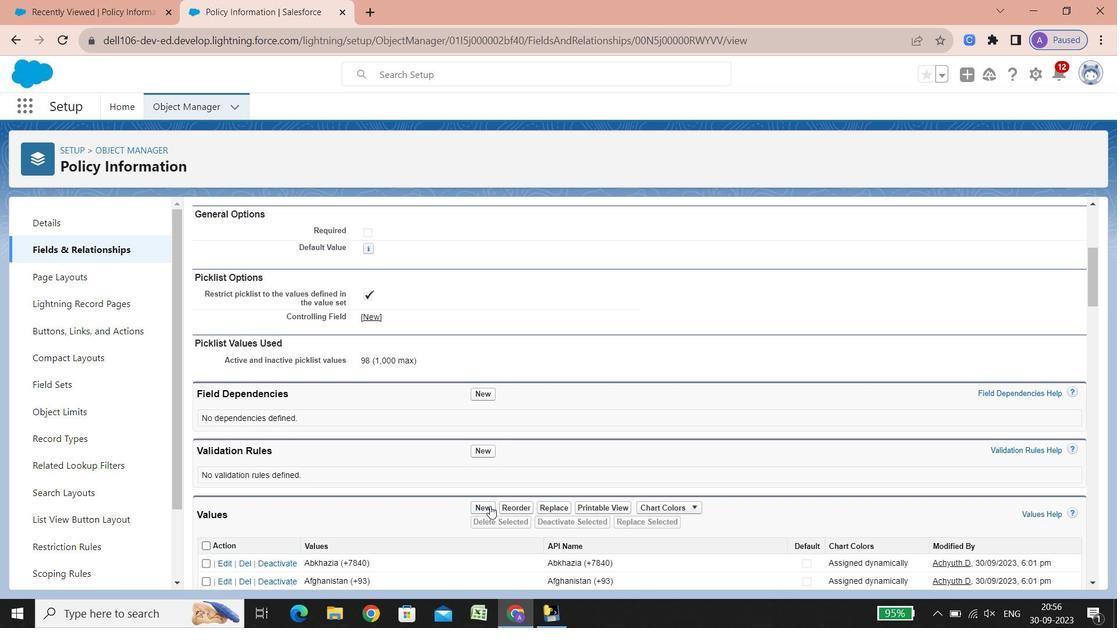 
Action: Mouse scrolled (514, 518) with delta (0, 0)
Screenshot: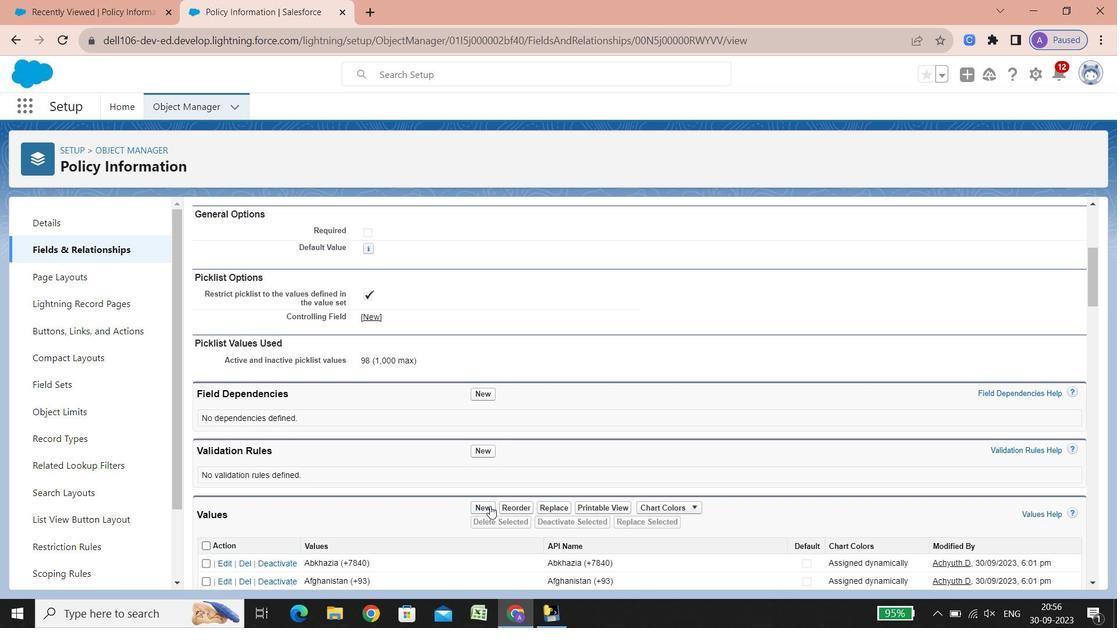 
Action: Mouse scrolled (514, 518) with delta (0, 0)
Screenshot: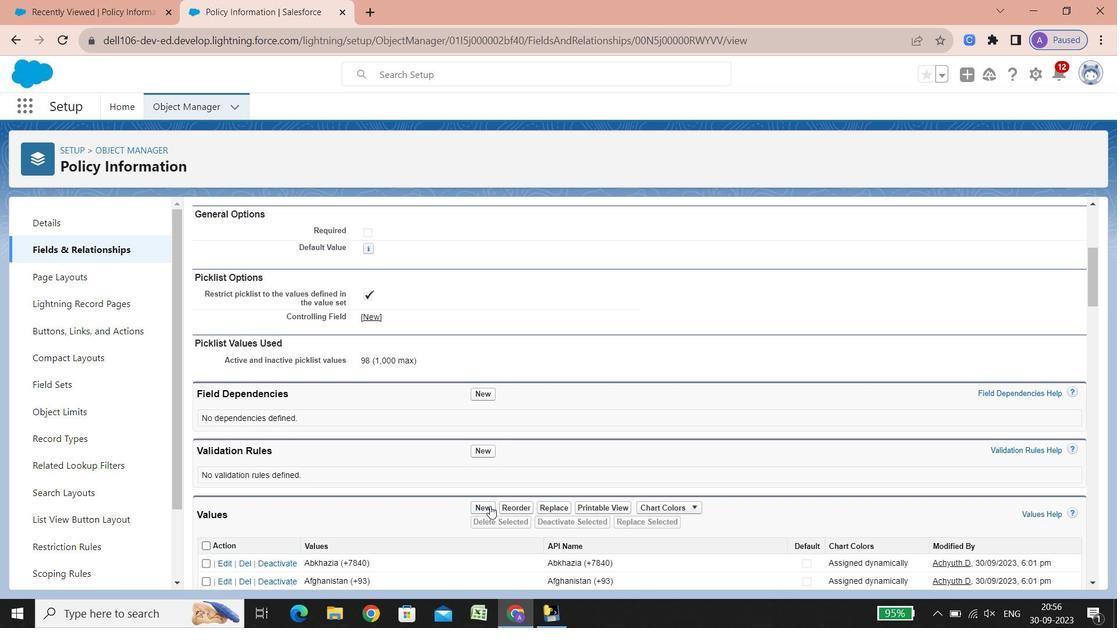 
Action: Mouse scrolled (514, 518) with delta (0, 0)
Screenshot: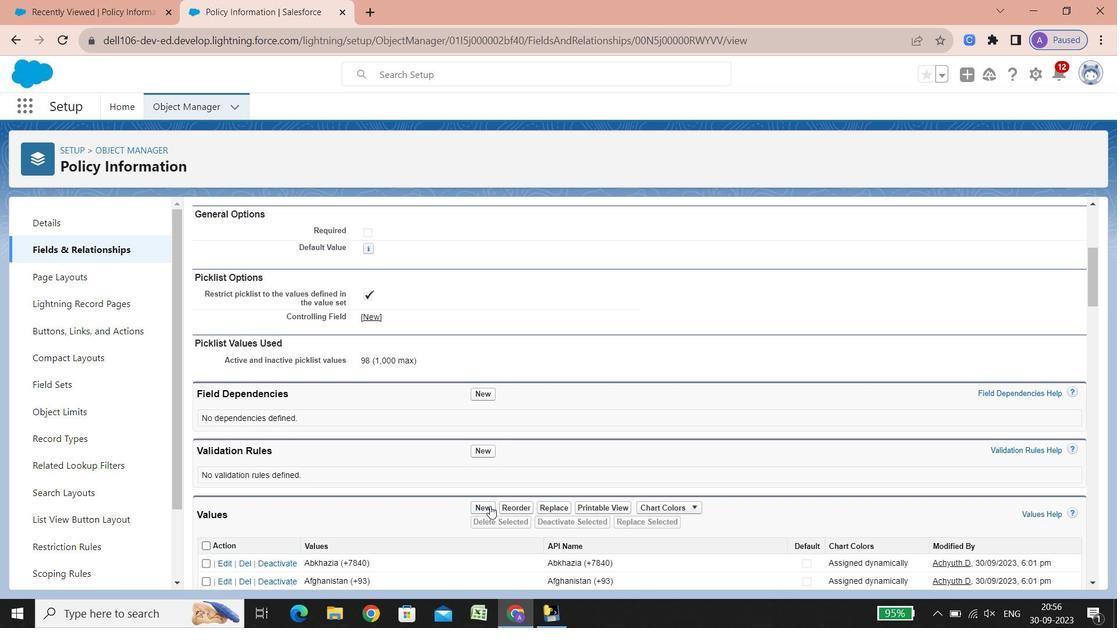 
Action: Mouse scrolled (514, 518) with delta (0, 0)
Screenshot: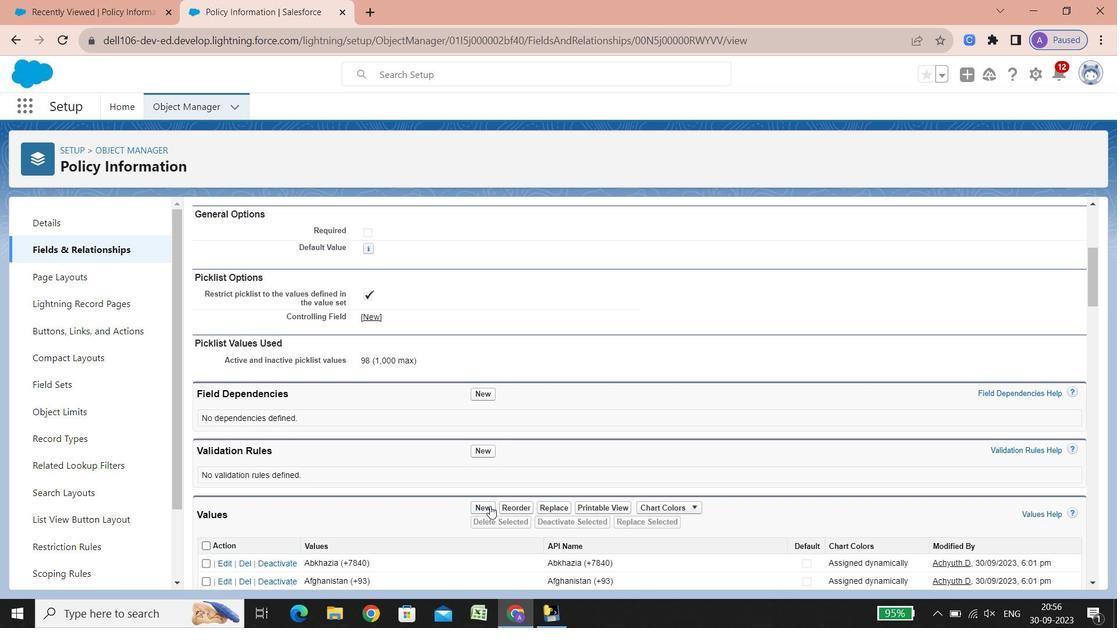 
Action: Mouse scrolled (514, 518) with delta (0, 0)
Screenshot: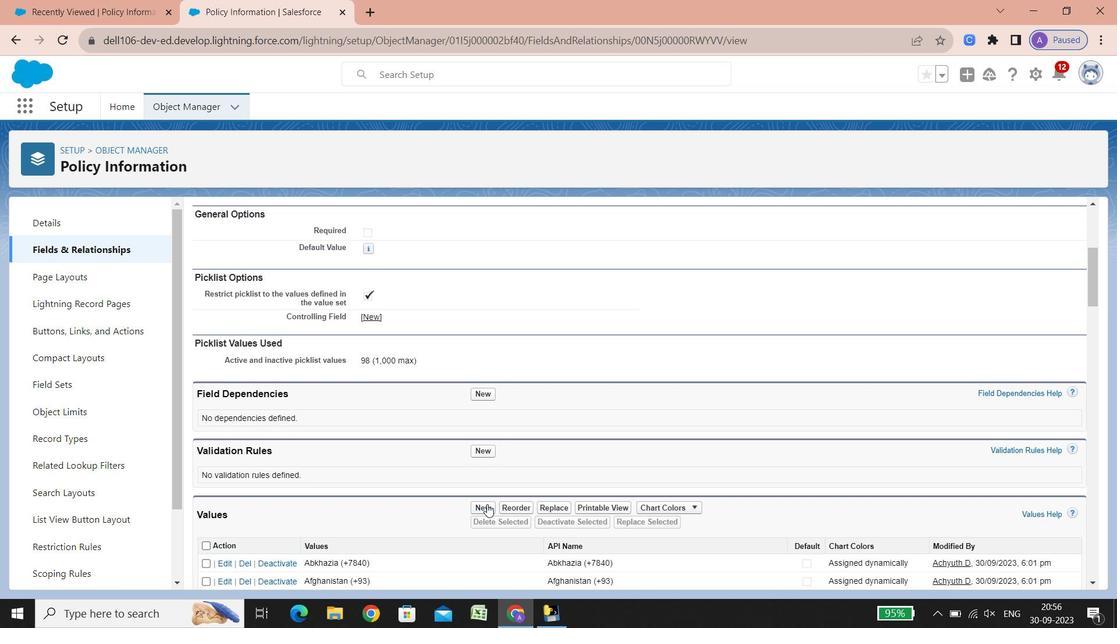 
Action: Mouse scrolled (514, 518) with delta (0, 0)
Screenshot: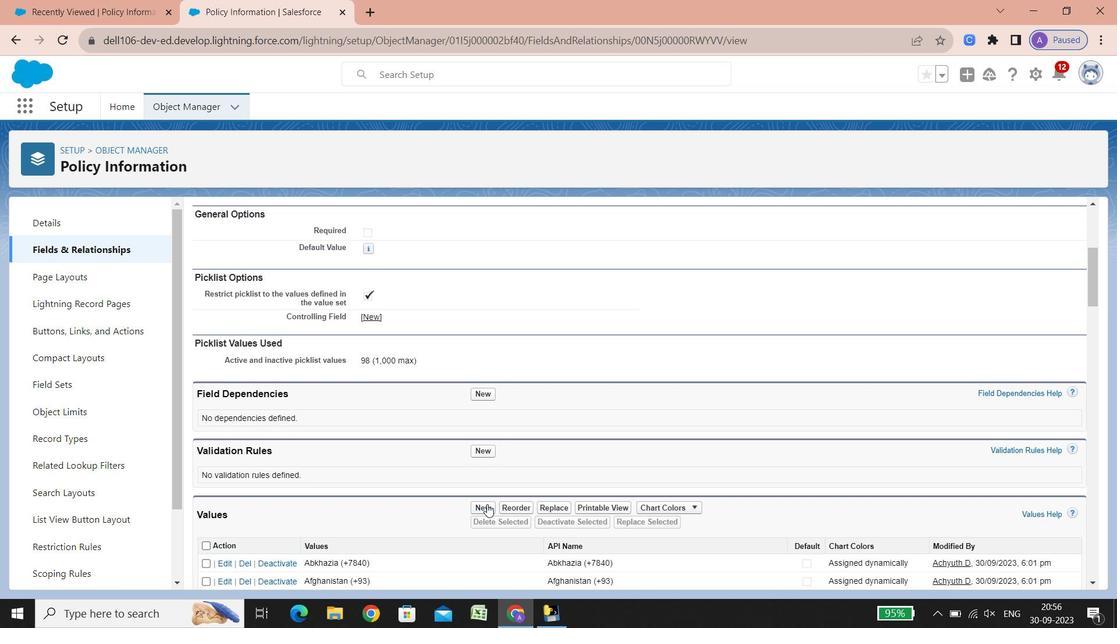 
Action: Mouse scrolled (514, 518) with delta (0, 0)
Screenshot: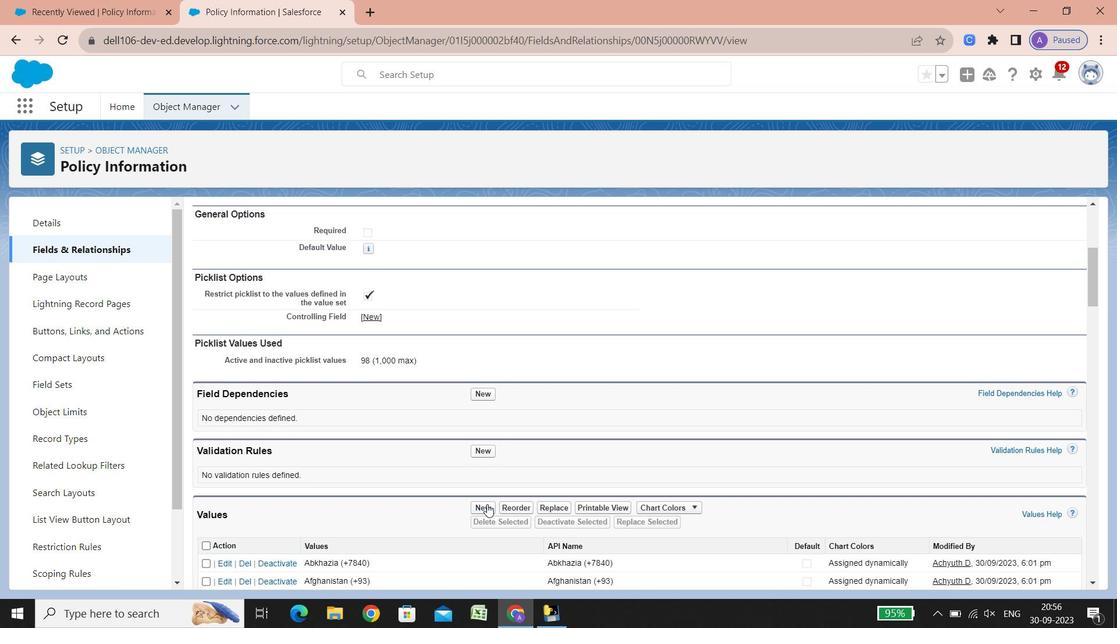 
Action: Mouse scrolled (514, 518) with delta (0, 0)
Screenshot: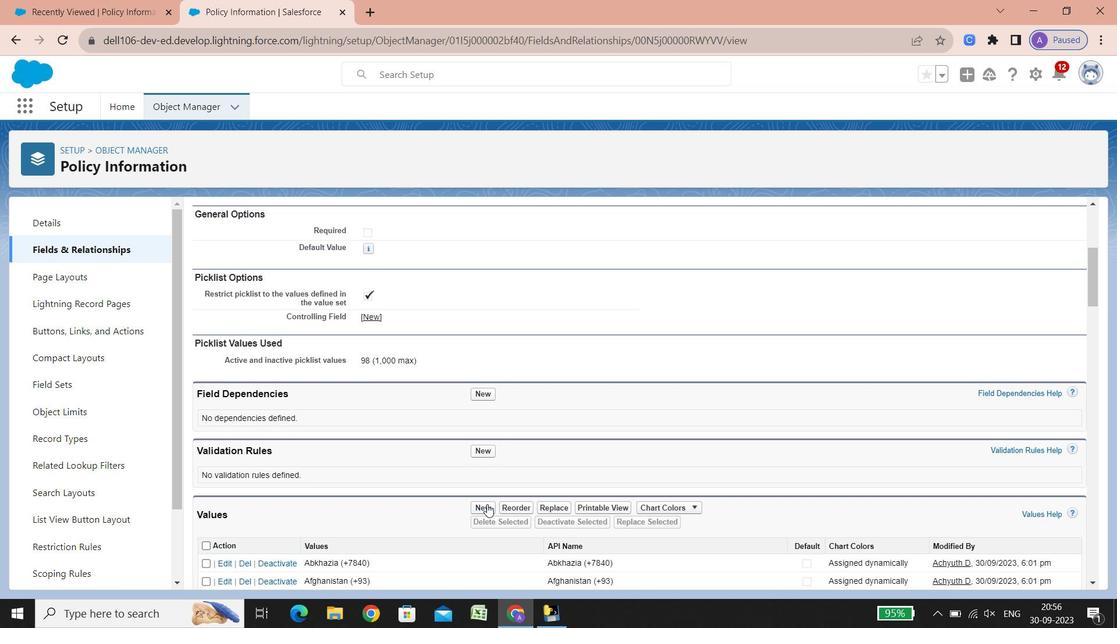 
Action: Mouse moved to (486, 504)
Screenshot: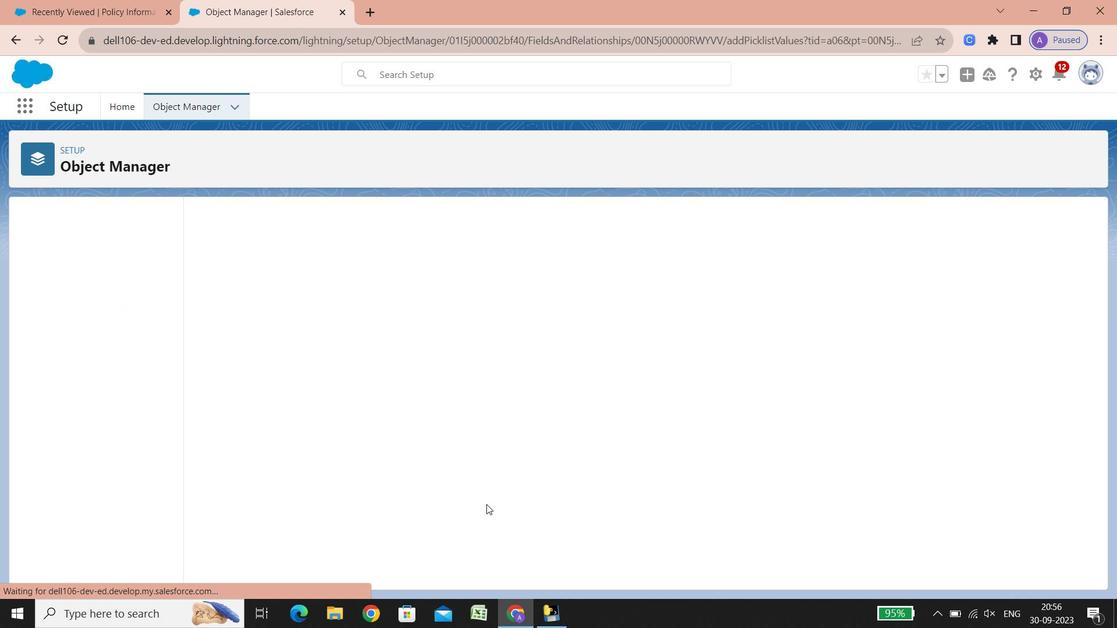 
Action: Mouse pressed left at (486, 504)
Screenshot: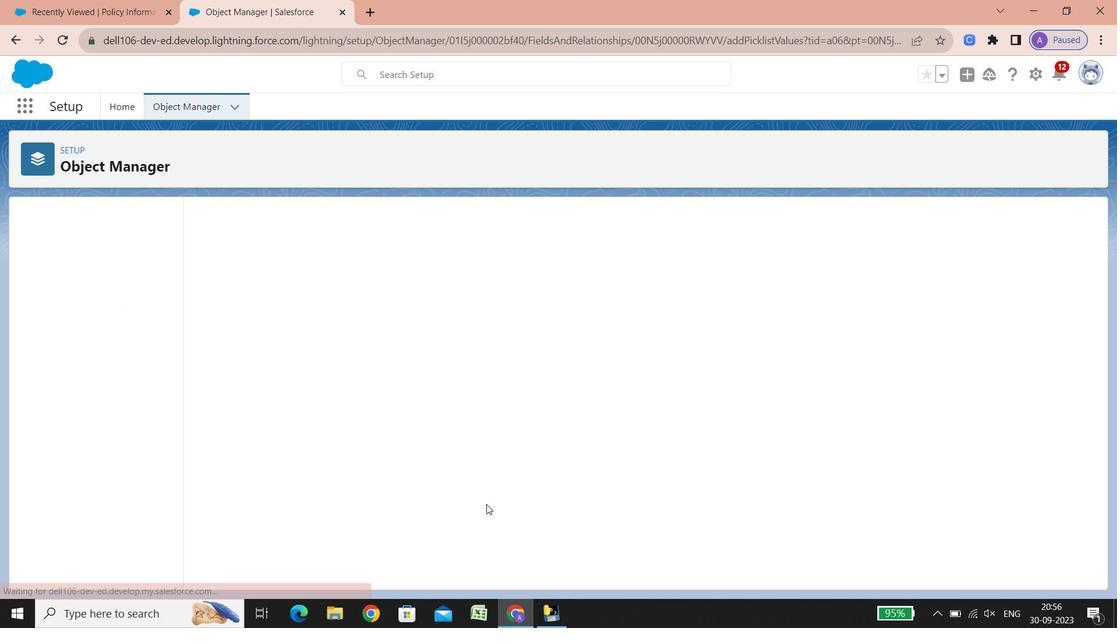
Action: Mouse moved to (289, 413)
Screenshot: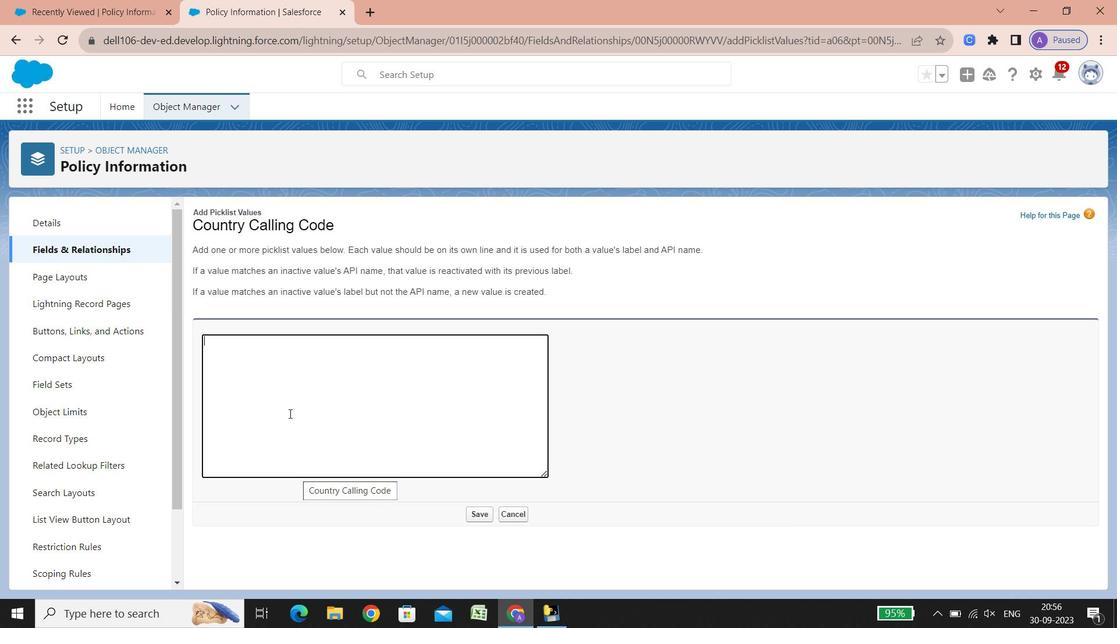 
Action: Key pressed <Key.shift><Key.shift><Key.shift>Globalstar<Key.shift_r><Key.shift_r><Key.shift_r><Key.shift_r>)<Key.backspace>(<Key.shift>Mobo<Key.backspace>iles<Key.space><Key.shift>Satellite<Key.space><Key.shift>Service<Key.shift_r><Key.shift_r><Key.shift_r><Key.shift_r><Key.shift_r><Key.shift_r><Key.shift_r><Key.shift_r><Key.shift_r><Key.shift_r><Key.shift_r><Key.shift_r><Key.shift_r><Key.shift_r><Key.shift_r><Key.shift_r><Key.shift_r><Key.shift_r>)<Key.space><Key.shift_r><Key.shift_r><Key.shift_r><Key.shift_r><Key.shift_r><Key.shift_r><Key.shift_r><Key.shift_r><Key.shift_r><Key.shift_r><Key.shift_r><Key.shift_r><Key.shift_r><Key.shift_r><Key.shift_r><Key.shift_r><Key.shift_r><Key.shift_r><Key.shift_r><Key.shift_r><Key.shift_r><Key.shift_r><Key.shift_r>(<Key.shift_r>+8818<Key.shift_r><Key.shift_r><Key.shift_r><Key.shift_r><Key.shift_r><Key.shift_r>),<Key.shift_r><Key.shift_r><Key.shift_r><Key.shift_r><Key.shift_r><Key.shift_r><Key.shift_r><Key.shift_r><Key.shift_r><Key.shift_r><Key.shift_r><Key.shift_r><Key.shift_r><Key.shift_r><Key.shift_r><Key.shift_r><Key.shift_r><Key.shift_r>(<Key.shift_r><Key.shift_r><Key.shift_r>+8819<Key.shift_r><Key.shift_r><Key.shift_r><Key.shift_r>)
Screenshot: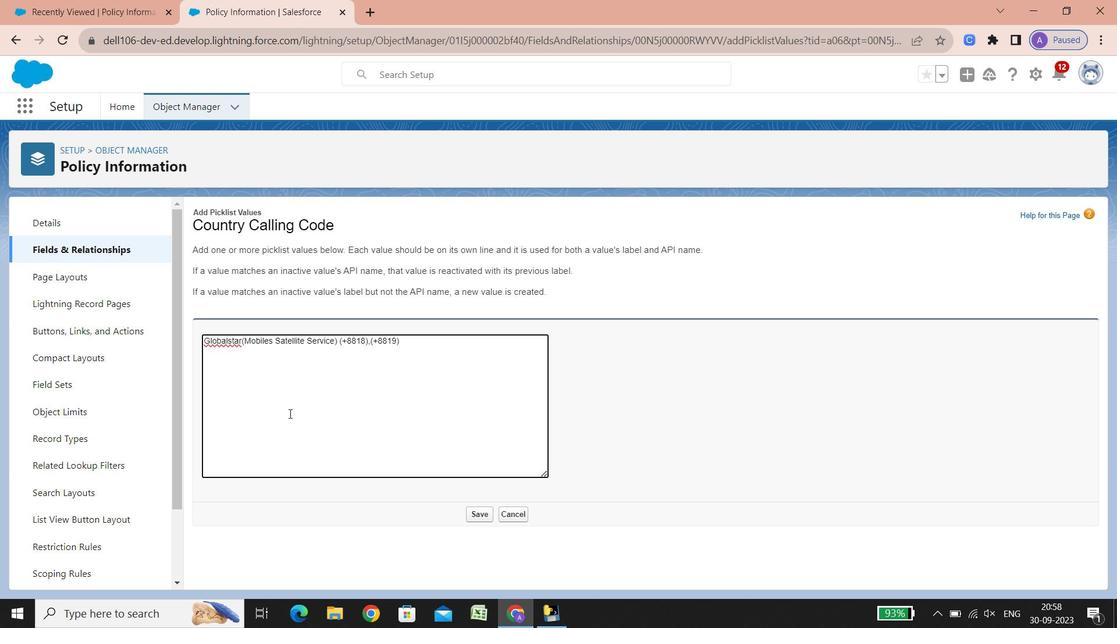 
Action: Mouse moved to (488, 377)
Screenshot: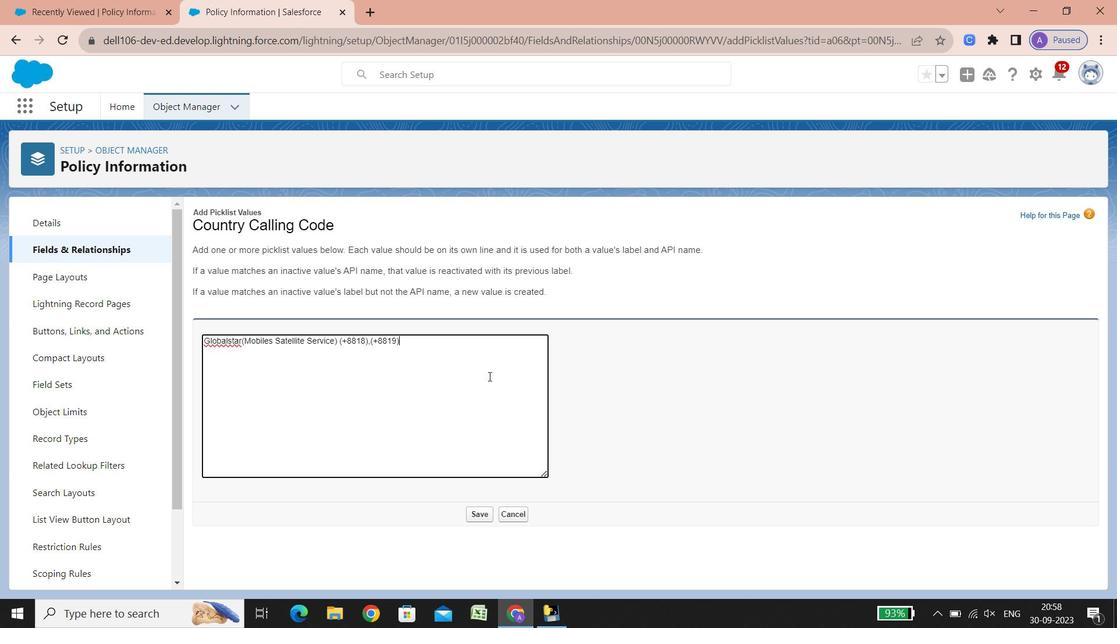 
Action: Key pressed <Key.enter><Key.shift>Greece<Key.space><Key.shift_r><Key.shift_r><Key.shift_r><Key.shift_r><Key.shift_r><Key.shift_r><Key.shift_r><Key.shift_r><Key.shift_r><Key.shift_r>)<Key.backspace><Key.shift_r><Key.shift_r><Key.shift_r><Key.shift_r>(<Key.shift_r><Key.shift_r>+30<Key.shift_r><Key.shift_r><Key.shift_r><Key.shift_r><Key.shift_r><Key.shift_r><Key.shift_r><Key.shift_r><Key.shift_r><Key.shift_r><Key.shift_r><Key.shift_r><Key.shift_r><Key.shift_r><Key.shift_r><Key.shift_r><Key.shift_r>)<Key.enter><Key.shift><Key.shift><Key.shift><Key.shift><Key.shift><Key.shift><Key.shift><Key.shift>Greenland<Key.space><Key.shift_r><Key.shift_r><Key.shift_r><Key.shift_r><Key.shift_r><Key.shift_r><Key.shift_r><Key.shift_r><Key.shift_r><Key.shift_r><Key.shift_r><Key.shift_r><Key.shift_r><Key.shift_r><Key.shift_r>(+299<Key.shift_r><Key.shift_r><Key.shift_r>)<Key.enter><Key.shift>Grenada<Key.space><Key.shift_r><Key.shift_r><Key.shift_r><Key.shift_r><Key.shift_r><Key.shift_r><Key.shift_r><Key.shift_r><Key.shift_r><Key.shift_r><Key.shift_r><Key.shift_r><Key.shift_r><Key.shift_r><Key.shift_r><Key.shift_r><Key.shift_r><Key.shift_r>(<Key.shift_r><Key.shift_r><Key.shift_r><Key.shift_r><Key.shift_r><Key.shift_r><Key.shift_r><Key.shift_r><Key.shift_r><Key.shift_r><Key.shift_r><Key.shift_r><Key.shift_r>+51<Key.backspace><Key.backspace>1473<Key.shift_r><Key.shift_r><Key.shift_r><Key.shift_r><Key.shift_r><Key.shift_r><Key.shift_r><Key.shift_r><Key.shift_r><Key.shift_r>)<Key.enter><Key.shift>Guadeloupe<Key.space><Key.shift_r><Key.shift_r><Key.shift_r><Key.shift_r><Key.shift_r><Key.shift_r><Key.shift_r><Key.shift_r><Key.shift_r>(<Key.shift_r>+590<Key.shift_r>_<Key.backspace><Key.shift_r>)<Key.enter><Key.shift>Guam<Key.space><Key.shift_r><Key.shift_r><Key.shift_r><Key.shift_r>(+1671<Key.shift_r><Key.shift_r><Key.shift_r><Key.shift_r><Key.shift_r>)<Key.enter><Key.shift><Key.shift><Key.shift><Key.shift>Guatemala<Key.space><Key.shift_r><Key.shift_r><Key.shift_r>(+502<Key.shift_r><Key.shift_r><Key.shift_r><Key.shift_r><Key.shift_r>),<Key.shift_r><Key.shift_r><Key.shift_r><Key.shift_r><Key.shift_r><Key.shift_r><Key.shift_r><Key.shift_r><Key.shift_r><Key.shift_r><Key.shift_r><Key.shift_r><Key.shift_r><Key.shift_r><Key.shift_r><Key.shift_r><Key.shift_r><Key.shift_r><Key.shift_r><Key.shift_r><Key.shift_r><Key.shift_r>(+44<Key.shift_r>),<Key.backspace><Key.backspace>1481<Key.shift_r><Key.shift_r><Key.shift_r><Key.shift_r><Key.shift_r><Key.shift_r><Key.shift_r><Key.shift_r><Key.shift_r>),<Key.shift_r><Key.shift_r><Key.shift_r><Key.shift_r><Key.shift_r><Key.shift_r><Key.shift_r><Key.shift_r><Key.shift_r><Key.shift_r><Key.shift_r><Key.shift_r><Key.shift_r><Key.shift_r><Key.shift_r><Key.shift_r><Key.shift_r><Key.shift_r><Key.shift_r><Key.shift_r><Key.shift_r><Key.shift_r><Key.shift_r><Key.shift_r>(<Key.shift_r>+447781<Key.shift_r><Key.shift_r><Key.shift_r><Key.shift_r><Key.shift_r><Key.shift_r><Key.shift_r><Key.shift_r><Key.shift_r><Key.shift_r><Key.shift_r><Key.shift_r><Key.shift_r><Key.shift_r><Key.shift_r><Key.shift_r>),<Key.enter><Key.backspace><Key.backspace><Key.enter><Key.shift>Guern<Key.backspace>nsey<Key.space><Key.shift_r><Key.shift_r><Key.shift_r><Key.shift_r><Key.shift_r><Key.shift_r><Key.shift_r><Key.shift_r><Key.shift_r><Key.shift_r><Key.shift_r><Key.shift_r><Key.shift_r>(+44789<Key.shift_r>),<Key.shift_r><Key.shift_r><Key.shift_r><Key.shift_r><Key.shift_r><Key.shift_r><Key.shift_r><Key.shift_r>(<Key.shift_r>+447911<Key.shift_r><Key.shift_r><Key.shift_r><Key.shift_r><Key.shift_r><Key.shift_r><Key.shift_r><Key.shift_r><Key.shift_r><Key.shift_r><Key.shift_r><Key.shift_r>)<Key.enter><Key.shift>Guinea<Key.space><Key.shift_r><Key.shift_r><Key.shift_r><Key.shift_r><Key.shift_r><Key.shift_r><Key.shift_r>(<Key.shift_r><Key.shift_r>+224<Key.shift_r><Key.shift_r><Key.shift_r><Key.shift_r><Key.shift_r><Key.shift_r><Key.shift_r><Key.shift_r><Key.shift_r><Key.shift_r><Key.shift_r><Key.shift_r><Key.shift_r><Key.shift_r><Key.shift_r><Key.shift_r><Key.shift_r><Key.shift_r>)<Key.enter><Key.shift><Key.shift><Key.shift><Key.shift><Key.shift>Guinea-<Key.shift>Bissau<Key.space><Key.shift_r><Key.shift_r><Key.shift_r><Key.shift_r><Key.shift_r>(+245<Key.shift_r><Key.shift_r><Key.shift_r><Key.shift_r><Key.shift_r><Key.shift_r>)<Key.enter><Key.shift>Guyana<Key.space><Key.shift_r><Key.shift_r><Key.shift_r><Key.shift_r><Key.shift_r><Key.shift_r><Key.shift_r><Key.shift_r><Key.shift_r><Key.shift_r><Key.shift_r><Key.shift_r><Key.shift_r><Key.shift_r><Key.shift_r><Key.shift_r><Key.shift_r><Key.shift_r><Key.shift_r><Key.shift_r><Key.shift_r><Key.shift_r><Key.shift_r><Key.shift_r><Key.shift_r><Key.shift_r><Key.shift_r><Key.shift_r><Key.shift_r><Key.shift_r><Key.shift_r><Key.shift_r><Key.shift_r>(+224<Key.shift_r><Key.shift_r><Key.shift_r><Key.shift_r><Key.shift_r><Key.shift_r>)<Key.enter><Key.shift>Guinea-<Key.shift>Bissau<Key.space><Key.shift_r><Key.shift_r><Key.shift_r><Key.shift_r><Key.shift_r><Key.shift_r><Key.shift_r><Key.shift_r><Key.shift_r><Key.shift_r><Key.shift_r><Key.shift_r><Key.shift_r><Key.shift_r><Key.shift_r><Key.shift_r><Key.shift_r><Key.shift_r><Key.shift_r><Key.shift_r>(<Key.shift_r>+24<Key.backspace><Key.backspace><Key.backspace><Key.backspace><Key.backspace><Key.backspace><Key.backspace><Key.backspace><Key.backspace><Key.backspace><Key.backspace><Key.backspace><Key.backspace><Key.backspace><Key.backspace><Key.backspace><Key.backspace><Key.backspace>
Screenshot: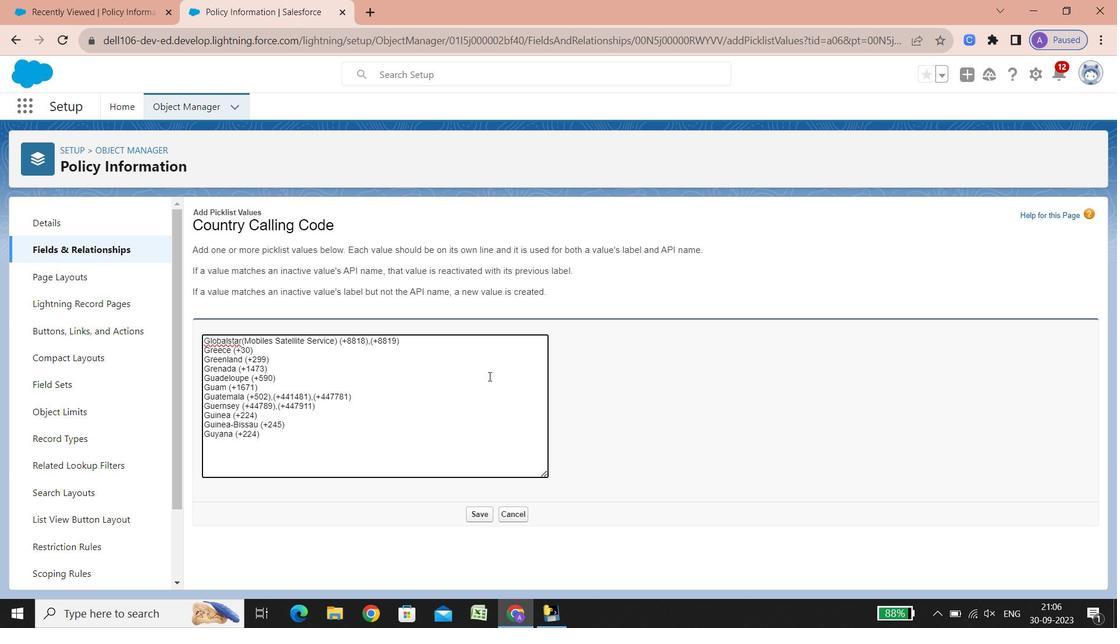 
Action: Mouse moved to (499, 376)
Screenshot: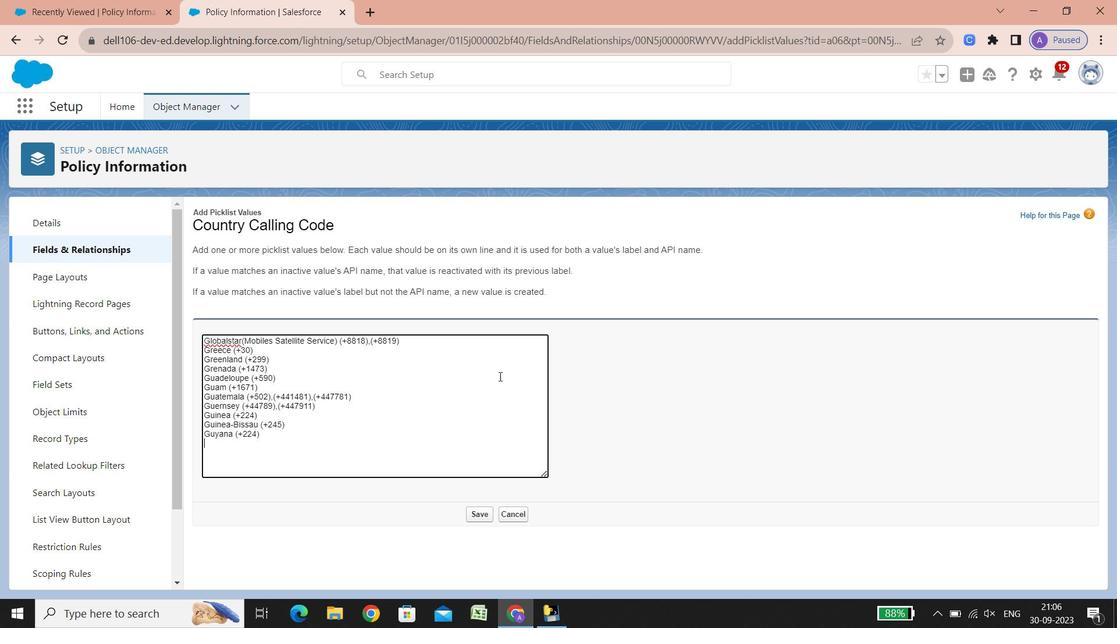 
Action: Key pressed <Key.shift>Haiti<Key.shift_r><Key.shift_r><Key.shift_r><Key.shift_r><Key.shift_r><Key.shift_r><Key.shift_r><Key.shift_r><Key.shift_r><Key.shift_r><Key.shift_r><Key.shift_r><Key.shift_r><Key.shift_r><Key.shift_r><Key.shift_r><Key.shift_r><Key.shift_r><Key.shift_r><Key.shift_r><Key.shift_r><Key.space><Key.shift_r><Key.shift_r><Key.shift_r><Key.shift_r><Key.shift_r>(<Key.shift_r>+509<Key.shift_r><Key.shift_r>)<Key.enter><Key.shift>Honduras<Key.space><Key.shift_r><Key.shift_r><Key.shift_r><Key.shift_r><Key.shift_r><Key.shift_r><Key.shift_r><Key.shift_r><Key.shift_r><Key.shift_r><Key.shift_r><Key.shift_r><Key.shift_r><Key.shift_r>(<Key.shift_r>+504<Key.shift_r><Key.shift_r><Key.shift_r><Key.shift_r><Key.shift_r>)<Key.enter><Key.shift>Hong<Key.space><Key.shift>Kong<Key.space><Key.shift_r><Key.shift_r><Key.shift_r><Key.shift_r><Key.shift_r><Key.shift_r><Key.shift_r><Key.shift_r><Key.shift_r><Key.shift_r><Key.shift_r><Key.shift_r>(<Key.shift_r>+852<Key.shift_r><Key.shift_r><Key.shift_r><Key.shift_r>)<Key.enter><Key.shift>Hungary<Key.space><Key.shift_r><Key.shift_r><Key.shift_r><Key.shift_r><Key.shift_r><Key.shift_r><Key.shift_r><Key.shift_r><Key.shift_r><Key.shift_r><Key.shift_r><Key.shift_r><Key.shift_r><Key.shift_r><Key.shift_r><Key.shift_r><Key.shift_r><Key.shift_r>(<Key.shift_r>+36<Key.shift_r><Key.shift_r><Key.shift_r><Key.shift_r><Key.shift_r><Key.shift_r><Key.shift_r>)<Key.enter><Key.shift>Iceland<Key.space><Key.shift_r><Key.shift_r><Key.shift_r><Key.shift_r>(+354<Key.shift_r>)<Key.enter><Key.shift><Key.shift><Key.shift><Key.shift><Key.shift><Key.shift><Key.shift><Key.shift><Key.shift><Key.shift><Key.shift><Key.shift><Key.shift><Key.shift><Key.shift><Key.shift><Key.shift><Key.shift><Key.shift>ICO<Key.space>Global<Key.space><Key.shift_r><Key.shift_r><Key.shift_r>(<Key.shift>Mobile<Key.space><Key.shift>Satellite<Key.space><Key.shift><Key.shift>Service<Key.shift_r><Key.shift_r><Key.shift_r><Key.shift_r><Key.shift_r><Key.shift_r><Key.shift_r>)<Key.space><Key.shift_r><Key.shift_r><Key.shift_r><Key.shift_r><Key.shift_r><Key.shift_r><Key.shift_r><Key.shift_r><Key.shift_r><Key.shift_r><Key.shift_r><Key.shift_r><Key.shift_r><Key.shift_r><Key.shift_r>(+8810<Key.shift_r><Key.shift_r><Key.shift_r>),<Key.shift_r><Key.shift_r><Key.shift_r><Key.shift_r><Key.shift_r><Key.shift_r><Key.shift_r><Key.shift_r><Key.shift_r><Key.shift_r><Key.shift_r><Key.shift_r><Key.shift_r>(8811<Key.shift_r><Key.shift_r><Key.shift_r><Key.shift_r><Key.shift_r><Key.shift_r><Key.shift_r><Key.shift_r><Key.shift_r><Key.shift_r><Key.shift_r><Key.shift_r>)<Key.enter><Key.shift>India<Key.space><Key.shift_r><Key.shift_r><Key.shift_r><Key.shift_r><Key.shift_r><Key.shift_r><Key.shift_r><Key.shift_r><Key.shift_r>(+91<Key.shift_r><Key.shift_r><Key.shift_r><Key.shift_r><Key.shift_r>)<Key.enter><Key.shift><Key.shift><Key.shift><Key.shift><Key.shift>Indonesia<Key.space><Key.shift_r>(<Key.shift_r>+62<Key.shift_r><Key.shift_r><Key.shift_r><Key.shift_r><Key.shift_r><Key.shift_r><Key.shift_r><Key.shift_r><Key.shift_r><Key.shift_r><Key.shift_r><Key.shift_r><Key.shift_r><Key.shift_r><Key.shift_r><Key.shift_r><Key.shift_r><Key.shift_r><Key.shift_r><Key.shift_r><Key.shift_r><Key.shift_r><Key.shift_r><Key.shift_r><Key.shift_r><Key.shift_r><Key.shift_r><Key.shift_r><Key.shift_r>)<Key.enter><Key.shift>Inmarsat<Key.space><Key.shift>SNAC<Key.space><Key.shift_r>_<Key.backspace><Key.backspace><Key.space><Key.shift_r><Key.shift_r><Key.shift_r><Key.shift_r>(<Key.shift_r>+870<Key.shift_r><Key.shift_r><Key.shift_r><Key.shift_r><Key.shift_r><Key.shift_r><Key.shift_r><Key.shift_r>)<Key.enter><Key.shift>International<Key.space><Key.shift>Freephone<Key.space><Key.shift>Service<Key.shift_r><Key.shift_r><Key.shift_r><Key.shift_r><Key.shift_r><Key.shift_r><Key.shift_r><Key.shift_r><Key.shift_r><Key.shift_r><Key.shift_r><Key.shift_r><Key.shift_r><Key.shift_r><Key.shift_r><Key.shift_r><Key.shift_r><Key.shift_r><Key.shift_r><Key.shift_r><Key.shift_r><Key.shift_r><Key.shift_r><Key.shift_r><Key.shift_r><Key.shift_r><Key.shift_r><Key.shift_r><Key.shift_r><Key.shift_r><Key.shift_r><Key.shift_r><Key.shift_r>(<Key.shift><Key.shift><Key.shift><Key.shift><Key.shift><Key.shift><Key.shift><Key.shift><Key.shift><Key.shift>UIFN<Key.shift_r><Key.shift_r><Key.shift_r><Key.shift_r><Key.shift_r><Key.shift_r><Key.shift_r>(<Key.backspace>)<Key.space><Key.shift_r><Key.shift_r><Key.shift_r><Key.shift_r><Key.shift_r><Key.shift_r><Key.shift_r><Key.shift_r><Key.shift_r><Key.shift_r><Key.shift_r><Key.shift_r><Key.shift_r><Key.shift_r><Key.shift_r><Key.shift_r><Key.shift_r><Key.shift_r><Key.shift_r>(+800<Key.shift_r><Key.shift_r><Key.shift_r><Key.shift_r><Key.shift_r><Key.shift_r><Key.shift_r><Key.shift_r>)<Key.enter><Key.shift>International<Key.space><Key.shift>Networks<Key.space><Key.shift_r><Key.shift_r><Key.shift_r><Key.shift_r><Key.shift_r><Key.shift_r><Key.shift_r><Key.shift_r><Key.shift_r><Key.shift_r><Key.shift_r>(<Key.shift_r>+882<Key.shift_r><Key.shift_r><Key.shift_r><Key.shift_r><Key.shift_r><Key.shift_r><Key.shift_r><Key.shift_r><Key.shift_r><Key.shift_r><Key.shift_r><Key.shift_r><Key.shift_r><Key.shift_r>)<Key.space><Key.shift_r><Key.backspace>,<Key.shift_r><Key.shift_r><Key.shift_r><Key.shift_r><Key.shift_r><Key.shift_r><Key.shift_r><Key.shift_r><Key.shift_r><Key.shift_r><Key.shift_r><Key.shift_r><Key.shift_r><Key.shift_r><Key.shift_r><Key.shift_r><Key.shift_r><Key.shift_r><Key.shift_r><Key.shift_r><Key.shift_r>(<Key.shift_r>+883<Key.shift_r><Key.shift_r><Key.shift_r><Key.shift_r><Key.shift_r><Key.shift_r><Key.shift_r><Key.shift_r><Key.shift_r><Key.shift_r>)<Key.enter><Key.shift>International<Key.space><Key.shift><Key.shift>Premium<Key.space><Key.shift><Key.shift><Key.shift><Key.shift>Rate<Key.space><Key.shift><Key.shift><Key.shift><Key.shift><Key.shift><Key.shift><Key.shift>Service<Key.space><Key.shift_r><Key.shift_r><Key.shift_r><Key.shift_r><Key.shift_r>(+979<Key.shift_r><Key.shift_r><Key.shift_r><Key.shift_r><Key.shift_r><Key.shift_r><Key.shift_r><Key.shift_r>)<Key.enter><Key.shift>International<Key.space><Key.shift><Key.shift><Key.shift>Shared<Key.space><Key.shift>Cost<Key.space><Key.shift><Key.shift><Key.shift><Key.shift>Service<Key.space><Key.shift_r><Key.shift_r><Key.shift_r><Key.shift_r><Key.shift_r><Key.shift_r>(<Key.shift>ISCS<Key.shift_r><Key.shift_r><Key.shift_r><Key.shift_r><Key.shift_r>)<Key.space><Key.shift_r><Key.shift_r><Key.shift_r><Key.shift_r><Key.shift_r><Key.shift_r><Key.shift_r><Key.shift_r><Key.shift_r><Key.shift_r><Key.shift_r><Key.shift_r><Key.shift_r><Key.shift_r><Key.shift_r><Key.shift_r><Key.shift_r><Key.shift_r>(<Key.shift_r>+808<Key.shift_r>)<Key.enter>
Screenshot: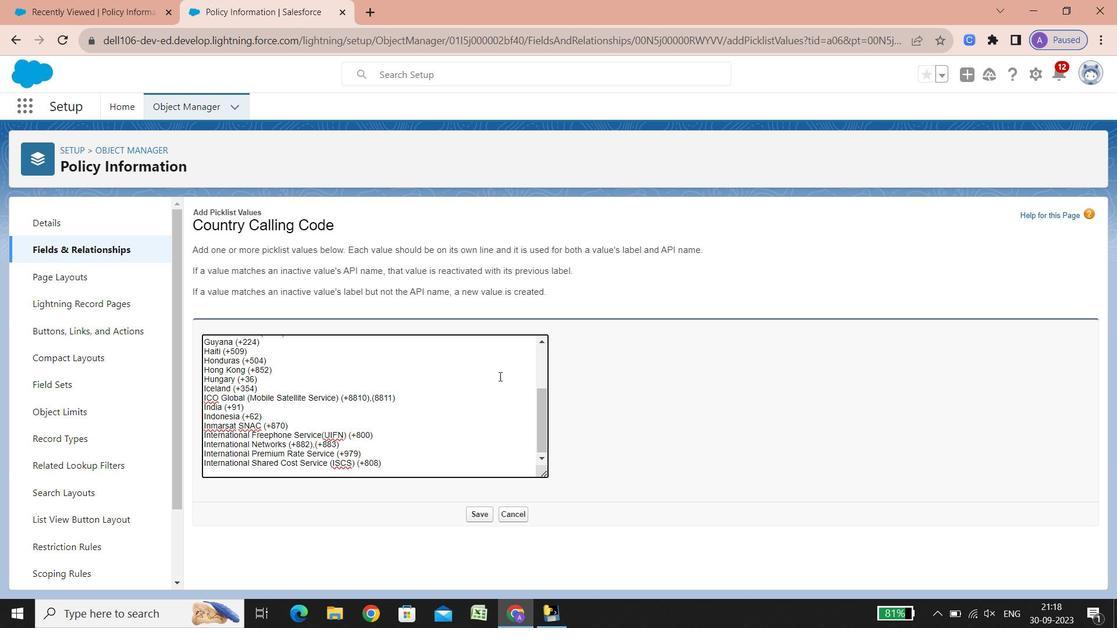 
Action: Mouse moved to (730, 350)
Screenshot: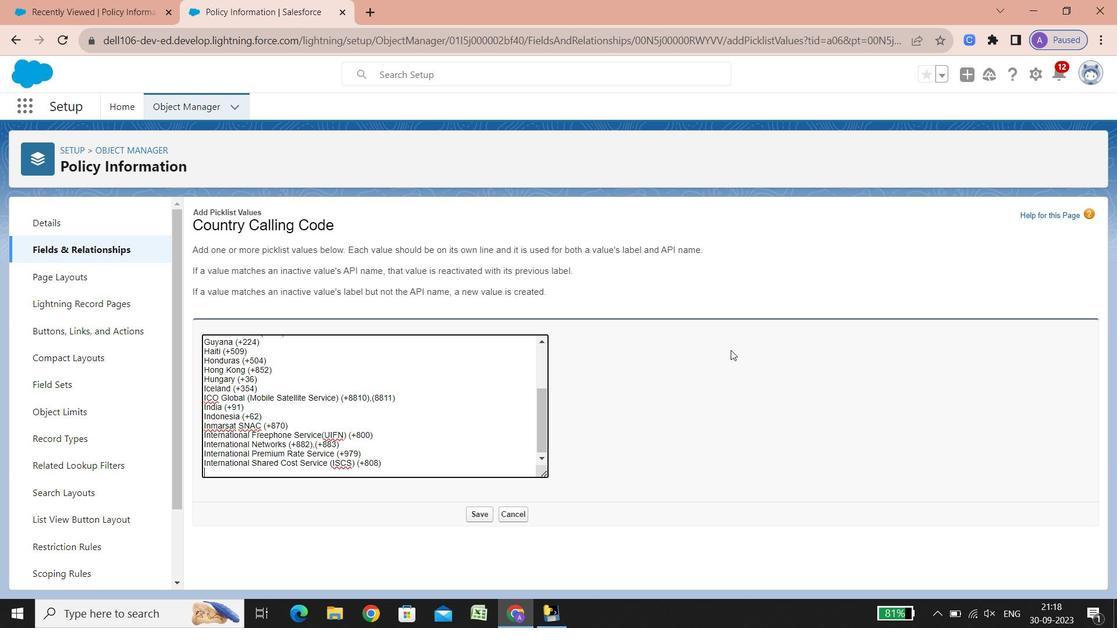 
Action: Key pressed <Key.shift>Iran<Key.space><Key.shift_r><Key.shift_r><Key.shift_r><Key.shift_r>(<Key.shift_r>+98<Key.shift_r><Key.shift_r><Key.shift_r>)<Key.enter><Key.shift>Iraq<Key.space><Key.shift_r><Key.shift_r><Key.shift_r><Key.shift_r><Key.shift_r><Key.shift_r><Key.shift_r>(<Key.shift><Key.shift><Key.shift><Key.shift><Key.shift><Key.shift><Key.shift><Key.shift><Key.shift><Key.shift><Key.shift><Key.shift><Key.shift><Key.shift><Key.shift><Key.shift><Key.shift><Key.shift><Key.shift><Key.shift><Key.shift><Key.shift><Key.shift>+964<Key.shift_r><Key.shift_r><Key.shift_r><Key.shift_r><Key.shift_r><Key.shift_r><Key.shift_r><Key.shift_r><Key.shift_r><Key.shift_r><Key.shift_r><Key.shift_r><Key.shift_r><Key.shift_r>)<Key.enter><Key.shift>Ireland<Key.space><Key.shift_r><Key.shift_r><Key.shift_r><Key.shift_r><Key.shift_r><Key.shift_r><Key.shift_r><Key.shift_r><Key.shift_r><Key.shift_r><Key.shift_r><Key.shift_r><Key.shift_r><Key.shift_r><Key.shift_r><Key.shift_r><Key.shift_r><Key.shift_r><Key.shift_r><Key.shift_r><Key.shift_r><Key.shift_r><Key.shift_r><Key.shift_r><Key.shift_r><Key.shift_r>(+353<Key.shift_r><Key.shift_r><Key.shift_r><Key.shift_r><Key.shift_r><Key.shift_r><Key.shift_r><Key.shift_r><Key.shift_r><Key.shift_r><Key.shift_r><Key.shift_r><Key.shift_r><Key.shift_r><Key.shift_r><Key.shift_r><Key.shift_r><Key.shift_r><Key.shift_r><Key.shift_r><Key.shift_r><Key.shift_r><Key.shift_r>)<Key.enter><Key.shift>Iridium<Key.space><Key.shift_r><Key.shift_r><Key.shift_r><Key.shift_r><Key.shift_r><Key.shift_r><Key.shift_r><Key.shift_r><Key.shift_r><Key.shift_r><Key.shift_r><Key.shift_r><Key.shift_r><Key.shift_r><Key.shift_r><Key.shift_r><Key.shift_r><Key.shift_r><Key.shift_r><Key.shift_r><Key.shift_r><Key.shift_r><Key.shift_r><Key.shift_r><Key.shift_r><Key.shift_r><Key.shift_r><Key.shift_r><Key.shift_r><Key.shift_r><Key.shift_r>(<Key.shift>Mobile<Key.space><Key.shift>Satellite<Key.space>s<Key.backspace><Key.shift>Service<Key.shift_r><Key.shift_r><Key.shift_r><Key.shift_r><Key.shift_r><Key.shift_r><Key.shift_r><Key.shift_r><Key.shift_r>)<Key.space><Key.shift_r><Key.shift_r><Key.shift_r><Key.shift_r><Key.shift_r><Key.shift_r><Key.shift_r><Key.shift_r><Key.shift_r><Key.shift_r><Key.shift_r><Key.shift_r><Key.shift_r><Key.shift_r><Key.shift_r><Key.shift_r><Key.shift_r><Key.shift_r><Key.shift_r>(+8816<Key.shift_r><Key.shift_r><Key.shift_r>),<Key.shift_r><Key.shift_r><Key.shift_r><Key.shift_r>)<Key.backspace><Key.shift_r><Key.shift_r><Key.shift_r><Key.shift_r><Key.shift_r><Key.shift_r><Key.shift_r><Key.shift_r><Key.shift_r>(<Key.shift_r>+8817<Key.shift_r><Key.shift_r><Key.shift_r><Key.shift_r><Key.shift_r><Key.shift_r><Key.shift_r><Key.shift_r>)<Key.enter><Key.shift><Key.shift>Isle<Key.space>of<Key.space><Key.shift>Man<Key.space><Key.shift_r><Key.shift_r><Key.shift_r><Key.shift_r><Key.shift_r><Key.shift_r><Key.shift_r><Key.shift_r><Key.shift_r><Key.shift_r><Key.shift_r><Key.shift_r>(+441624<Key.shift_r><Key.shift_r><Key.shift_r><Key.shift_r><Key.shift_r><Key.shift_r><Key.shift_r><Key.shift_r><Key.shift_r><Key.shift_r><Key.shift_r><Key.shift_r><Key.shift_r><Key.shift_r><Key.shift_r>),<Key.shift_r><Key.shift_r><Key.shift_r><Key.shift_r><Key.shift_r><Key.shift_r><Key.shift_r><Key.shift_r><Key.shift_r><Key.shift_r><Key.shift_r><Key.shift_r><Key.shift_r><Key.shift_r><Key.shift_r><Key.shift_r><Key.shift_r><Key.shift_r><Key.shift_r><Key.shift_r>(<Key.shift_r><Key.shift_r><Key.shift_r><Key.shift_r><Key.shift_r><Key.shift_r><Key.shift_r><Key.shift_r><Key.shift_r><Key.shift_r><Key.shift_r><Key.shift_r><Key.shift_r><Key.shift_r><Key.shift_r><Key.shift_r><Key.shift_r><Key.shift_r><Key.shift_r><Key.shift_r><Key.shift_r><Key.shift_r><Key.shift_r><Key.shift_r><Key.shift_r><Key.shift_r><Key.shift_r><Key.shift_r><Key.shift_r><Key.shift_r><Key.shift_r><Key.shift_r>+447524<Key.shift_r><Key.shift_r><Key.shift_r><Key.shift_r>),<Key.shift_r><Key.shift_r><Key.shift_r><Key.shift_r><Key.shift_r><Key.shift_r><Key.shift_r><Key.shift_r>)<Key.backspace>(<Key.shift_r>+447624<Key.shift_r><Key.shift_r><Key.shift_r><Key.shift_r><Key.shift_r><Key.shift_r><Key.shift_r><Key.shift_r><Key.shift_r><Key.shift_r>),<Key.shift_r><Key.shift_r><Key.shift_r><Key.shift_r><Key.shift_r><Key.shift_r><Key.shift_r><Key.shift_r><Key.shift_r><Key.shift_r><Key.shift_r><Key.shift_r><Key.shift_r><Key.shift_r><Key.shift_r><Key.shift_r><Key.shift_r><Key.shift_r><Key.shift_r><Key.shift_r><Key.shift_r>(<Key.shift_r><Key.shift_r>+447924<Key.shift_r><Key.shift_r><Key.shift_r><Key.shift_r><Key.shift_r><Key.shift_r><Key.shift_r><Key.shift_r><Key.shift_r><Key.shift_r><Key.shift_r><Key.shift_r><Key.shift_r><Key.shift_r><Key.shift_r><Key.shift_r><Key.shift_r><Key.shift_r><Key.shift_r><Key.shift_r><Key.shift_r><Key.shift_r><Key.shift_r><Key.shift_r><Key.shift_r><Key.shift_r><Key.shift_r><Key.shift_r><Key.shift_r><Key.shift_r>)<Key.enter><Key.shift>Israelo<Key.backspace><Key.space><Key.shift_r><Key.shift_r><Key.shift_r><Key.shift_r><Key.shift_r><Key.shift_r><Key.shift_r><Key.shift_r><Key.shift_r><Key.shift_r><Key.shift_r><Key.shift_r>(+972<Key.shift_r>)<Key.enter><Key.shift>Italy<Key.space><Key.shift_r><Key.shift_r><Key.shift_r><Key.shift_r><Key.shift_r><Key.shift_r><Key.shift_r><Key.shift_r><Key.shift_r><Key.shift_r><Key.shift_r><Key.shift_r><Key.shift_r><Key.shift_r>(<Key.shift_r><Key.shift_r><Key.shift_r><Key.shift_r><Key.shift_r><Key.shift_r><Key.shift_r><Key.shift_r><Key.shift_r><Key.shift_r>+39<Key.shift_r><Key.shift_r><Key.shift_r><Key.shift_r><Key.shift_r><Key.shift_r><Key.shift_r><Key.shift_r><Key.shift_r><Key.shift_r><Key.shift_r><Key.shift_r><Key.shift_r><Key.shift_r><Key.shift_r><Key.shift_r><Key.shift_r><Key.shift_r>)<Key.enter><Key.shift>Jamaica<Key.space><Key.shift_r><Key.shift_r><Key.shift_r><Key.shift_r><Key.shift_r><Key.shift_r><Key.shift_r><Key.shift_r>(<Key.shift_r>+1876<Key.shift_r><Key.shift_r><Key.shift_r><Key.shift_r><Key.shift_r><Key.shift_r>)<Key.enter><Key.shift>Jan<Key.space><Key.shift>Mayen<Key.space><Key.shift_r><Key.shift_r><Key.shift_r><Key.shift_r><Key.shift_r><Key.shift_r>(<Key.shift_r>+4779<Key.shift_r><Key.shift_r><Key.shift_r><Key.shift_r>)<Key.enter>
Screenshot: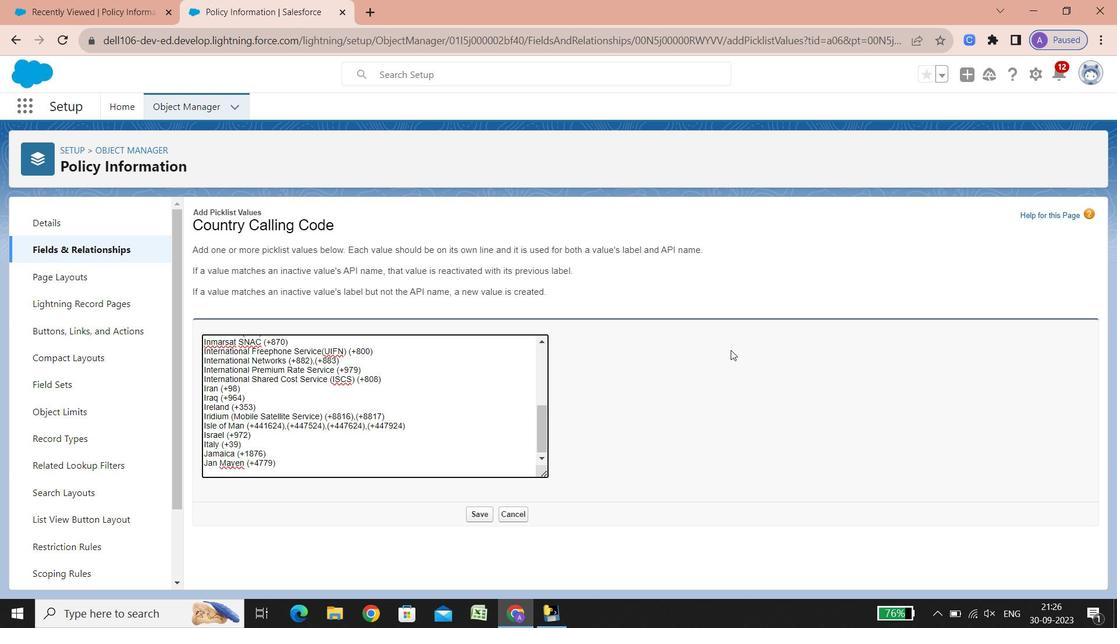 
Action: Mouse moved to (723, 370)
Screenshot: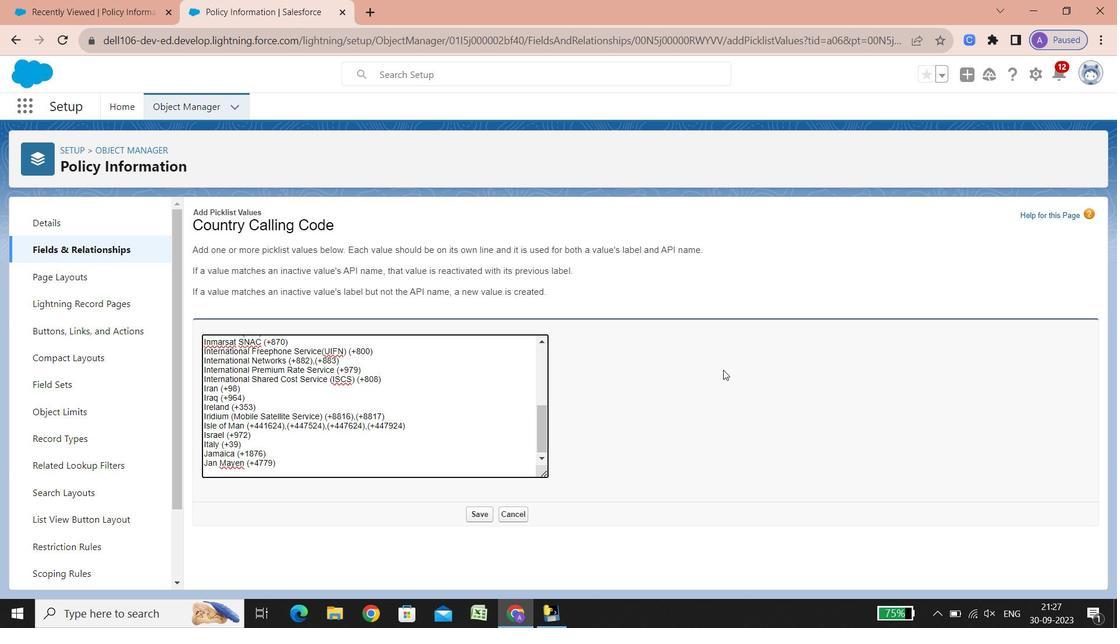 
Action: Key pressed <Key.shift><Key.shift><Key.shift><Key.shift><Key.shift><Key.shift><Key.shift><Key.shift><Key.shift><Key.shift><Key.shift><Key.shift><Key.shift><Key.shift><Key.shift><Key.shift><Key.shift><Key.shift>Jan<Key.space><Key.shift>Mayen<Key.space><Key.shift_r><Key.shift_r><Key.shift_r><Key.shift_r><Key.shift_r><Key.shift_r><Key.shift_r><Key.shift_r>(+4779<Key.shift_r>)<Key.backspace><Key.backspace><Key.backspace><Key.backspace><Key.backspace><Key.backspace><Key.backspace><Key.backspace><Key.backspace><Key.backspace><Key.backspace><Key.backspace><Key.backspace><Key.backspace><Key.backspace><Key.backspace><Key.backspace><Key.shift>J
Screenshot: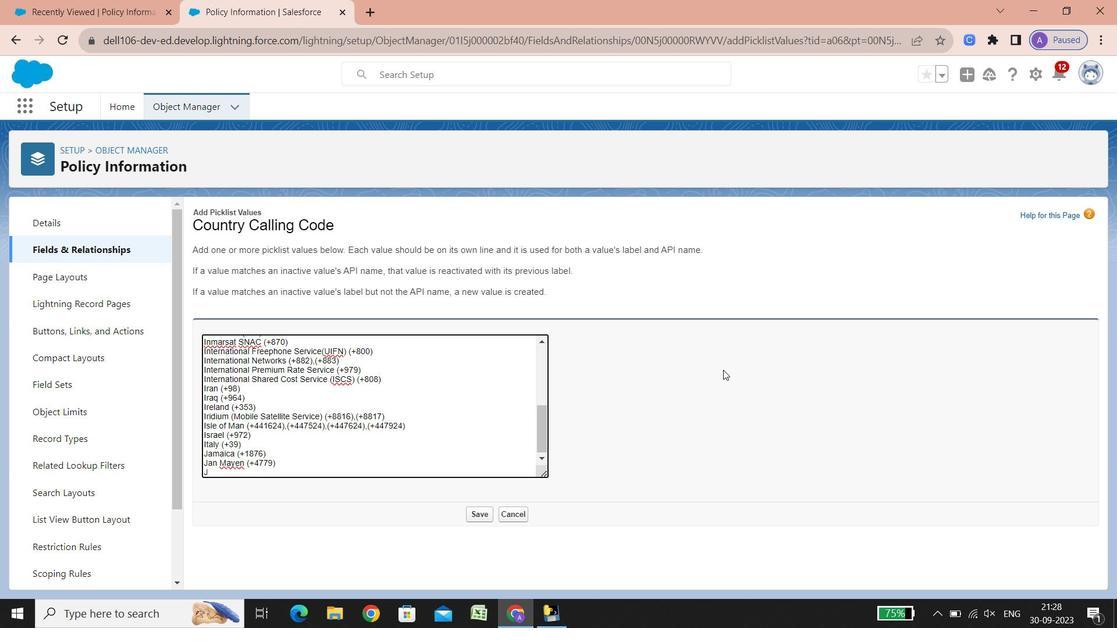 
Action: Mouse moved to (718, 372)
Screenshot: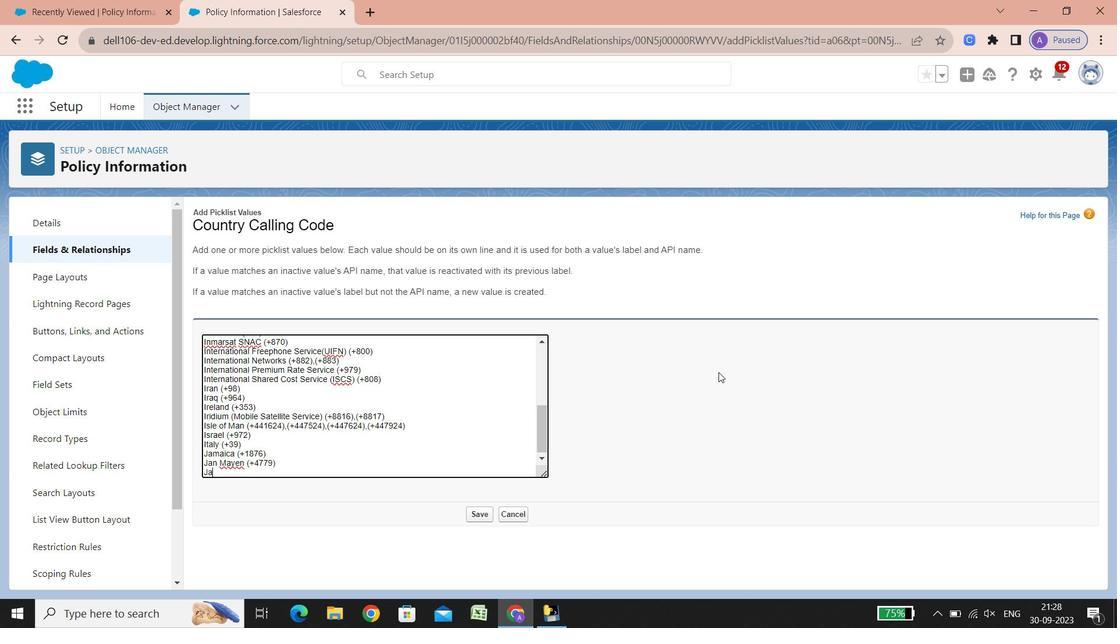 
Action: Key pressed apan<Key.space><Key.shift_r><Key.shift_r><Key.shift_r><Key.shift_r><Key.shift_r><Key.shift_r><Key.shift_r><Key.shift_r><Key.shift_r><Key.shift_r><Key.shift_r><Key.shift_r><Key.shift_r><Key.shift_r><Key.shift_r><Key.shift_r>(<Key.shift_r><Key.shift_r><Key.shift_r><Key.shift_r><Key.shift_r><Key.shift_r><Key.shift_r>+81<Key.shift_r>)<Key.enter><Key.shift>Jersey<Key.space><Key.shift_r><Key.shift_r><Key.shift_r><Key.shift_r><Key.shift_r><Key.shift_r>(+441534<Key.shift_r><Key.shift_r><Key.shift_r><Key.shift_r><Key.shift_r><Key.shift_r><Key.shift_r><Key.shift_r>)<Key.enter><Key.shift>Jordan<Key.shift_r><Key.shift_r><Key.shift_r><Key.shift_r><Key.shift_r><Key.shift_r><Key.shift_r><Key.shift_r><Key.shift_r><Key.shift_r><Key.shift_r>(<Key.shift_r>+962<Key.shift_r><Key.shift_r><Key.shift_r><Key.shift_r><Key.shift_r>)<Key.enter>
Screenshot: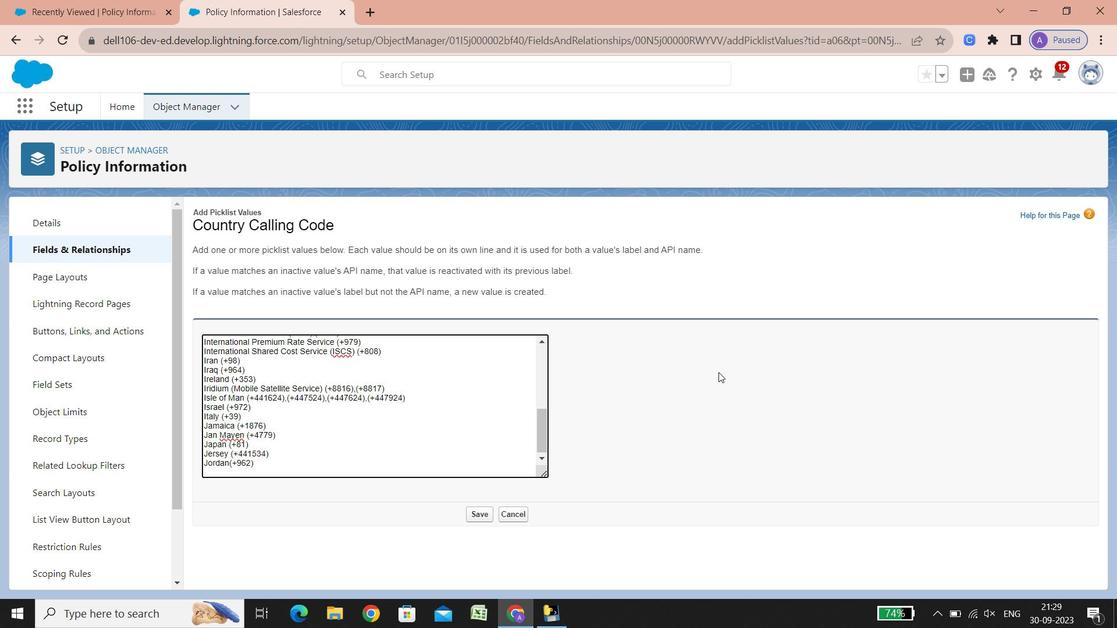 
Action: Mouse moved to (711, 381)
Screenshot: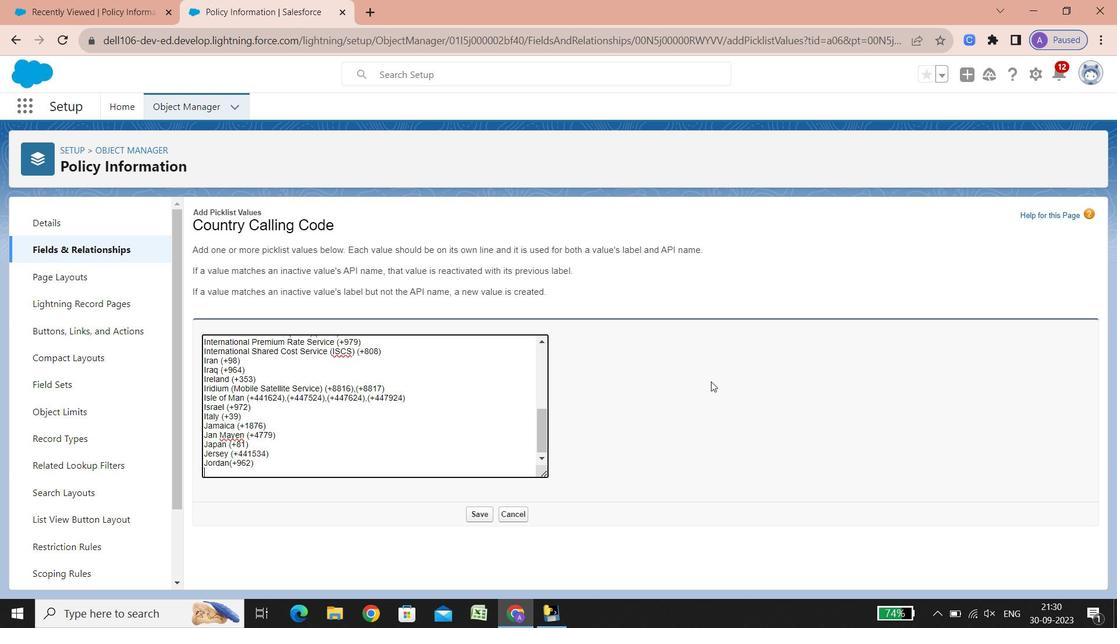 
Action: Key pressed <Key.shift><Key.shift>Kazakhstan<Key.space><Key.shift_r><Key.shift_r><Key.shift_r><Key.shift_r><Key.shift_r>(+76<Key.shift_r><Key.shift_r><Key.shift_r><Key.shift_r><Key.shift_r><Key.shift_r><Key.shift_r><Key.shift_r><Key.shift_r><Key.shift_r><Key.shift_r><Key.shift_r><Key.shift_r><Key.shift_r>),<Key.shift_r><Key.shift_r><Key.shift_r><Key.shift_r><Key.shift_r><Key.shift_r><Key.shift_r><Key.shift_r><Key.shift_r><Key.shift_r><Key.shift_r><Key.shift_r><Key.shift_r><Key.shift_r><Key.shift_r>(+77<Key.shift_r>)<Key.enter><Key.shift>Kenya<Key.space><Key.shift_r><Key.shift_r><Key.shift_r><Key.shift_r><Key.shift_r><Key.shift_r><Key.shift_r><Key.shift_r>(<Key.shift_r><Key.shift_r><Key.shift_r><Key.shift_r><Key.shift_r><Key.shift_r><Key.shift_r>+254<Key.shift_r><Key.shift_r><Key.shift_r><Key.shift_r>)<Key.enter><Key.shift><Key.shift><Key.shift><Key.shift><Key.shift><Key.shift><Key.shift><Key.shift><Key.shift><Key.shift><Key.shift><Key.shift><Key.shift><Key.shift><Key.shift><Key.shift><Key.shift><Key.shift><Key.shift><Key.shift><Key.shift><Key.shift><Key.shift><Key.shift><Key.shift><Key.shift><Key.shift><Key.shift><Key.shift><Key.shift><Key.shift><Key.shift><Key.shift><Key.shift><Key.shift><Key.shift><Key.shift><Key.shift><Key.shift>Kiribati<Key.space><Key.shift_r><Key.shift_r><Key.shift_r><Key.shift_r><Key.shift_r><Key.shift_r>(+686<Key.shift_r><Key.shift_r><Key.shift_r>)<Key.enter><Key.shift><Key.shift><Key.shift><Key.shift><Key.shift><Key.shift><Key.shift><Key.shift><Key.shift><Key.shift><Key.shift><Key.shift>K<Key.backspace><Key.shift><Key.shift><Key.shift><Key.shift><Key.shift><Key.shift><Key.shift><Key.shift><Key.shift><Key.shift><Key.shift><Key.shift><Key.shift><Key.shift><Key.shift><Key.shift><Key.shift><Key.shift><Key.shift><Key.shift>Norh<Key.backspace>th<Key.space><Key.shift><Key.shift><Key.shift><Key.shift><Key.shift>Korea<Key.space><Key.shift_r><Key.shift_r><Key.shift_r><Key.shift_r><Key.shift_r><Key.shift_r>(+
Screenshot: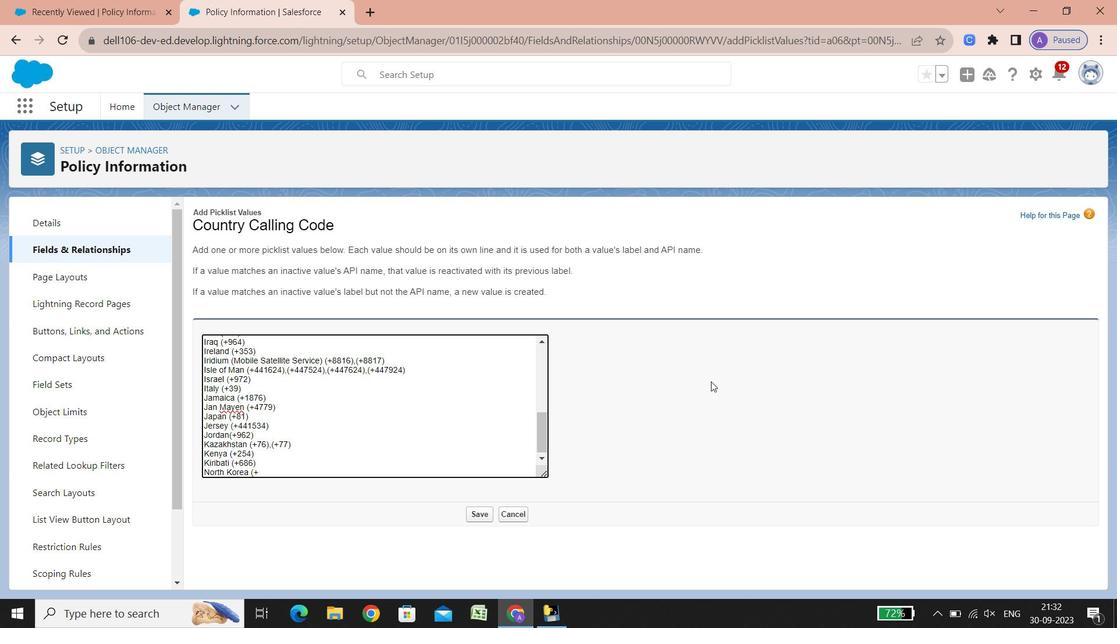 
Action: Mouse moved to (709, 385)
Screenshot: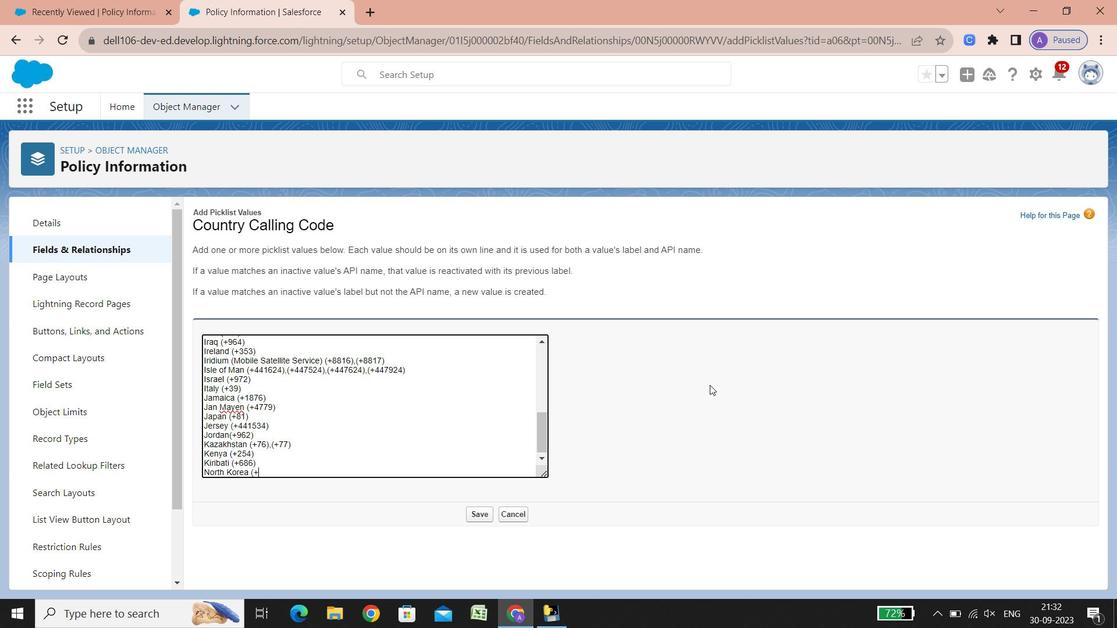 
Action: Key pressed 850<Key.shift_r>)
Screenshot: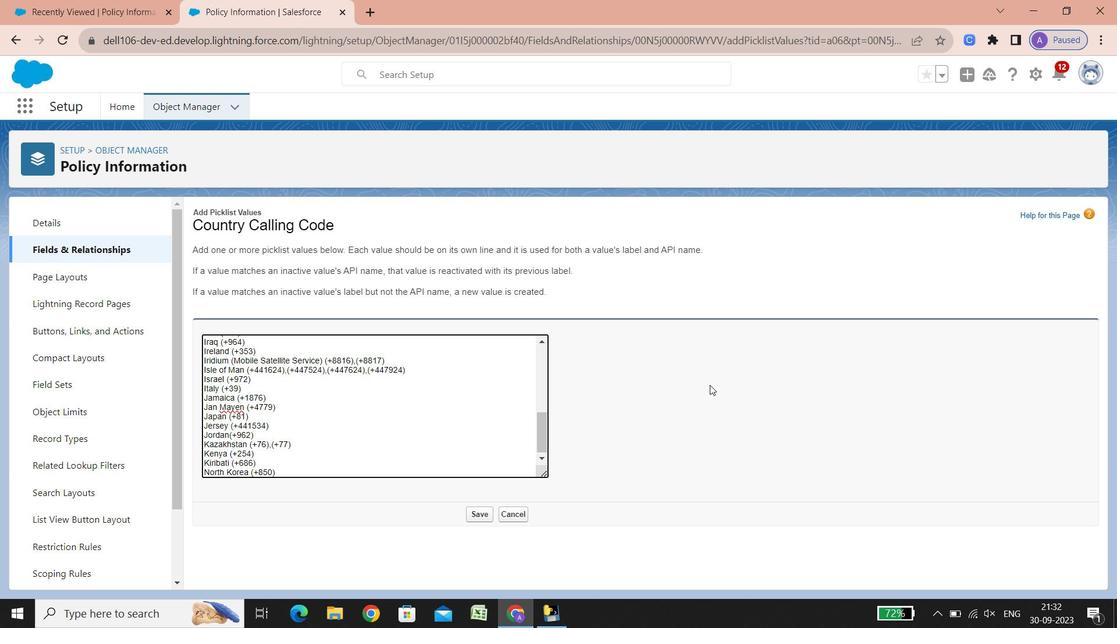 
Action: Mouse moved to (723, 368)
Screenshot: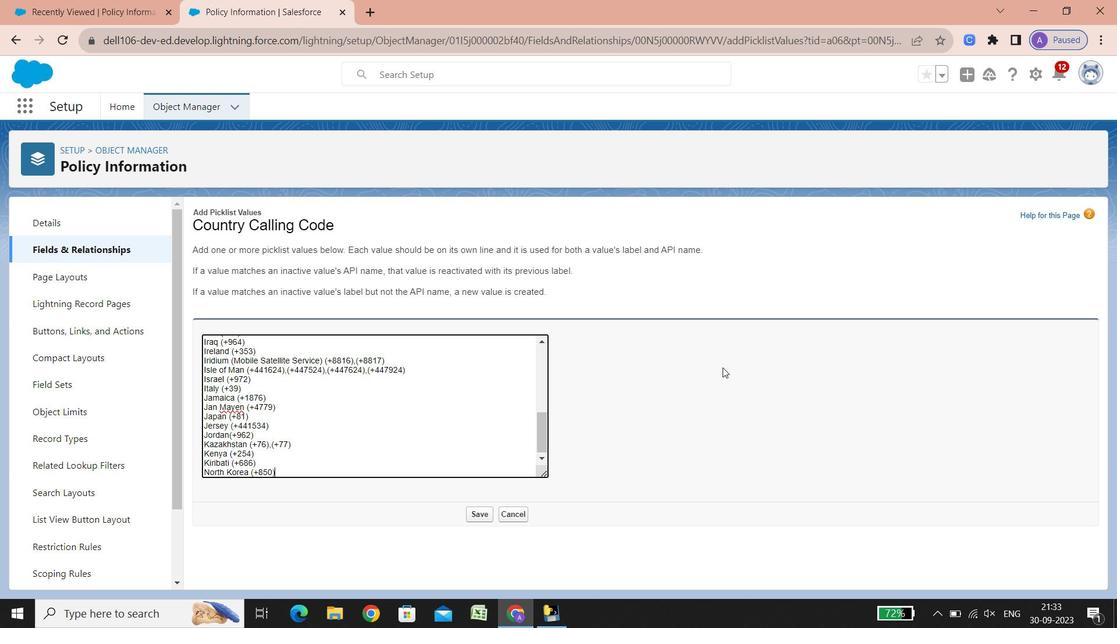 
Action: Key pressed <Key.enter><Key.shift><Key.shift><Key.shift><Key.shift><Key.shift><Key.shift><Key.shift><Key.shift><Key.shift><Key.shift><Key.shift><Key.shift><Key.shift><Key.shift><Key.shift><Key.shift><Key.shift><Key.shift><Key.shift><Key.shift><Key.shift><Key.shift>South<Key.space><Key.shift><Key.shift>Korea<Key.space><Key.shift_r><Key.shift_r><Key.shift_r><Key.shift_r><Key.shift_r><Key.shift_r><Key.shift_r><Key.shift_r><Key.shift_r><Key.shift_r><Key.shift_r><Key.shift_r><Key.shift_r><Key.shift_r><Key.shift_r><Key.shift_r><Key.shift_r><Key.shift_r><Key.shift_r><Key.shift_r><Key.shift_r><Key.shift_r><Key.shift_r><Key.shift_r><Key.shift_r><Key.shift_r><Key.shift_r><Key.shift_r><Key.shift_r><Key.shift_r>(<Key.shift_r>+82<Key.shift_r>)<Key.enter><Key.shift>Kosovo<Key.space><Key.shift_r><Key.shift_r><Key.shift_r><Key.shift_r><Key.shift_r><Key.shift_r><Key.shift_r><Key.shift_r><Key.shift_r>(<Key.shift_r><Key.shift_r>+383<Key.shift_r><Key.shift_r><Key.shift_r><Key.shift_r><Key.shift_r><Key.shift_r><Key.shift_r><Key.shift_r><Key.shift_r><Key.shift_r><Key.shift_r><Key.shift_r><Key.shift_r><Key.shift_r><Key.shift_r><Key.shift_r><Key.shift_r><Key.shift_r><Key.shift_r><Key.shift_r><Key.shift_r><Key.shift_r><Key.shift_r>),<Key.shift_r><Key.shift_r><Key.shift_r><Key.shift_r><Key.shift_r><Key.shift_r><Key.shift_r><Key.shift_r><Key.shift_r><Key.shift_r><Key.shift_r><Key.shift_r>(<Key.shift_r>+37744<Key.shift_r>),
Screenshot: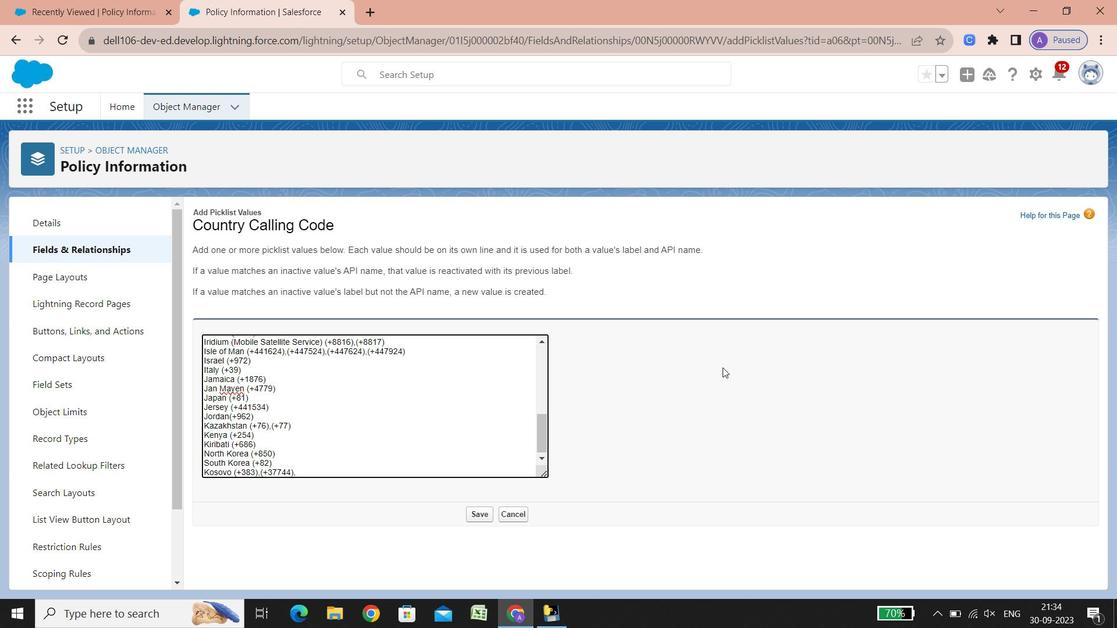 
Action: Mouse moved to (812, 447)
Screenshot: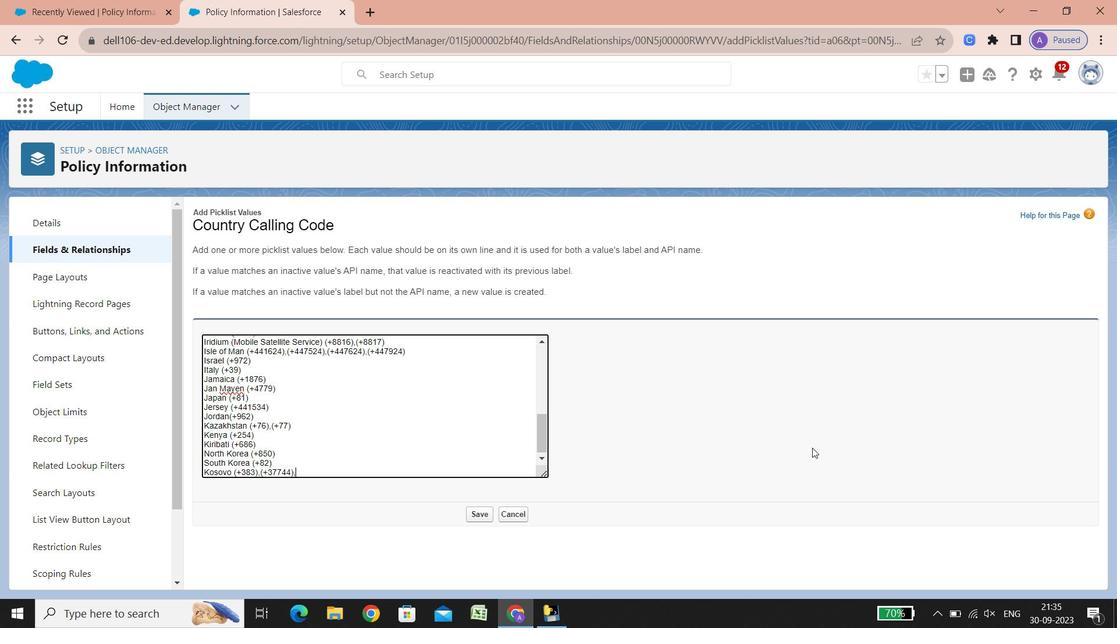 
Action: Key pressed <Key.shift_r><Key.shift_r><Key.shift_r><Key.shift_r><Key.shift_r><Key.shift_r><Key.shift_r><Key.shift_r>(+37745
Screenshot: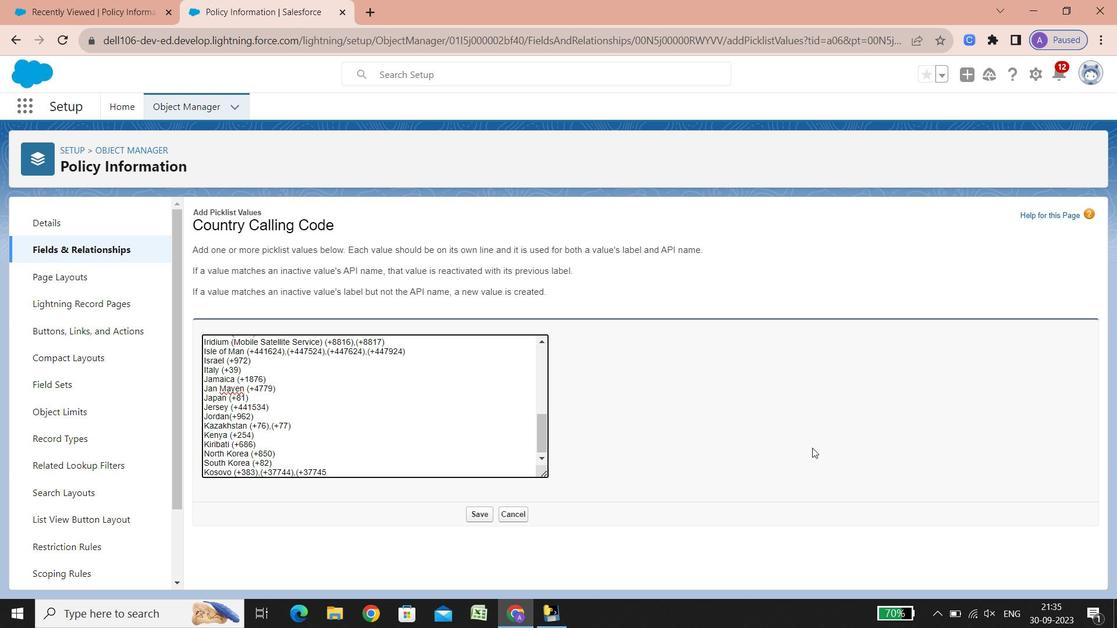 
Action: Mouse moved to (804, 440)
Screenshot: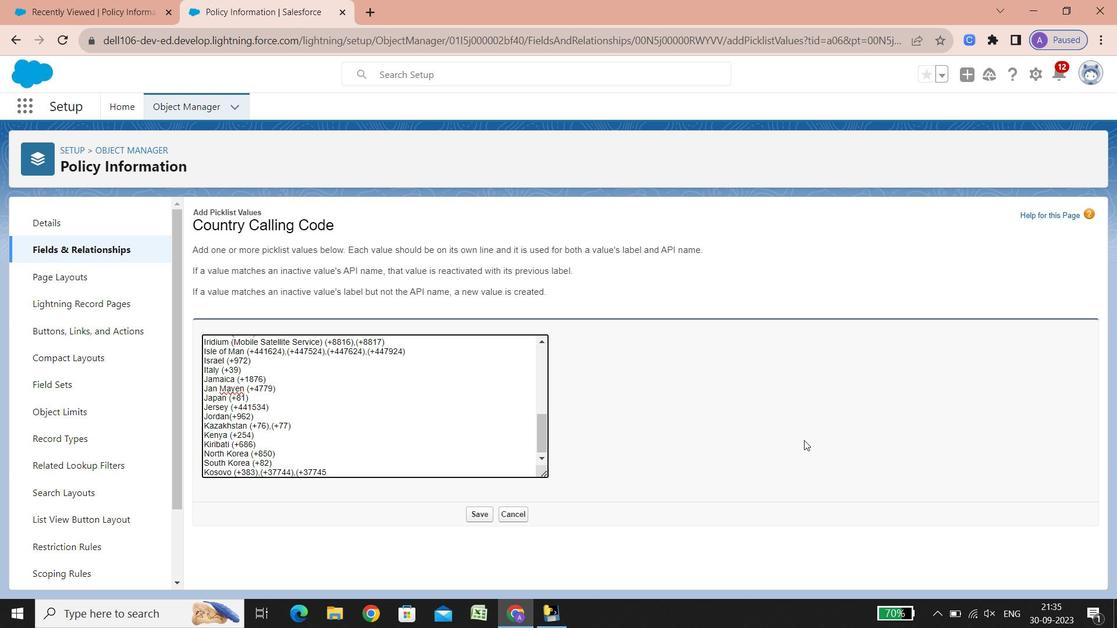 
Action: Key pressed <Key.shift_r><Key.shift_r><Key.shift_r><Key.shift_r><Key.shift_r><Key.shift_r>),<Key.shift_r><Key.shift_r><Key.shift_r><Key.shift_r><Key.shift_r><Key.shift_r><Key.shift_r><Key.shift_r><Key.shift_r><Key.shift_r><Key.shift_r><Key.shift_r><Key.shift_r><Key.shift_r><Key.shift_r><Key.shift_r><Key.shift_r><Key.shift_r><Key.shift_r><Key.shift_r><Key.shift_r><Key.shift_r><Key.shift_r><Key.shift_r><Key.shift_r><Key.shift_r><Key.shift_r>(<Key.shift_r>+38643<Key.shift_r>),<Key.shift_r><Key.shift_r><Key.shift_r><Key.shift_r><Key.shift_r><Key.shift_r><Key.shift_r><Key.shift_r><Key.shift_r><Key.shift_r><Key.shift_r><Key.shift_r><Key.shift_r><Key.shift_r><Key.shift_r>(<Key.shift_r><Key.shift_r><Key.shift_r><Key.shift_r><Key.shift_r><Key.shift_r><Key.shift_r>+38649<Key.shift_r><Key.shift_r><Key.shift_r><Key.shift_r><Key.shift_r><Key.shift_r><Key.shift_r><Key.shift_r><Key.shift_r><Key.shift_r><Key.shift_r><Key.shift_r><Key.shift_r><Key.shift_r><Key.shift_r><Key.shift_r>),<Key.shift_r><Key.shift_r><Key.shift_r><Key.shift_r><Key.shift_r><Key.shift_r><Key.shift_r><Key.shift_r><Key.shift_r><Key.shift_r><Key.shift_r><Key.shift_r><Key.shift_r><Key.shift_r><Key.shift_r><Key.shift_r><Key.shift_r><Key.shift_r>(<Key.shift_r>+38128<Key.shift_r><Key.shift_r><Key.shift_r><Key.shift_r><Key.shift_r><Key.shift_r><Key.shift_r><Key.shift_r><Key.shift_r><Key.shift_r><Key.shift_r><Key.shift_r><Key.shift_r>),<Key.shift_r><Key.shift_r><Key.shift_r><Key.shift_r><Key.shift_r><Key.shift_r><Key.shift_r><Key.shift_r>(<Key.shift_r>+38129<Key.shift_r><Key.shift_r><Key.shift_r><Key.shift_r><Key.shift_r><Key.shift_r><Key.shift_r><Key.shift_r><Key.shift_r><Key.shift_r><Key.shift_r><Key.shift_r><Key.shift_r><Key.shift_r><Key.shift_r><Key.shift_r>),<Key.shift_r><Key.shift_r><Key.shift_r><Key.shift_r><Key.shift_r><Key.shift_r><Key.shift_r><Key.shift_r><Key.shift_r><Key.shift_r><Key.shift_r><Key.shift_r><Key.shift_r><Key.shift_r><Key.shift_r><Key.shift_r><Key.shift_r><Key.shift_r><Key.shift_r><Key.shift_r><Key.shift_r><Key.shift_r><Key.shift_r><Key.shift_r><Key.shift_r><Key.shift_r><Key.shift_r><Key.shift_r><Key.shift_r><Key.shift_r><Key.shift_r><Key.shift_r><Key.shift_r><Key.shift_r><Key.shift_r><Key.shift_r>(<Key.shift_r>+38138<Key.shift_r><Key.shift_r><Key.shift_r><Key.shift_r>),<Key.shift_r>(<Key.shift_r>+38139<Key.shift_r><Key.shift_r><Key.shift_r><Key.shift_r><Key.shift_r><Key.shift_r><Key.shift_r><Key.shift_r><Key.shift_r><Key.shift_r><Key.shift_r><Key.shift_r><Key.shift_r>)<Key.enter>
Screenshot: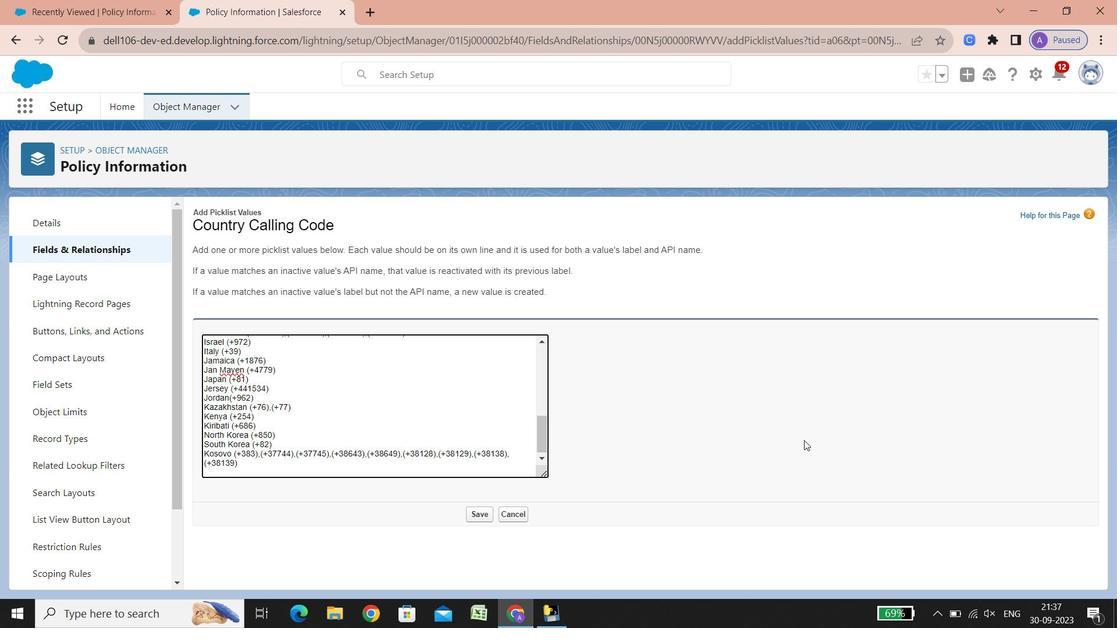 
Action: Mouse moved to (804, 435)
Screenshot: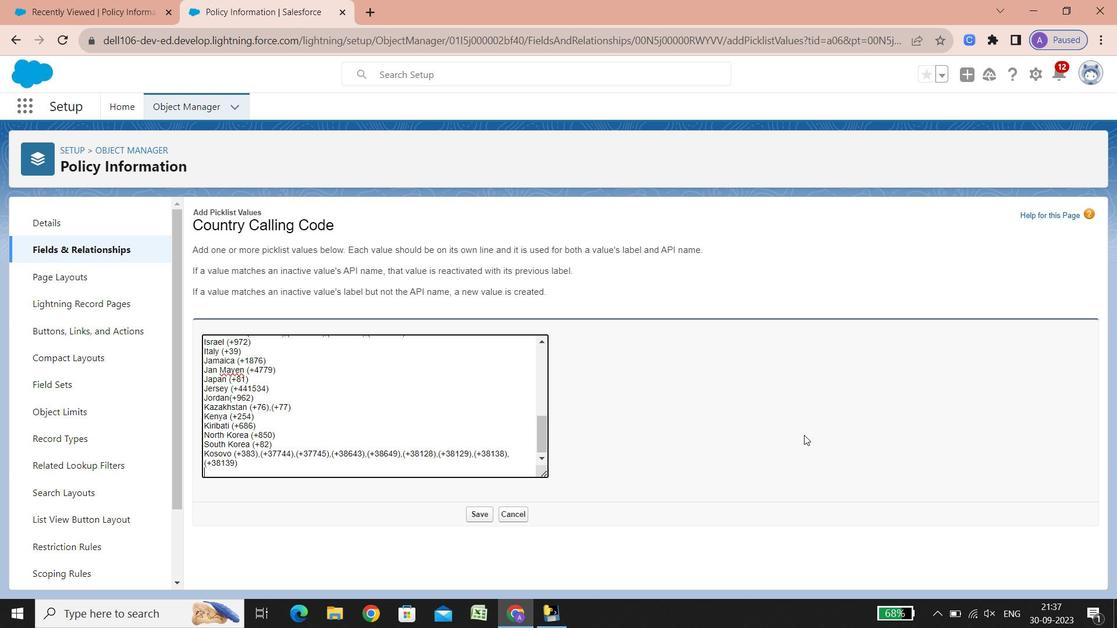 
Action: Key pressed <Key.shift><Key.shift><Key.shift><Key.shift><Key.shift><Key.shift><Key.shift><Key.shift><Key.shift><Key.shift><Key.shift><Key.shift><Key.shift>Kuwait<Key.space><Key.shift_r><Key.shift_r><Key.shift_r><Key.shift_r><Key.shift_r><Key.shift_r><Key.shift_r><Key.shift_r><Key.shift_r><Key.shift_r><Key.shift_r><Key.shift_r><Key.shift_r><Key.shift_r><Key.shift_r><Key.shift_r><Key.shift_r><Key.shift_r><Key.shift_r><Key.shift_r><Key.shift_r><Key.shift_r>(+965<Key.shift_r><Key.shift_r><Key.shift_r><Key.shift_r><Key.shift_r><Key.shift_r><Key.shift_r><Key.shift_r><Key.shift_r><Key.shift_r><Key.shift_r><Key.shift_r><Key.shift_r><Key.shift_r><Key.shift_r><Key.shift_r><Key.shift_r><Key.shift_r><Key.shift_r><Key.shift_r><Key.shift_r><Key.shift_r><Key.shift_r><Key.shift_r><Key.shift_r><Key.shift_r><Key.shift_r><Key.shift_r><Key.shift_r><Key.shift_r><Key.shift_r><Key.shift_r><Key.shift_r><Key.shift_r><Key.shift_r><Key.shift_r><Key.shift_r><Key.shift_r><Key.shift_r><Key.shift_r><Key.shift_r><Key.shift_r><Key.shift_r><Key.shift_r><Key.shift_r><Key.shift_r><Key.shift_r><Key.shift_r><Key.shift_r><Key.shift_r><Key.shift_r><Key.shift_r><Key.shift_r>)<Key.enter><Key.shift>Kyrgyzstan<Key.space><Key.shift_r>(+996<Key.shift_r><Key.shift_r><Key.shift_r><Key.shift_r><Key.shift_r><Key.shift_r><Key.shift_r><Key.shift_r><Key.shift_r><Key.shift_r><Key.shift_r><Key.shift_r><Key.shift_r>)<Key.enter><Key.shift><Key.shift>Laos<Key.space><Key.shift_r><Key.shift_r><Key.shift_r><Key.shift_r><Key.shift_r><Key.shift_r><Key.shift_r><Key.shift_r><Key.shift_r><Key.shift_r><Key.shift_r><Key.shift_r><Key.shift_r><Key.shift_r><Key.shift_r><Key.shift_r><Key.shift_r><Key.shift_r><Key.shift_r><Key.shift_r><Key.shift_r><Key.shift_r>(<Key.shift_r>+856<Key.shift_r><Key.shift_r><Key.shift_r><Key.shift_r><Key.shift_r><Key.shift_r><Key.shift_r><Key.shift_r><Key.shift_r><Key.shift_r><Key.shift_r><Key.shift_r>(<Key.backspace><Key.shift_r><Key.shift_r><Key.shift_r><Key.shift_r><Key.shift_r><Key.shift_r><Key.shift_r><Key.shift_r><Key.shift_r><Key.shift_r><Key.shift_r><Key.shift_r><Key.shift_r>)<Key.enter><Key.shift><Key.shift><Key.shift>Latvia<Key.space><Key.shift_r><Key.shift_r><Key.shift_r><Key.shift_r><Key.shift_r><Key.shift_r><Key.shift_r><Key.shift_r><Key.shift_r><Key.shift_r><Key.shift_r><Key.shift_r><Key.shift_r><Key.shift_r><Key.shift_r>(+371<Key.shift_r><Key.shift_r><Key.shift_r><Key.shift_r><Key.shift_r><Key.shift_r><Key.shift_r><Key.shift_r><Key.shift_r><Key.shift_r>)<Key.enter><Key.shift>Lebanon<Key.space><Key.shift_r><Key.shift_r><Key.shift_r><Key.shift_r><Key.shift_r><Key.shift_r><Key.shift_r>(+961<Key.shift_r><Key.shift_r>)<Key.enter>
Screenshot: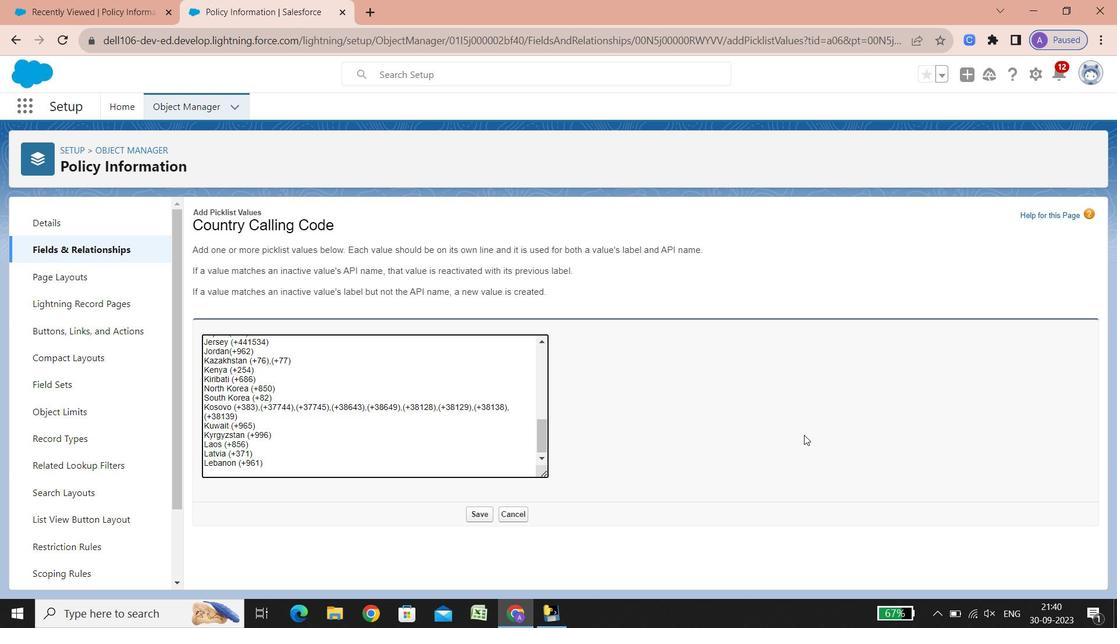
Action: Mouse moved to (41, 8)
Screenshot: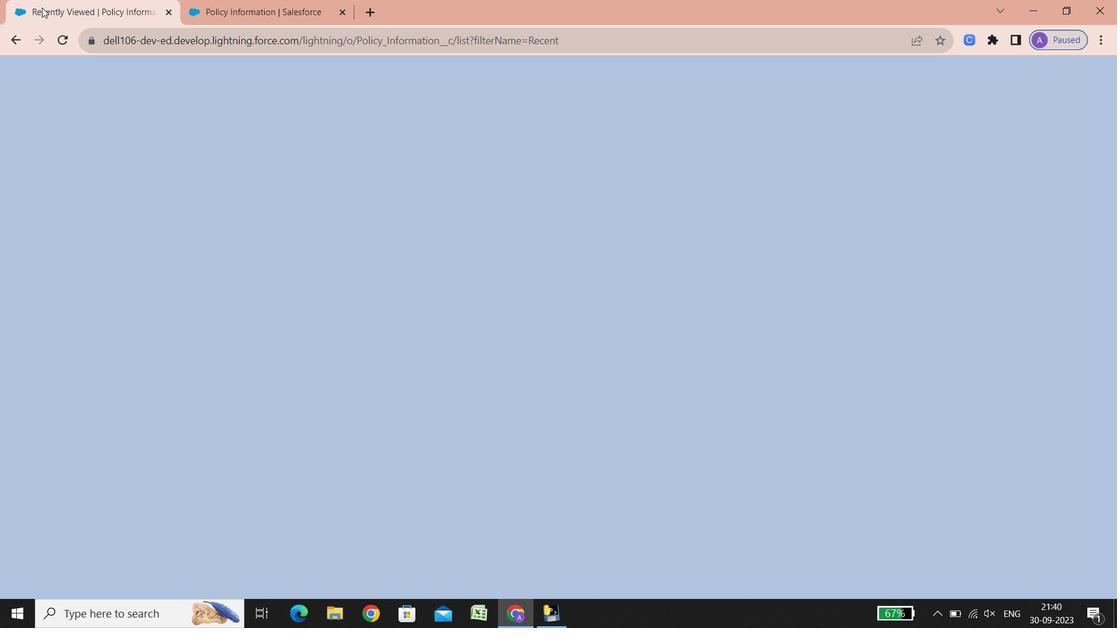 
Action: Mouse pressed left at (41, 8)
Screenshot: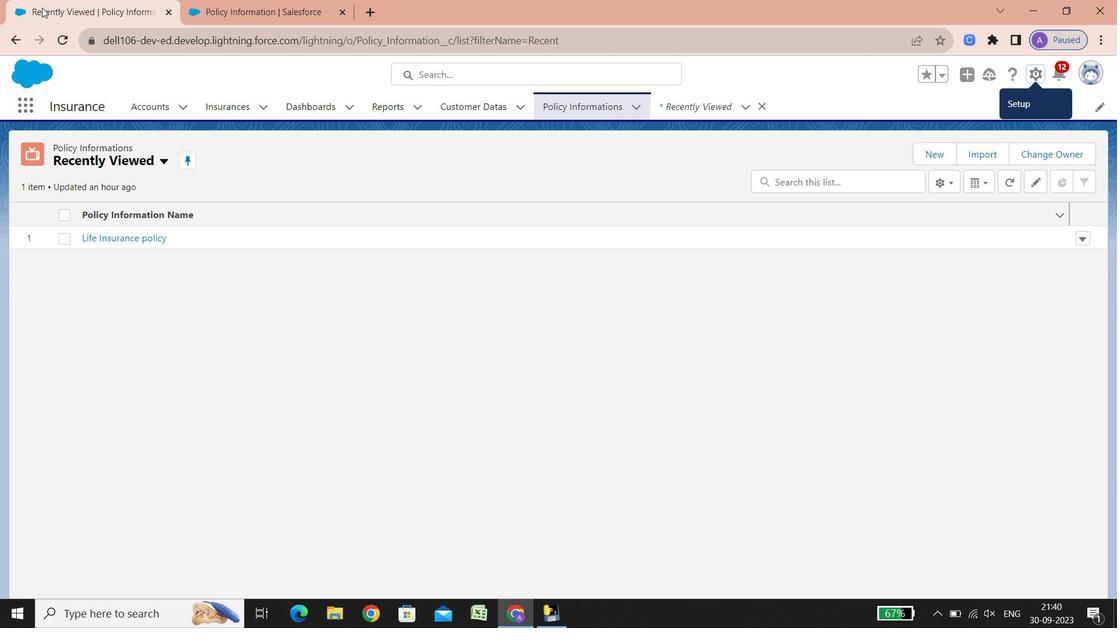 
Action: Mouse moved to (256, 0)
Screenshot: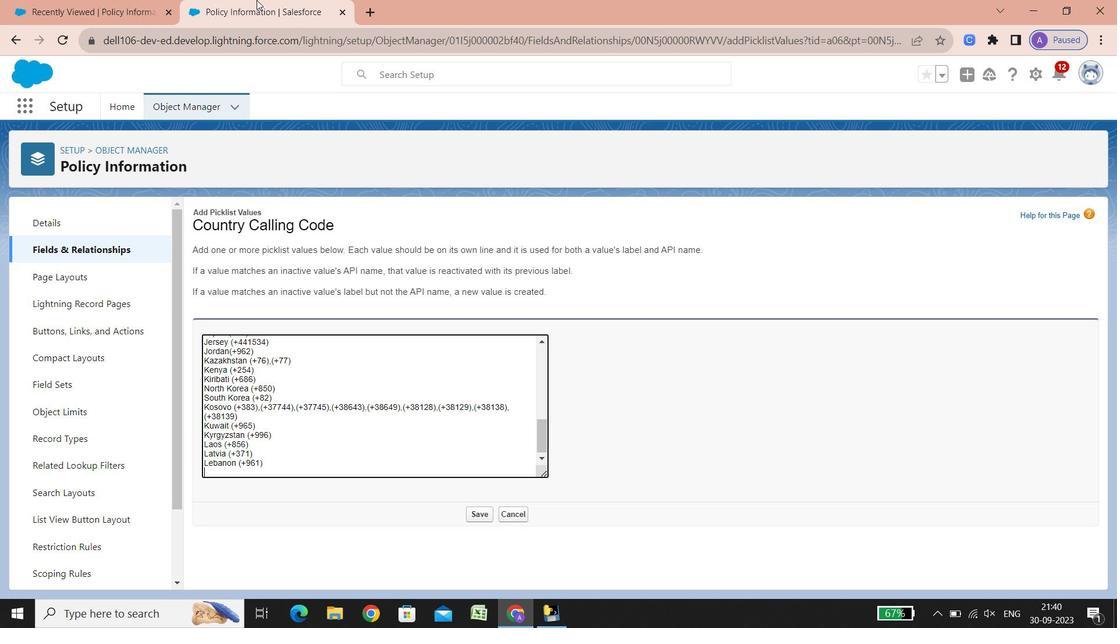 
Action: Mouse pressed left at (256, 0)
Screenshot: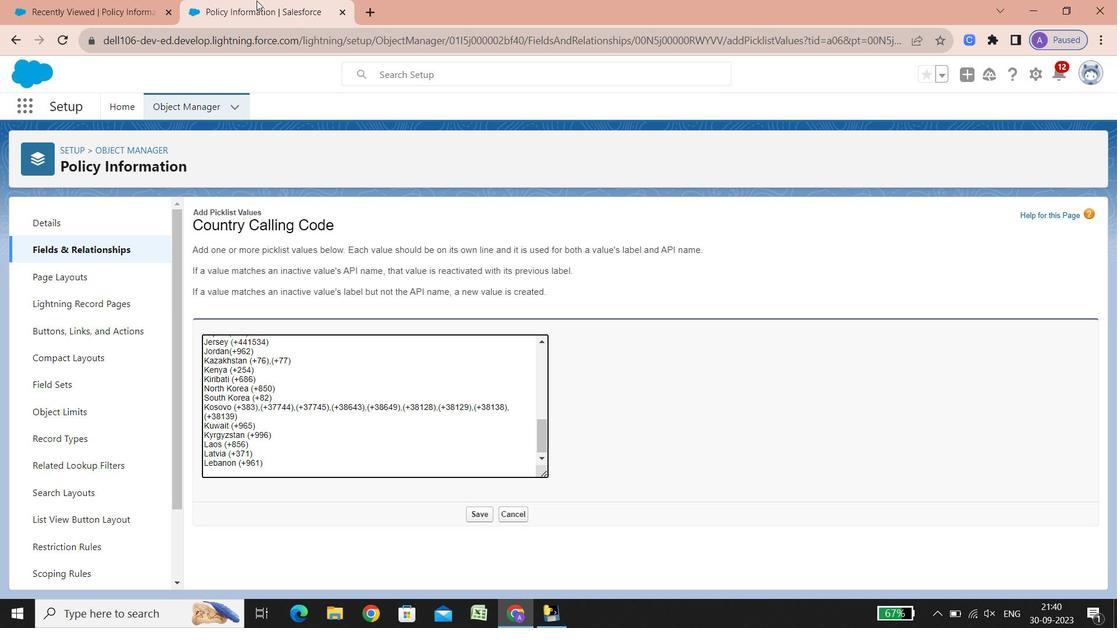 
Action: Mouse moved to (654, 415)
Screenshot: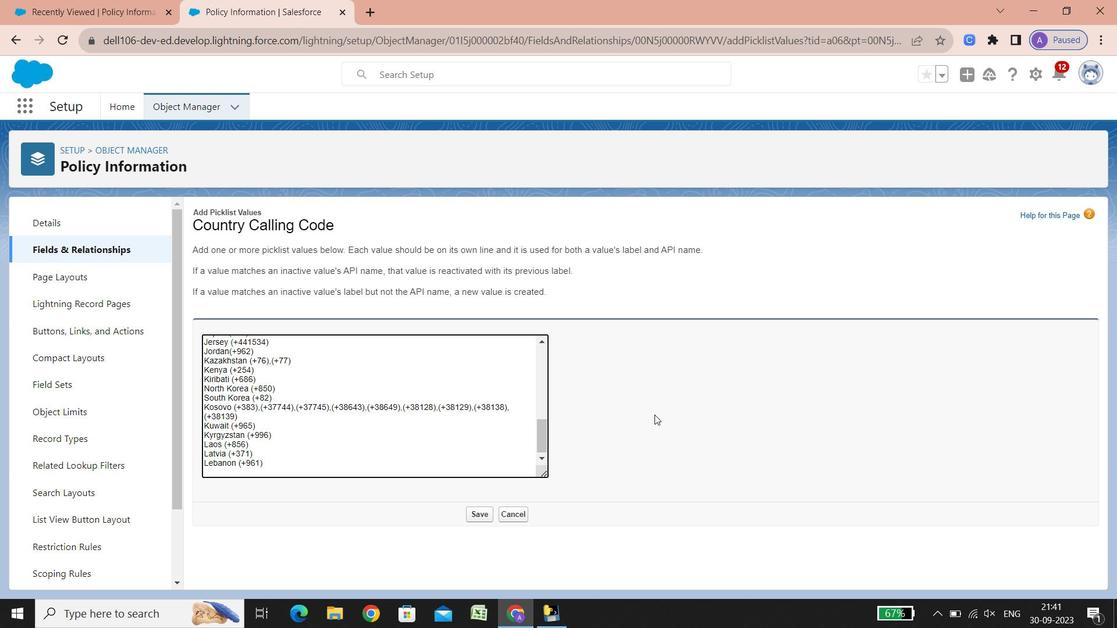 
Action: Key pressed <Key.shift>Lesotho<Key.space><Key.shift_r><Key.shift_r><Key.shift_r><Key.shift_r><Key.shift_r><Key.shift_r><Key.shift_r><Key.shift_r><Key.shift_r><Key.shift_r>(+266<Key.shift_r><Key.shift_r><Key.shift_r>)<Key.enter><Key.shift>Liberia<Key.space><Key.shift_r><Key.shift_r><Key.shift_r><Key.shift_r><Key.shift_r><Key.shift_r><Key.shift_r><Key.shift_r><Key.shift_r><Key.shift_r><Key.shift_r>(+231<Key.shift_r>)<Key.enter><Key.shift>Libya<Key.space><Key.shift_r><Key.shift_r><Key.shift_r><Key.shift_r><Key.shift_r>(<Key.shift_r><Key.shift_r><Key.shift_r><Key.shift_r><Key.shift_r><Key.shift_r><Key.shift_r><Key.shift_r>+218<Key.shift_r><Key.shift_r><Key.shift_r><Key.shift_r><Key.shift_r><Key.shift_r><Key.shift_r><Key.shift_r><Key.shift_r><Key.shift_r><Key.shift_r>)<Key.enter><Key.shift>Liechtenstein<Key.space><Key.shift_r><Key.shift_r><Key.shift_r><Key.shift_r><Key.shift_r><Key.shift_r><Key.shift_r><Key.shift_r>(+423<Key.shift_r>)<Key.enter><Key.shift><Key.shift><Key.shift>Lithuania<Key.space><Key.shift_r><Key.shift_r><Key.shift_r><Key.shift_r>(<Key.shift_r>+370<Key.shift_r><Key.shift_r><Key.shift_r><Key.shift_r><Key.shift_r><Key.shift_r><Key.shift_r><Key.shift_r><Key.shift_r><Key.shift_r><Key.shift_r><Key.shift_r><Key.shift_r><Key.shift_r><Key.shift_r>)<Key.enter><Key.shift>Luxembourg<Key.space><Key.shift_r><Key.shift_r><Key.shift_r><Key.shift_r><Key.shift_r><Key.shift_r><Key.shift_r><Key.shift_r><Key.shift_r>(+352<Key.shift_r><Key.shift_r><Key.shift_r><Key.shift_r><Key.shift_r><Key.shift_r><Key.shift_r><Key.shift_r><Key.shift_r><Key.shift_r><Key.shift_r><Key.shift_r><Key.shift_r><Key.shift_r><Key.shift_r><Key.shift_r>)<Key.enter><Key.shift><Key.shift><Key.shift><Key.shift><Key.shift><Key.shift><Key.shift><Key.shift><Key.shift><Key.shift><Key.shift><Key.shift><Key.shift><Key.shift><Key.shift><Key.shift><Key.shift><Key.shift><Key.shift><Key.shift><Key.shift><Key.shift><Key.shift><Key.shift><Key.shift><Key.shift><Key.shift><Key.shift><Key.shift><Key.shift><Key.shift><Key.shift><Key.shift><Key.shift><Key.shift><Key.shift><Key.shift><Key.shift><Key.shift><Key.shift><Key.shift><Key.shift><Key.shift><Key.shift><Key.shift><Key.shift><Key.shift><Key.shift>Macau<Key.space><Key.shift_r><Key.shift_r><Key.shift_r><Key.shift_r><Key.shift_r><Key.shift_r><Key.shift_r><Key.shift_r><Key.shift_r><Key.shift_r>(+853<Key.shift_r><Key.shift_r><Key.shift_r><Key.shift_r>)<Key.enter><Key.shift>Macedonia<Key.space><Key.shift_r><Key.shift_r><Key.shift_r><Key.shift_r><Key.shift_r><Key.shift_r><Key.shift_r><Key.shift_r><Key.shift_r><Key.shift_r><Key.shift_r>(+
Screenshot: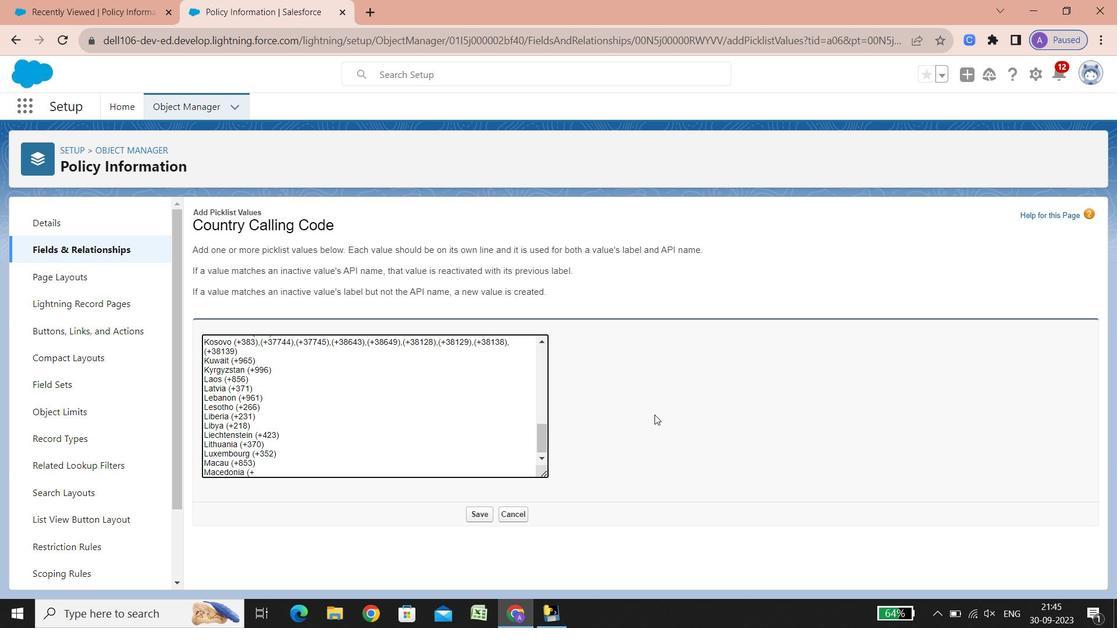 
Action: Mouse moved to (656, 418)
Screenshot: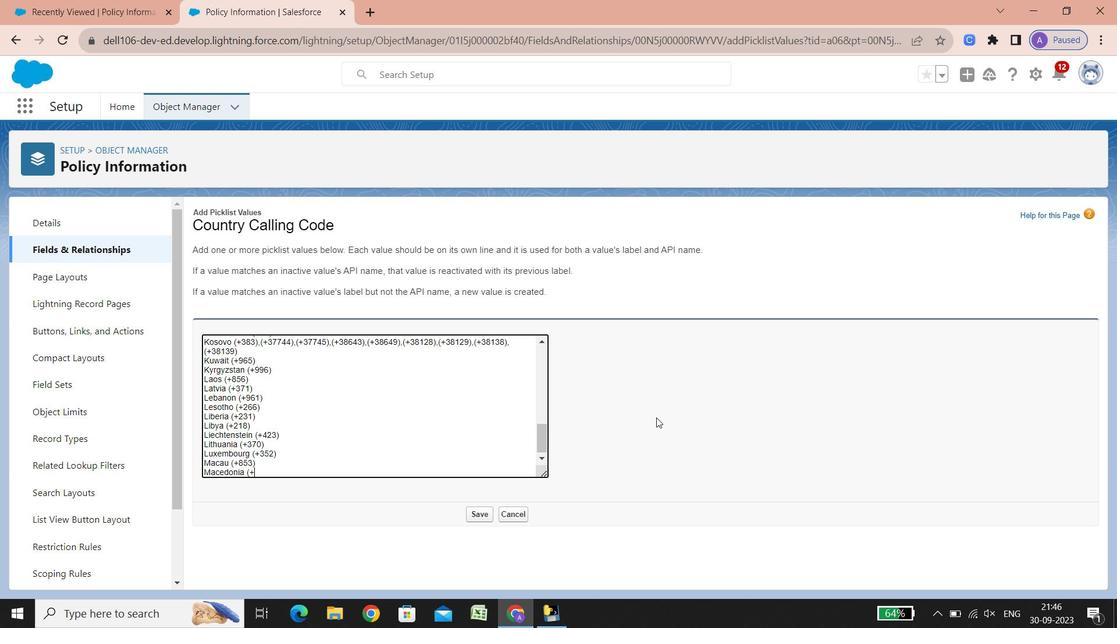 
Action: Key pressed 389<Key.shift_r><Key.shift_r><Key.shift_r>)<Key.enter><Key.shift>Madagascar<Key.space><Key.shift_r><Key.shift_r><Key.shift_r><Key.shift_r><Key.shift_r><Key.shift_r><Key.shift_r><Key.shift_r><Key.shift_r><Key.shift_r><Key.shift_r><Key.shift_r><Key.shift_r><Key.shift_r><Key.shift_r><Key.shift_r><Key.shift_r><Key.shift_r><Key.shift_r><Key.shift_r><Key.shift_r>(+261<Key.shift_r>)<Key.enter><Key.shift>Malawi<Key.space><Key.shift_r><Key.shift_r><Key.shift_r><Key.shift_r><Key.shift_r><Key.shift_r><Key.shift_r><Key.shift_r><Key.shift_r>(<Key.shift_r>+265<Key.shift_r><Key.shift_r>)<Key.enter><Key.shift>Malaysia<Key.space><Key.shift_r><Key.shift_r><Key.shift_r><Key.shift_r><Key.shift_r><Key.shift_r><Key.shift_r><Key.shift_r><Key.shift_r>(+60<Key.shift_r>)<Key.enter><Key.shift><Key.shift><Key.shift><Key.shift><Key.shift><Key.shift><Key.shift><Key.shift><Key.shift>Maldives<Key.space><Key.shift_r><Key.shift_r><Key.shift_r><Key.shift_r><Key.shift_r><Key.shift_r><Key.shift_r><Key.shift_r><Key.shift_r><Key.shift_r><Key.shift_r>(+960<Key.shift_r><Key.shift_r><Key.shift_r><Key.shift_r><Key.shift_r><Key.shift_r><Key.shift_r><Key.shift_r><Key.shift_r><Key.shift_r><Key.shift_r><Key.shift_r><Key.shift_r><Key.shift_r><Key.shift_r><Key.shift_r><Key.shift_r><Key.shift_r><Key.shift_r><Key.shift_r><Key.shift_r><Key.shift_r><Key.shift_r><Key.shift_r><Key.shift_r><Key.shift_r><Key.shift_r><Key.shift_r><Key.shift_r><Key.shift_r><Key.shift_r><Key.shift_r><Key.shift_r><Key.shift_r><Key.shift_r><Key.shift_r><Key.shift_r><Key.shift_r><Key.shift_r><Key.shift_r><Key.shift_r><Key.shift_r><Key.shift_r><Key.shift_r><Key.shift_r><Key.shift_r><Key.shift_r><Key.shift_r><Key.shift_r>)<Key.enter>
Screenshot: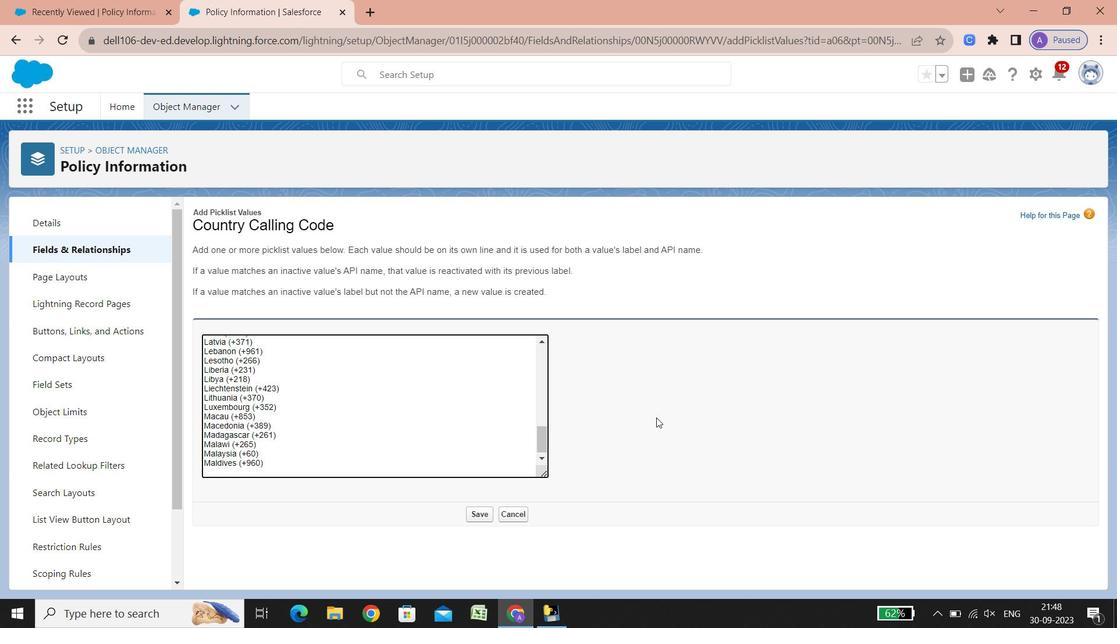 
Action: Mouse moved to (651, 410)
Screenshot: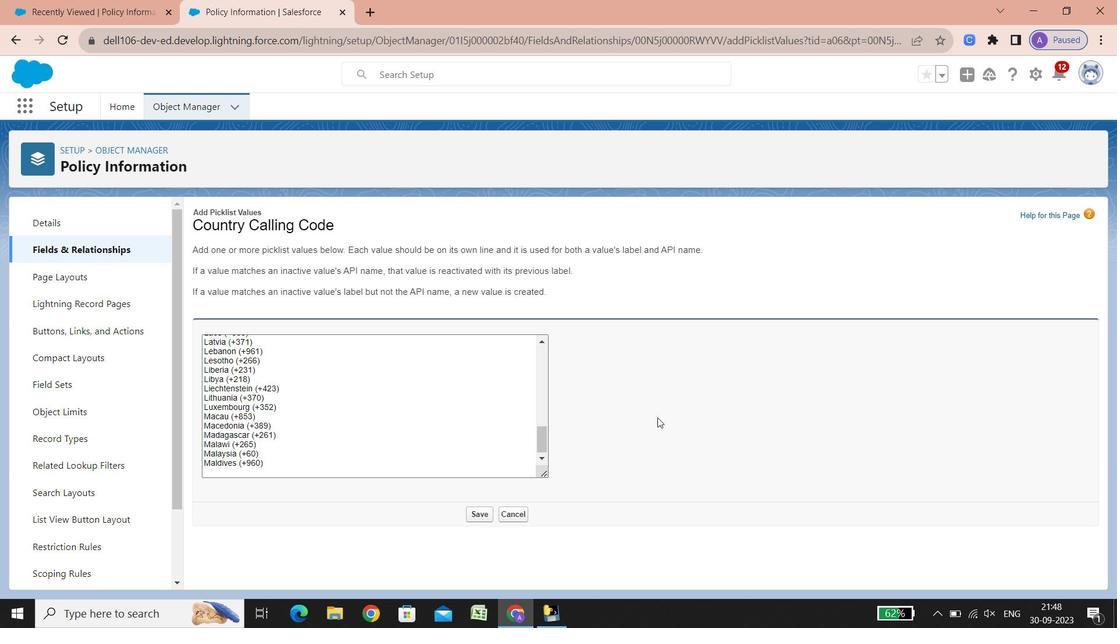 
Action: Mouse pressed left at (651, 410)
Screenshot: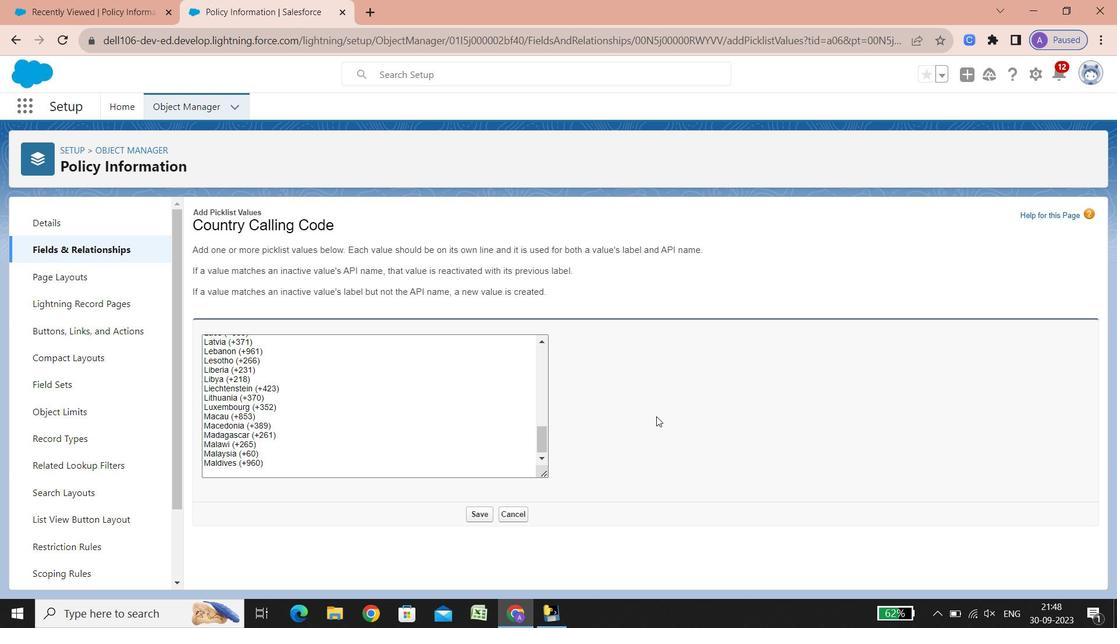 
Action: Mouse moved to (42, 0)
Screenshot: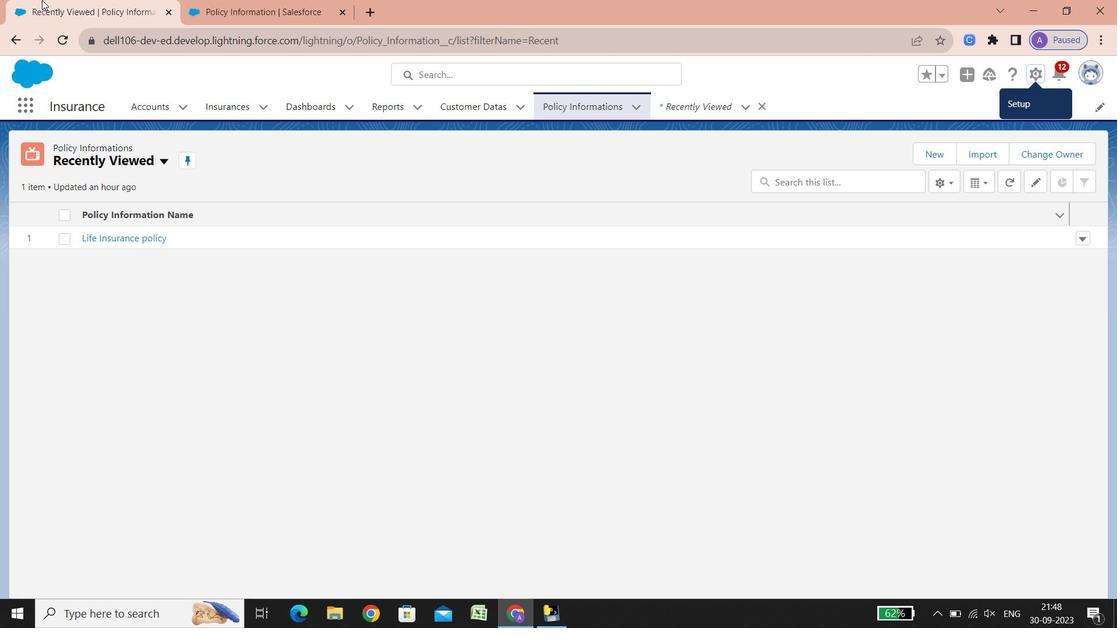 
Action: Mouse pressed left at (42, 0)
Screenshot: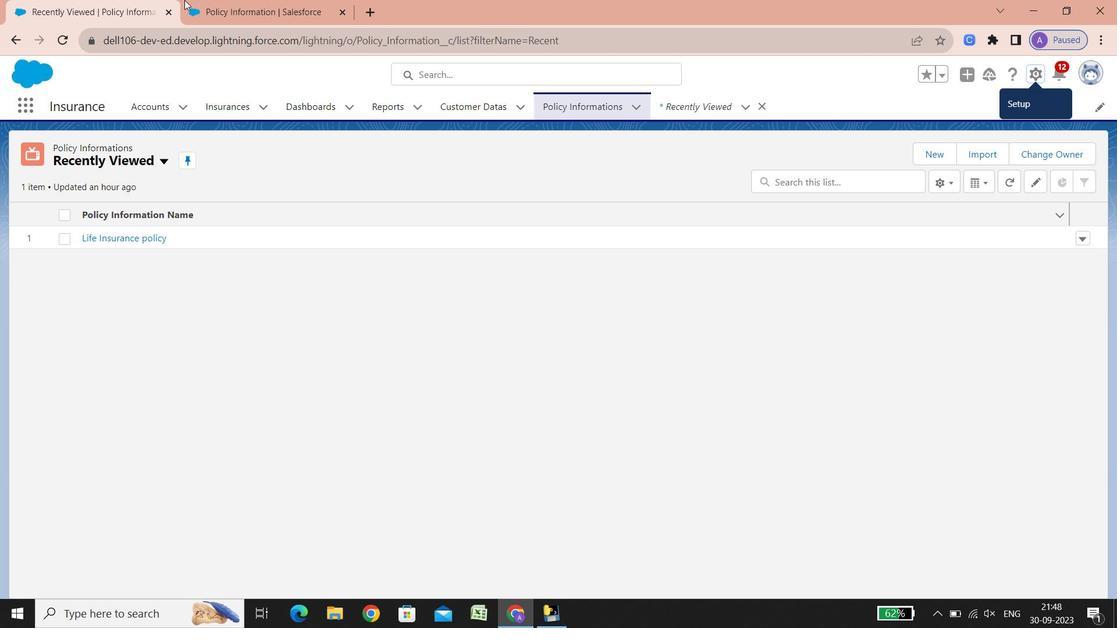 
Action: Mouse moved to (322, 0)
Screenshot: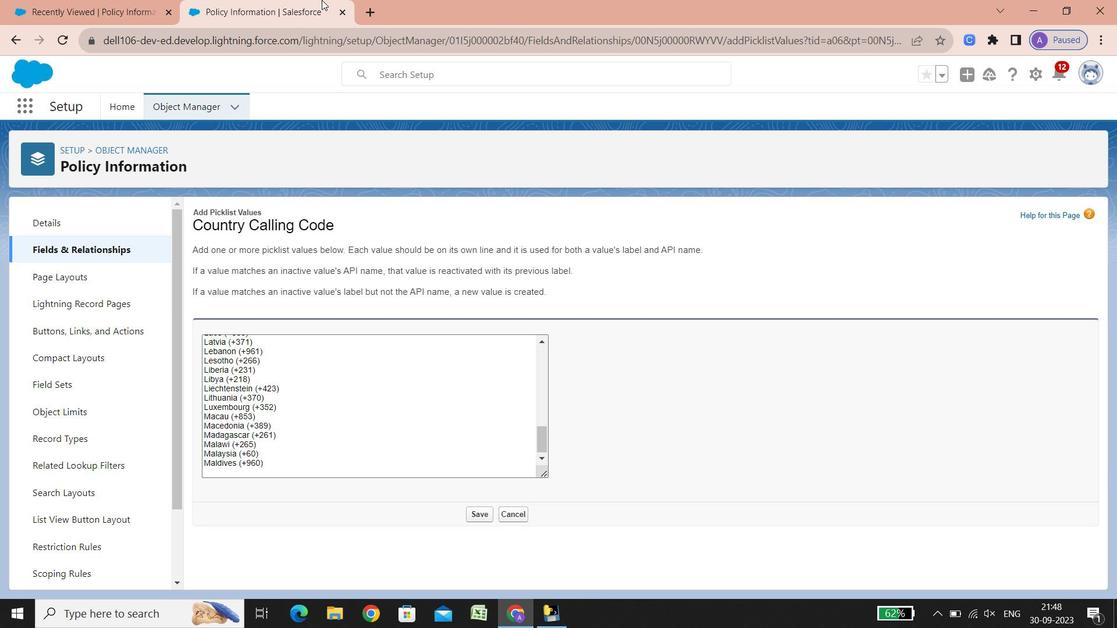 
Action: Mouse pressed left at (322, 0)
Screenshot: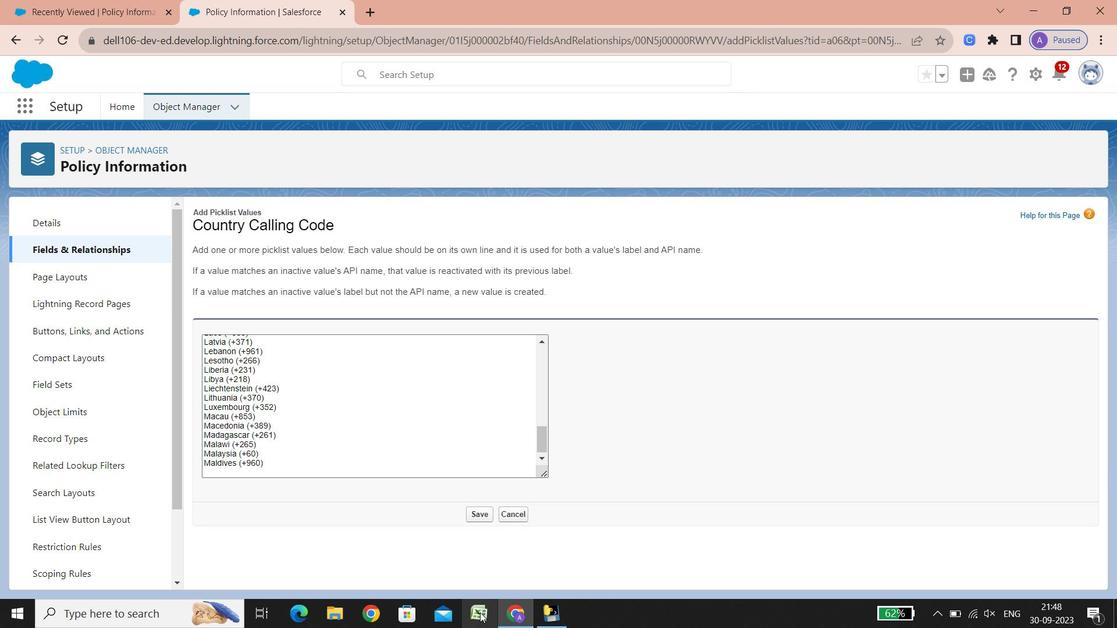 
Action: Mouse moved to (280, 466)
Screenshot: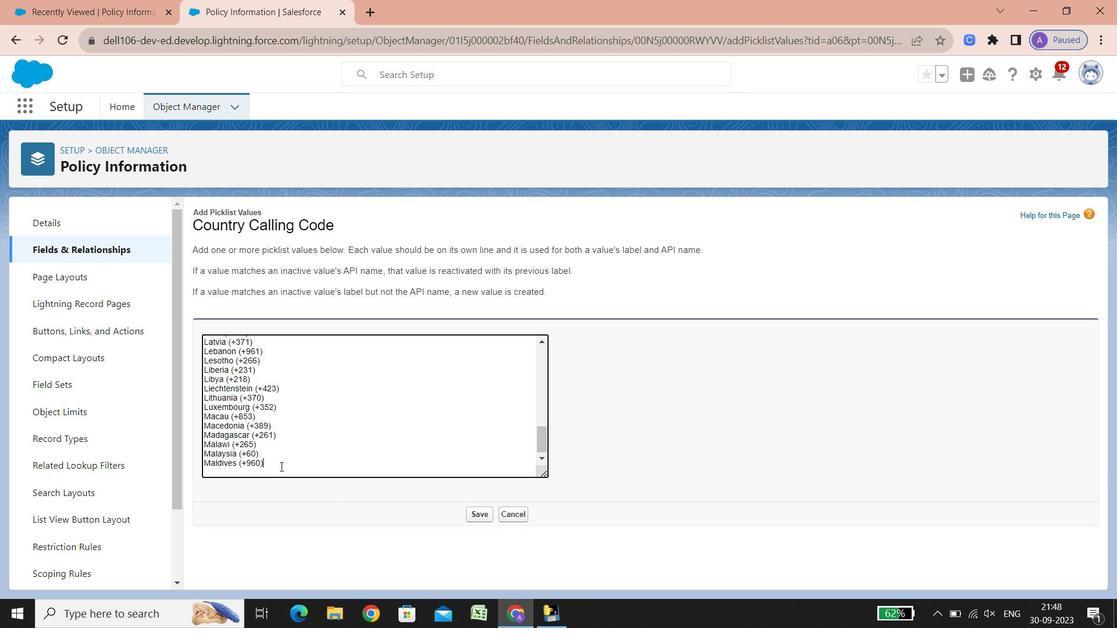 
Action: Mouse pressed left at (280, 466)
Screenshot: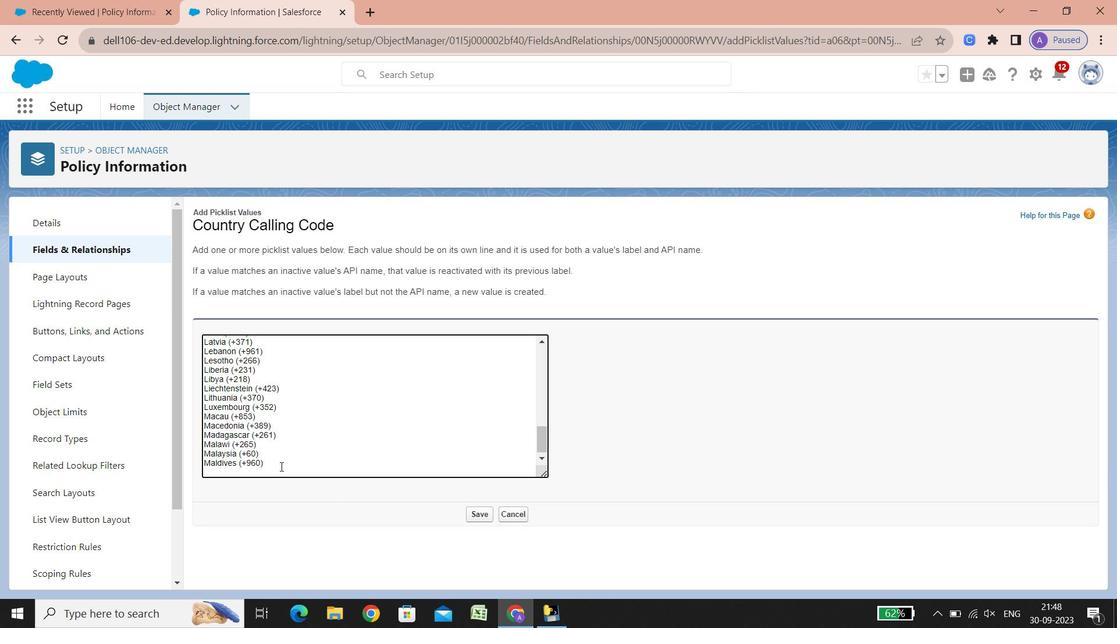 
Action: Mouse moved to (216, 471)
Screenshot: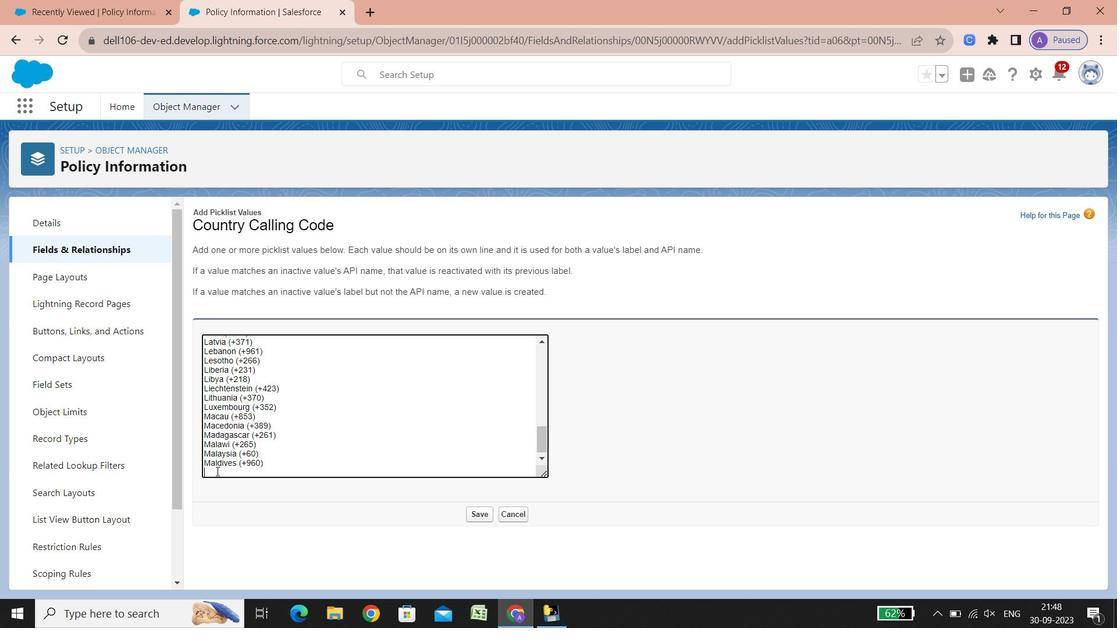 
Action: Mouse pressed left at (216, 471)
Screenshot: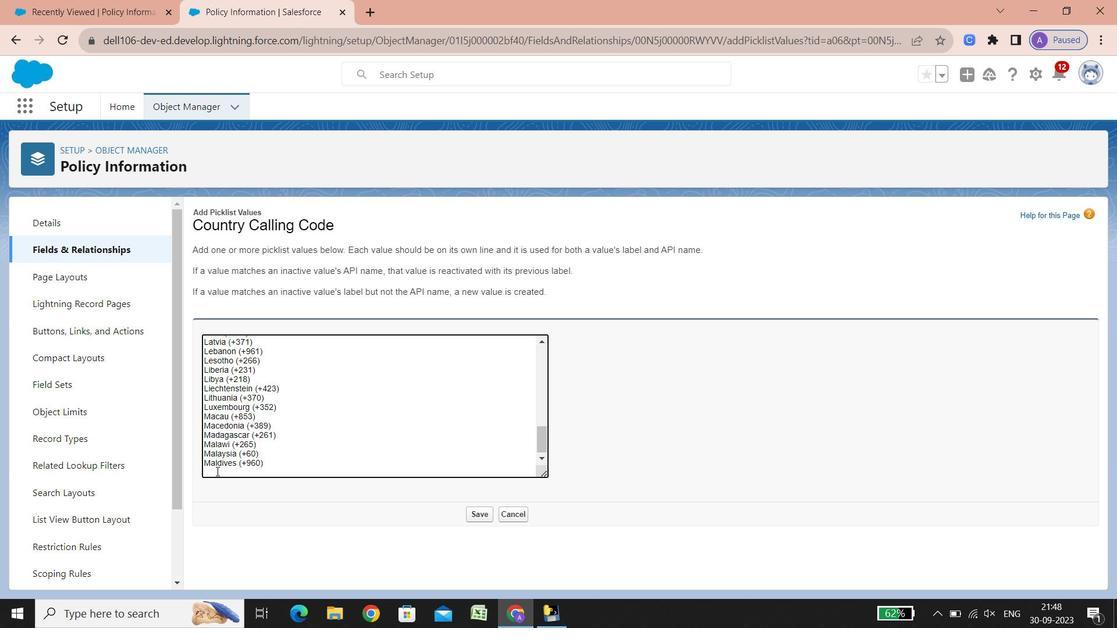 
Action: Key pressed <Key.shift>Mali<Key.space><Key.shift_r><Key.shift_r><Key.shift_r><Key.shift_r><Key.shift_r><Key.shift_r><Key.shift_r><Key.shift_r><Key.shift_r><Key.shift_r>(<Key.shift_r><Key.shift_r><Key.shift_r><Key.shift_r><Key.shift_r>+222<Key.backspace>
Screenshot: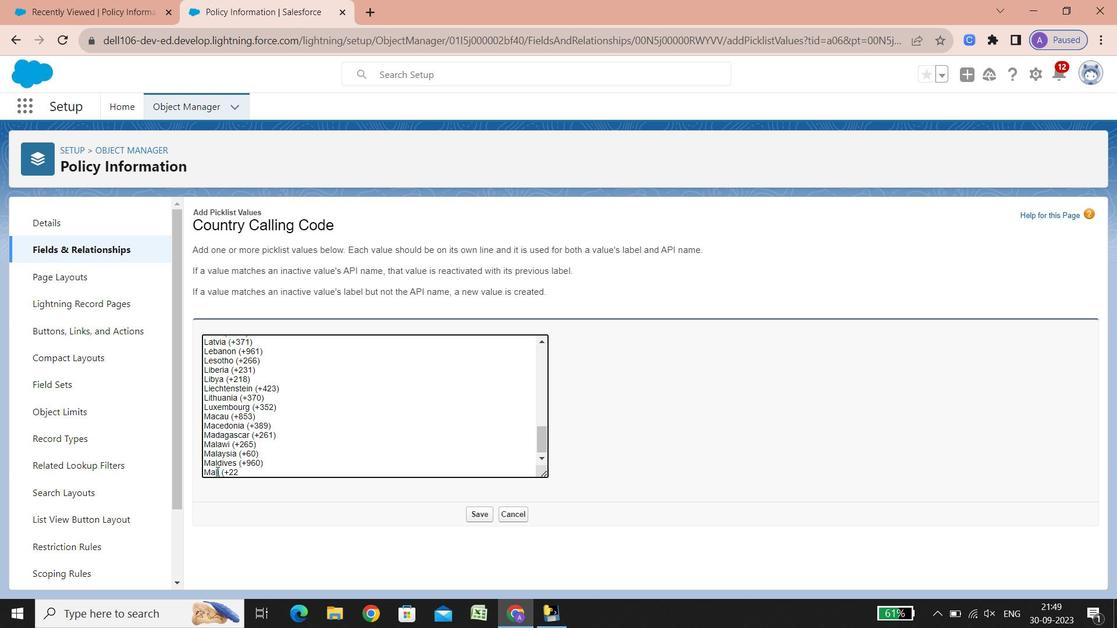 
Action: Mouse moved to (332, 432)
Screenshot: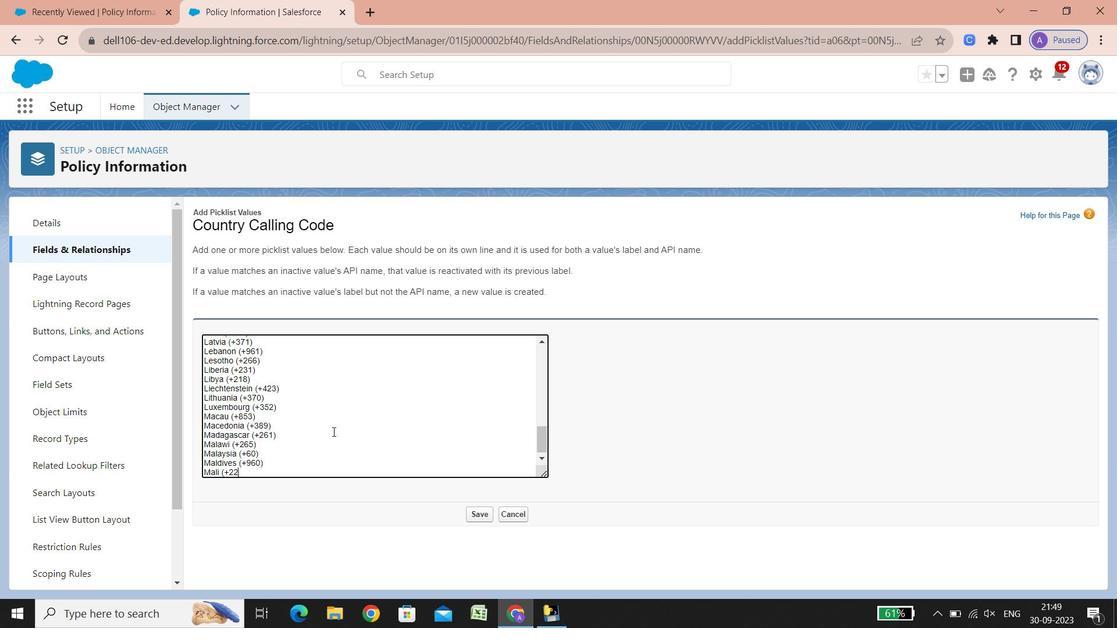 
Action: Key pressed 3<Key.shift_r><Key.shift_r><Key.shift_r><Key.shift_r><Key.shift_r><Key.shift_r><Key.shift_r><Key.shift_r><Key.shift_r>)<Key.enter><Key.shift>Malta<Key.space><Key.shift_r><Key.shift_r><Key.shift_r><Key.shift_r><Key.shift_r><Key.shift_r><Key.shift_r><Key.shift_r><Key.shift_r><Key.shift_r><Key.shift_r><Key.shift_r><Key.shift_r><Key.shift_r><Key.shift_r><Key.shift_r><Key.shift_r><Key.shift_r><Key.shift_r><Key.shift_r><Key.shift_r><Key.shift_r><Key.shift_r><Key.shift_r><Key.shift_r>(+356<Key.shift_r><Key.shift_r><Key.shift_r>)<Key.enter><Key.shift><Key.shift><Key.shift><Key.shift>Marshall<Key.space><Key.shift>Islands<Key.space><Key.shift_r><Key.shift_r><Key.shift_r><Key.shift_r><Key.shift_r><Key.shift_r><Key.shift_r><Key.shift_r><Key.shift_r><Key.shift_r><Key.shift_r><Key.shift_r><Key.shift_r><Key.shift_r><Key.shift_r><Key.shift_r><Key.shift_r><Key.shift_r><Key.shift_r><Key.shift_r><Key.shift_r><Key.shift_r><Key.shift_r><Key.shift_r><Key.shift_r><Key.shift_r><Key.shift_r><Key.shift_r><Key.shift_r><Key.shift_r><Key.shift_r>(+692<Key.shift_r><Key.shift_r><Key.shift_r><Key.shift_r><Key.shift_r><Key.shift_r><Key.shift_r><Key.shift_r><Key.shift_r><Key.shift_r><Key.shift_r><Key.shift_r><Key.shift_r>(<Key.backspace><Key.shift_r>)<Key.enter><Key.shift>Martinique<Key.space><Key.shift_r><Key.shift_r><Key.shift_r><Key.shift_r><Key.shift_r><Key.shift_r>*<Key.backspace><Key.shift_r>(+596<Key.shift_r><Key.shift_r><Key.shift_r>)<Key.enter><Key.shift>Mauri
Screenshot: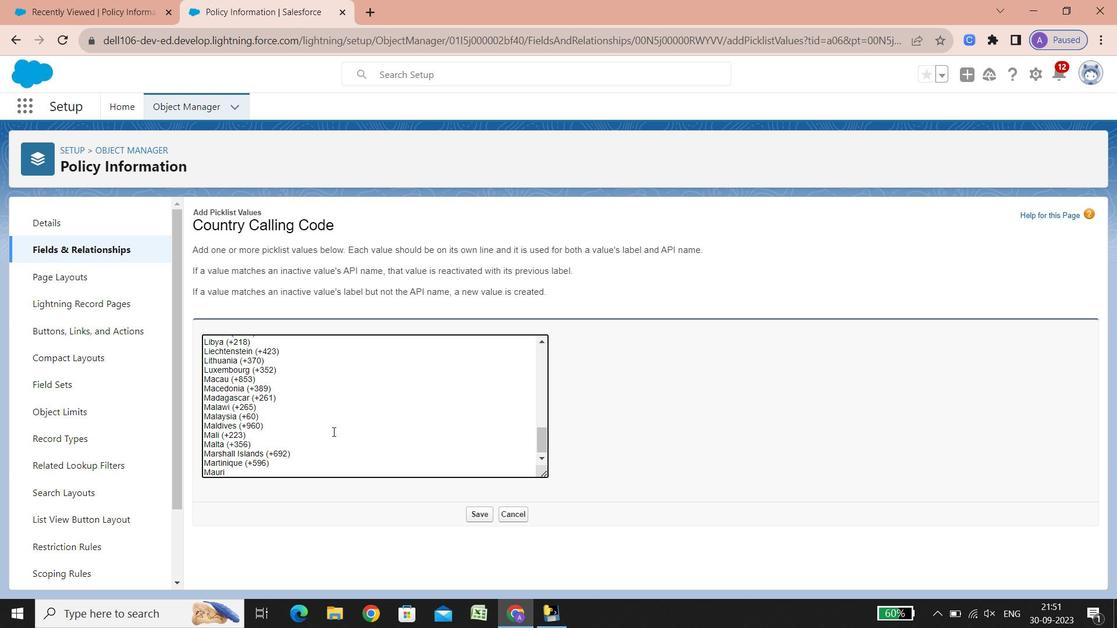 
Action: Mouse moved to (345, 432)
Screenshot: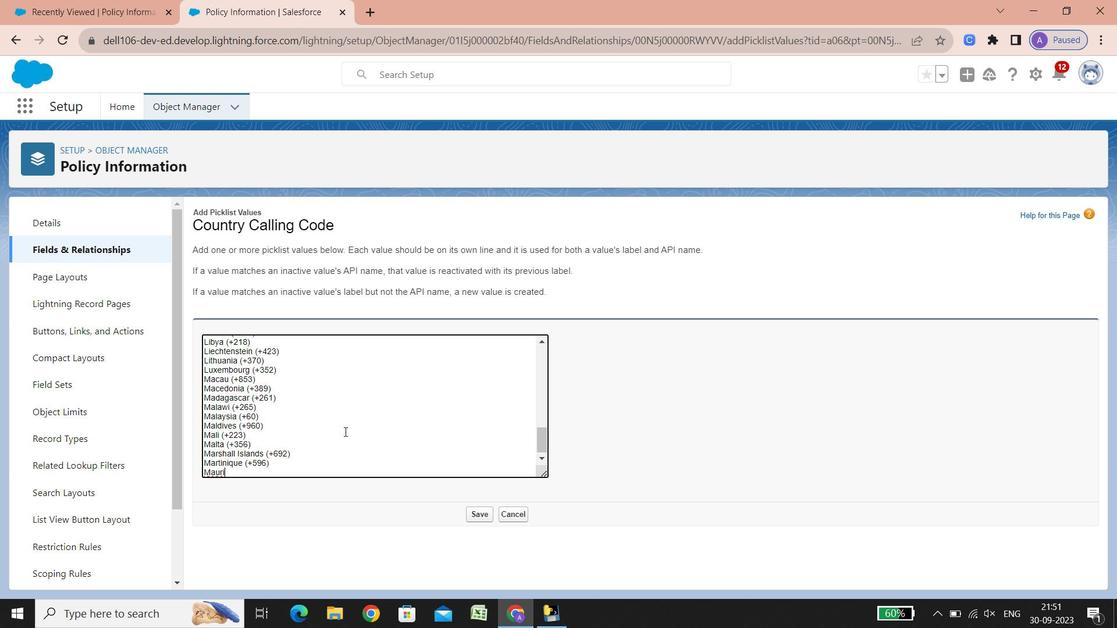 
Action: Key pressed tania<Key.space><Key.shift_r><Key.shift_r><Key.shift_r><Key.shift_r><Key.shift_r><Key.shift_r><Key.shift_r><Key.shift_r><Key.shift_r><Key.shift_r><Key.shift_r><Key.shift_r><Key.shift_r><Key.shift_r><Key.shift_r><Key.shift_r><Key.shift_r><Key.shift_r>(+222<Key.shift_r><Key.shift_r><Key.shift_r><Key.shift_r><Key.shift_r>)<Key.enter><Key.shift>Mauritius
Screenshot: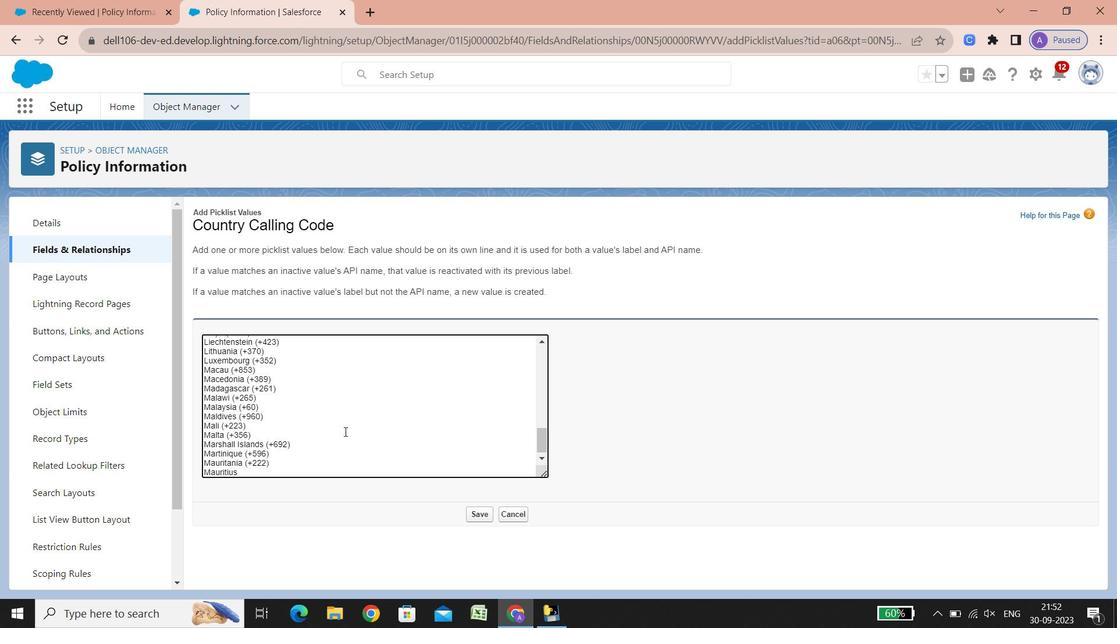 
Action: Mouse moved to (346, 403)
Screenshot: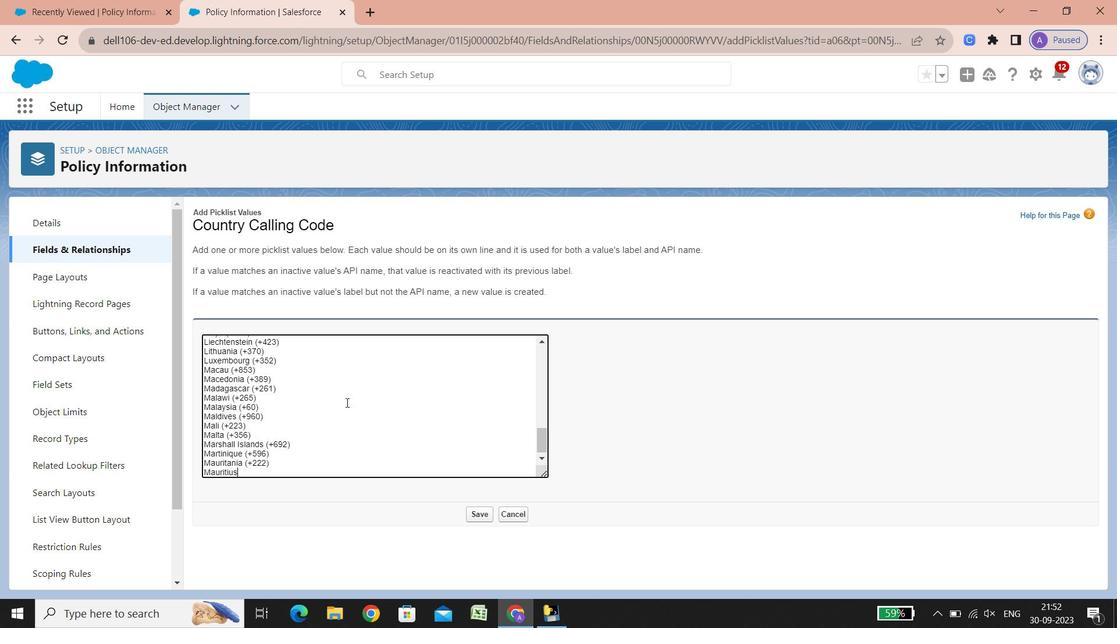 
Action: Key pressed <Key.space><Key.shift_r><Key.shift_r><Key.shift_r><Key.shift_r><Key.shift_r><Key.shift_r><Key.shift_r><Key.shift_r><Key.shift_r><Key.shift_r><Key.shift_r><Key.shift_r><Key.shift_r><Key.shift_r>(23<Key.backspace><Key.backspace><Key.shift_r>+230<Key.shift_r><Key.shift_r><Key.shift_r><Key.shift_r><Key.shift_r><Key.shift_r><Key.shift_r><Key.shift_r><Key.shift_r><Key.shift_r><Key.shift_r><Key.shift_r><Key.shift_r><Key.shift_r><Key.shift_r>)<Key.enter><Key.shift>Maayotte<Key.space><Key.shift_r><Key.shift_r><Key.shift_r><Key.shift_r><Key.shift_r><Key.shift_r><Key.shift_r><Key.shift_r><Key.shift_r><Key.shift_r><Key.shift_r><Key.shift_r><Key.shift_r><Key.shift_r><Key.shift_r><Key.shift_r>(+262269<Key.shift_r><Key.shift_r><Key.shift_r><Key.shift_r><Key.shift_r><Key.shift_r><Key.shift_r><Key.shift_r><Key.shift_r><Key.shift_r><Key.shift_r><Key.shift_r><Key.shift_r><Key.shift_r><Key.shift_r>),<Key.shift_r><Key.shift_r><Key.shift_r><Key.shift_r><Key.shift_r>(+262639<Key.shift_r><Key.shift_r><Key.shift_r><Key.shift_r><Key.shift_r><Key.shift_r>)<Key.enter><Key.shift>Mexico<Key.space><Key.shift_r><Key.shift_r><Key.shift_r><Key.shift_r><Key.shift_r><Key.shift_r><Key.shift_r><Key.shift_r><Key.shift_r><Key.shift_r><Key.shift_r><Key.shift_r><Key.shift_r><Key.shift_r><Key.shift_r>(+52<Key.shift_r><Key.shift_r><Key.shift_r><Key.shift_r><Key.shift_r><Key.shift_r><Key.shift_r><Key.shift_r><Key.shift_r><Key.shift_r><Key.shift_r><Key.shift_r><Key.shift_r><Key.shift_r><Key.shift_r><Key.shift_r><Key.shift_r><Key.shift_r><Key.shift_r><Key.shift_r><Key.shift_r><Key.shift_r><Key.shift_r><Key.shift_r><Key.shift_r><Key.shift_r><Key.shift_r><Key.shift_r><Key.shift_r><Key.shift_r><Key.shift_r><Key.shift_r><Key.shift_r><Key.shift_r><Key.shift_r><Key.shift_r><Key.shift_r><Key.shift_r><Key.shift_r><Key.shift_r><Key.shift_r><Key.shift_r><Key.shift_r><Key.shift_r><Key.shift_r><Key.shift_r><Key.shift_r><Key.shift_r><Key.shift_r><Key.shift_r><Key.shift_r><Key.shift_r><Key.shift_r><Key.shift_r><Key.shift_r>+<Key.backspace><Key.shift_r><Key.shift_r><Key.shift_r><Key.shift_r><Key.shift_r><Key.shift_r><Key.shift_r><Key.shift_r><Key.shift_r><Key.shift_r><Key.shift_r><Key.shift_r><Key.shift_r><Key.shift_r><Key.shift_r><Key.shift_r><Key.shift_r><Key.shift_r><Key.shift_r><Key.shift_r><Key.shift_r><Key.shift_r><Key.shift_r><Key.shift_r><Key.shift_r><Key.shift_r><Key.shift_r><Key.shift_r><Key.shift_r><Key.shift_r><Key.shift_r><Key.shift_r><Key.shift_r><Key.shift_r><Key.shift_r><Key.shift_r><Key.shift_r><Key.shift_r><Key.shift_r><Key.shift_r>)
Screenshot: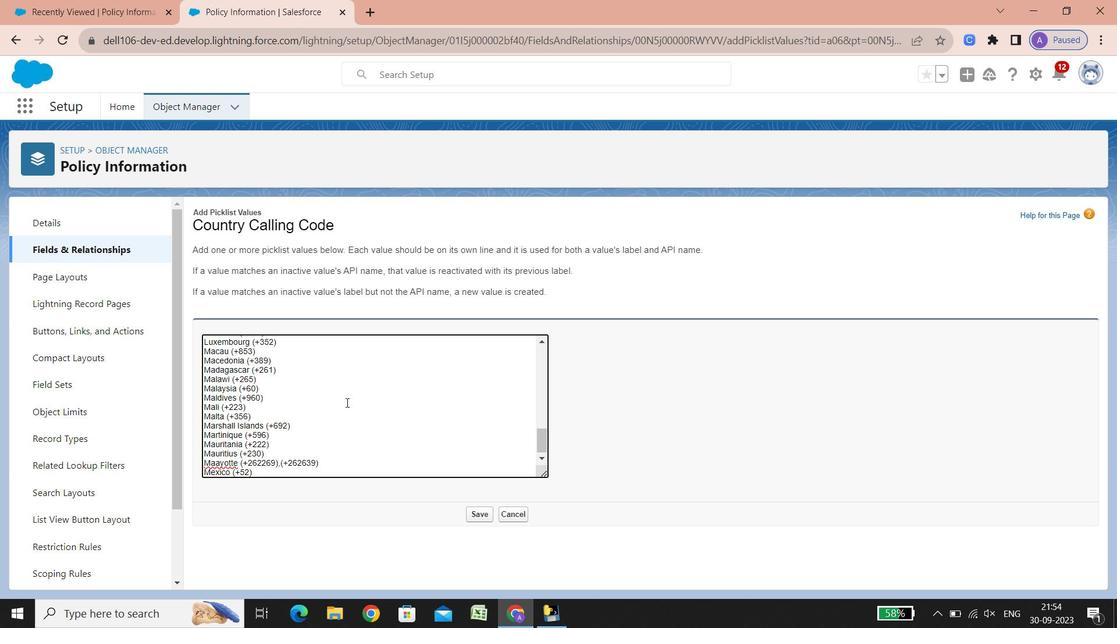 
Action: Mouse moved to (483, 516)
